 Task: Get directions from Dinosaur Valley State Park, Texas, United States to Hilton Head Island, South Carolina, United States and explore the nearby bars
Action: Mouse moved to (164, 99)
Screenshot: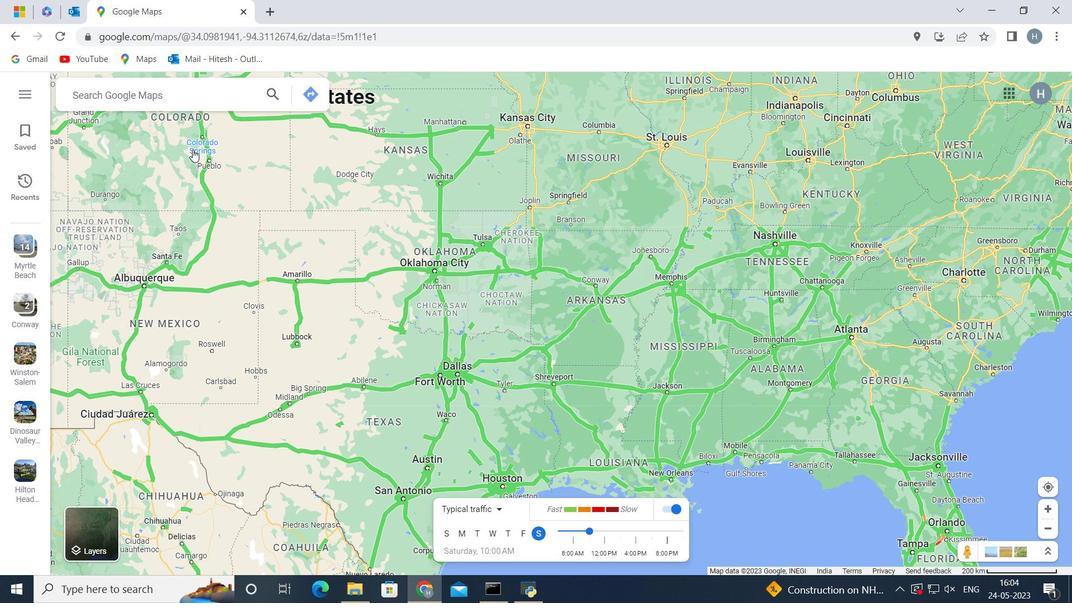 
Action: Mouse pressed left at (164, 99)
Screenshot: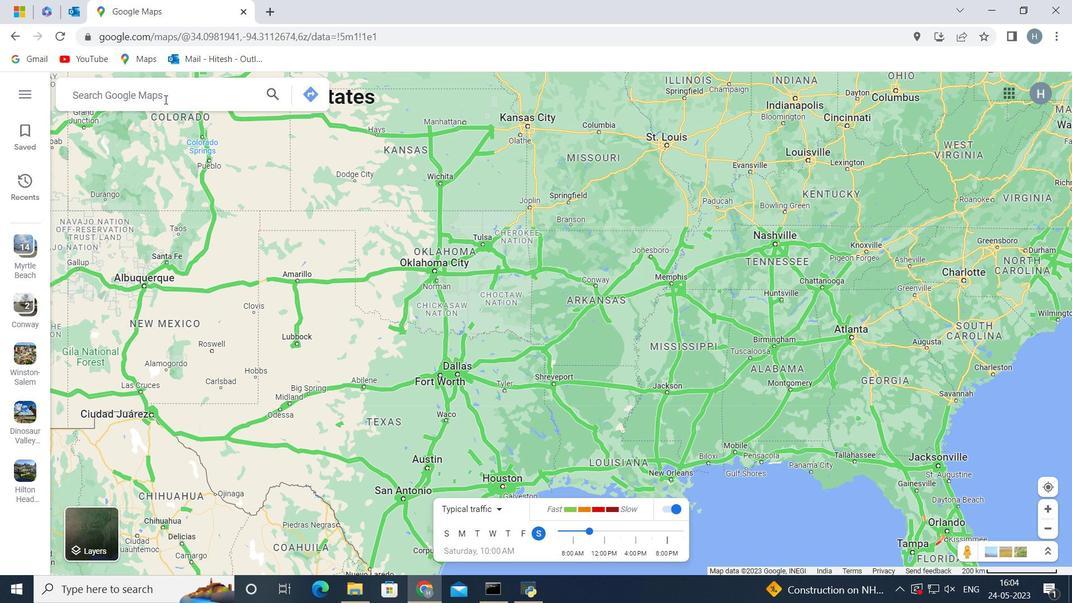 
Action: Key pressed <Key.shift>Dinosaur<Key.space>valley<Key.space>state<Key.space>park<Key.space>taxes<Key.space>united<Key.space>states<Key.space>
Screenshot: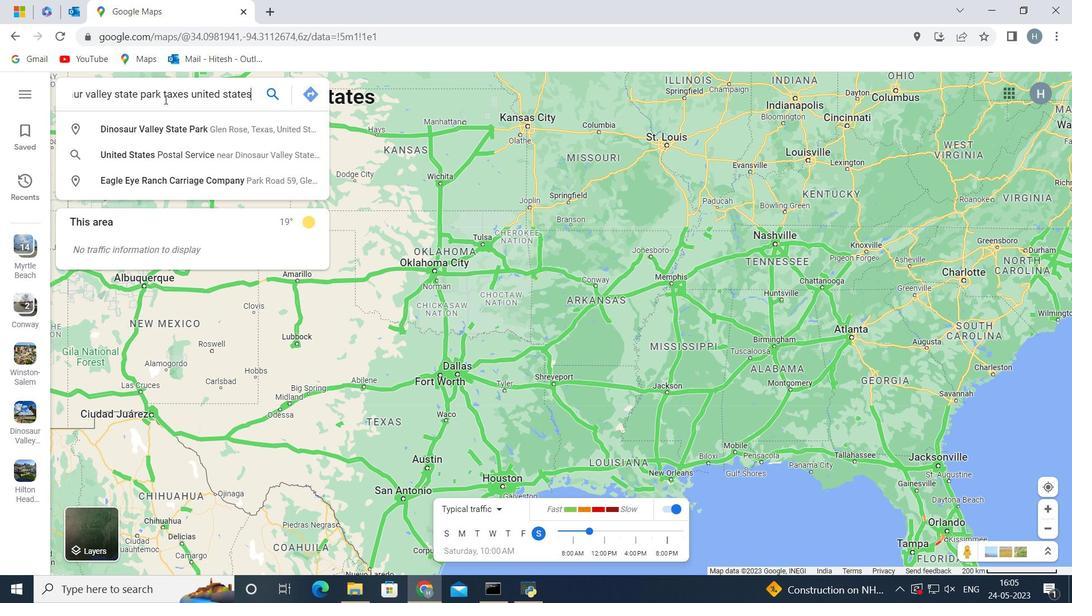 
Action: Mouse moved to (168, 122)
Screenshot: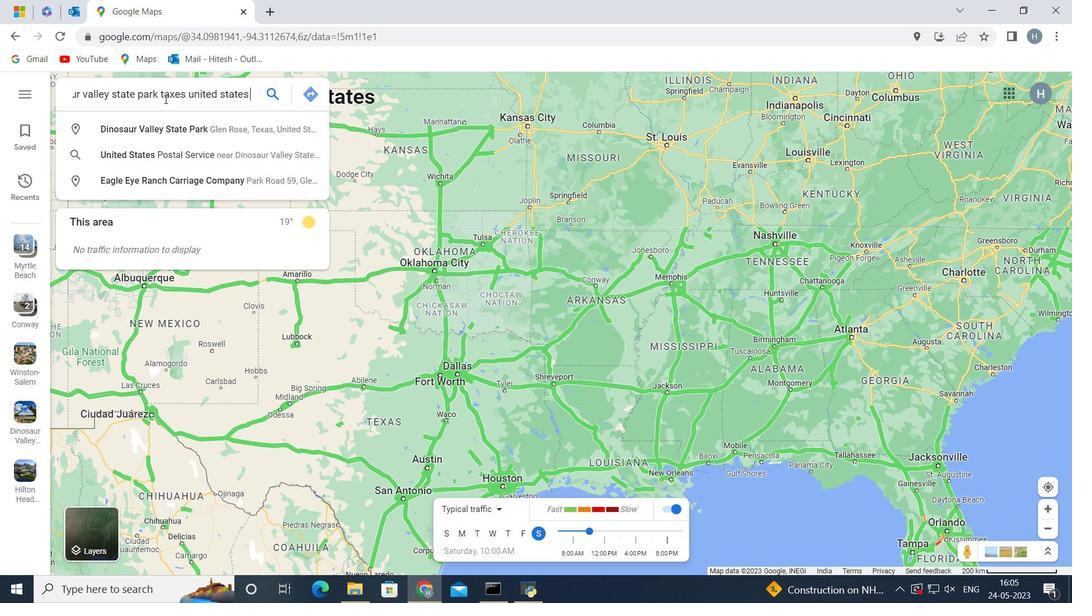 
Action: Mouse pressed left at (168, 122)
Screenshot: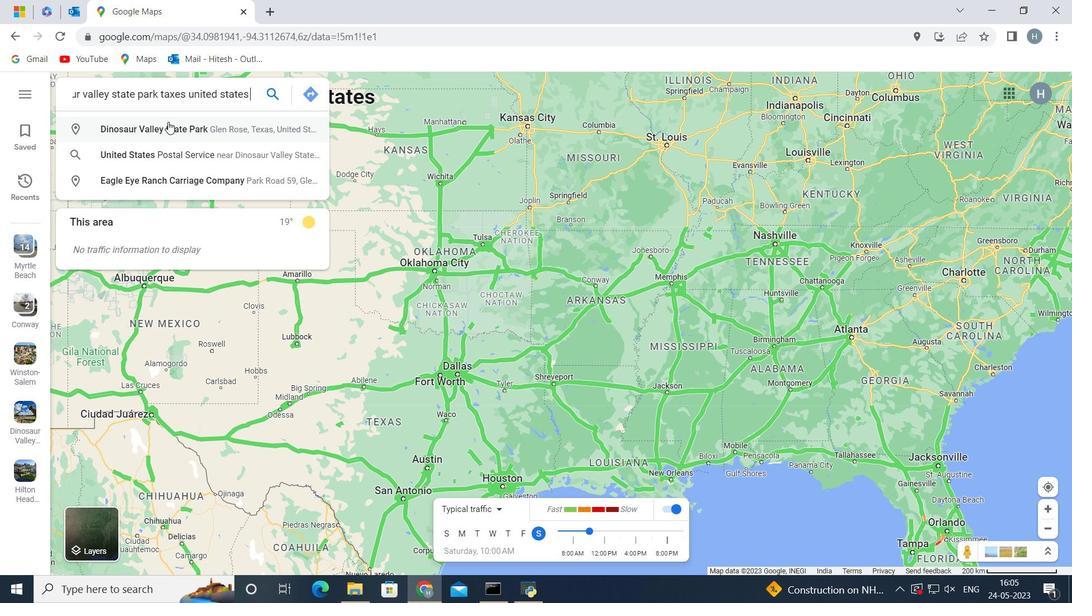 
Action: Mouse moved to (92, 369)
Screenshot: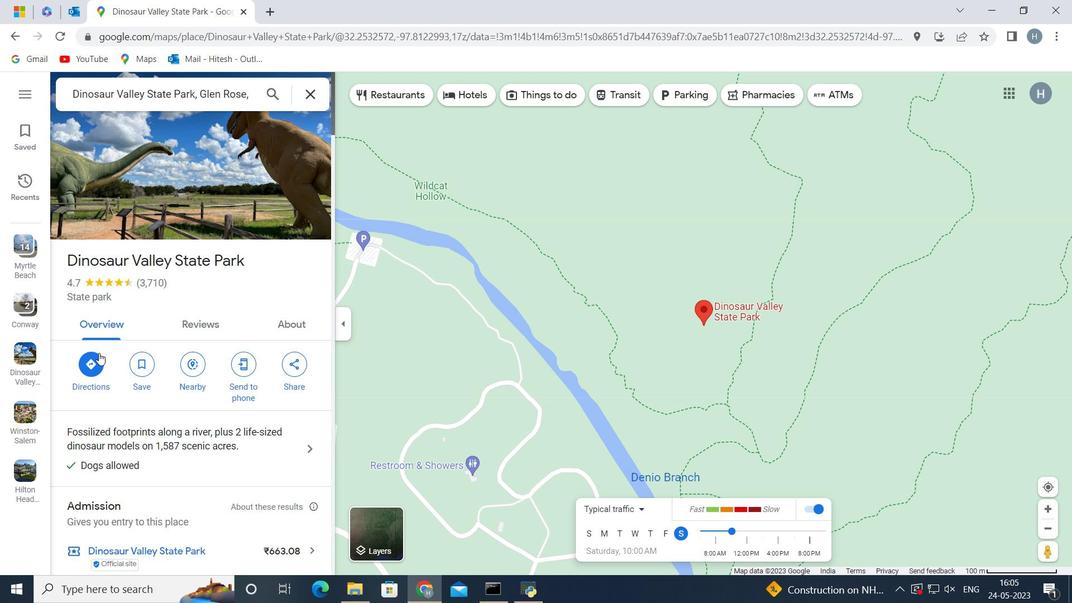 
Action: Mouse pressed left at (92, 369)
Screenshot: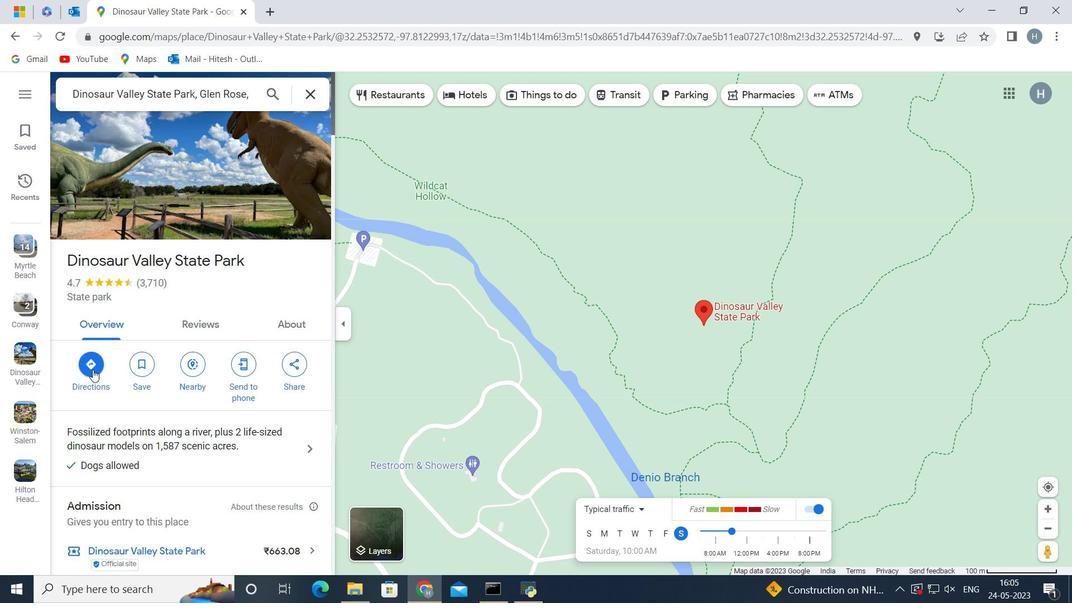 
Action: Mouse moved to (311, 150)
Screenshot: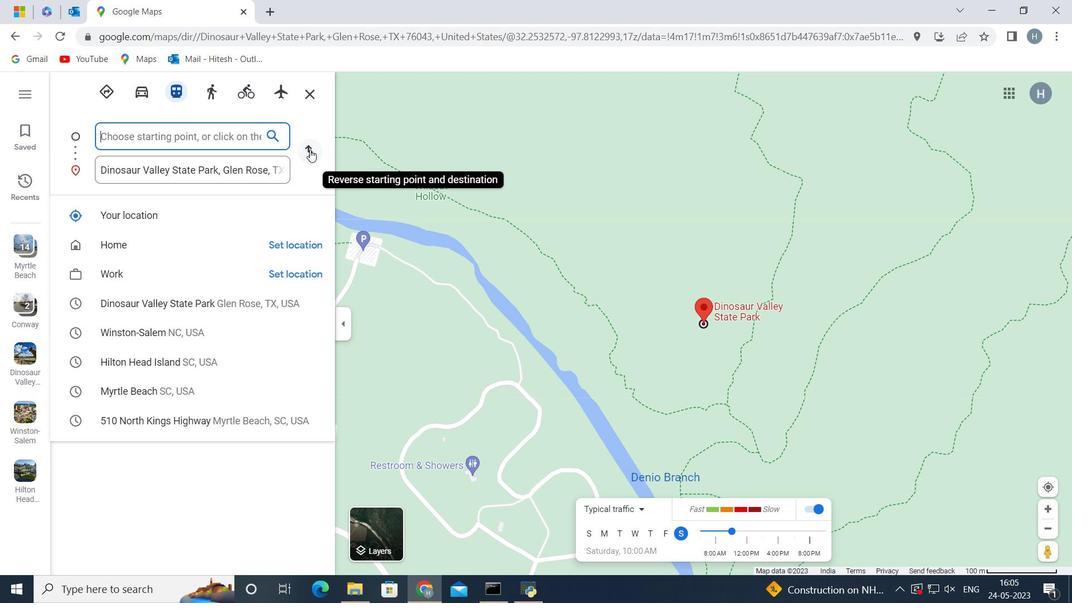 
Action: Mouse pressed left at (311, 150)
Screenshot: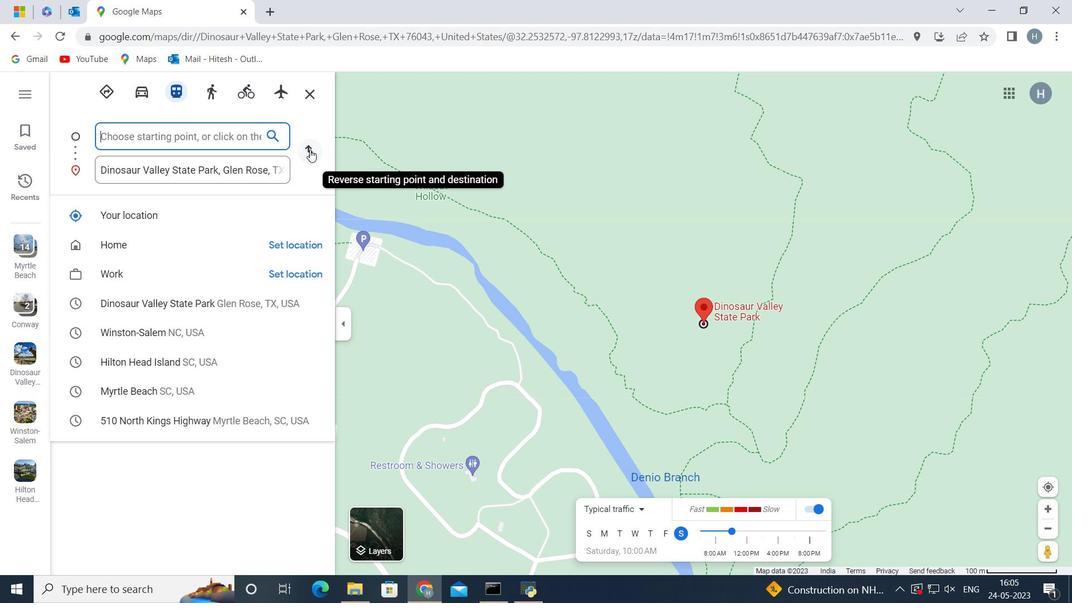 
Action: Mouse moved to (182, 173)
Screenshot: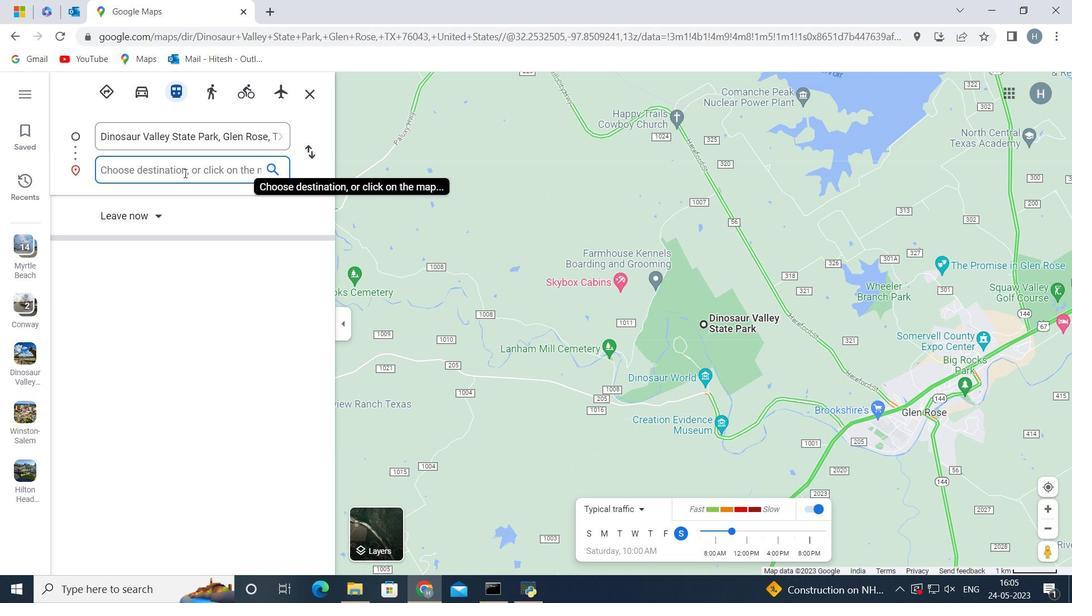 
Action: Key pressed <Key.shift>Hilton<Key.space>head<Key.space>island<Key.space>south<Key.space>caroline<Key.space>united<Key.space>states
Screenshot: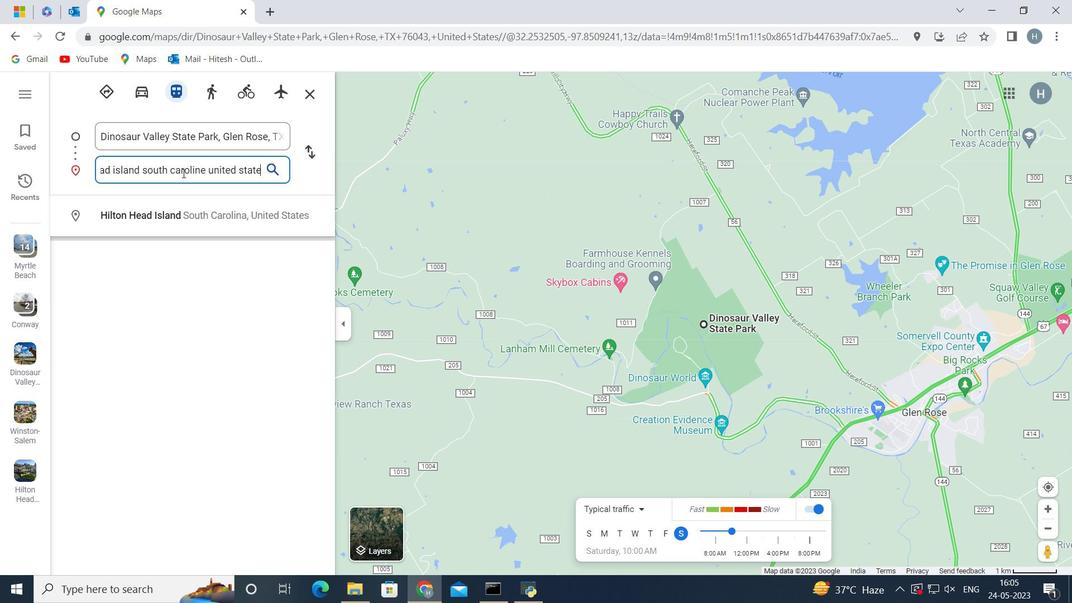 
Action: Mouse moved to (231, 177)
Screenshot: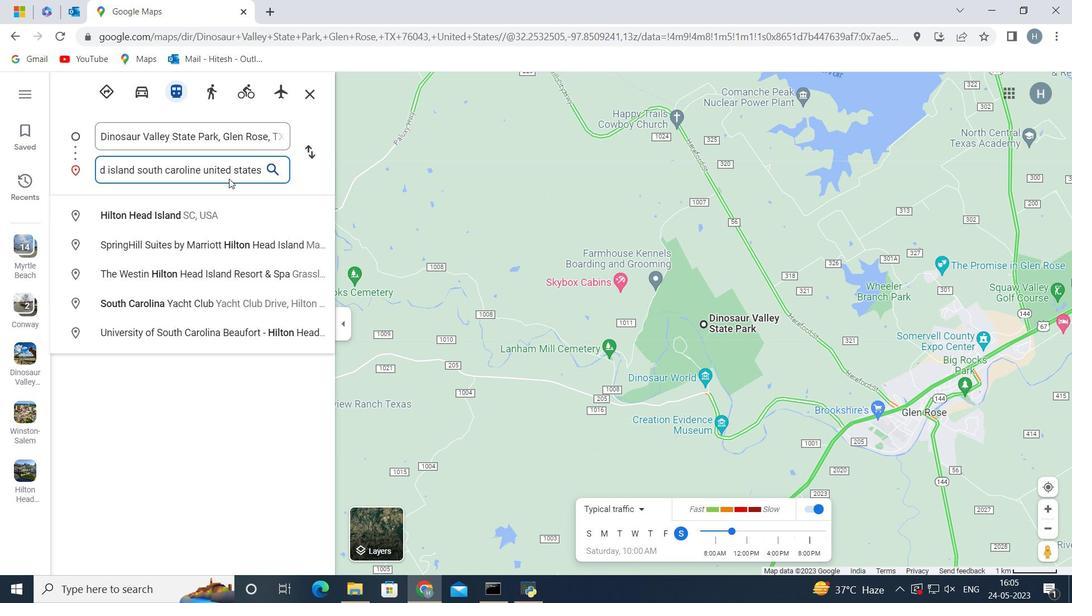 
Action: Key pressed <Key.enter>
Screenshot: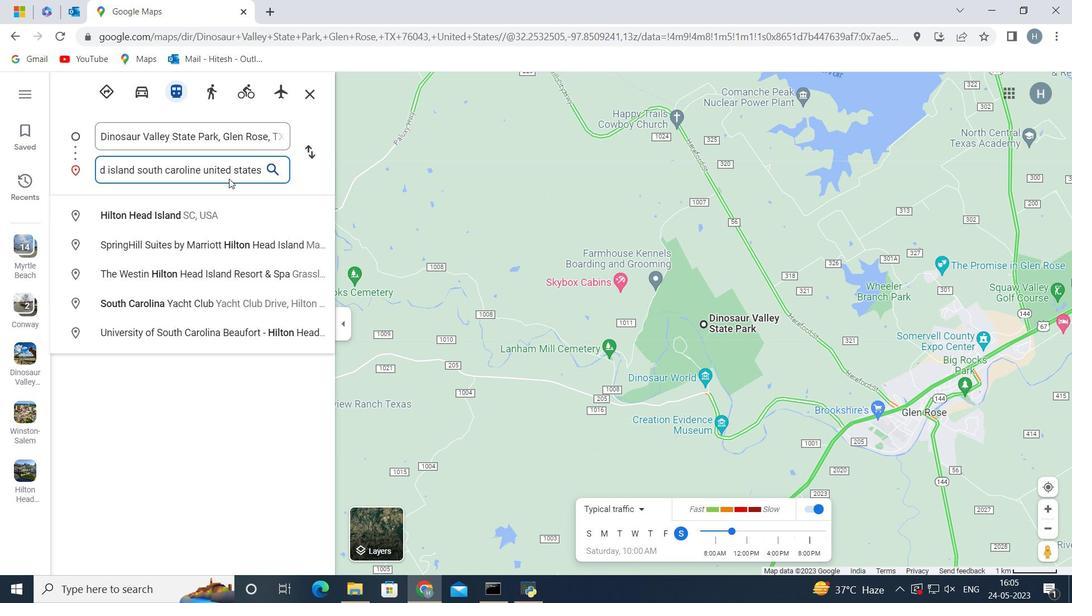 
Action: Mouse moved to (156, 215)
Screenshot: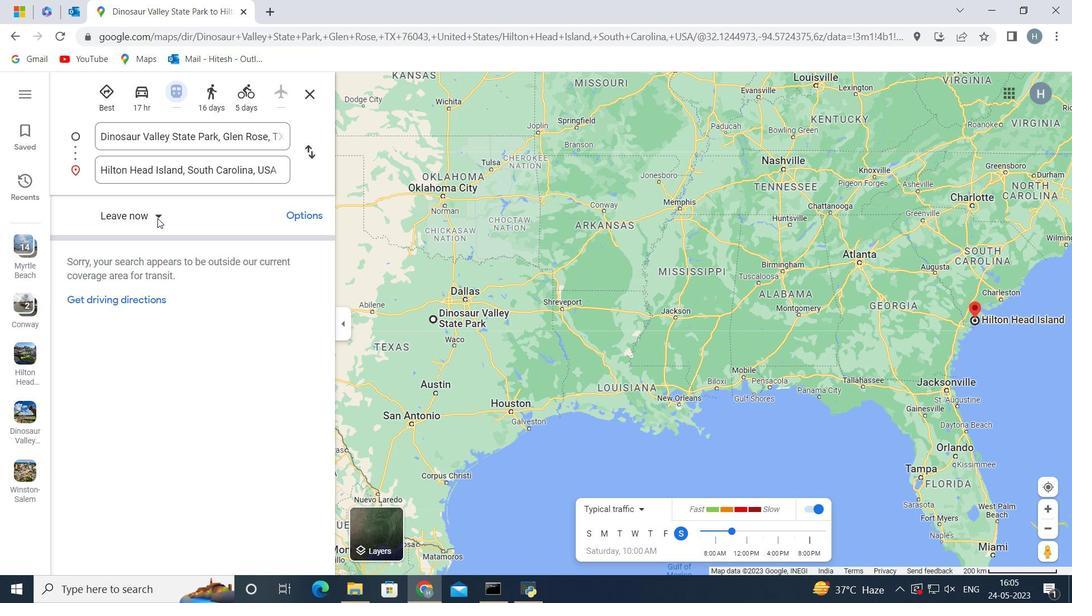 
Action: Mouse pressed left at (156, 215)
Screenshot: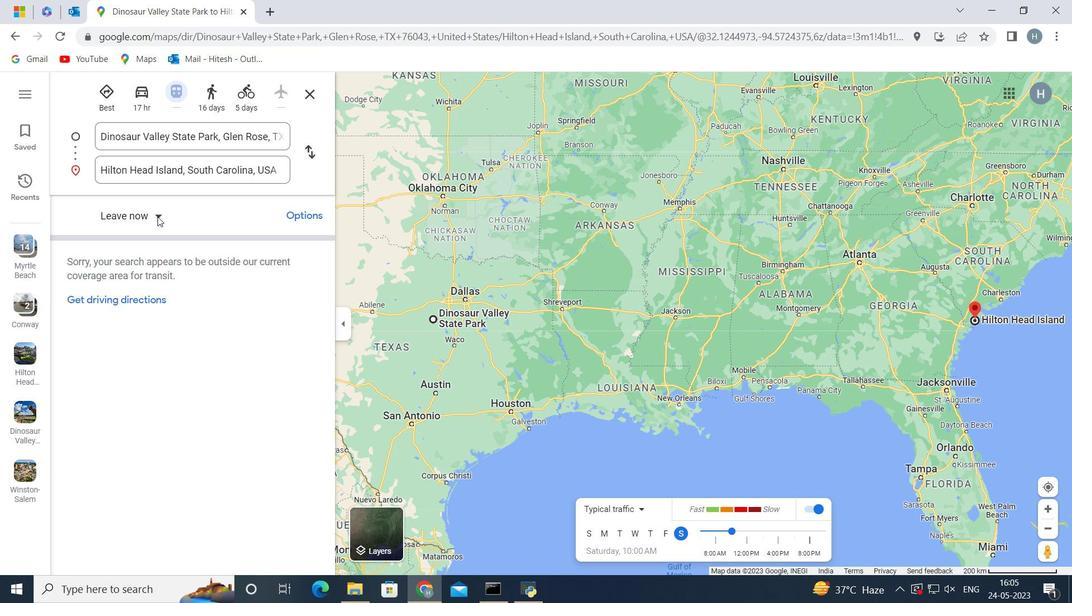 
Action: Mouse pressed left at (156, 215)
Screenshot: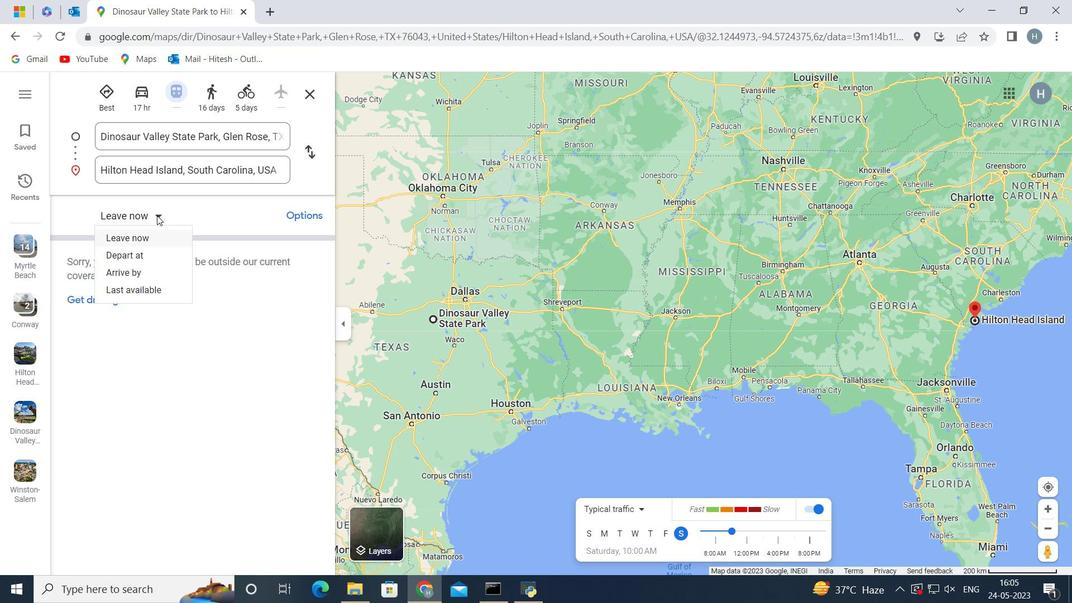 
Action: Mouse moved to (297, 217)
Screenshot: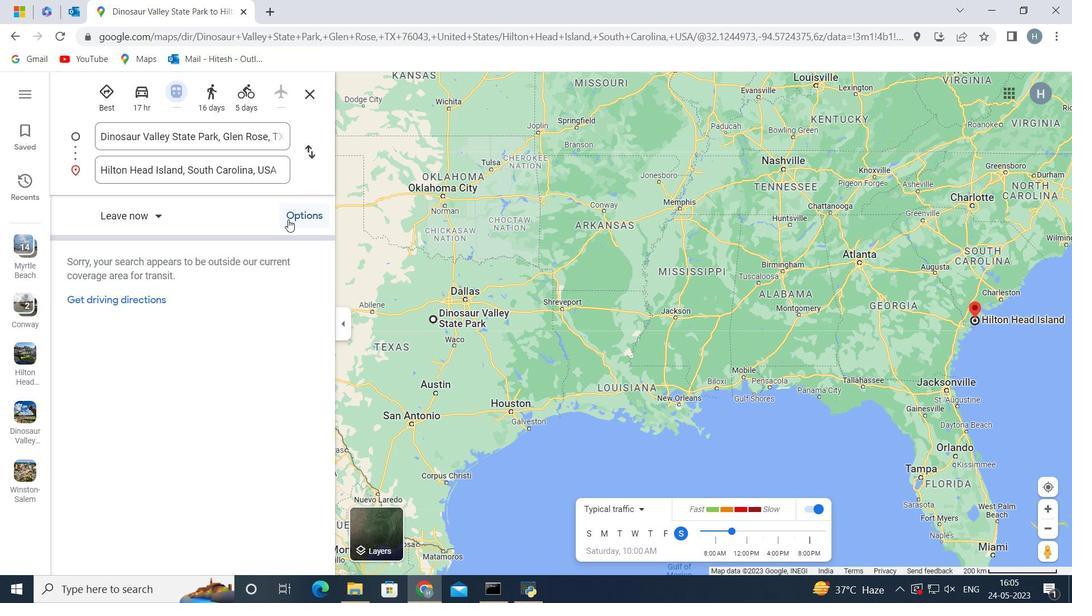 
Action: Mouse pressed left at (297, 217)
Screenshot: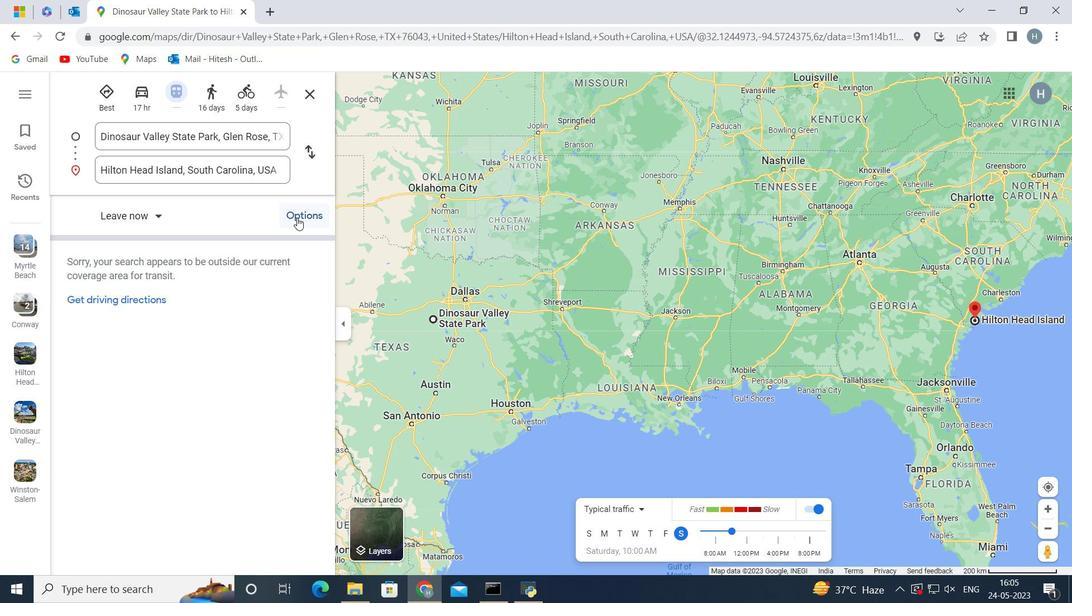 
Action: Mouse moved to (300, 217)
Screenshot: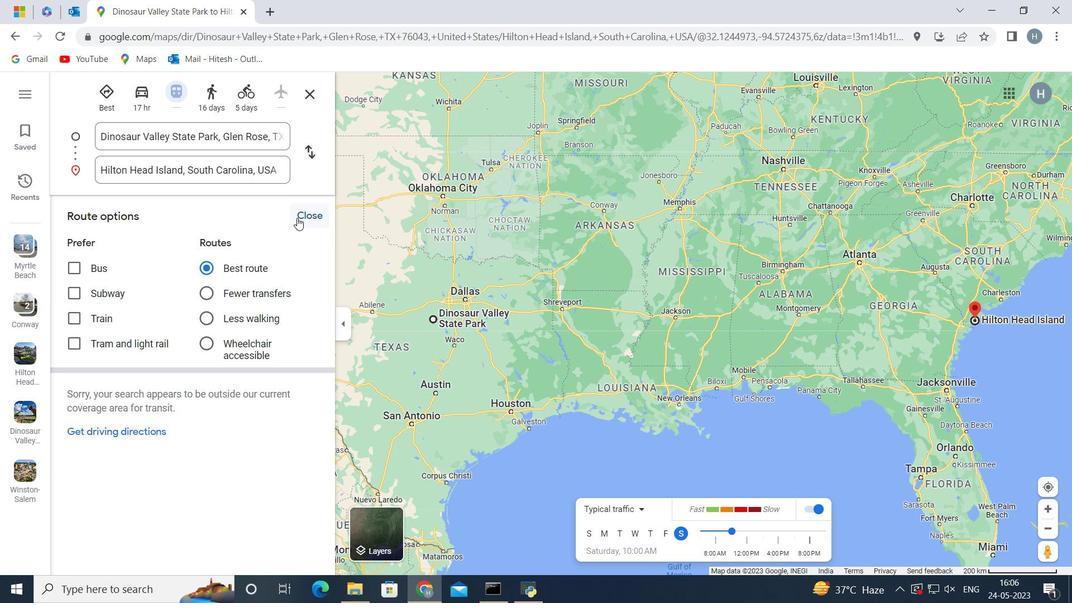 
Action: Mouse pressed left at (300, 217)
Screenshot: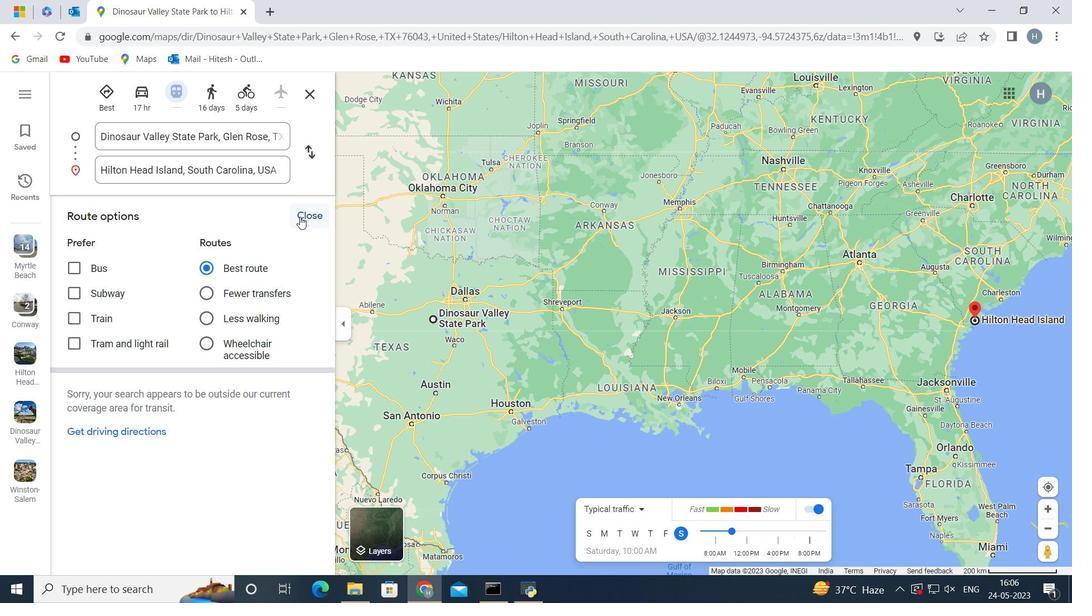 
Action: Mouse moved to (146, 301)
Screenshot: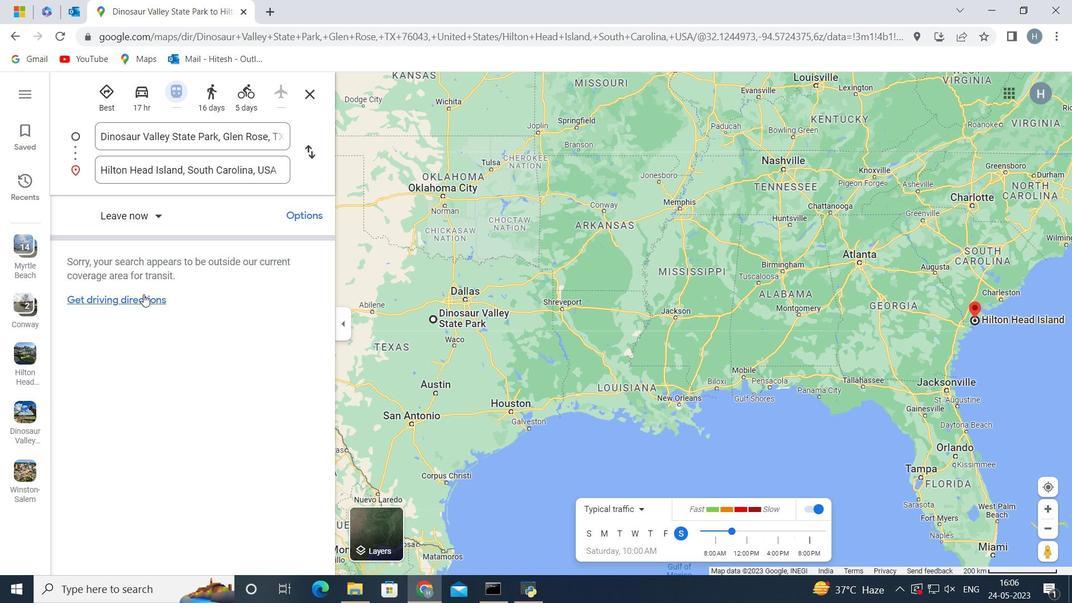 
Action: Mouse pressed left at (146, 301)
Screenshot: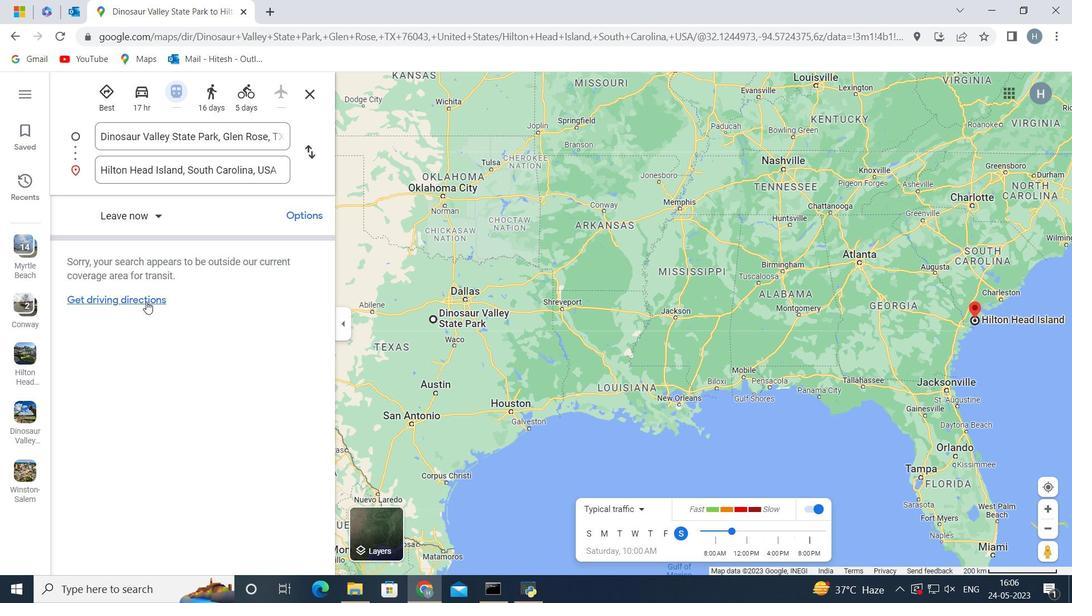 
Action: Mouse moved to (243, 304)
Screenshot: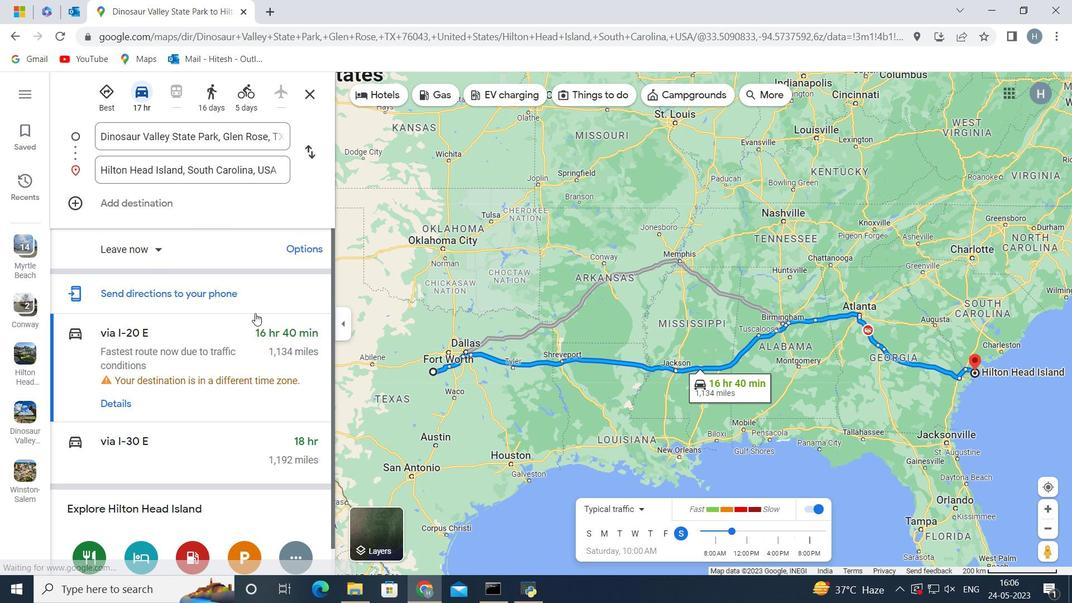 
Action: Mouse scrolled (243, 304) with delta (0, 0)
Screenshot: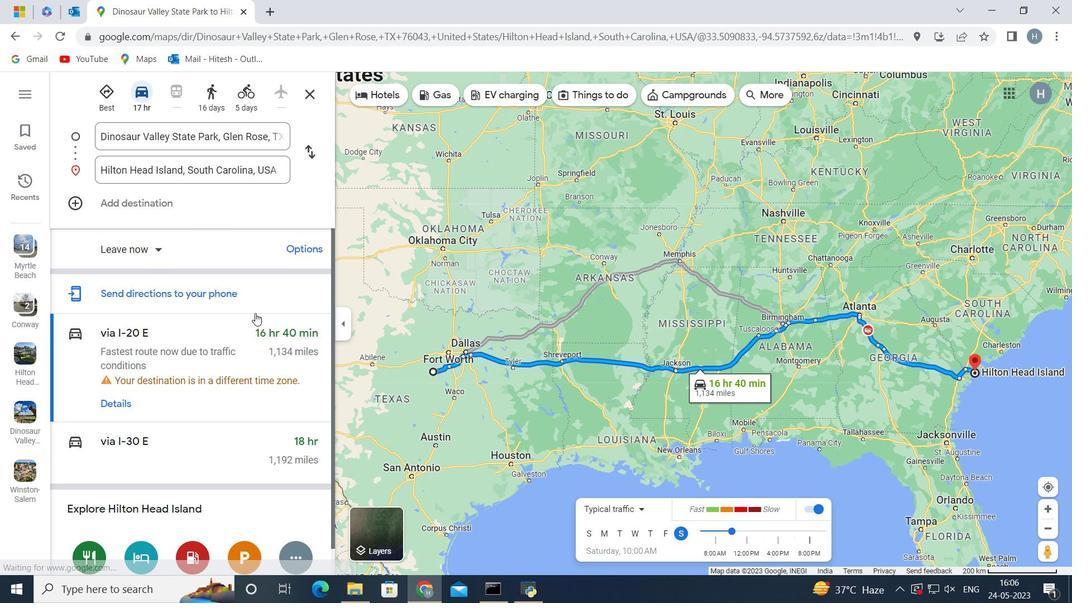 
Action: Mouse scrolled (243, 304) with delta (0, 0)
Screenshot: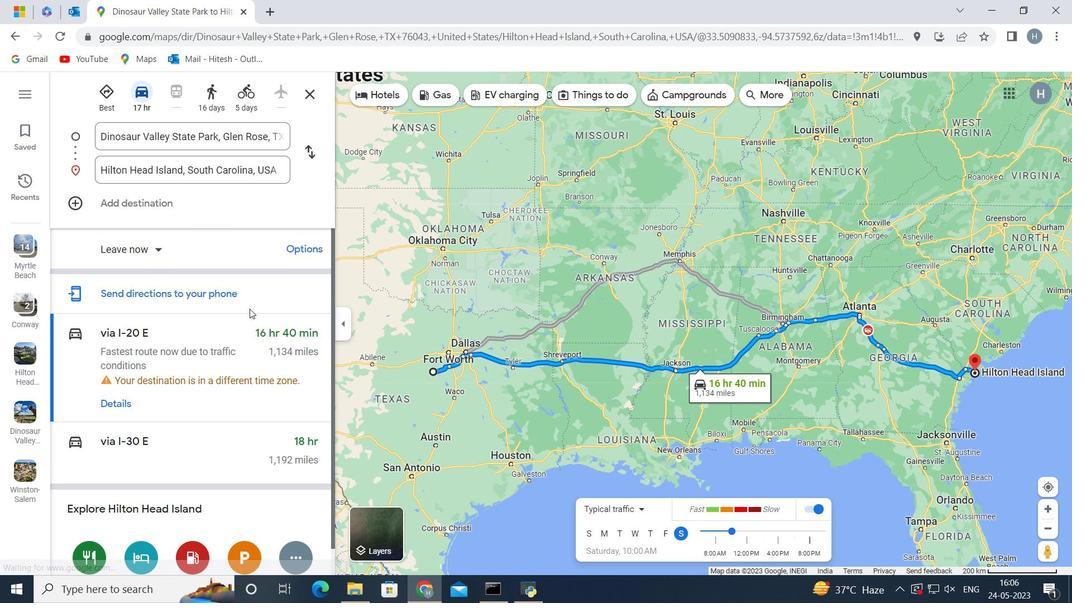 
Action: Mouse scrolled (243, 304) with delta (0, 0)
Screenshot: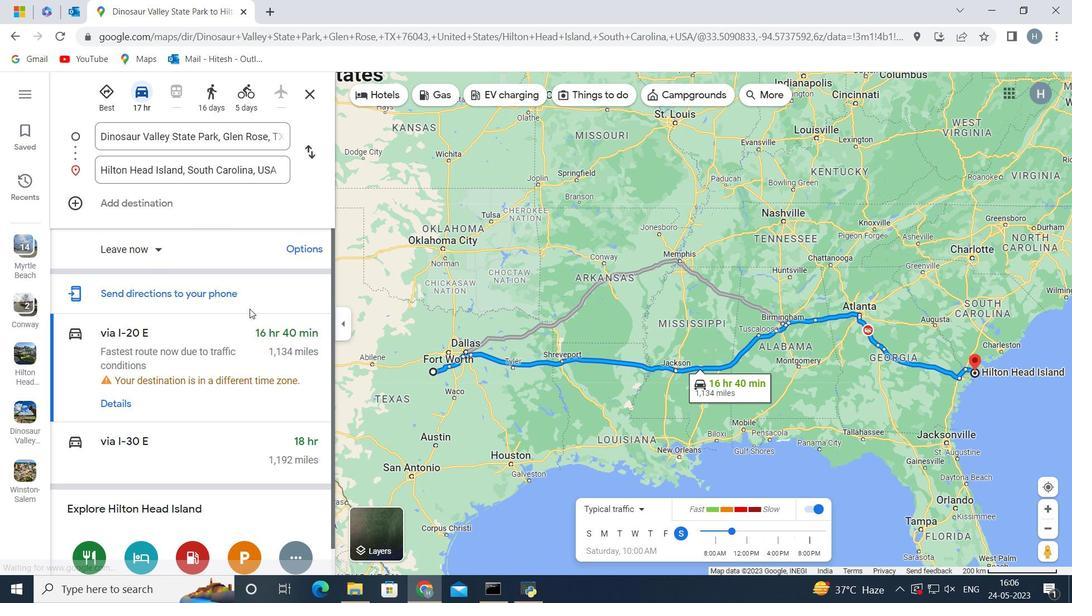 
Action: Mouse scrolled (243, 304) with delta (0, 0)
Screenshot: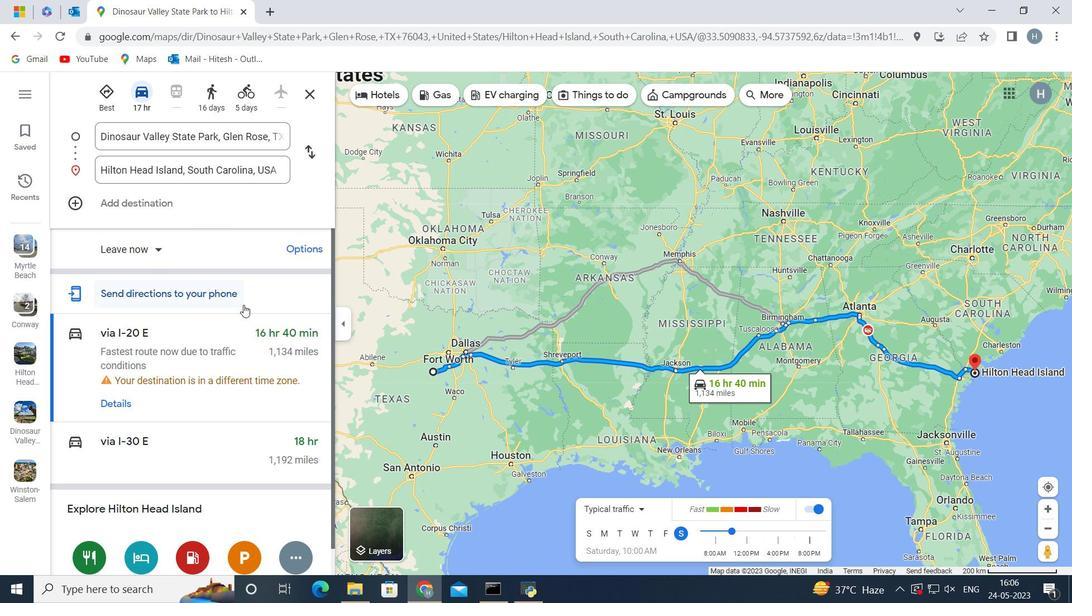 
Action: Mouse moved to (239, 305)
Screenshot: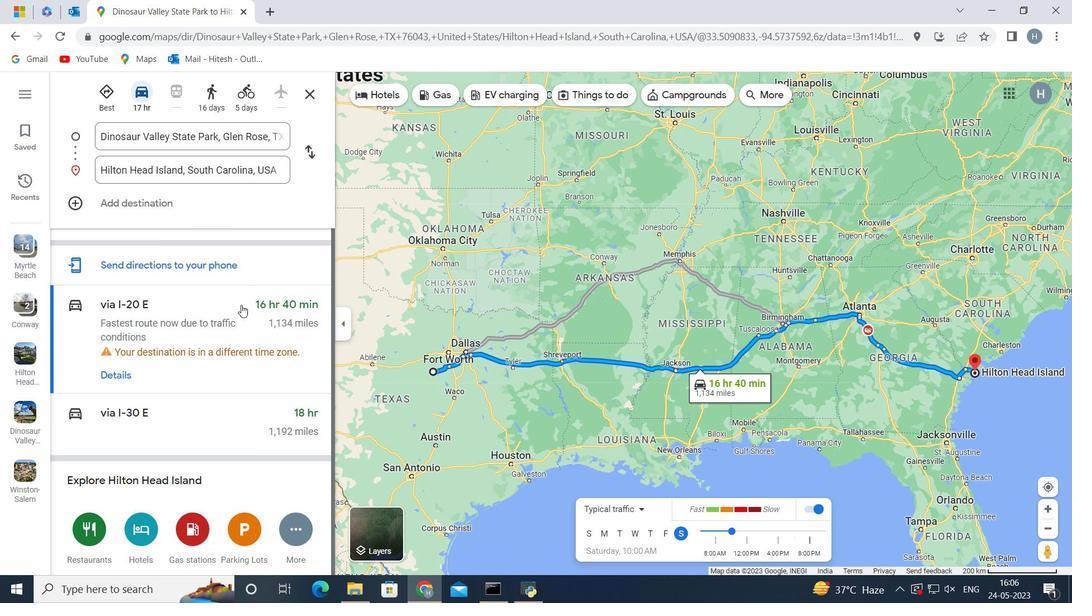 
Action: Mouse scrolled (239, 304) with delta (0, 0)
Screenshot: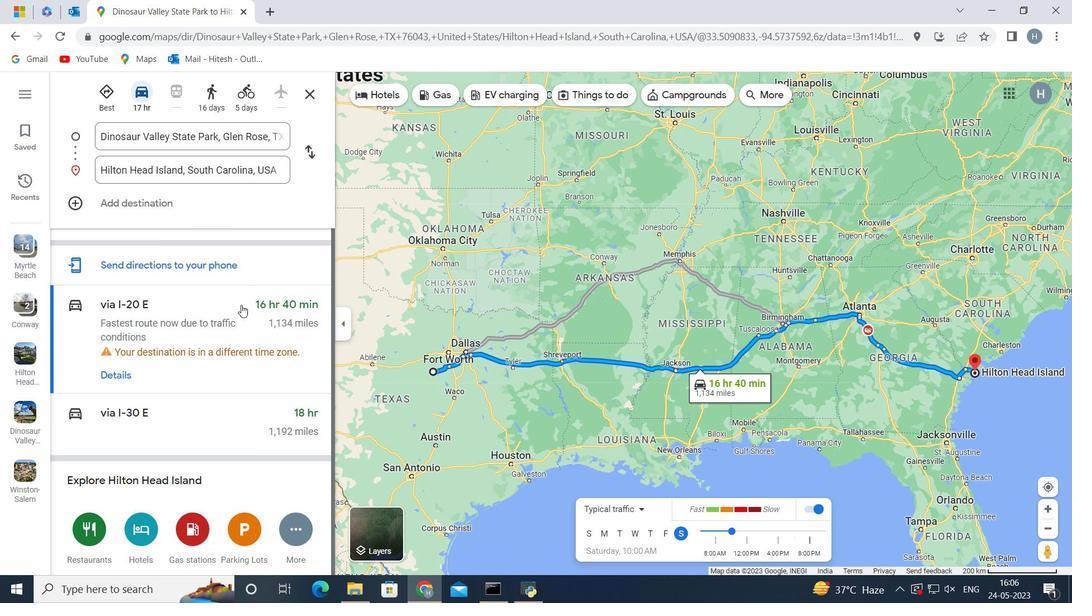 
Action: Mouse moved to (239, 306)
Screenshot: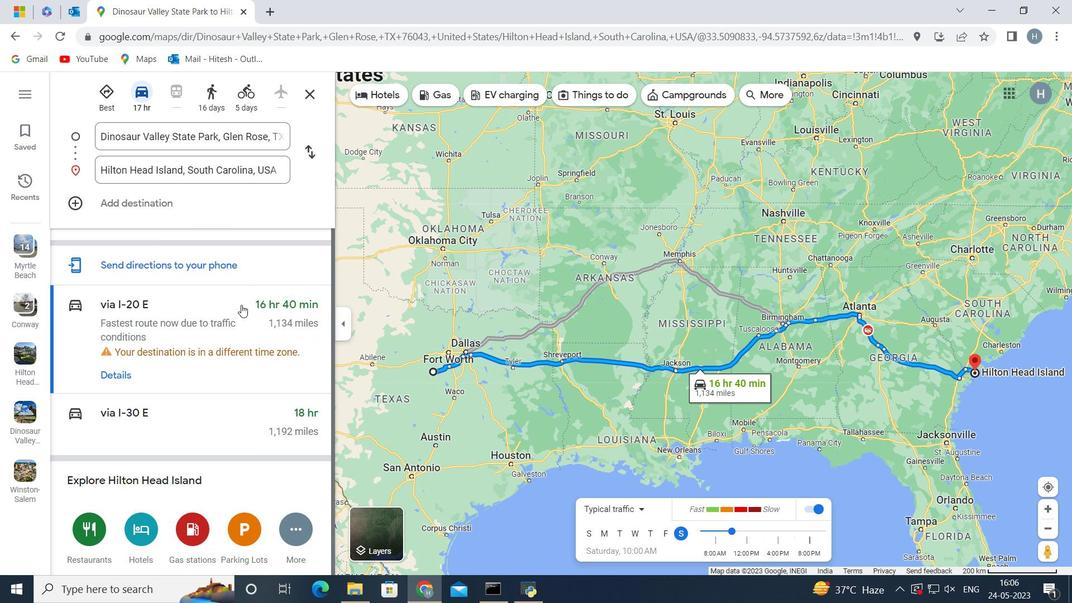 
Action: Mouse scrolled (239, 305) with delta (0, 0)
Screenshot: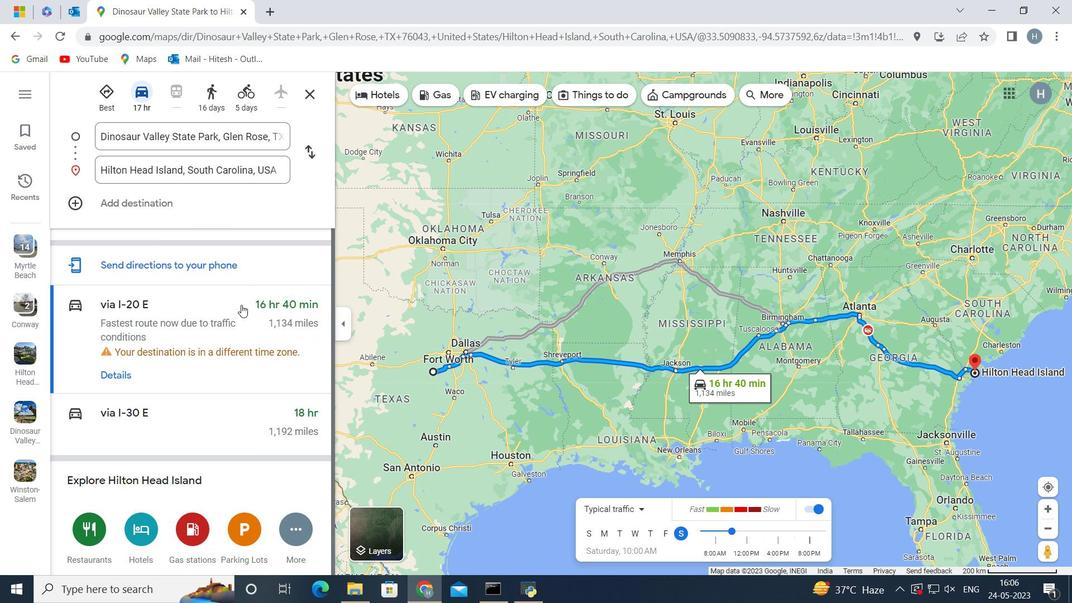 
Action: Mouse scrolled (239, 305) with delta (0, 0)
Screenshot: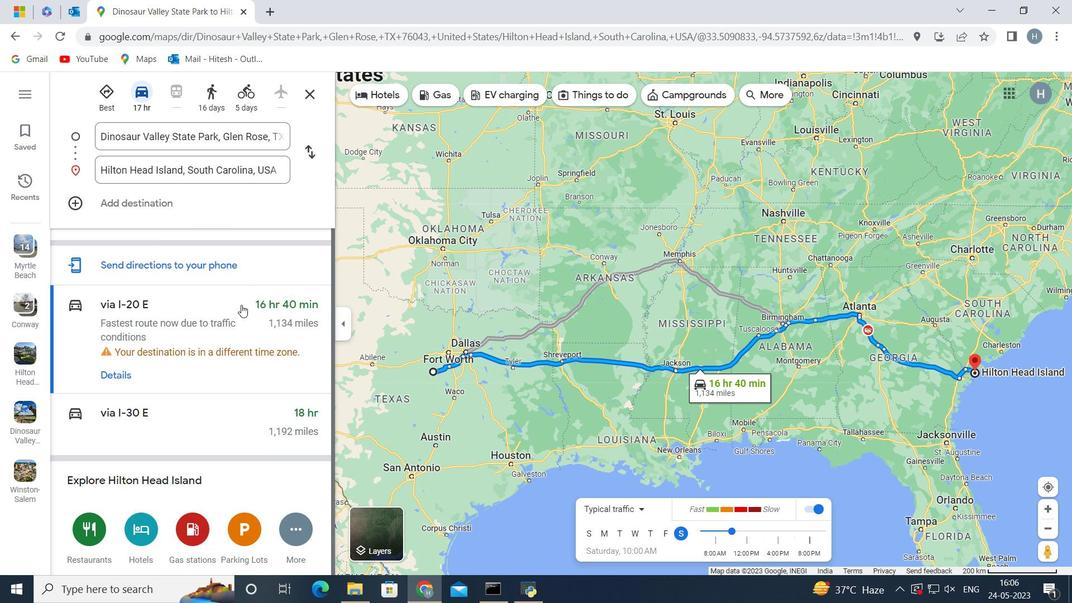 
Action: Mouse moved to (299, 526)
Screenshot: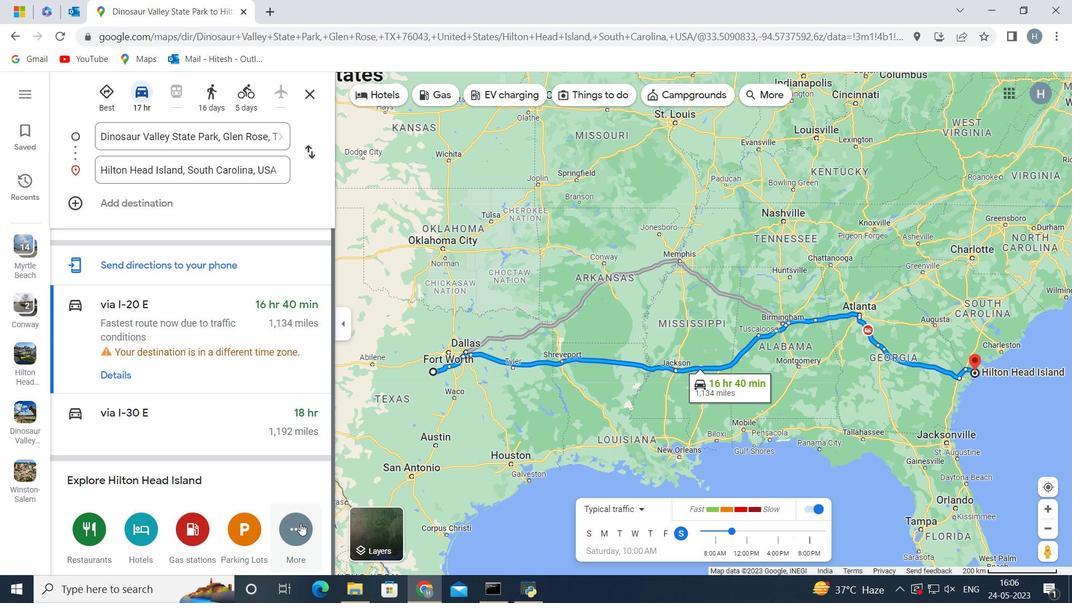 
Action: Mouse pressed left at (299, 526)
Screenshot: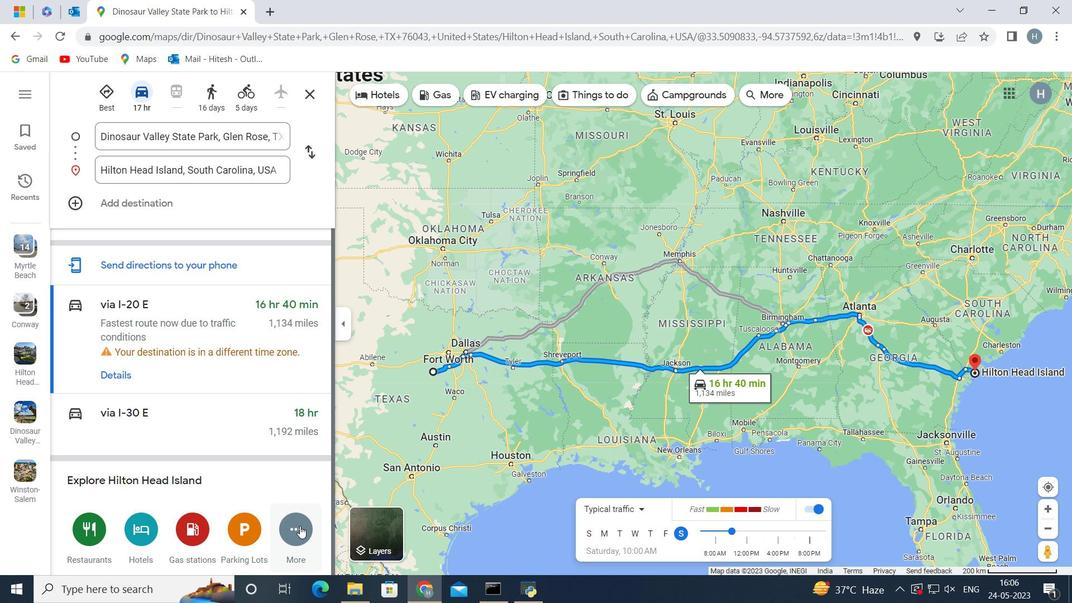 
Action: Mouse moved to (276, 536)
Screenshot: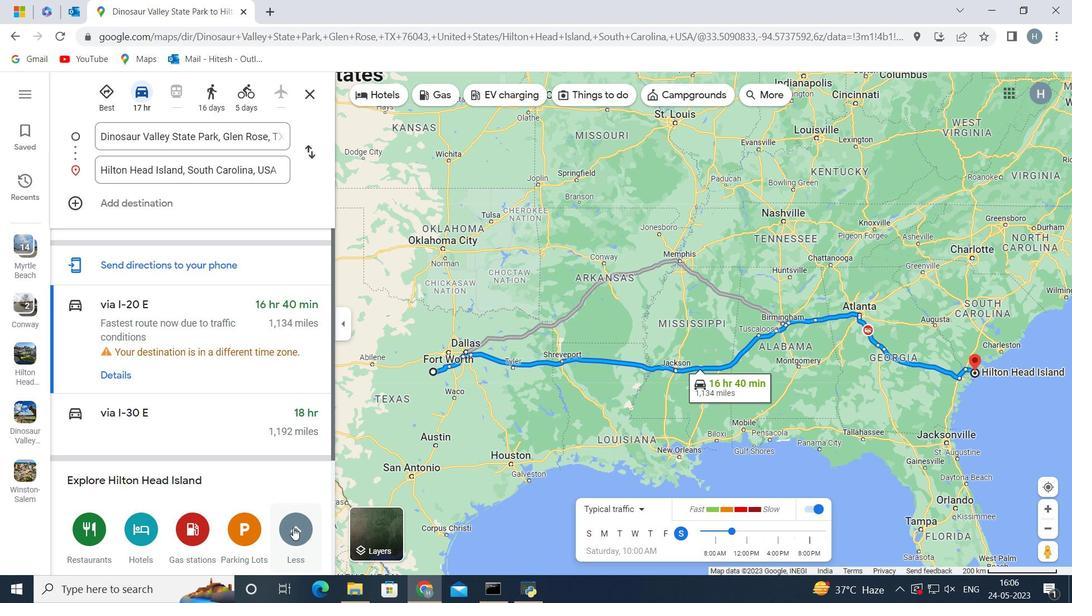 
Action: Mouse scrolled (276, 535) with delta (0, 0)
Screenshot: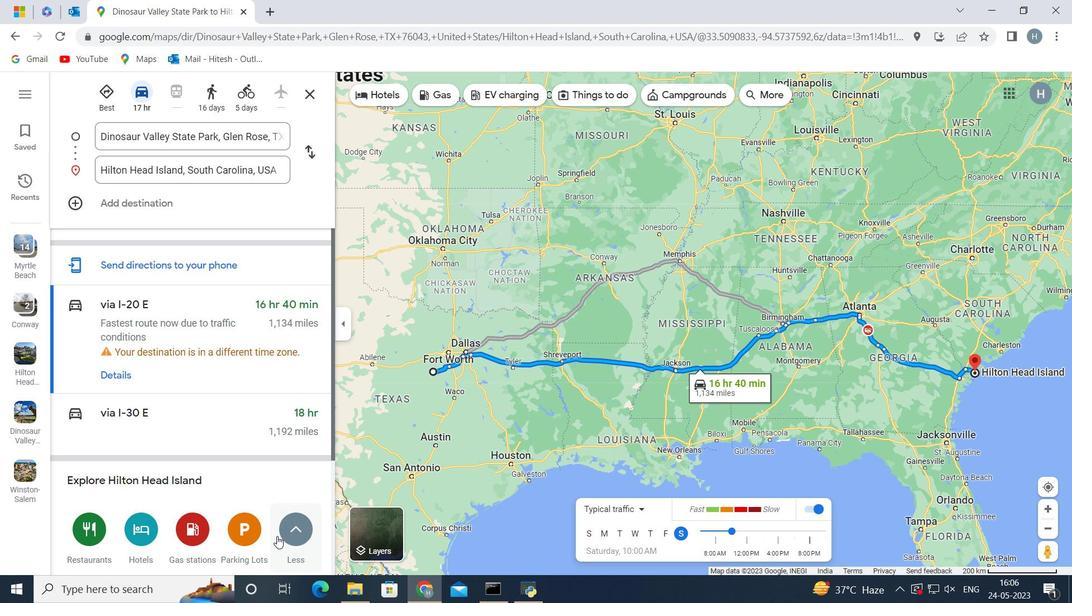
Action: Mouse scrolled (276, 535) with delta (0, 0)
Screenshot: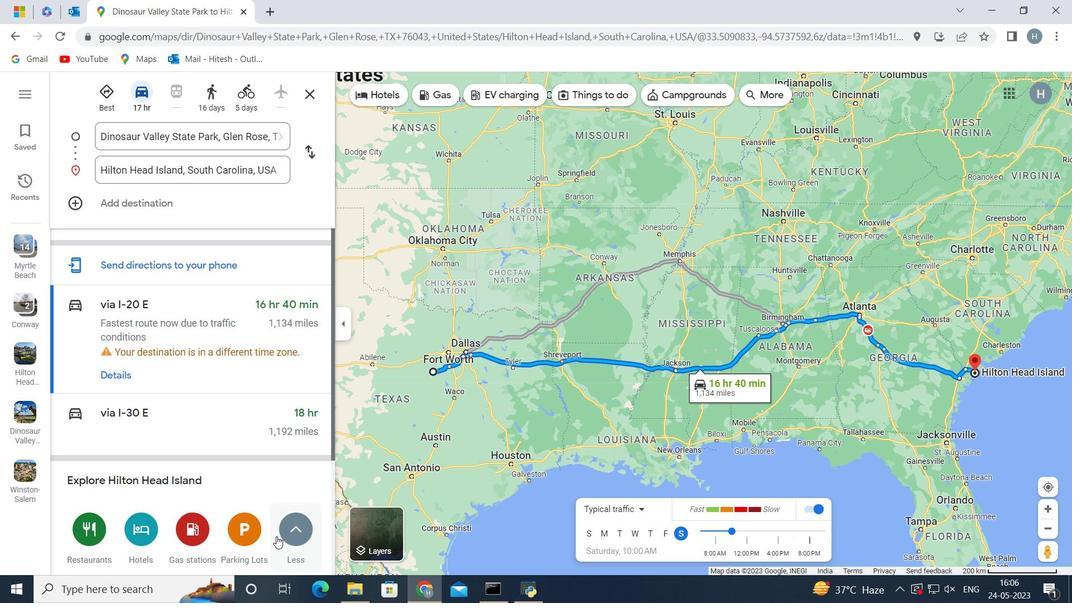 
Action: Mouse moved to (275, 536)
Screenshot: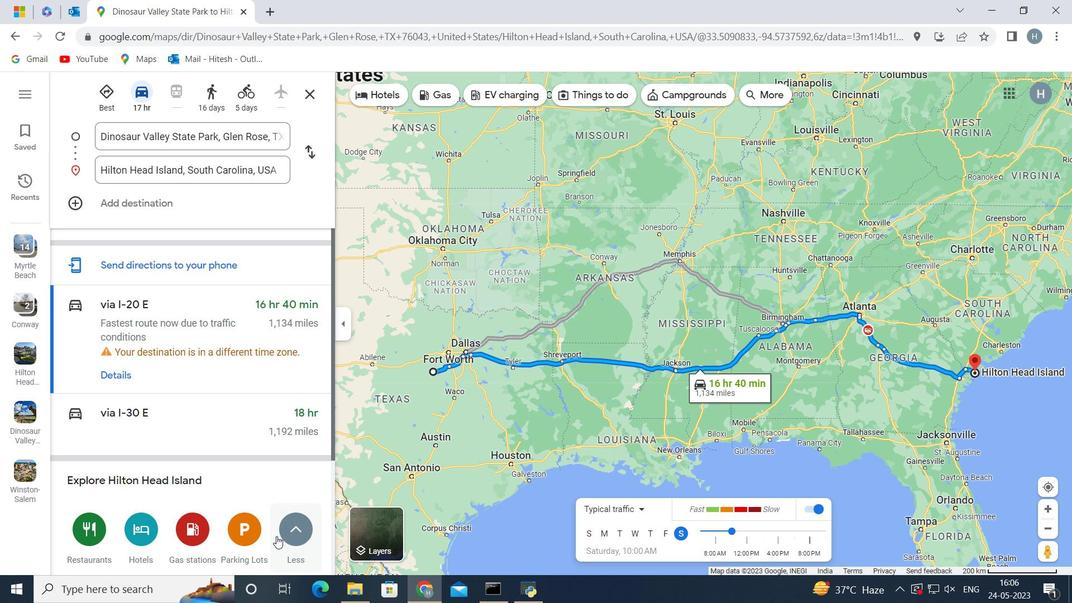 
Action: Mouse scrolled (276, 535) with delta (0, 0)
Screenshot: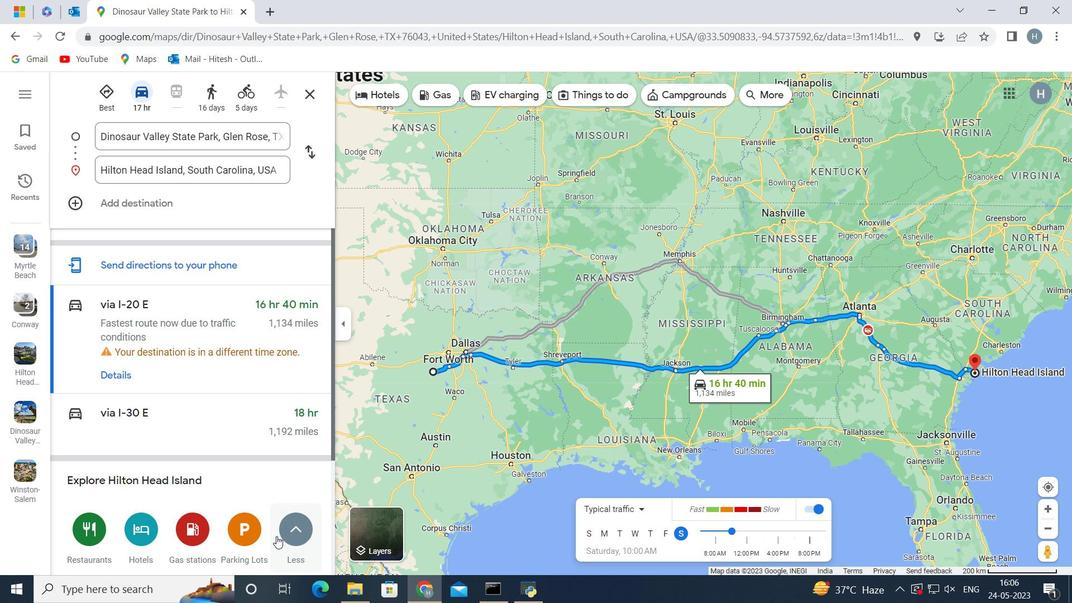 
Action: Mouse moved to (239, 520)
Screenshot: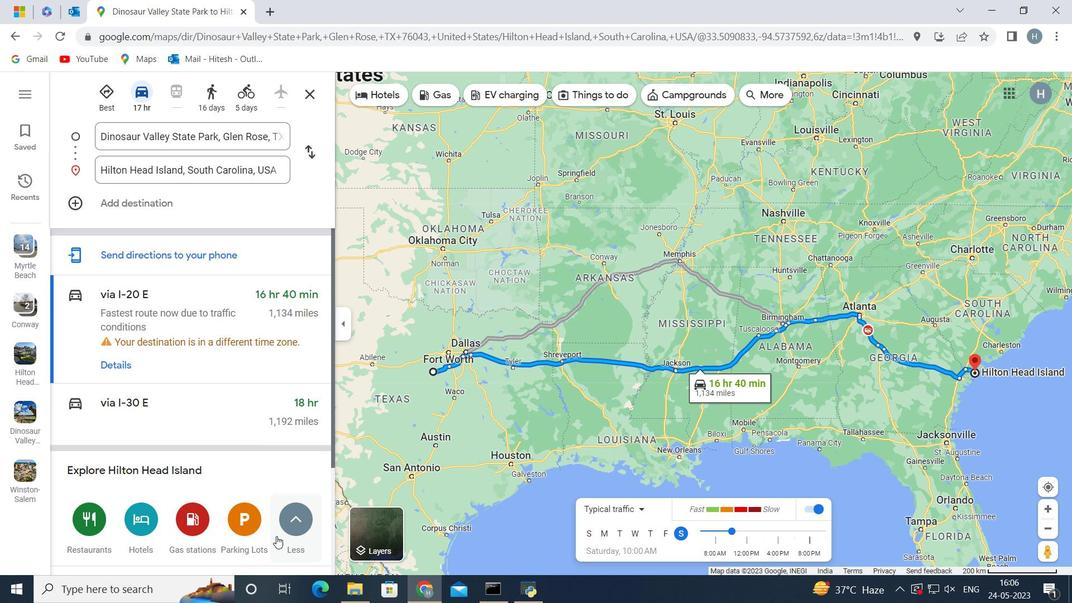 
Action: Mouse scrolled (276, 535) with delta (0, 0)
Screenshot: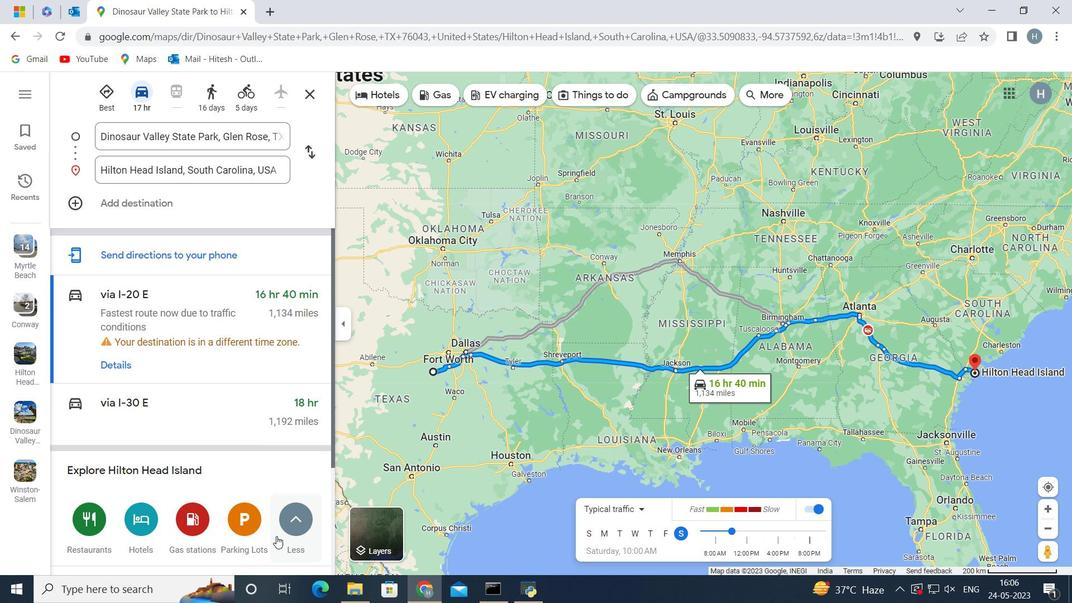 
Action: Mouse moved to (239, 520)
Screenshot: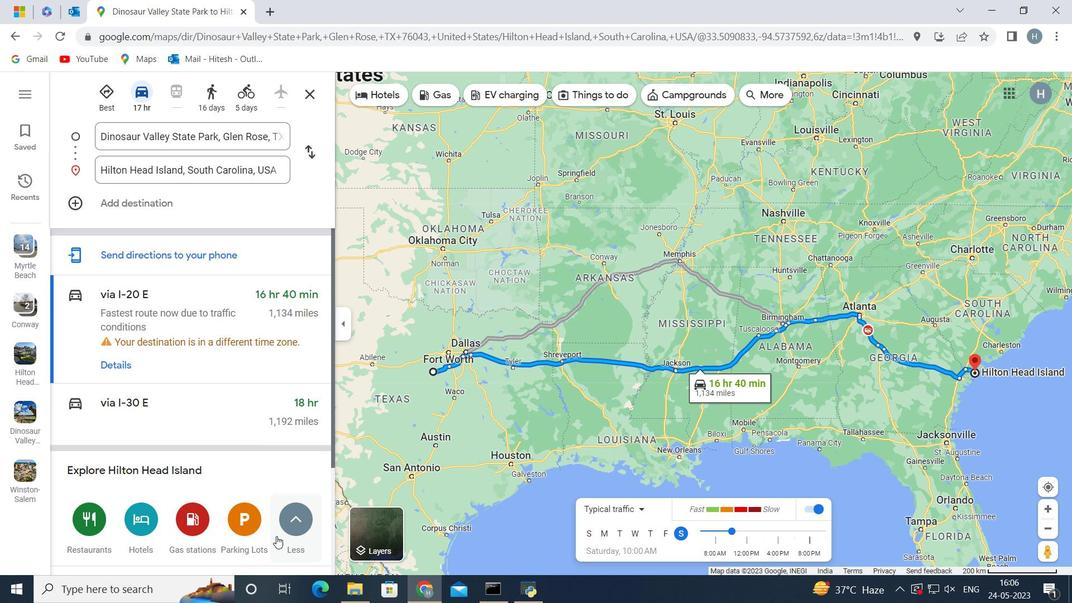 
Action: Mouse scrolled (239, 519) with delta (0, 0)
Screenshot: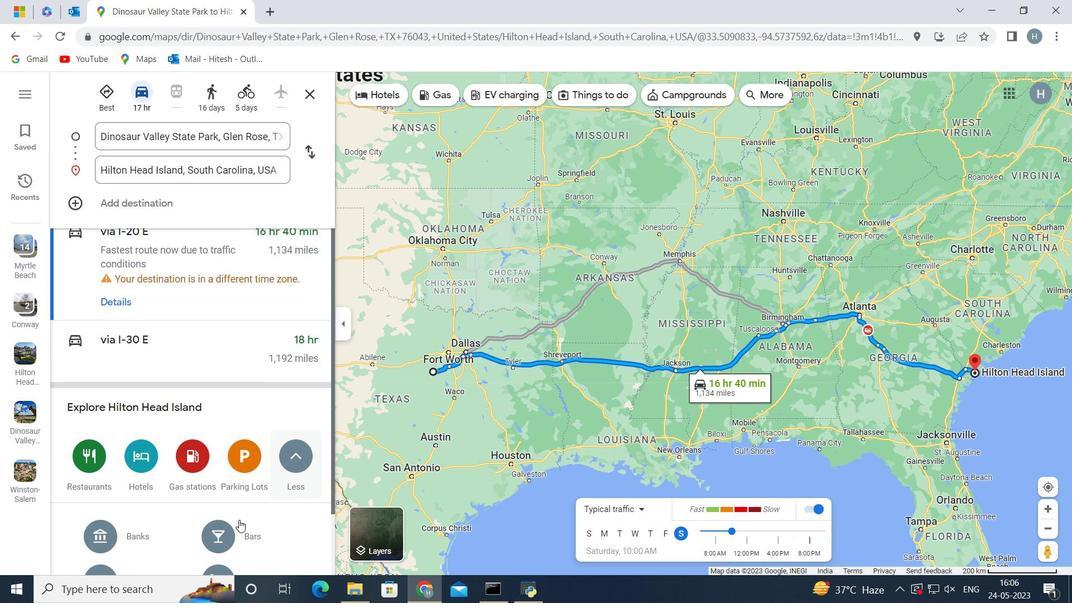 
Action: Mouse scrolled (239, 519) with delta (0, 0)
Screenshot: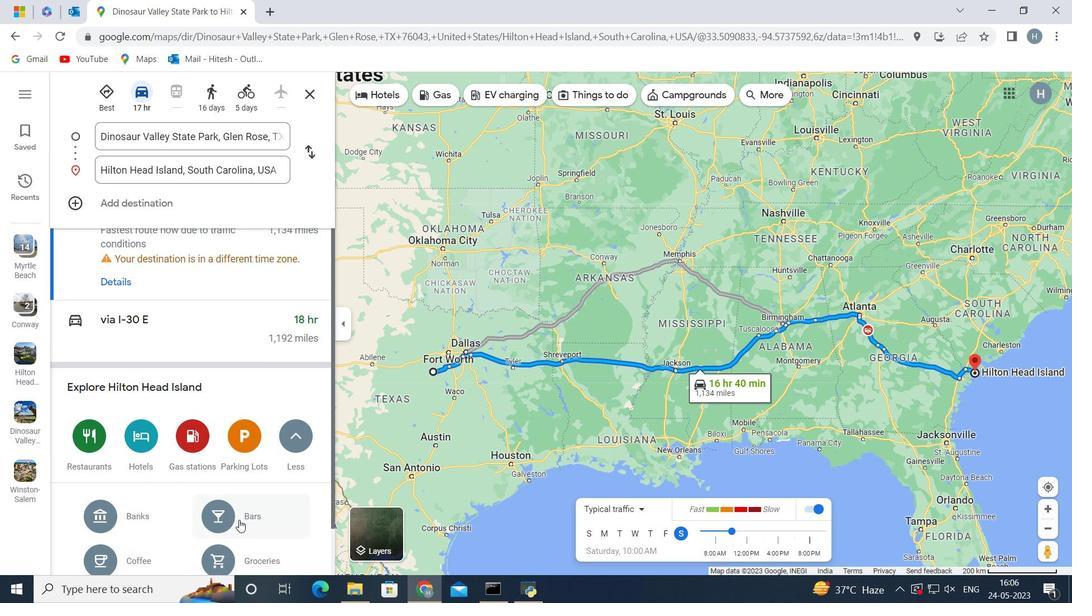 
Action: Mouse scrolled (239, 519) with delta (0, 0)
Screenshot: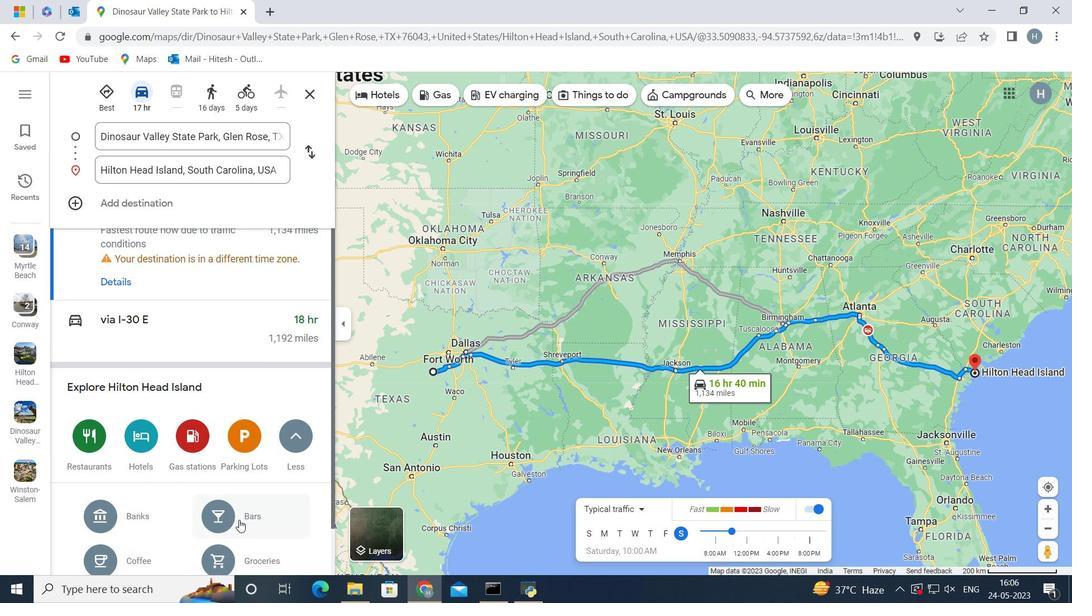 
Action: Mouse scrolled (239, 519) with delta (0, 0)
Screenshot: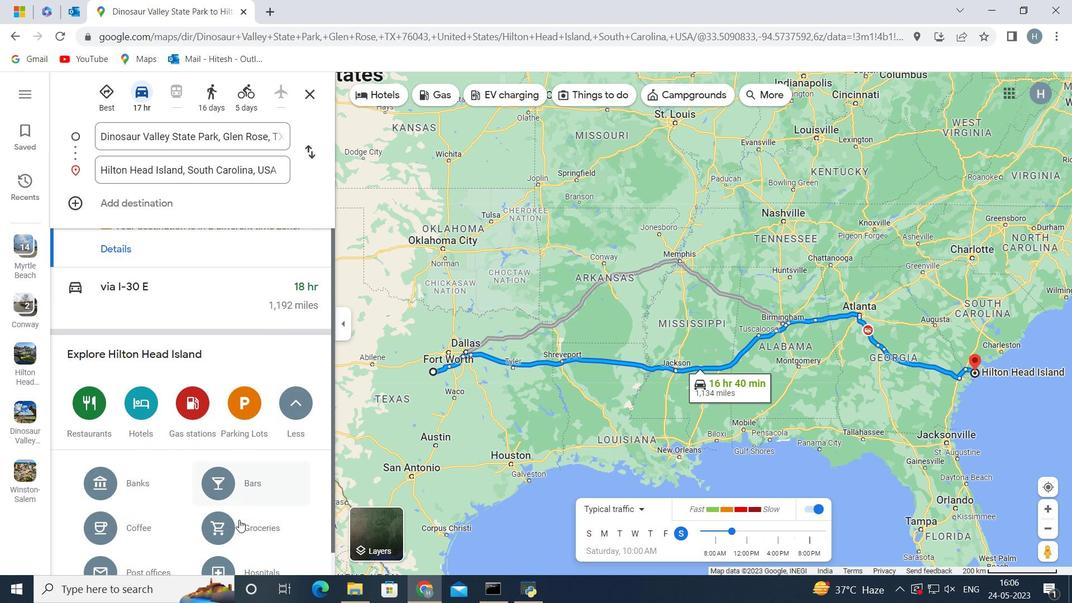 
Action: Mouse moved to (220, 451)
Screenshot: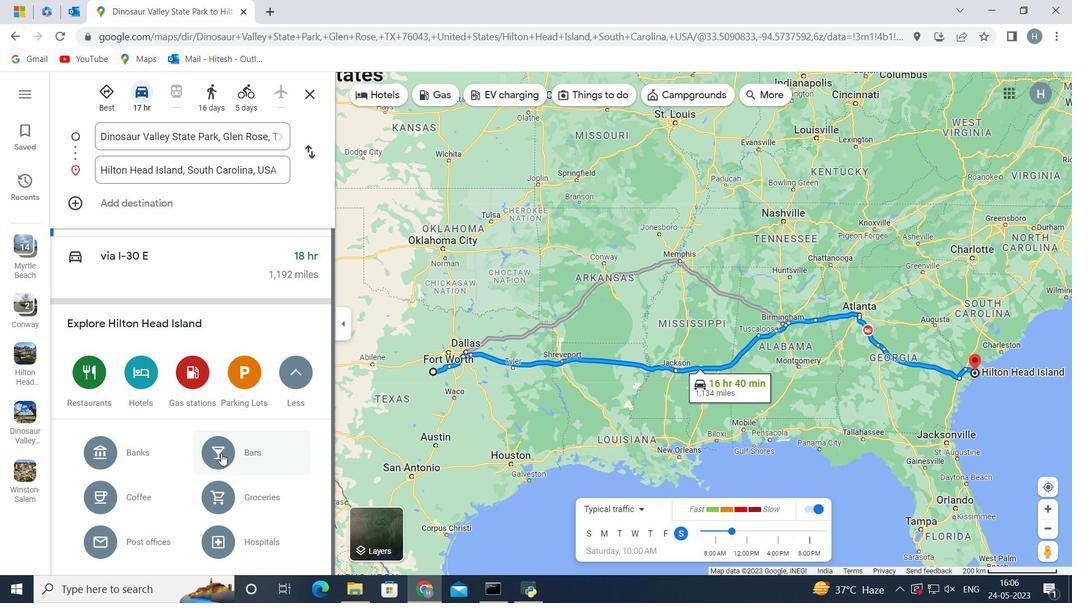 
Action: Mouse pressed left at (220, 451)
Screenshot: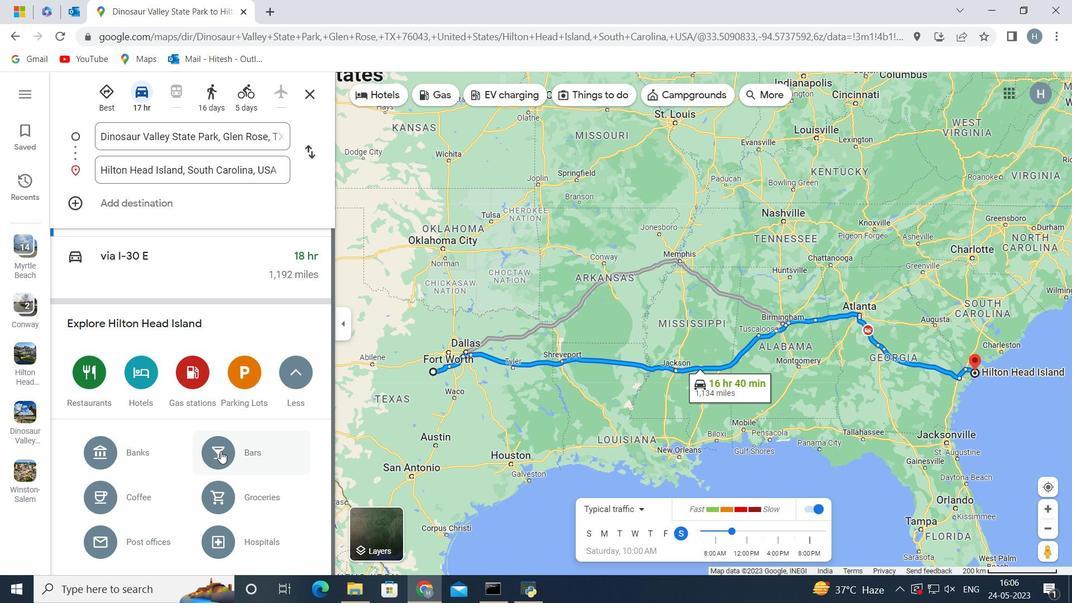 
Action: Mouse moved to (112, 237)
Screenshot: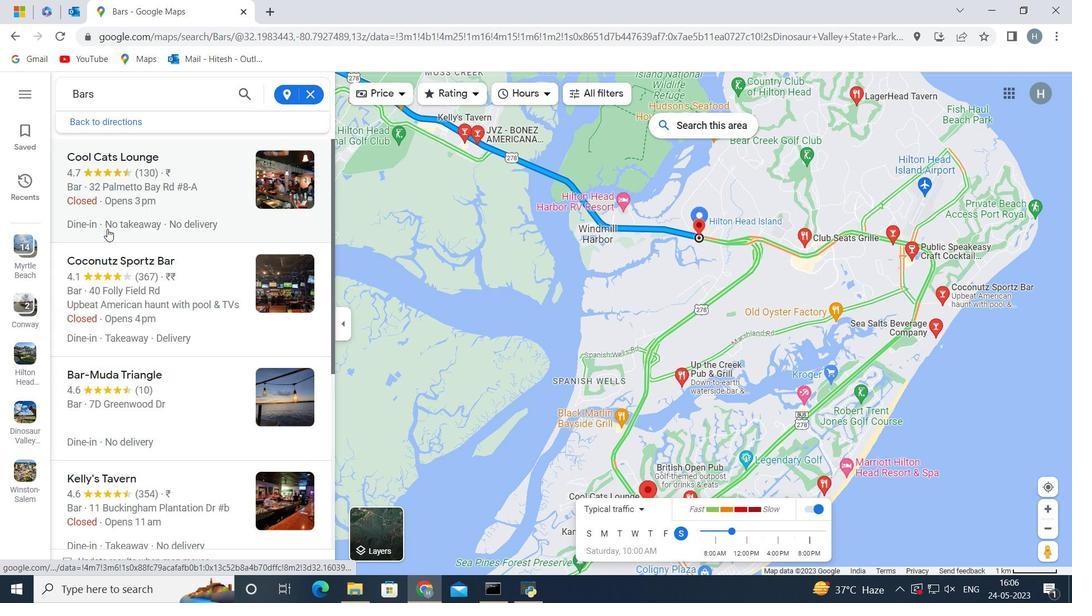 
Action: Mouse scrolled (112, 238) with delta (0, 0)
Screenshot: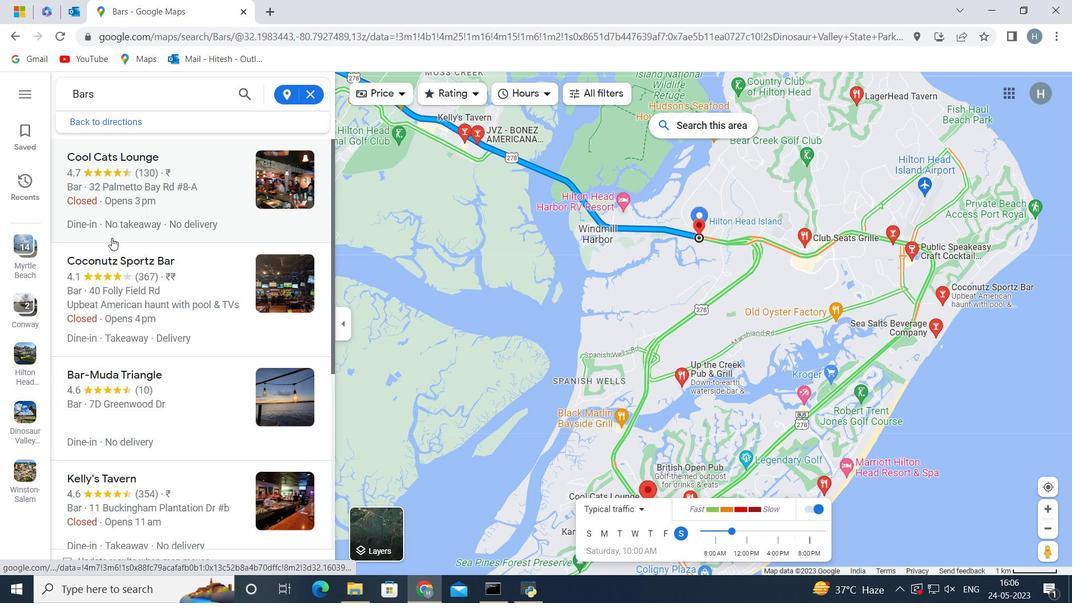 
Action: Mouse moved to (113, 237)
Screenshot: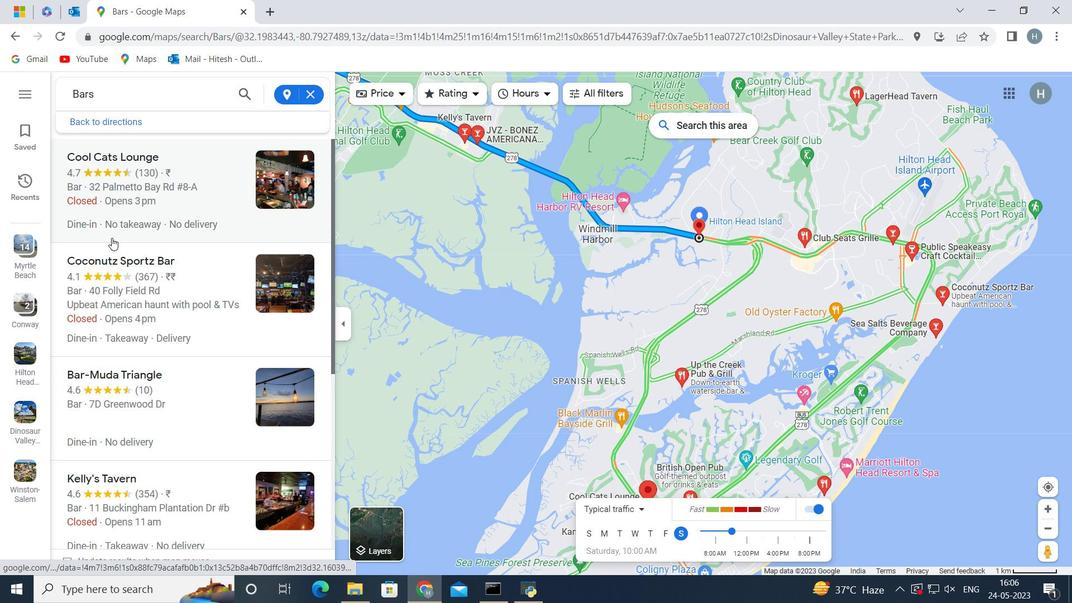
Action: Mouse scrolled (113, 238) with delta (0, 0)
Screenshot: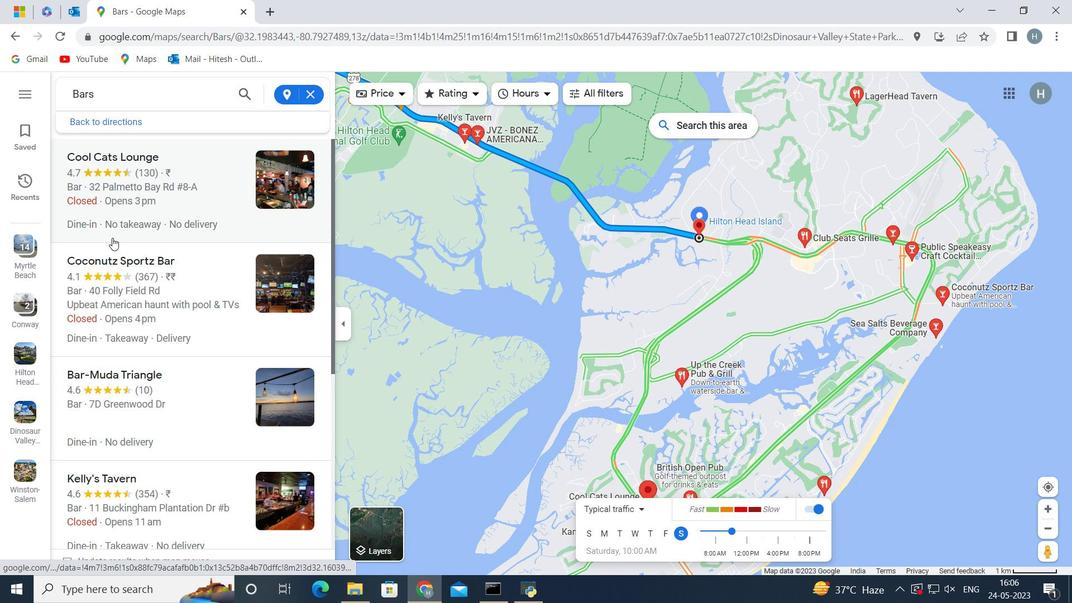 
Action: Mouse scrolled (113, 238) with delta (0, 0)
Screenshot: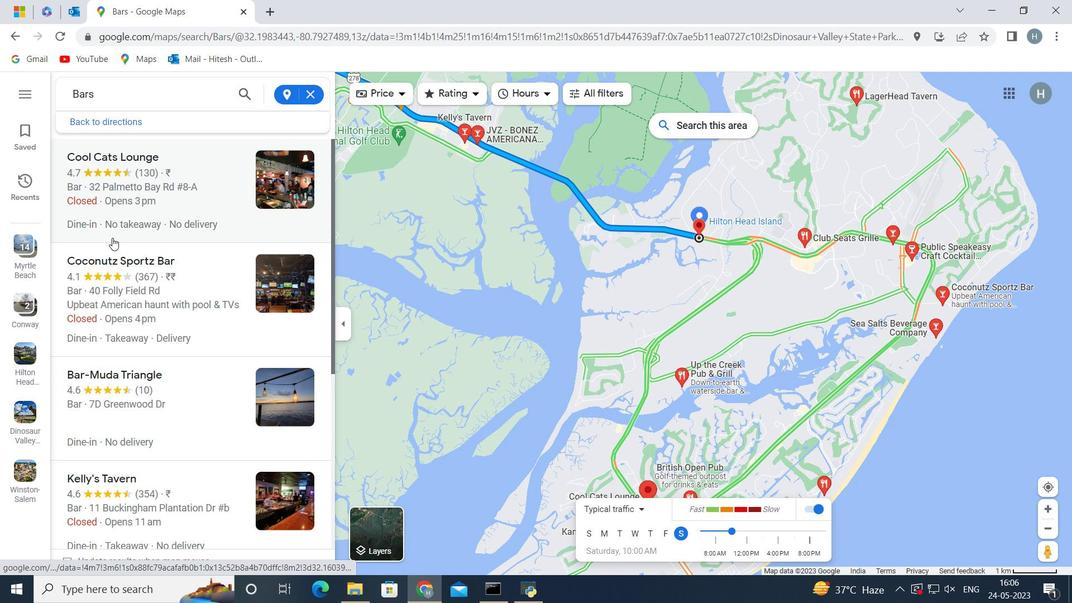 
Action: Mouse moved to (269, 250)
Screenshot: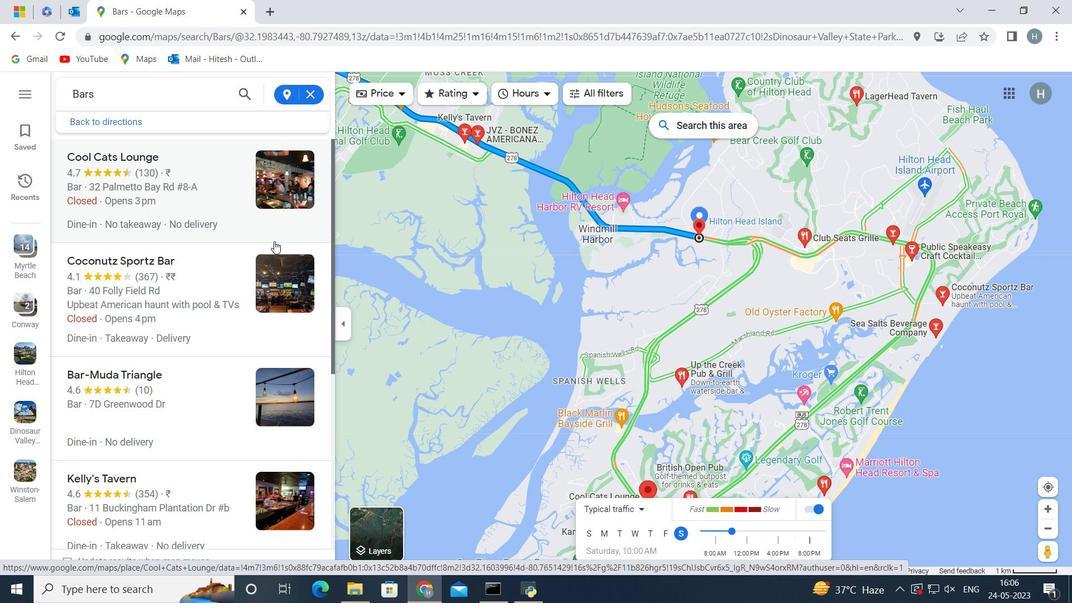 
Action: Mouse scrolled (269, 249) with delta (0, 0)
Screenshot: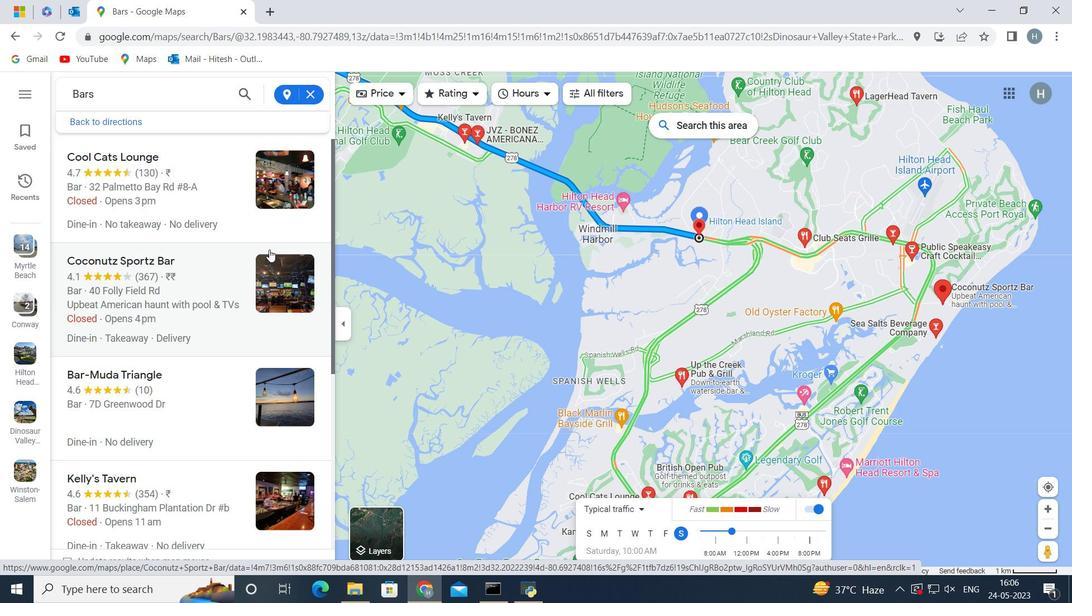 
Action: Mouse scrolled (269, 249) with delta (0, 0)
Screenshot: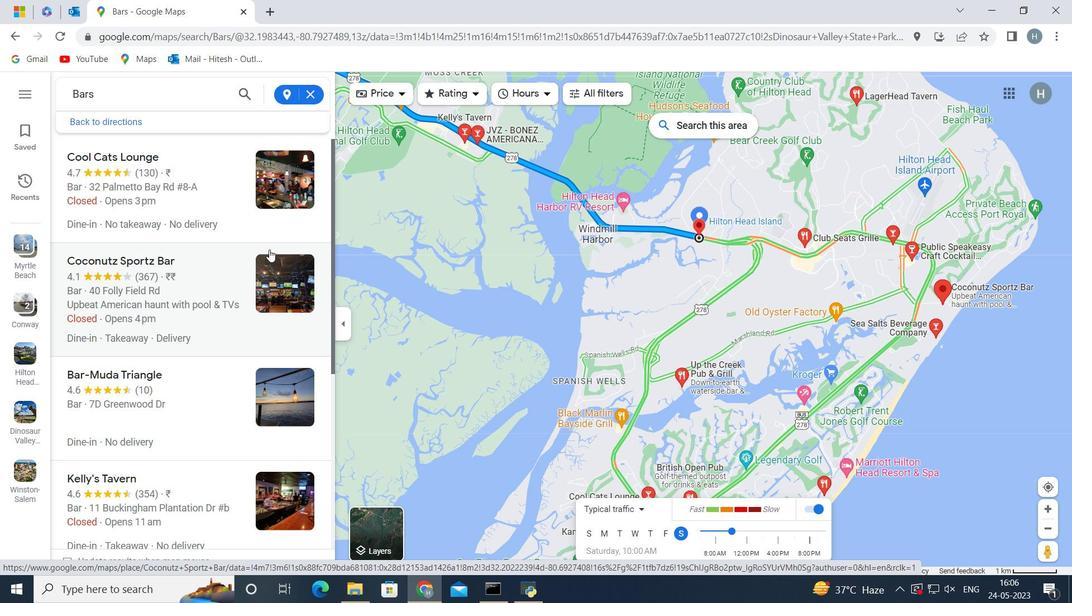 
Action: Mouse scrolled (269, 249) with delta (0, 0)
Screenshot: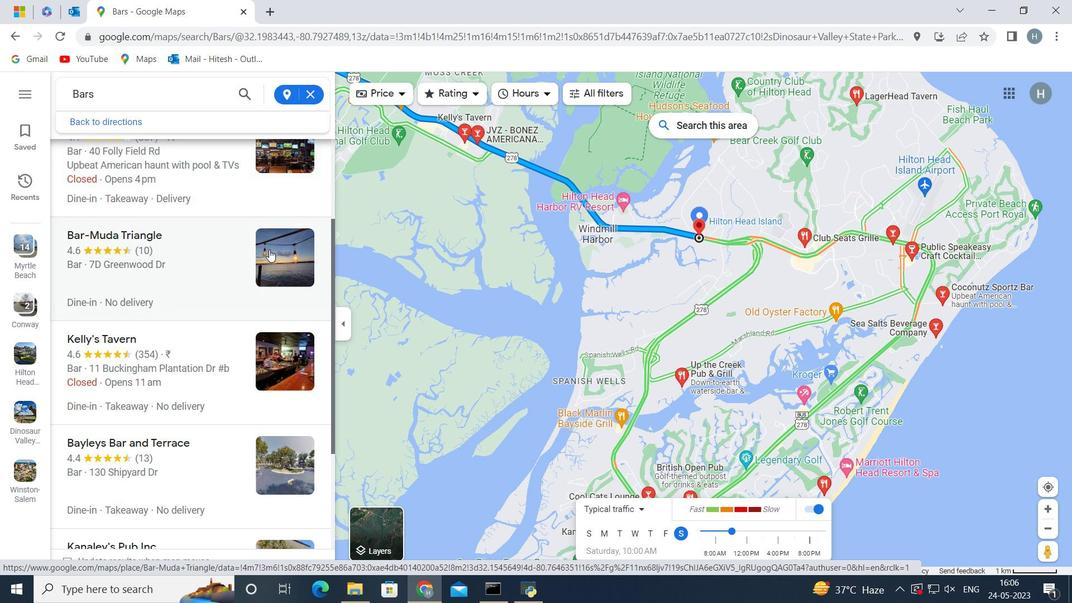
Action: Mouse scrolled (269, 249) with delta (0, 0)
Screenshot: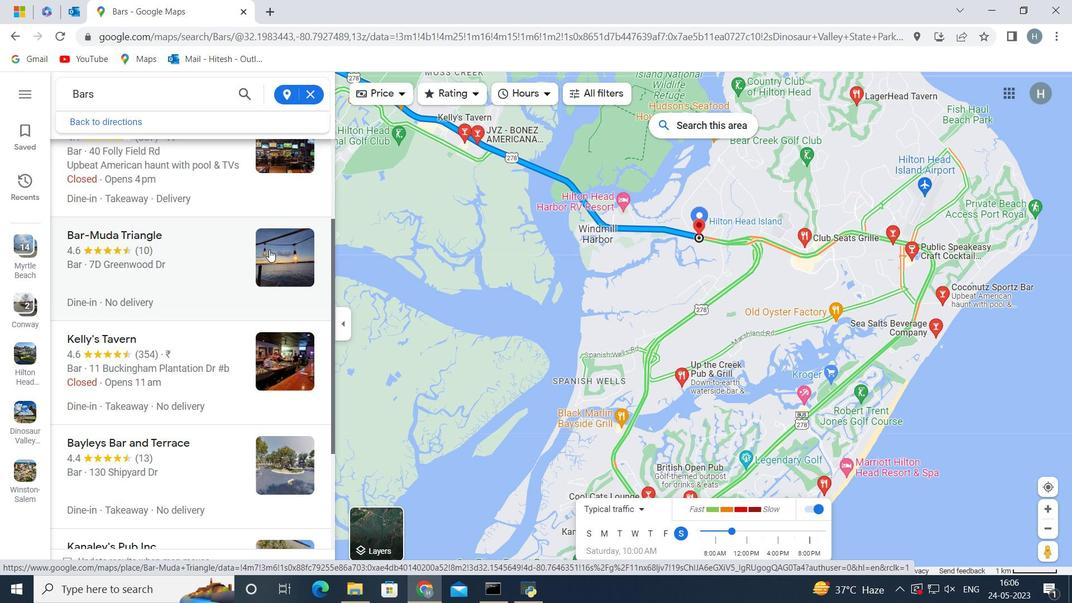 
Action: Mouse scrolled (269, 250) with delta (0, 0)
Screenshot: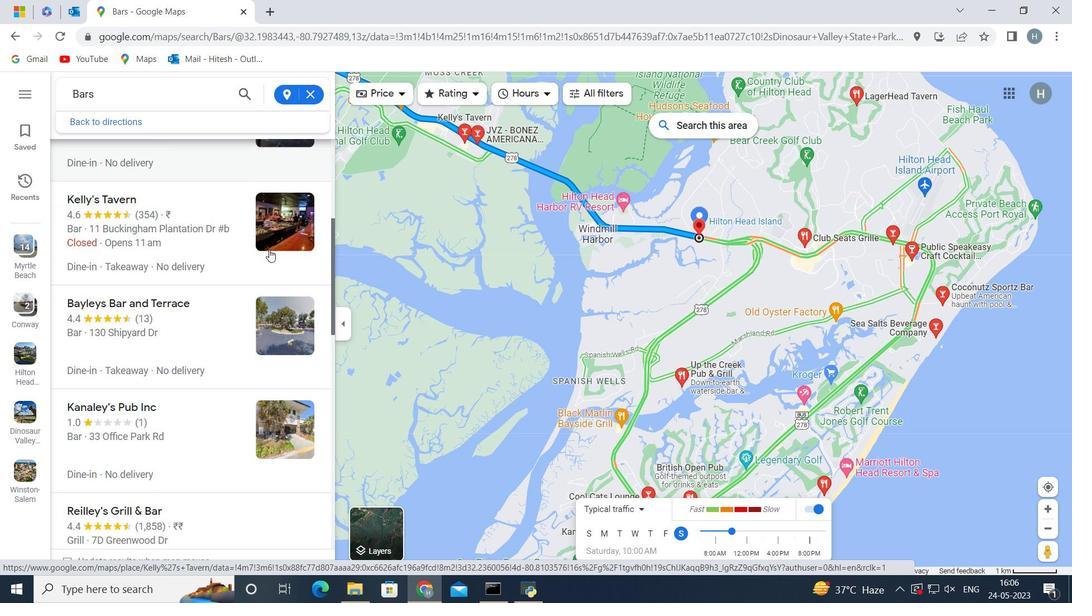 
Action: Mouse scrolled (269, 250) with delta (0, 0)
Screenshot: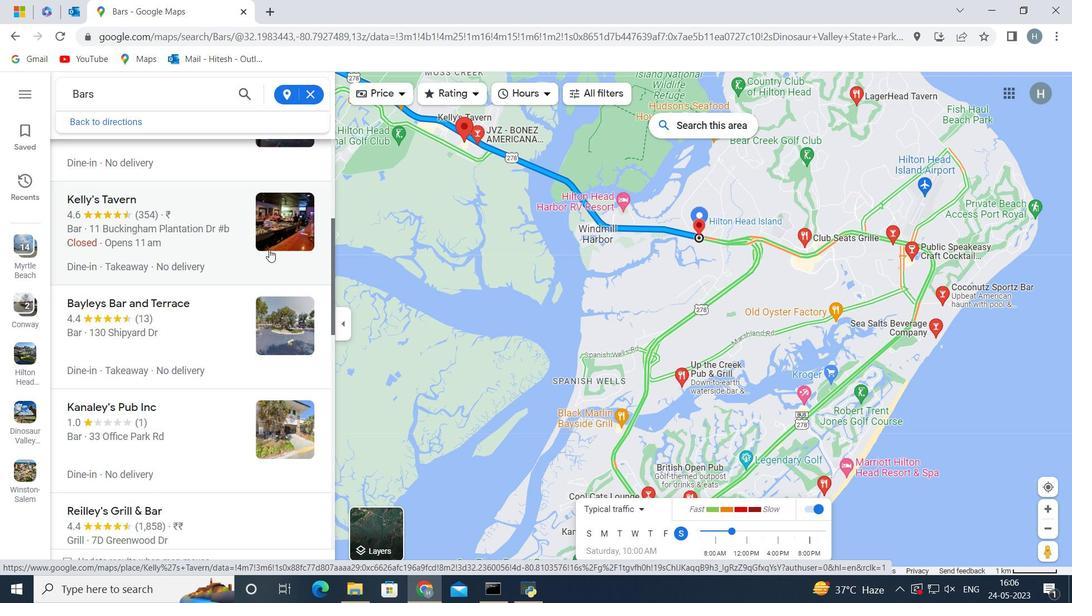 
Action: Mouse scrolled (269, 250) with delta (0, 0)
Screenshot: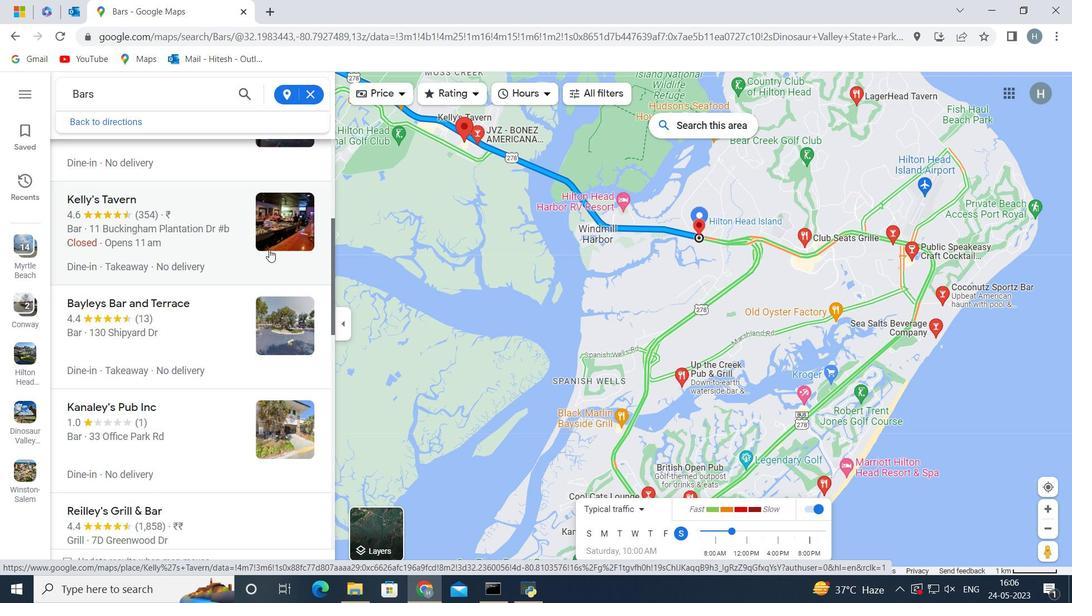 
Action: Mouse scrolled (269, 250) with delta (0, 0)
Screenshot: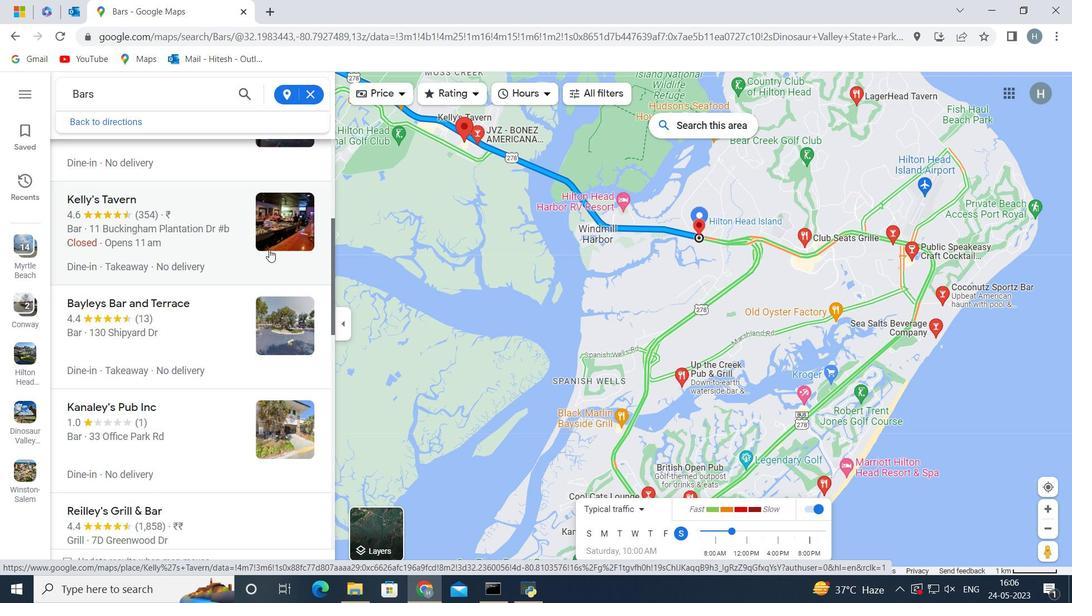 
Action: Mouse scrolled (269, 250) with delta (0, 0)
Screenshot: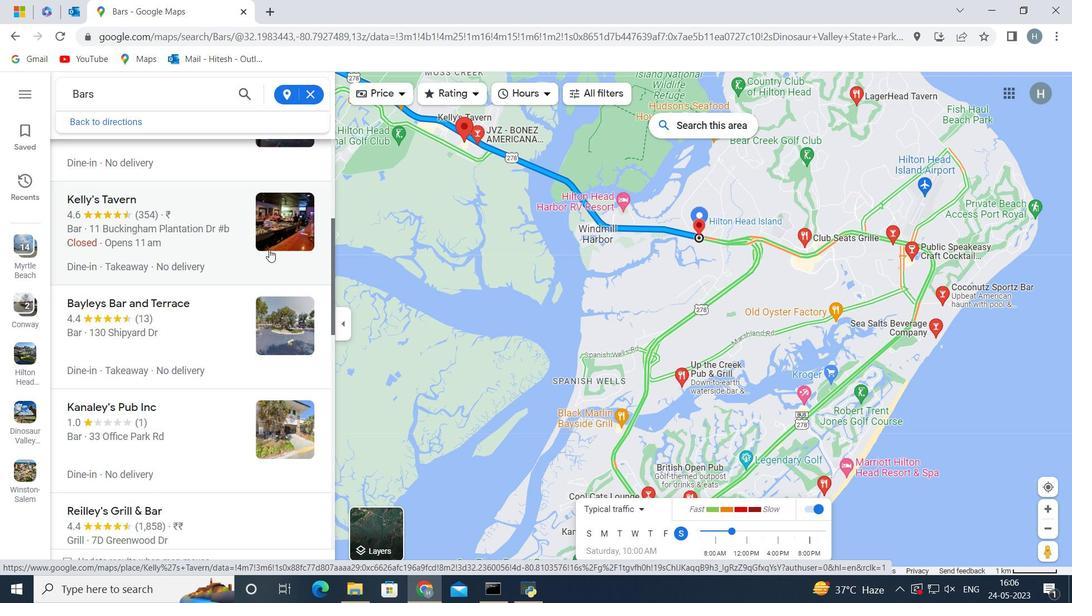 
Action: Mouse scrolled (269, 250) with delta (0, 0)
Screenshot: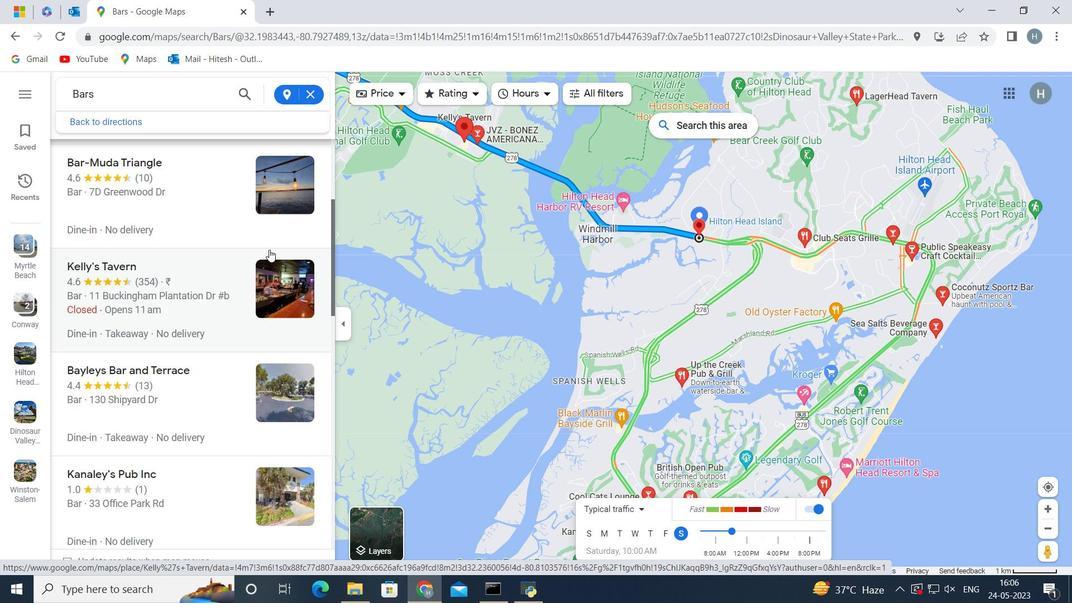 
Action: Mouse scrolled (269, 250) with delta (0, 0)
Screenshot: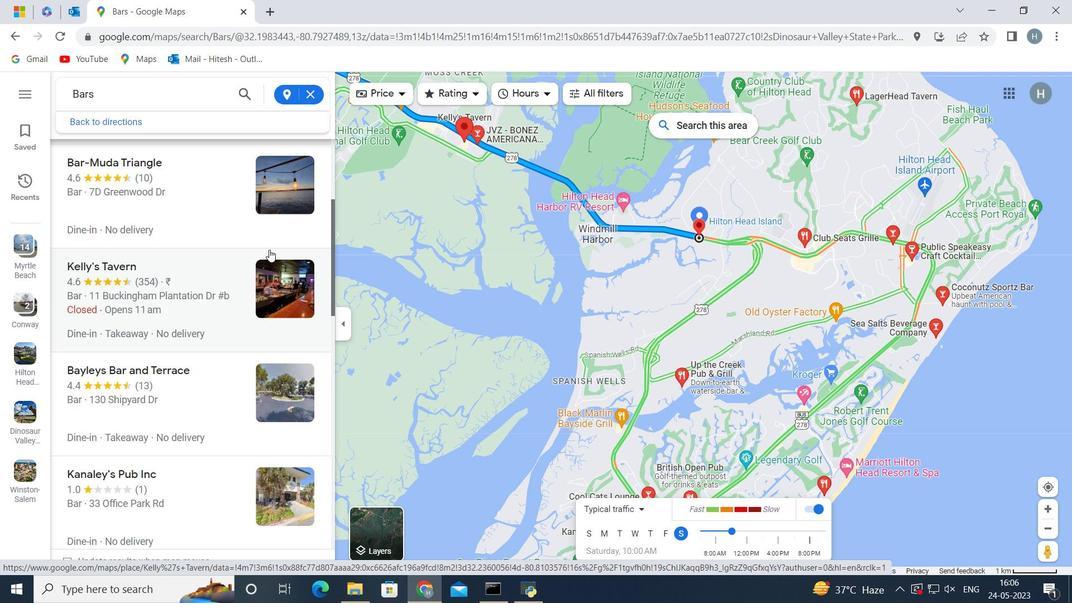 
Action: Mouse scrolled (269, 250) with delta (0, 0)
Screenshot: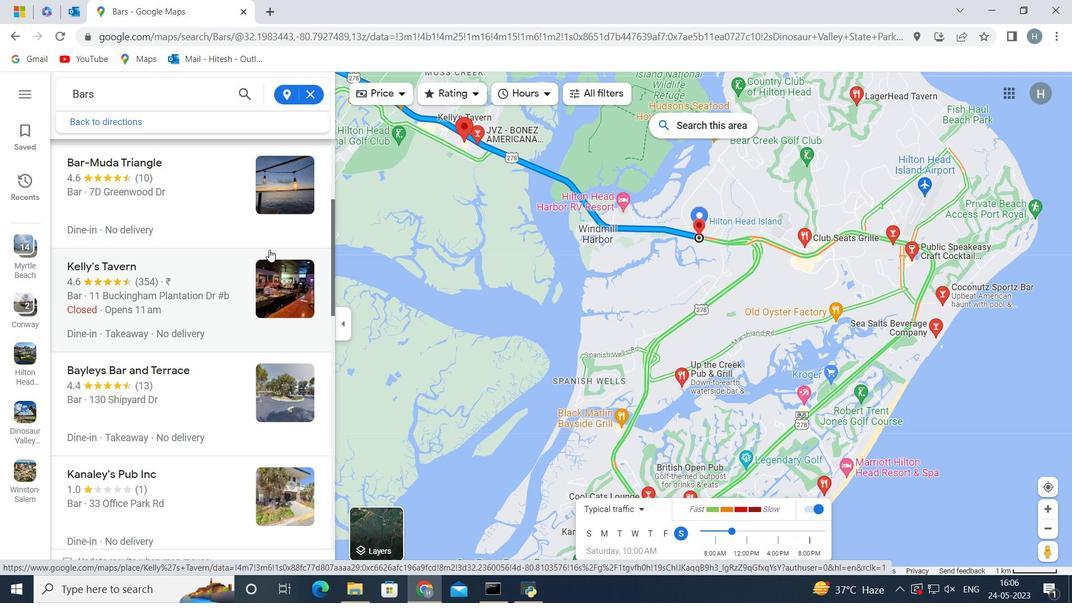 
Action: Mouse scrolled (269, 250) with delta (0, 0)
Screenshot: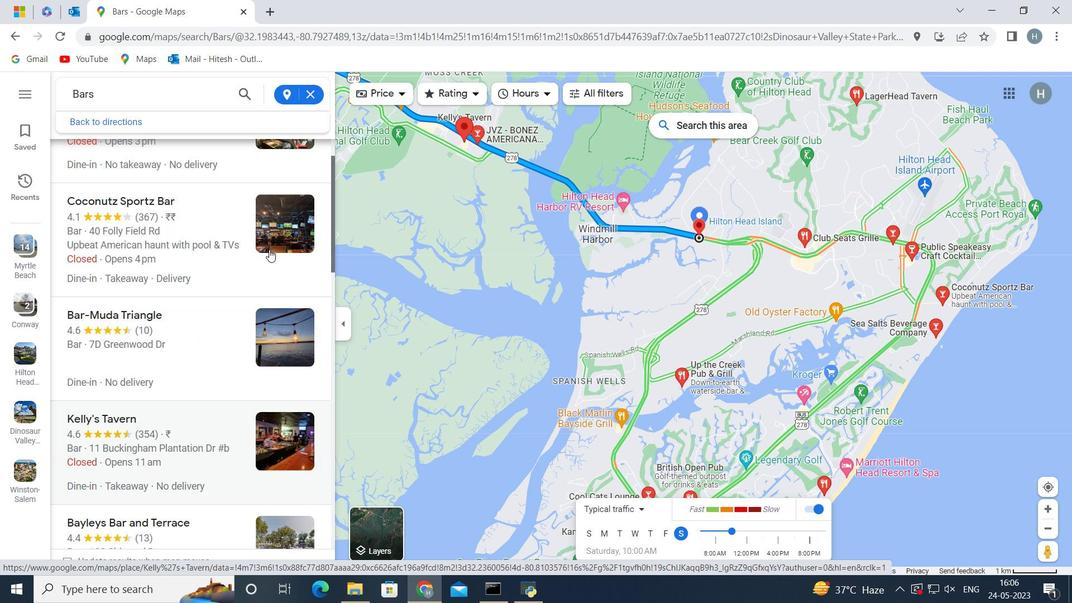 
Action: Mouse moved to (282, 174)
Screenshot: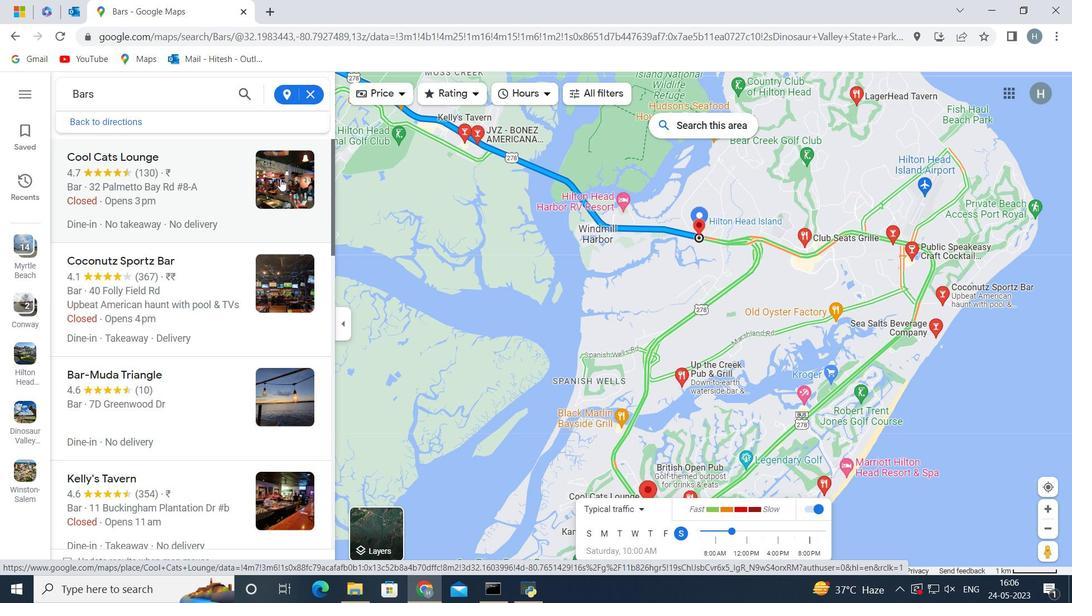 
Action: Mouse pressed left at (282, 174)
Screenshot: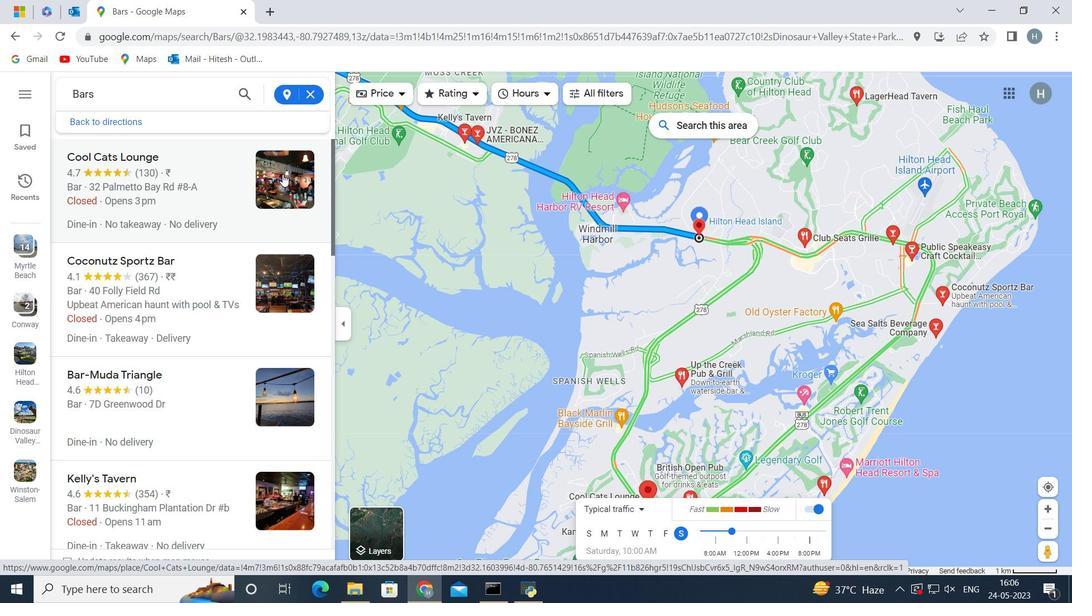 
Action: Mouse moved to (444, 241)
Screenshot: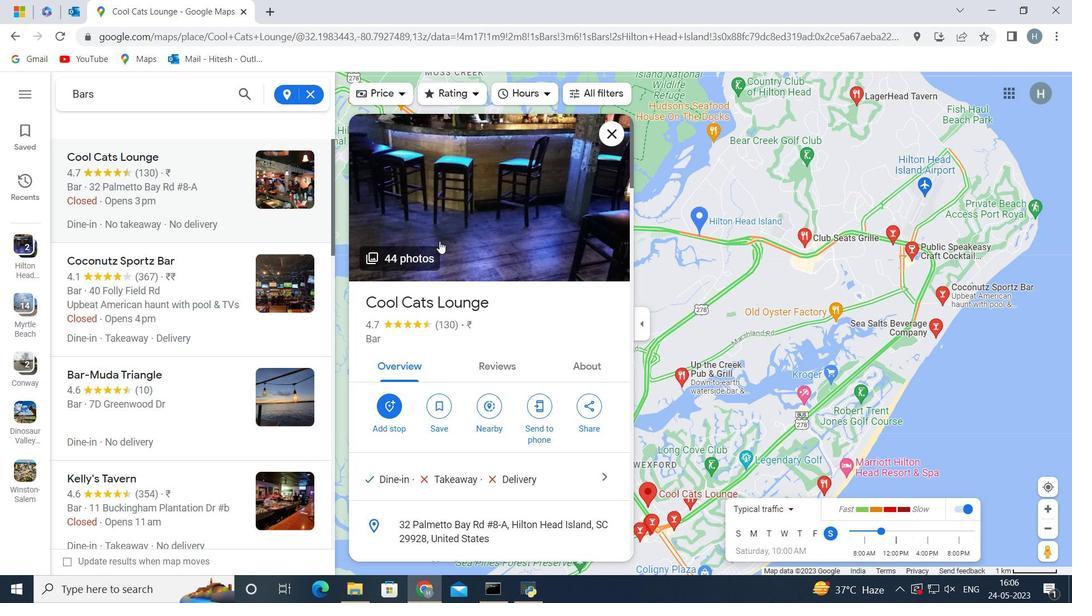
Action: Mouse pressed left at (444, 241)
Screenshot: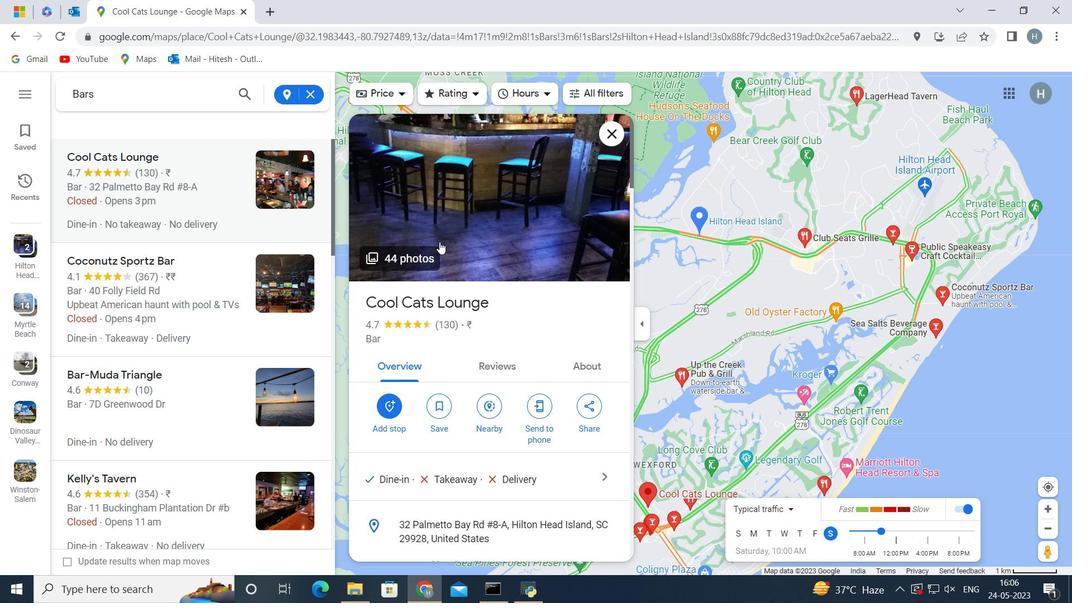 
Action: Key pressed <Key.down>
Screenshot: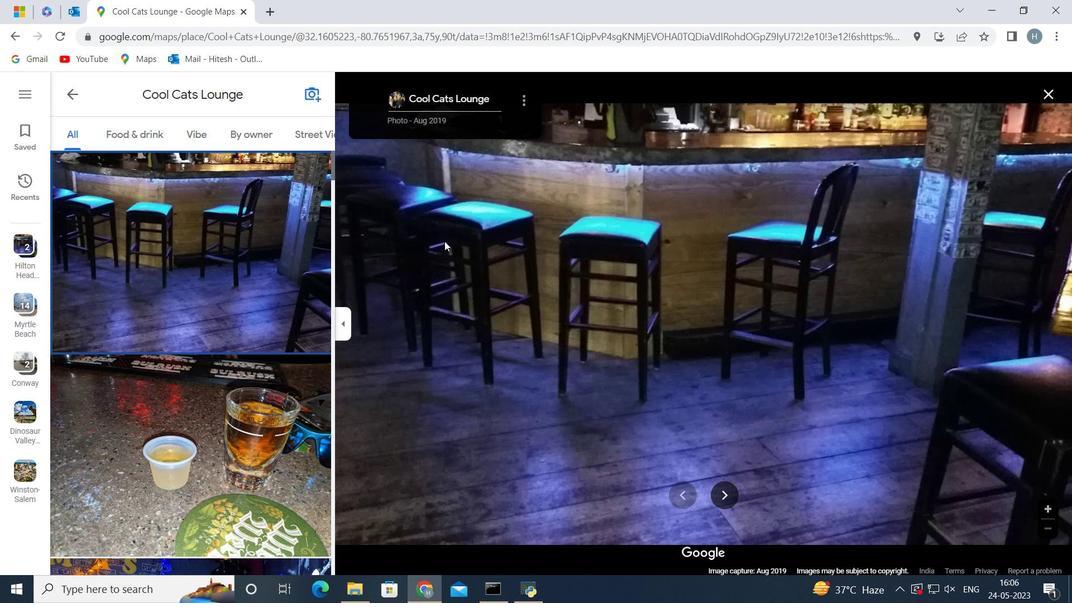
Action: Mouse moved to (526, 186)
Screenshot: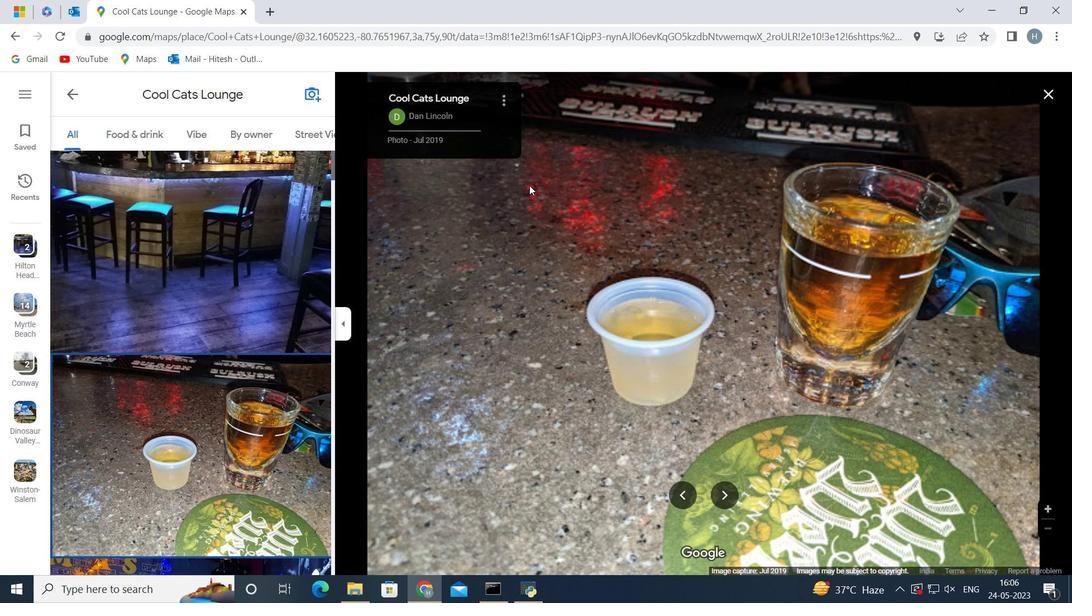 
Action: Key pressed <Key.down><Key.right><Key.right><Key.right><Key.right><Key.right><Key.right>
Screenshot: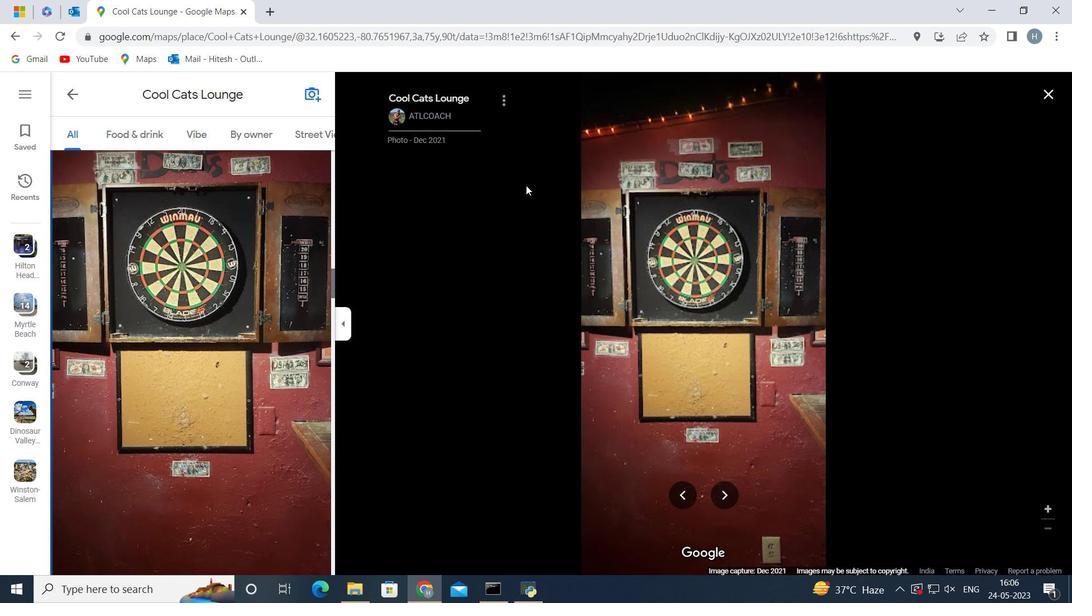 
Action: Mouse moved to (611, 242)
Screenshot: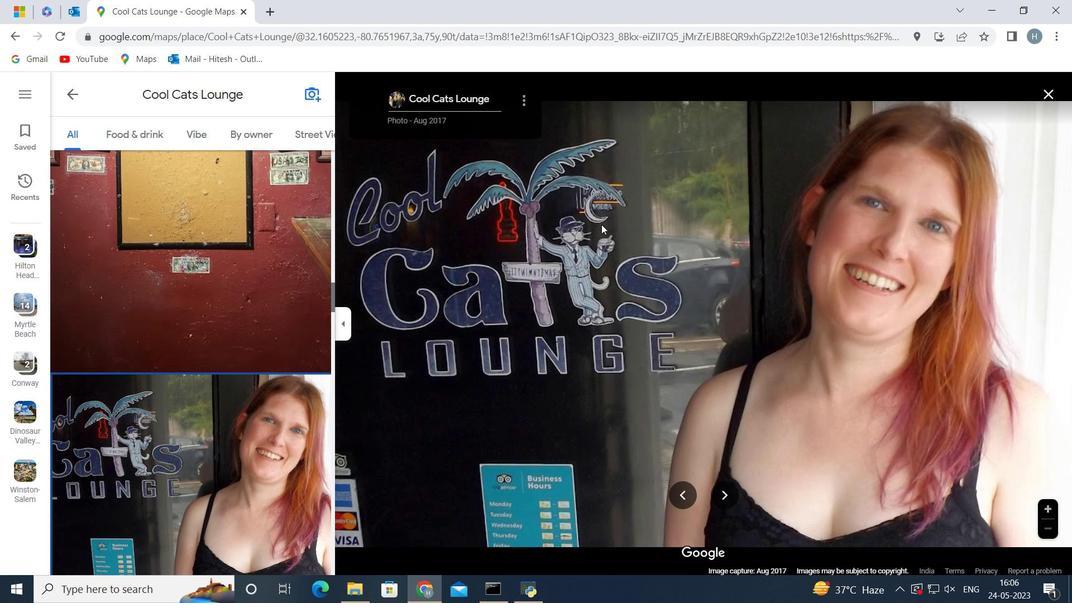 
Action: Mouse scrolled (611, 241) with delta (0, 0)
Screenshot: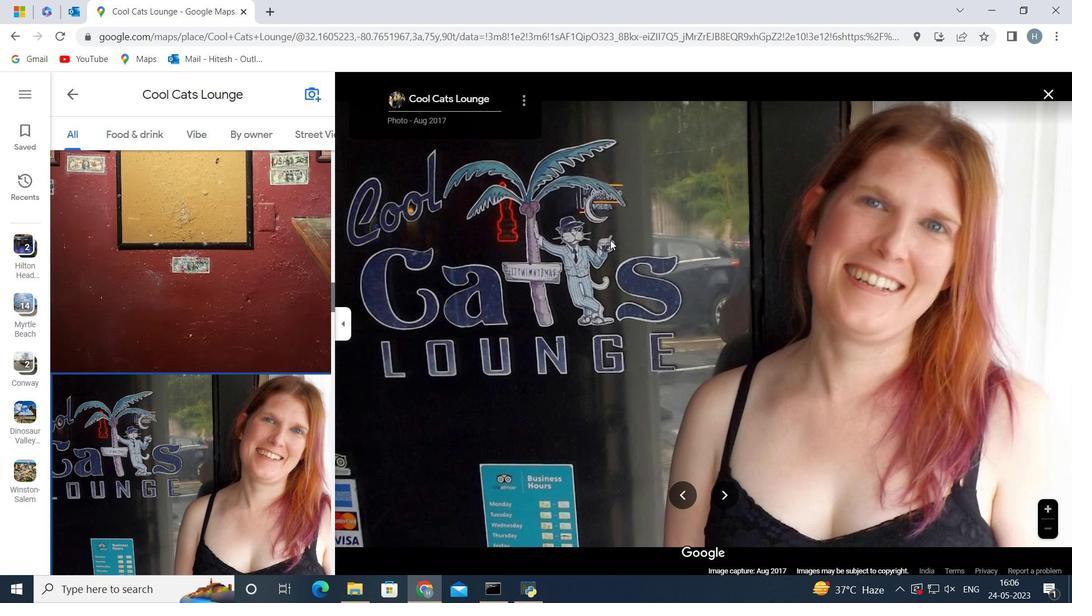
Action: Mouse moved to (611, 244)
Screenshot: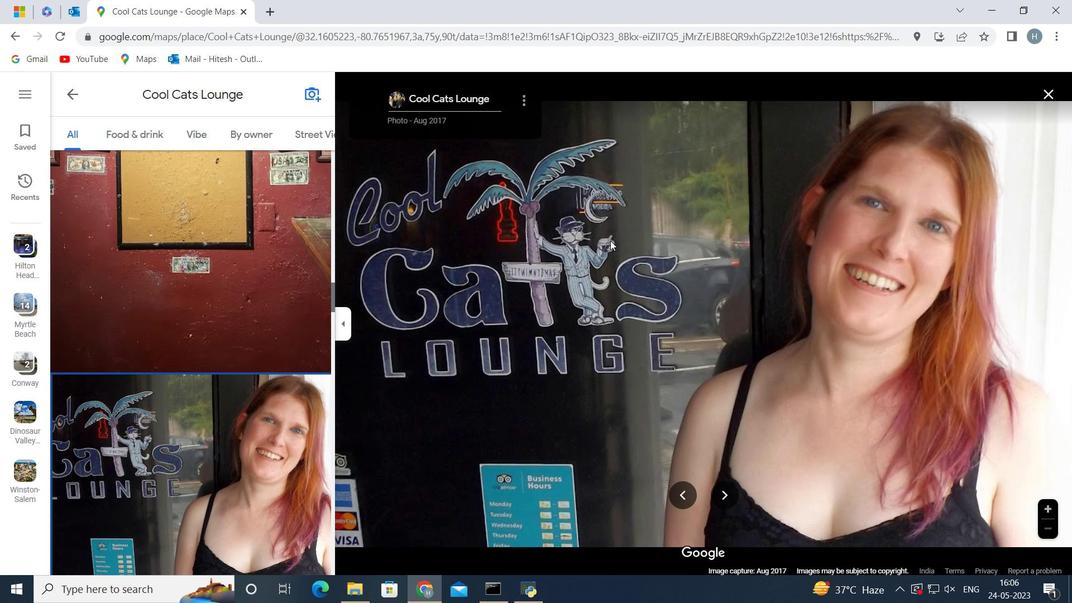 
Action: Mouse scrolled (611, 243) with delta (0, 0)
Screenshot: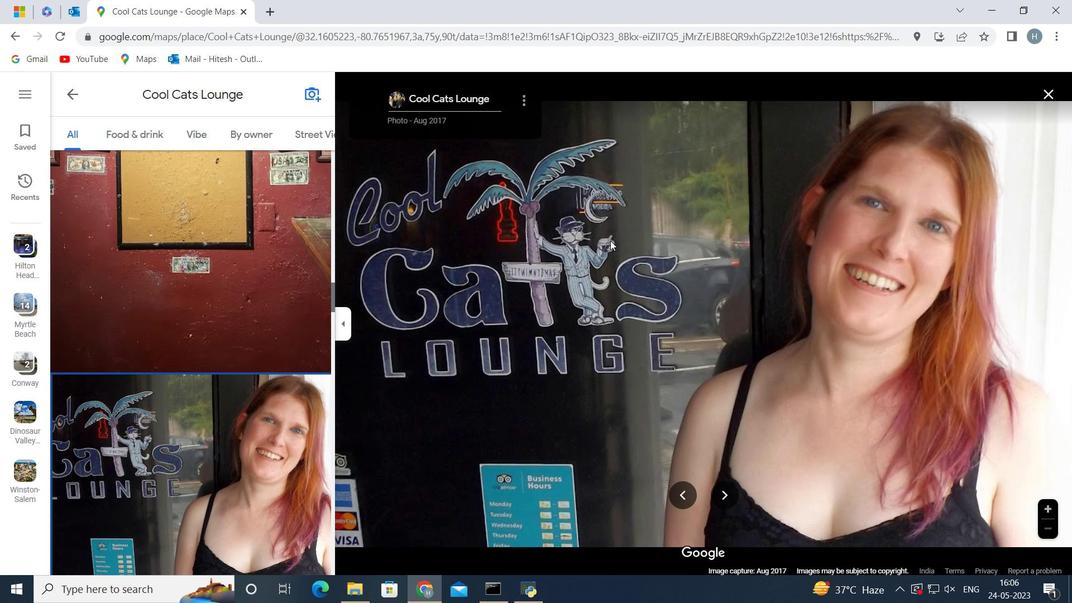 
Action: Mouse scrolled (611, 243) with delta (0, 0)
Screenshot: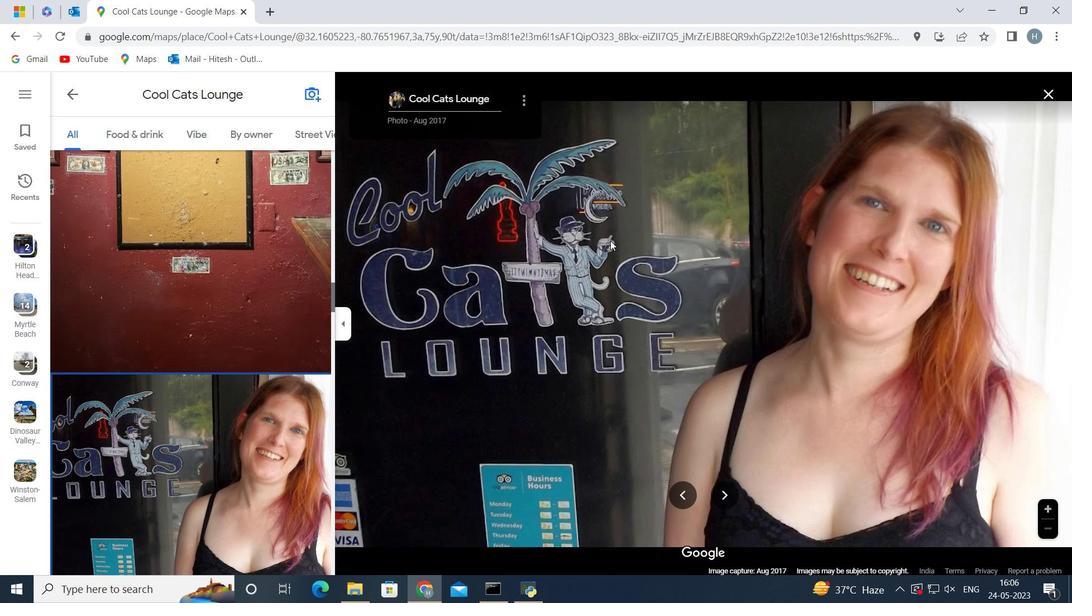 
Action: Mouse moved to (611, 245)
Screenshot: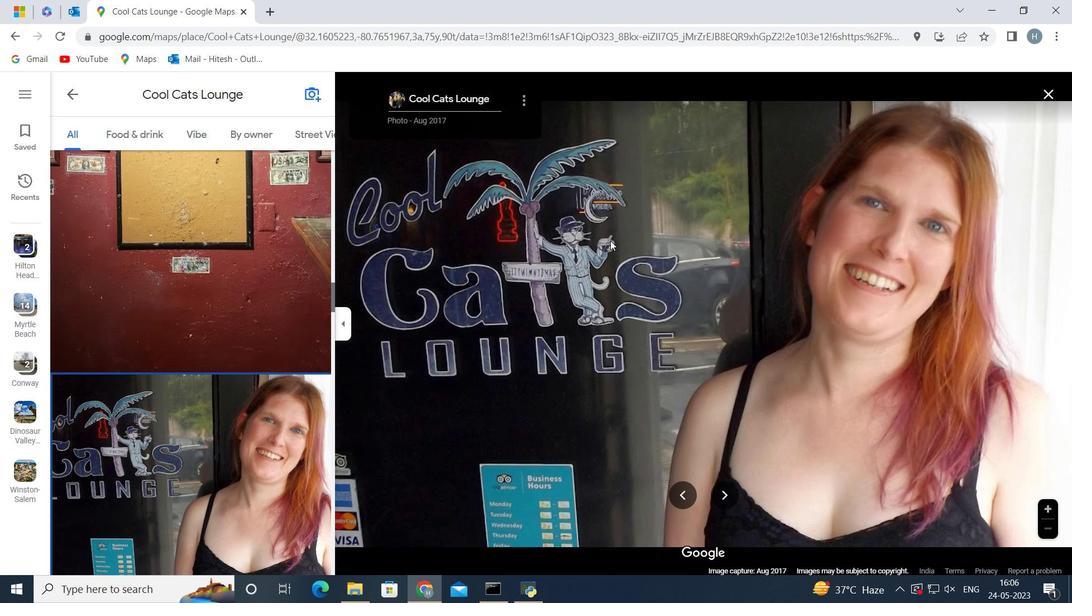 
Action: Mouse scrolled (611, 244) with delta (0, 0)
Screenshot: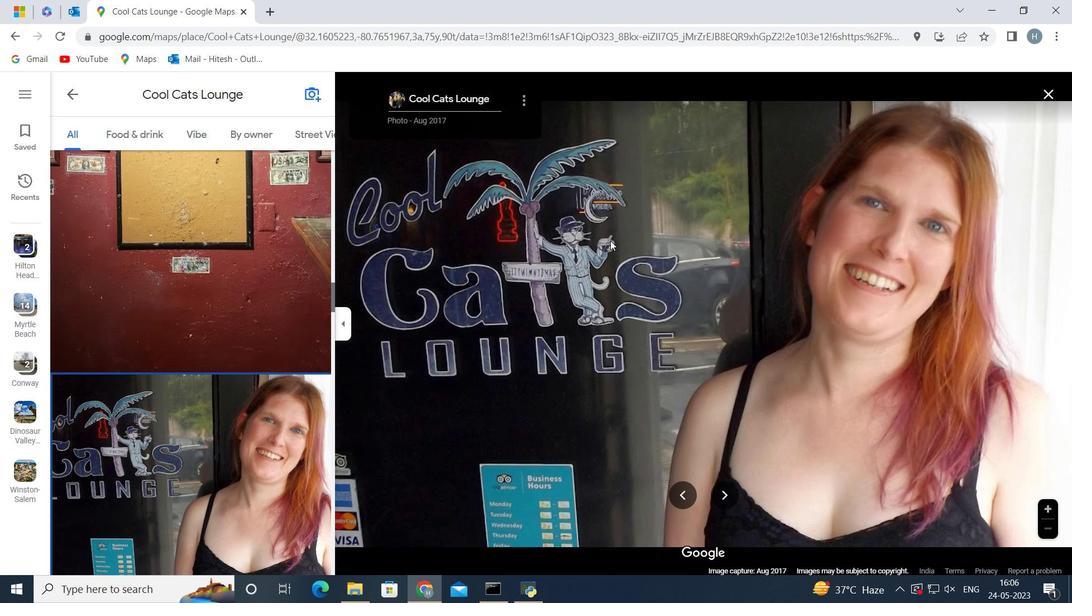 
Action: Mouse moved to (611, 250)
Screenshot: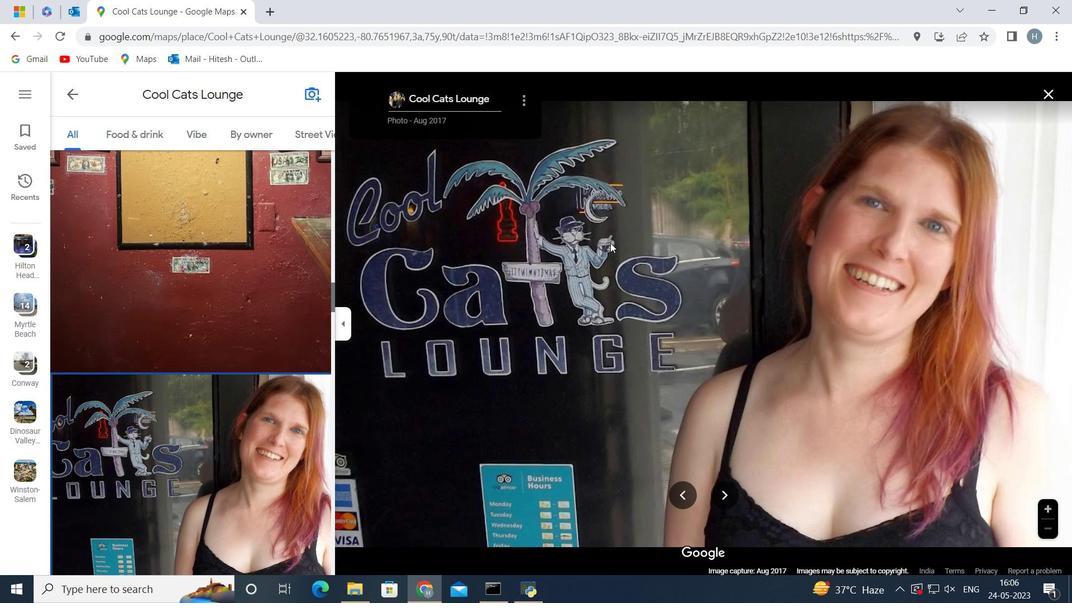 
Action: Mouse scrolled (611, 251) with delta (0, 0)
Screenshot: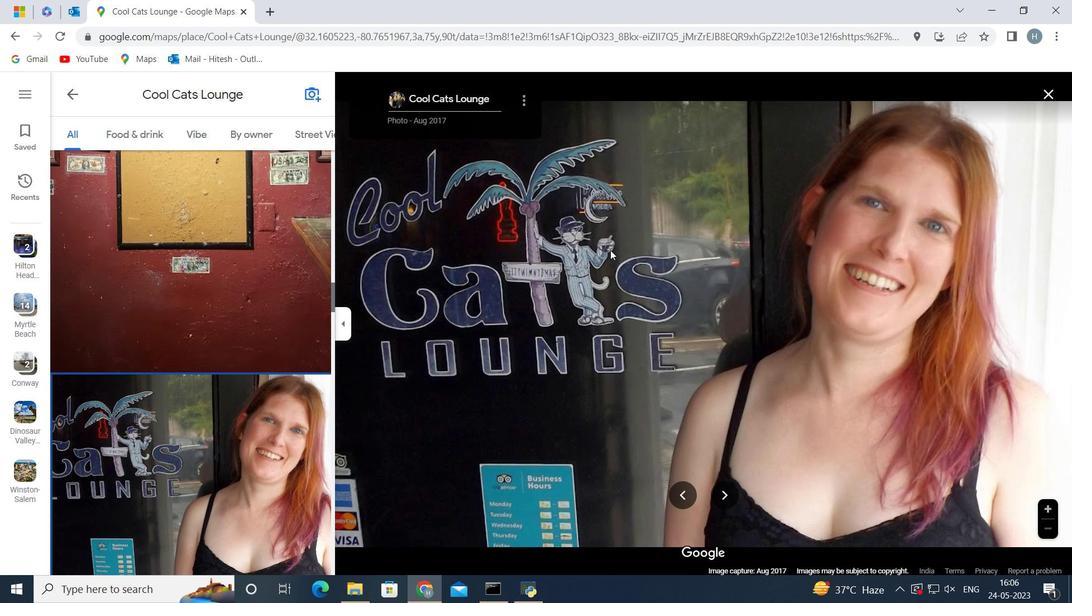 
Action: Mouse scrolled (611, 251) with delta (0, 0)
Screenshot: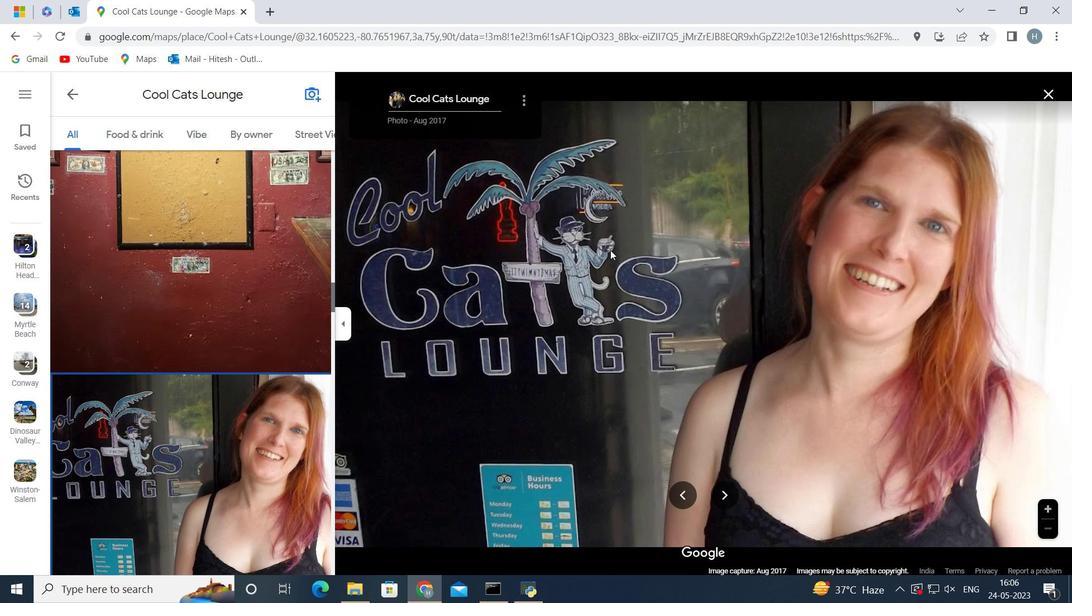 
Action: Mouse scrolled (611, 251) with delta (0, 0)
Screenshot: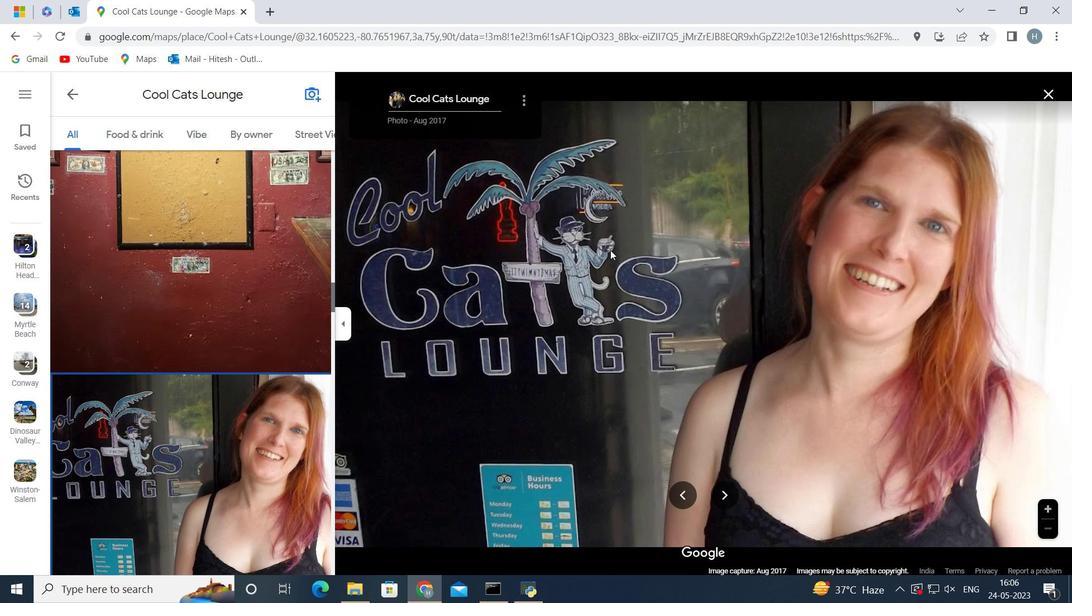 
Action: Mouse scrolled (611, 251) with delta (0, 0)
Screenshot: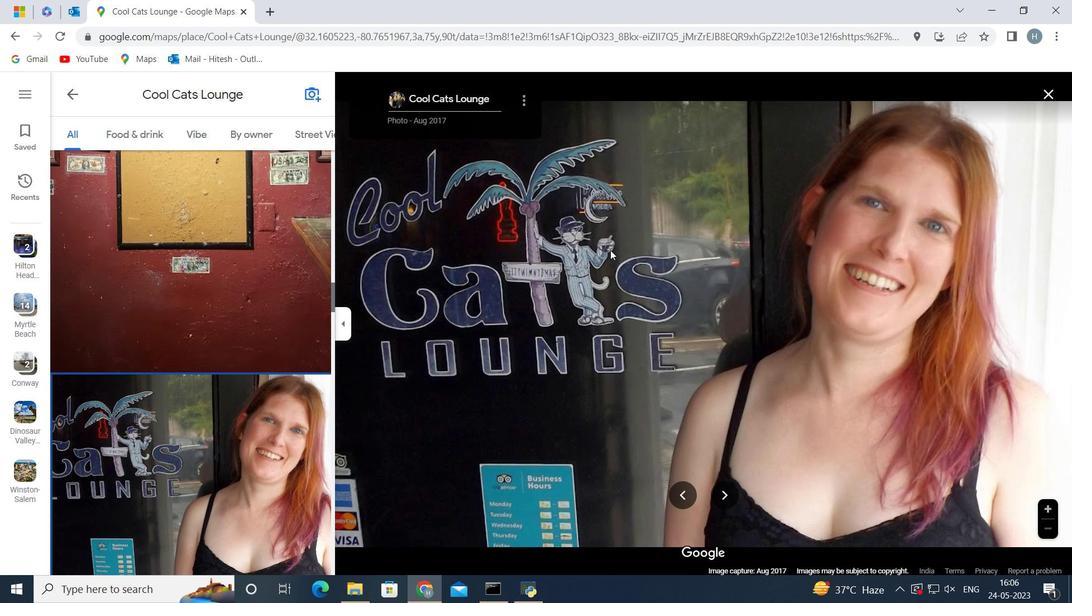 
Action: Mouse scrolled (611, 251) with delta (0, 0)
Screenshot: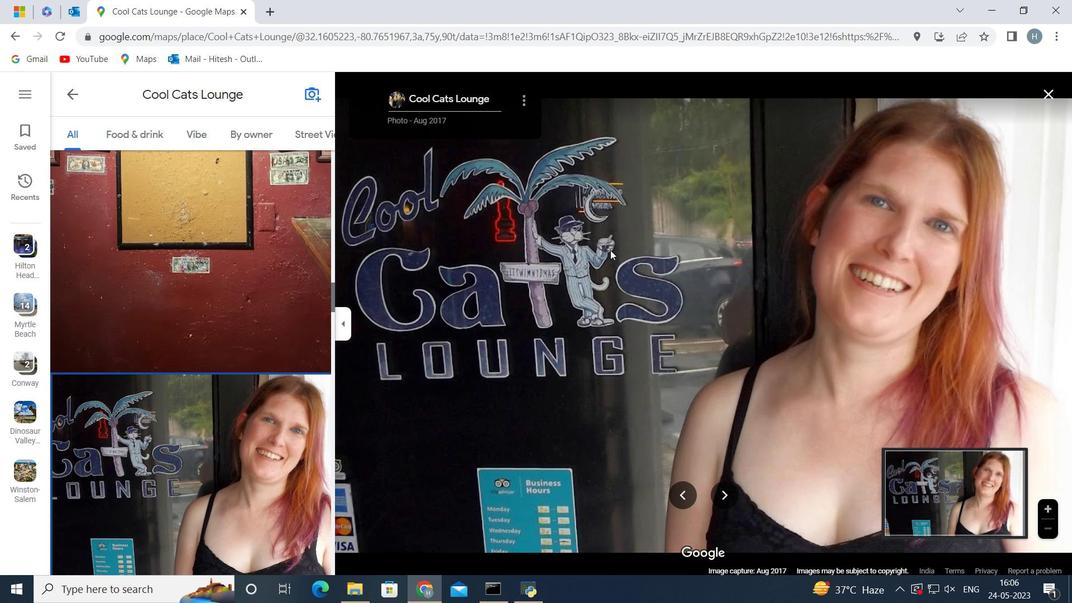 
Action: Mouse moved to (611, 250)
Screenshot: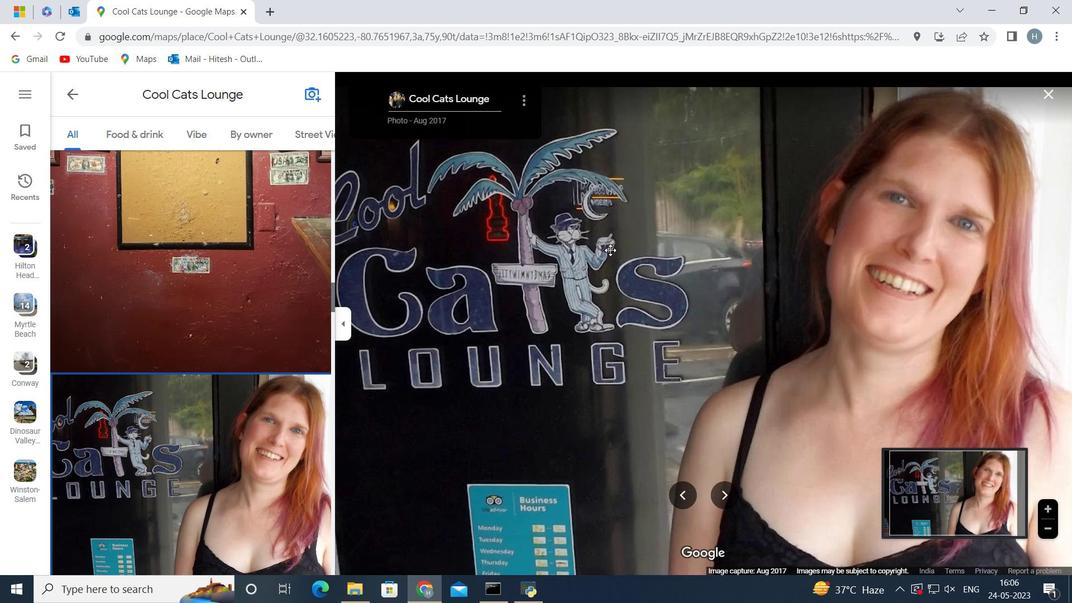 
Action: Mouse scrolled (611, 251) with delta (0, 0)
Screenshot: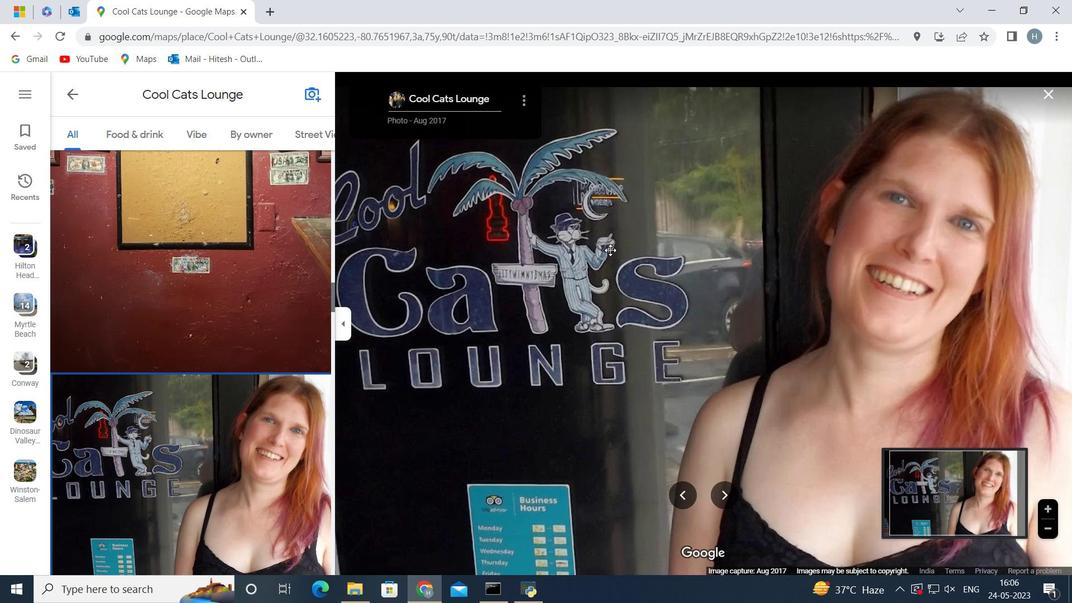 
Action: Mouse moved to (565, 274)
Screenshot: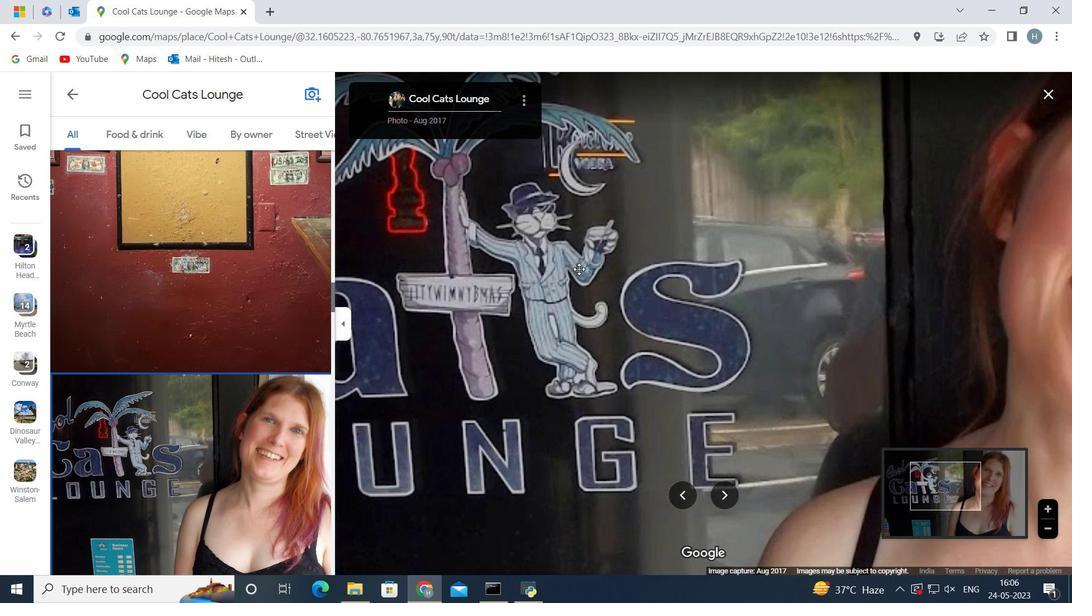
Action: Mouse pressed left at (565, 274)
Screenshot: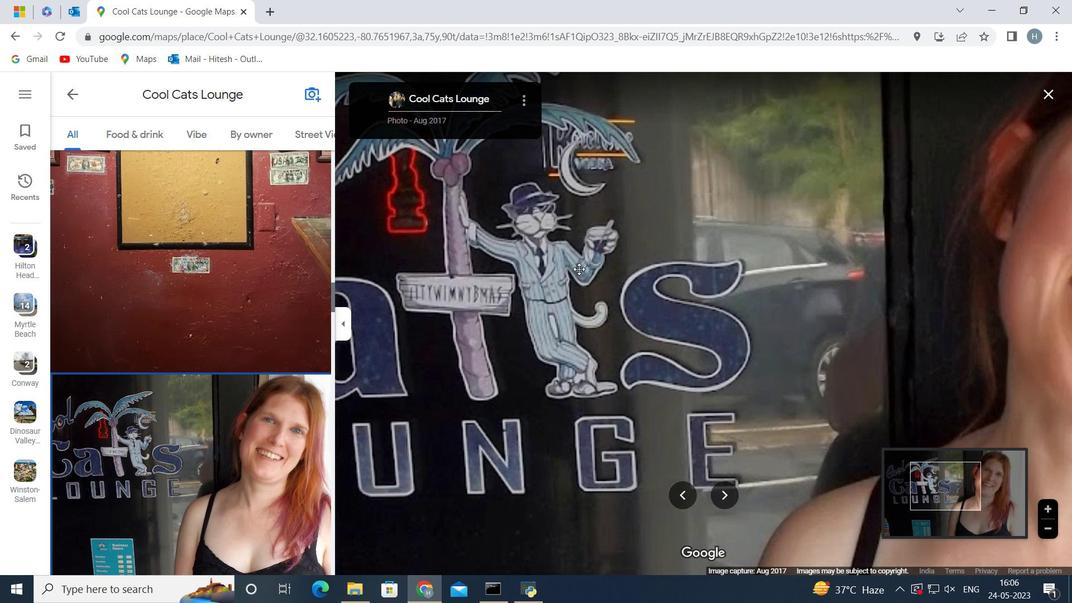 
Action: Mouse moved to (673, 282)
Screenshot: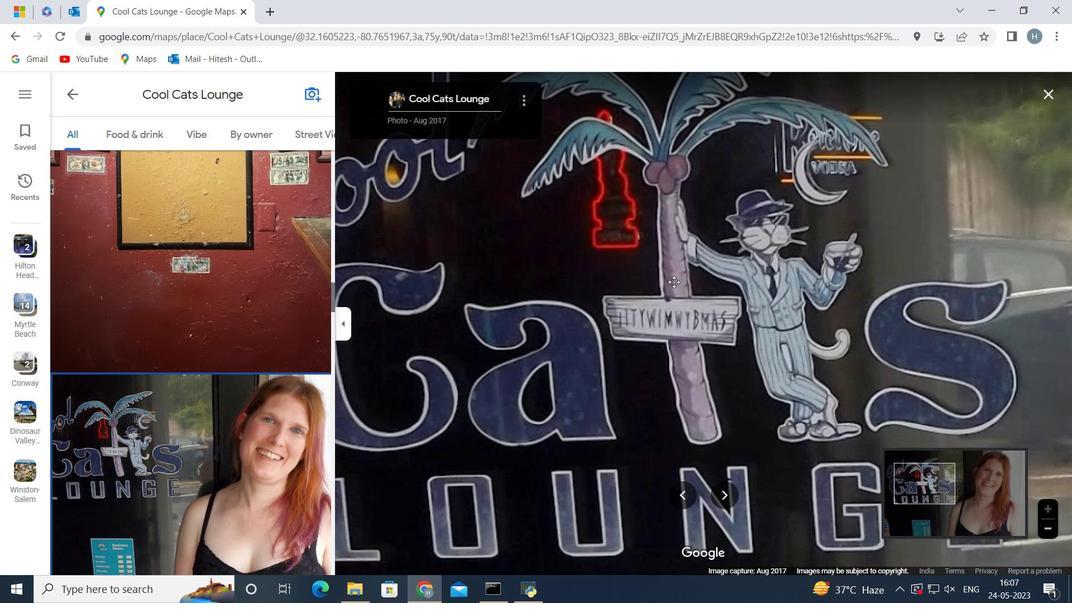 
Action: Mouse scrolled (673, 281) with delta (0, 0)
Screenshot: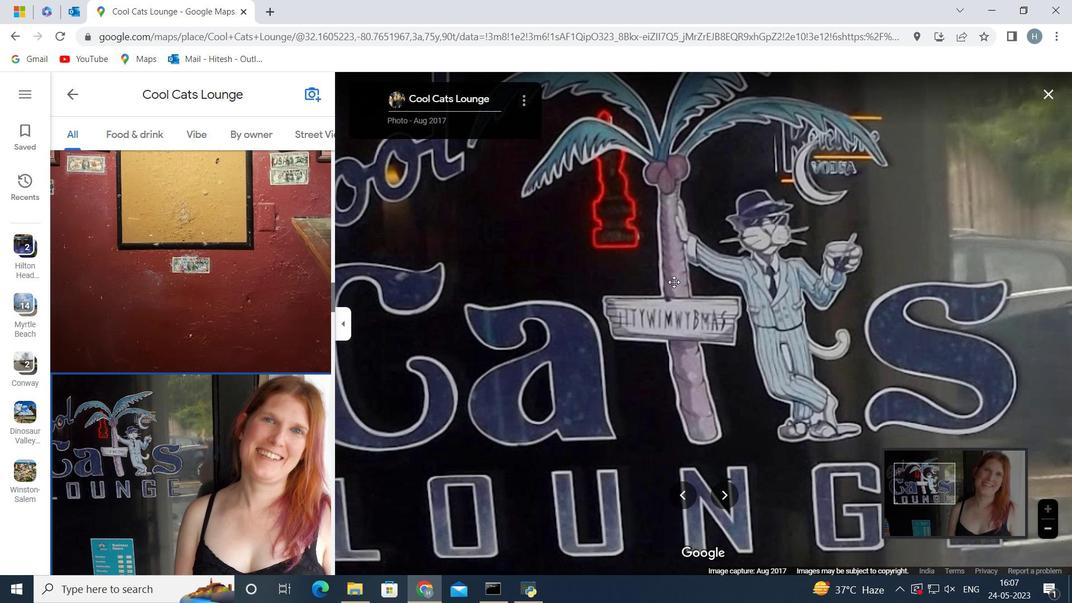 
Action: Mouse scrolled (673, 281) with delta (0, 0)
Screenshot: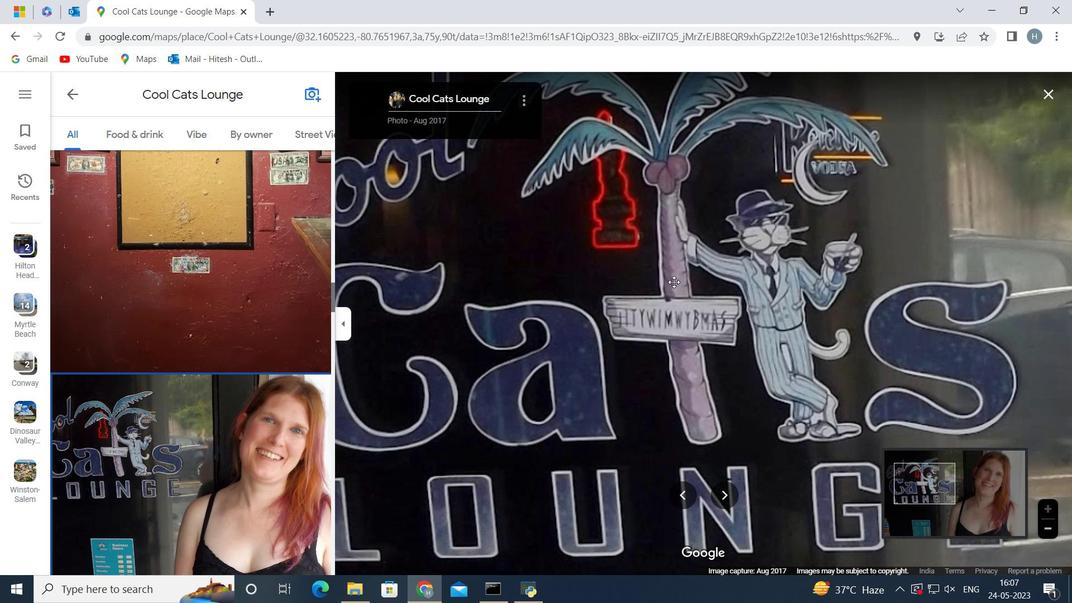 
Action: Mouse scrolled (673, 281) with delta (0, 0)
Screenshot: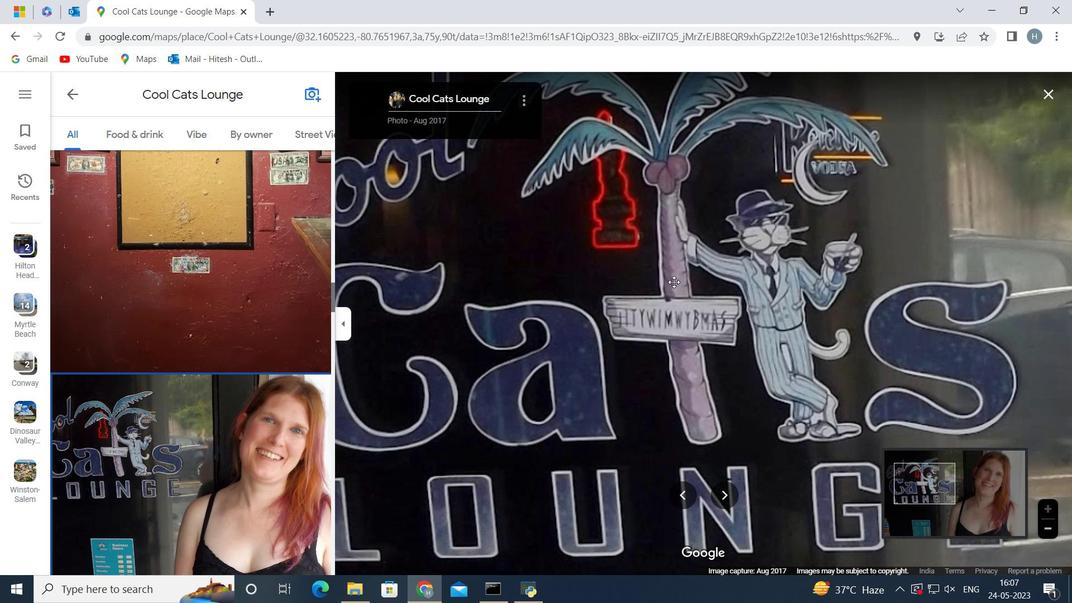 
Action: Mouse scrolled (673, 281) with delta (0, 0)
Screenshot: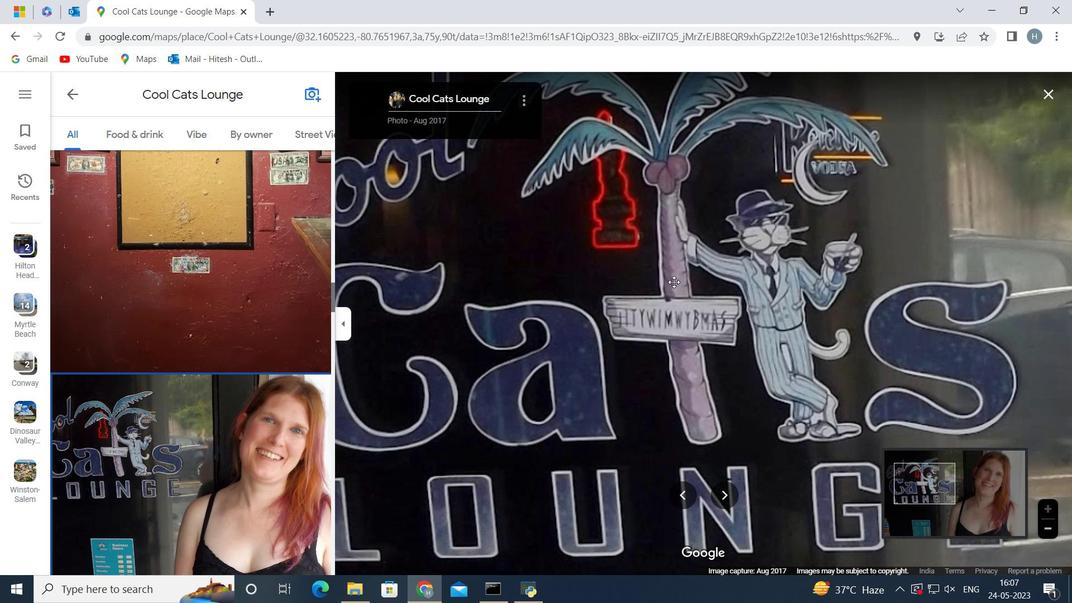 
Action: Mouse moved to (671, 282)
Screenshot: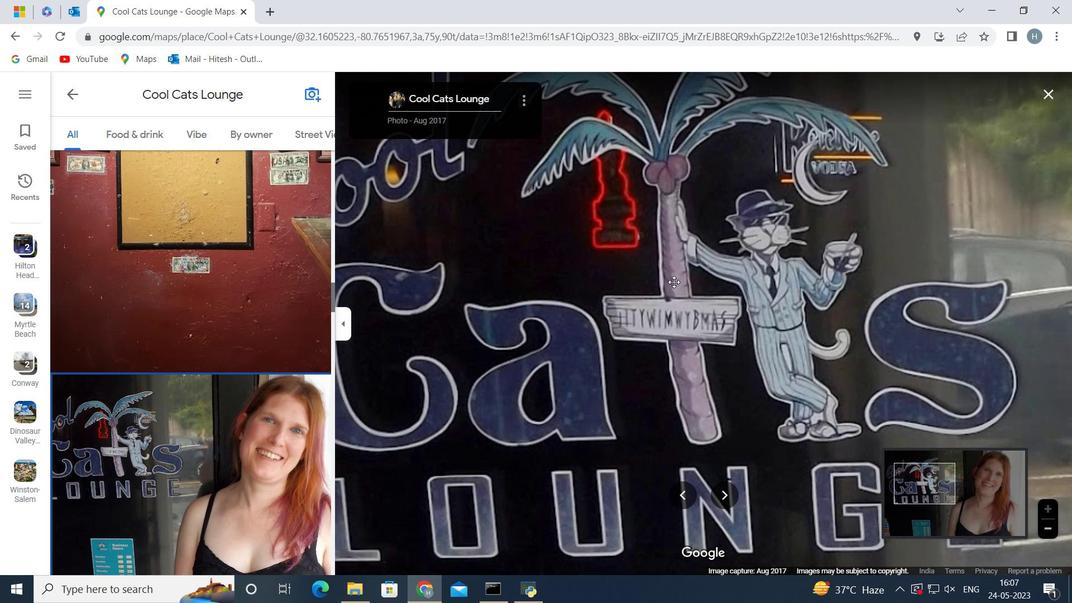 
Action: Mouse scrolled (671, 281) with delta (0, 0)
Screenshot: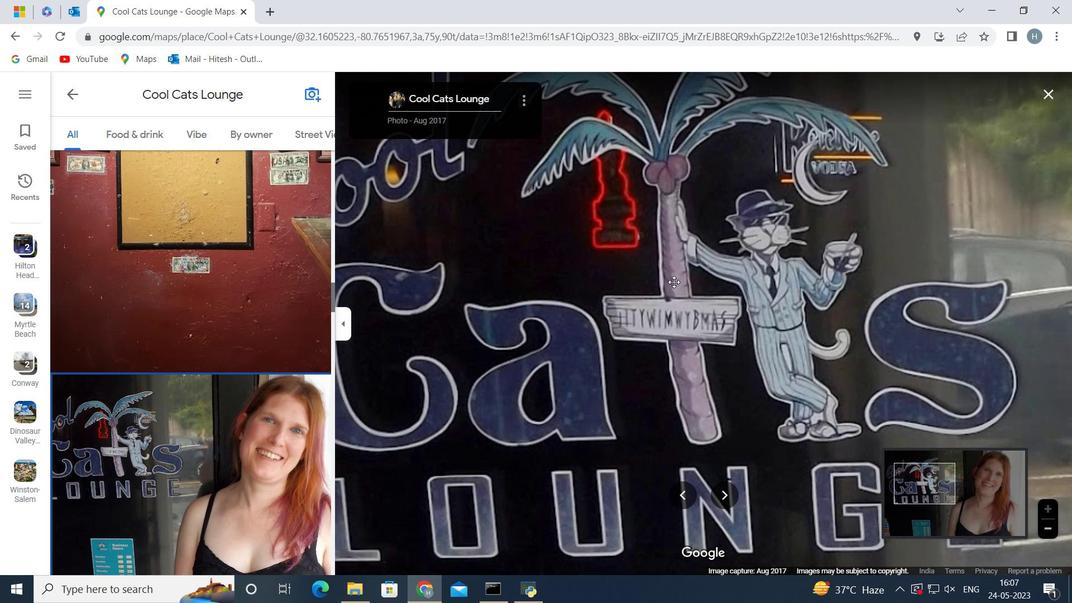 
Action: Mouse moved to (669, 282)
Screenshot: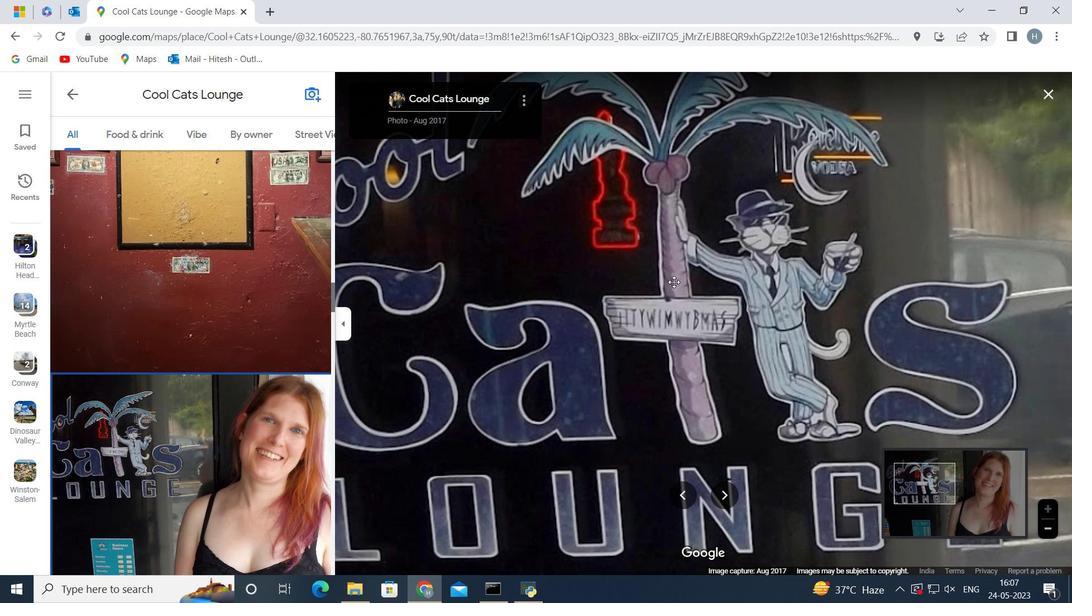 
Action: Mouse scrolled (669, 281) with delta (0, 0)
Screenshot: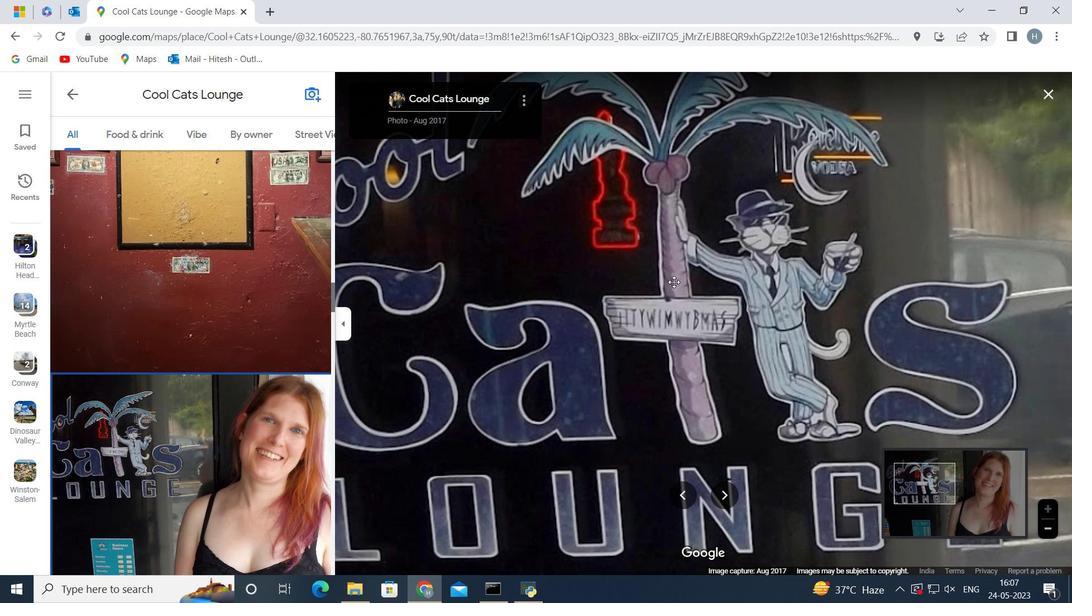 
Action: Mouse moved to (661, 279)
Screenshot: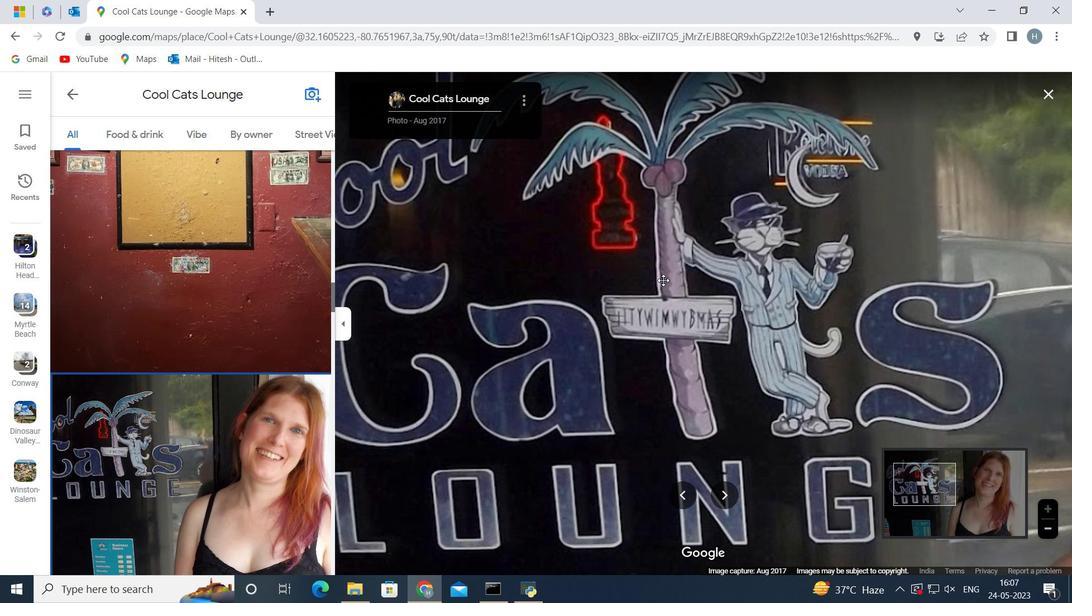 
Action: Mouse scrolled (661, 279) with delta (0, 0)
Screenshot: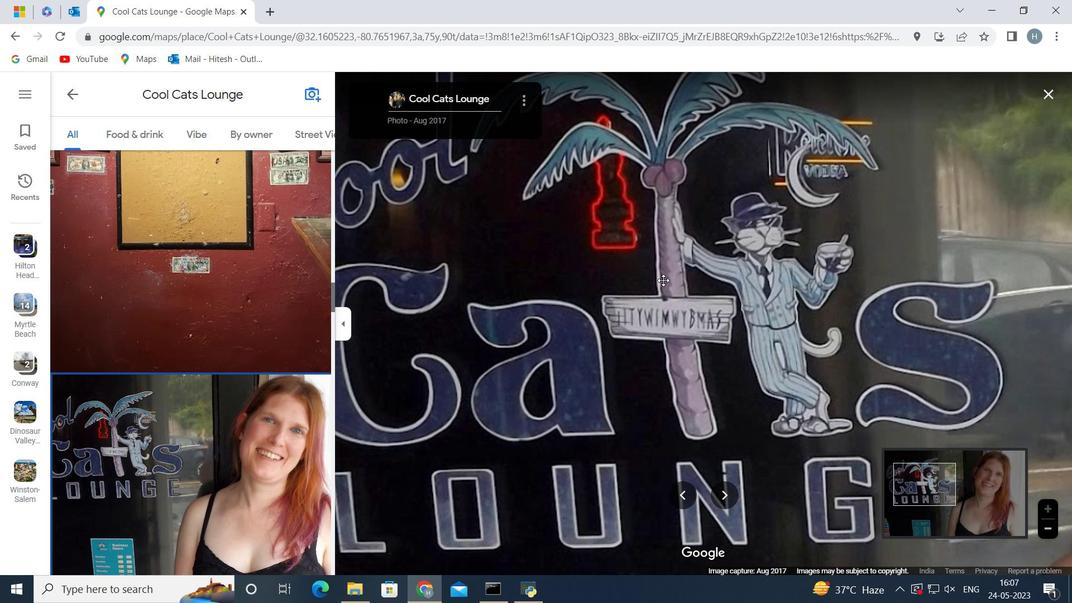 
Action: Mouse scrolled (661, 279) with delta (0, 0)
Screenshot: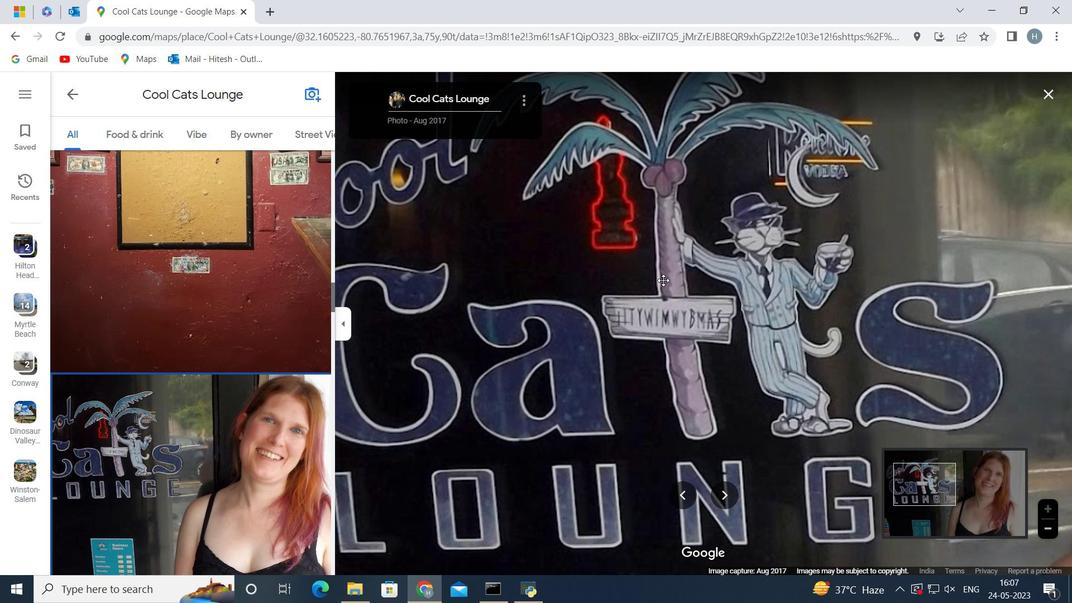 
Action: Mouse scrolled (661, 279) with delta (0, 0)
Screenshot: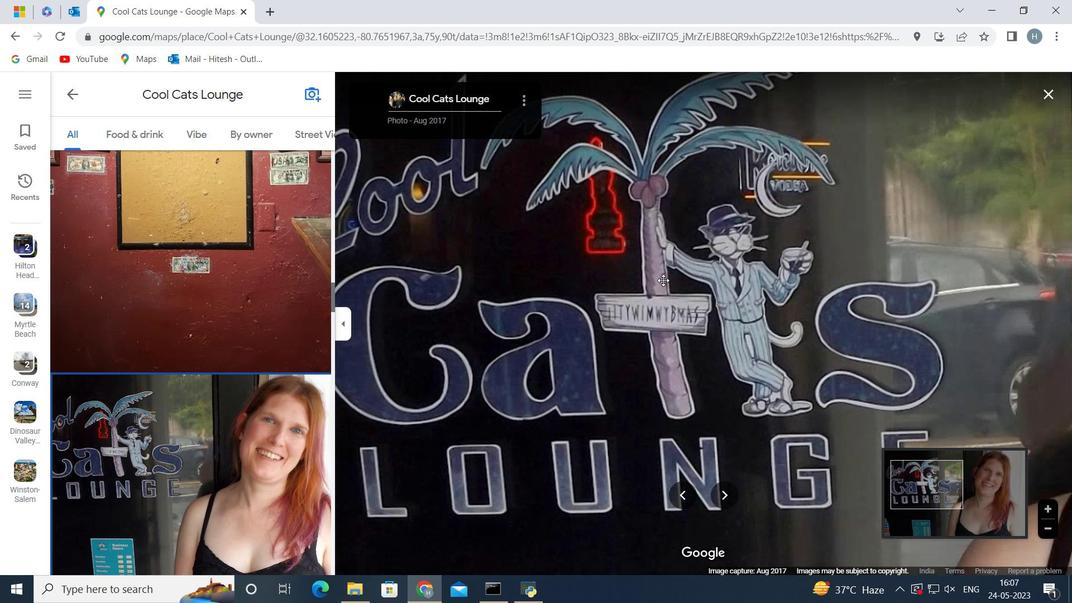 
Action: Mouse scrolled (661, 279) with delta (0, 0)
Screenshot: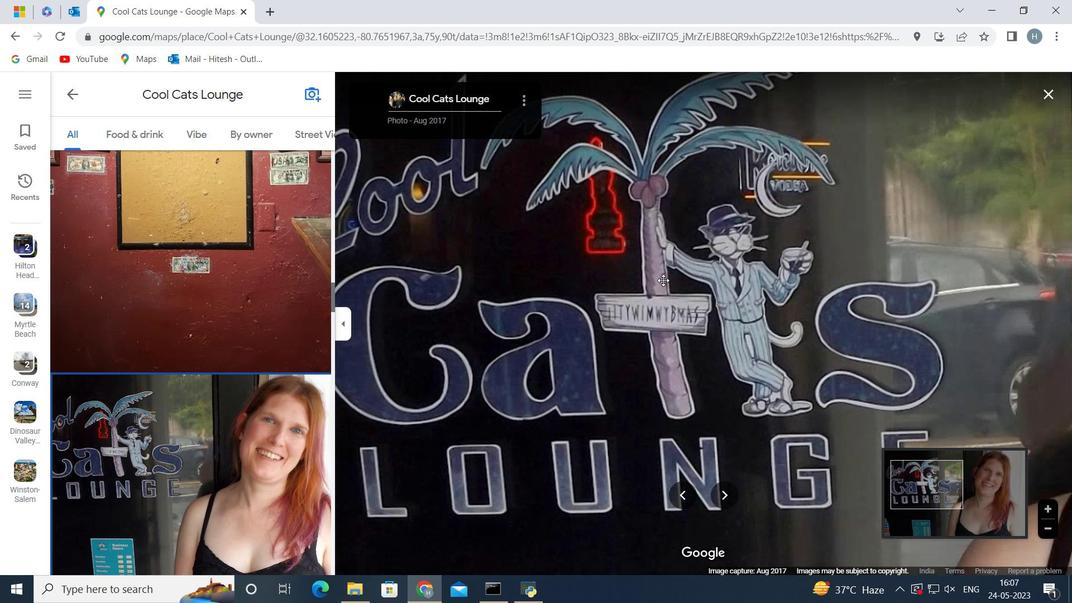 
Action: Mouse scrolled (661, 279) with delta (0, 0)
Screenshot: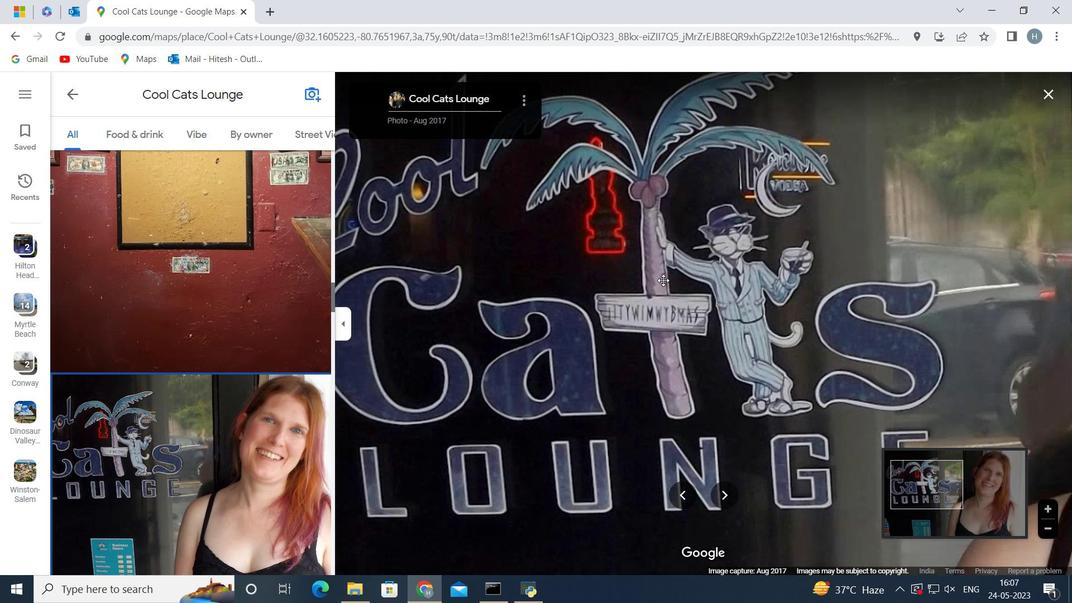 
Action: Mouse scrolled (661, 279) with delta (0, 0)
Screenshot: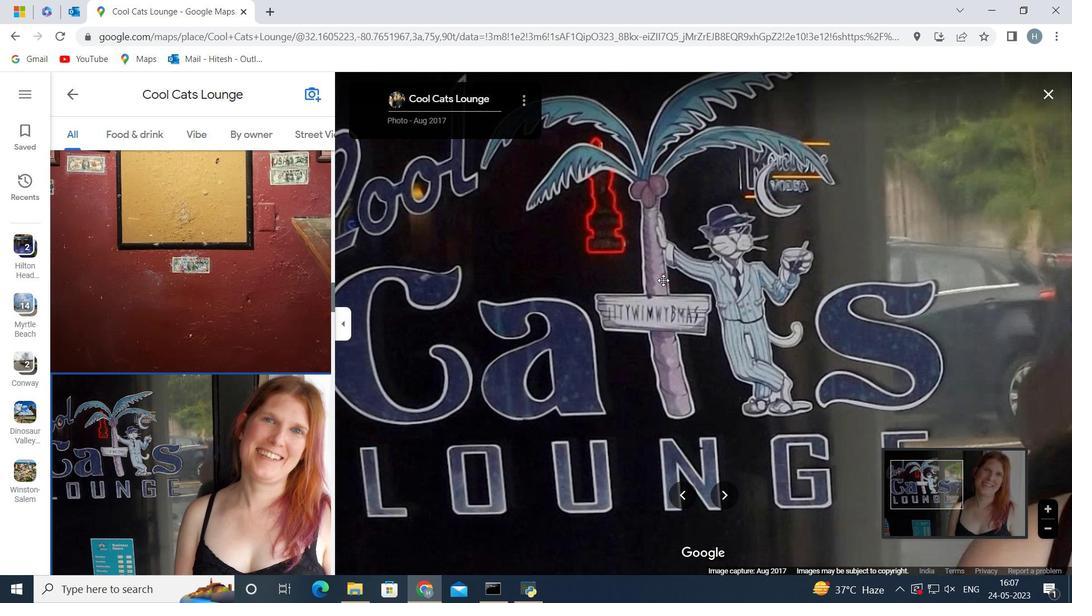 
Action: Mouse scrolled (661, 279) with delta (0, 0)
Screenshot: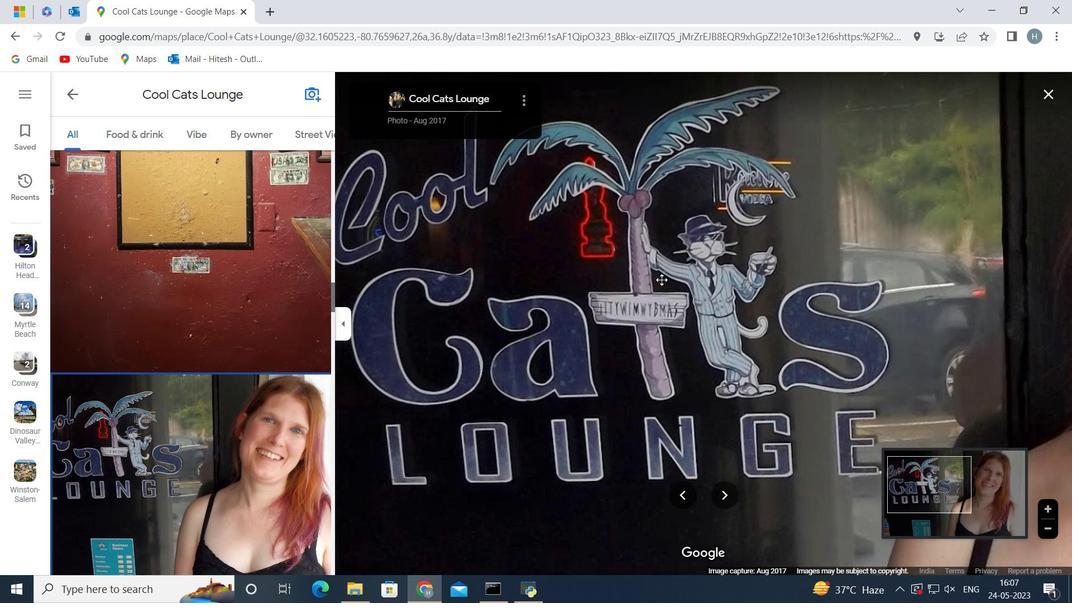 
Action: Mouse scrolled (661, 279) with delta (0, 0)
Screenshot: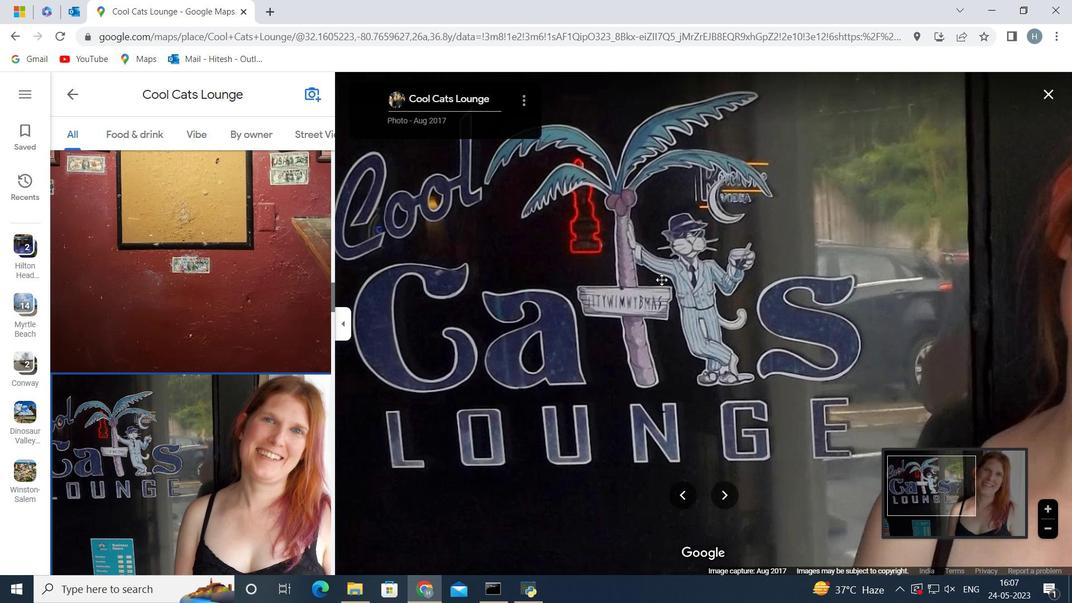 
Action: Mouse scrolled (661, 279) with delta (0, 0)
Screenshot: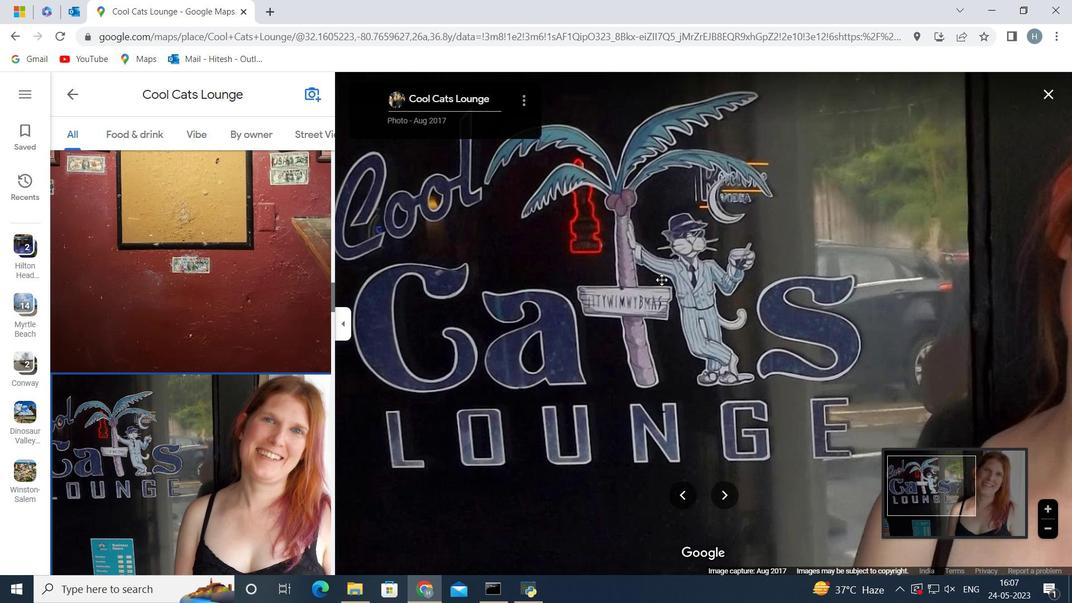 
Action: Mouse scrolled (661, 279) with delta (0, 0)
Screenshot: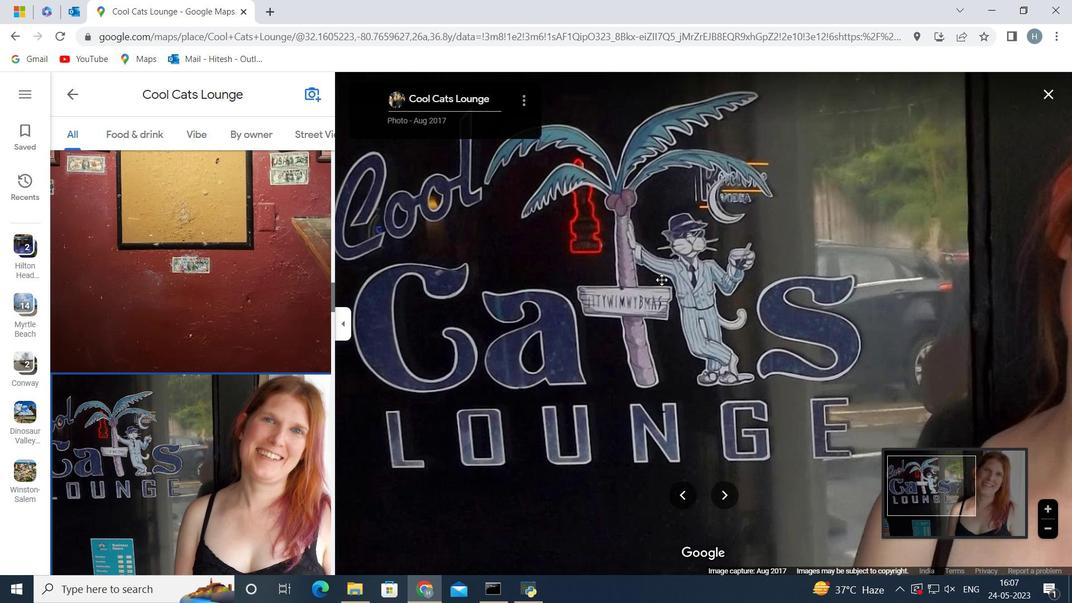 
Action: Mouse moved to (661, 276)
Screenshot: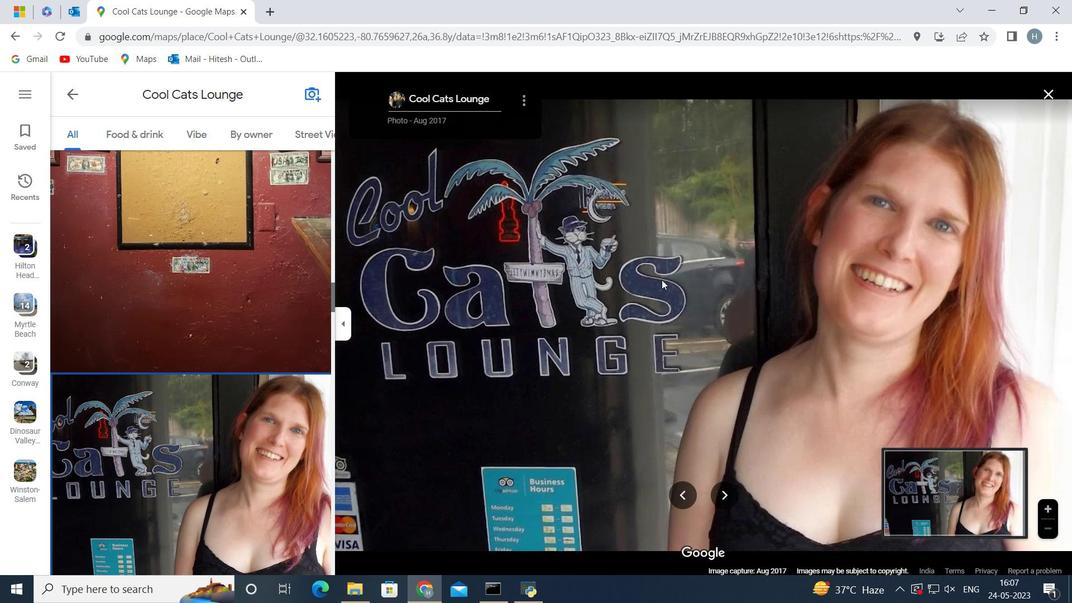 
Action: Key pressed <Key.right>
Screenshot: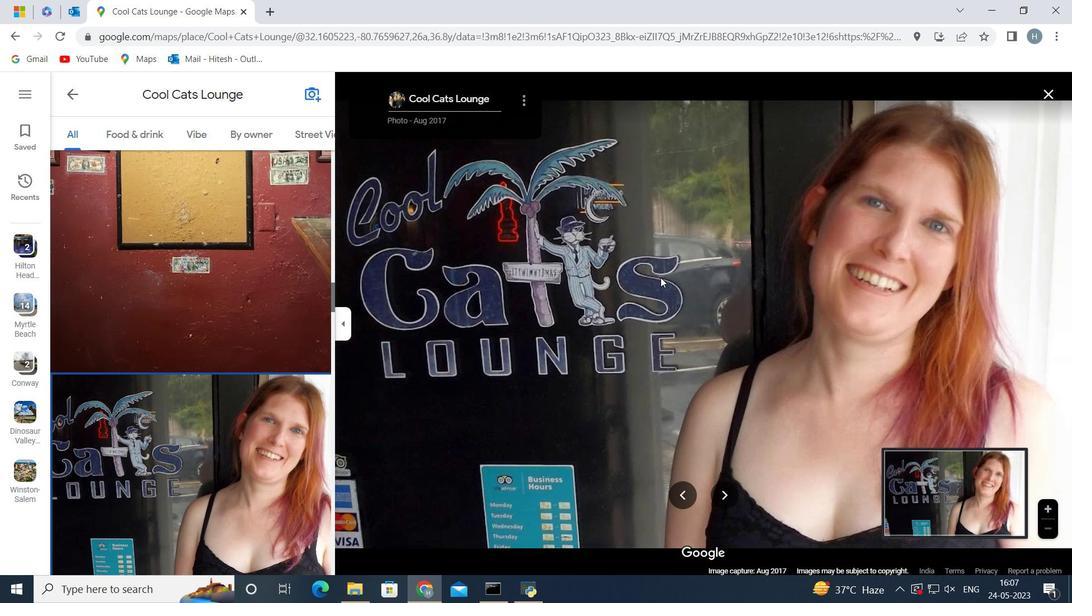 
Action: Mouse moved to (721, 492)
Screenshot: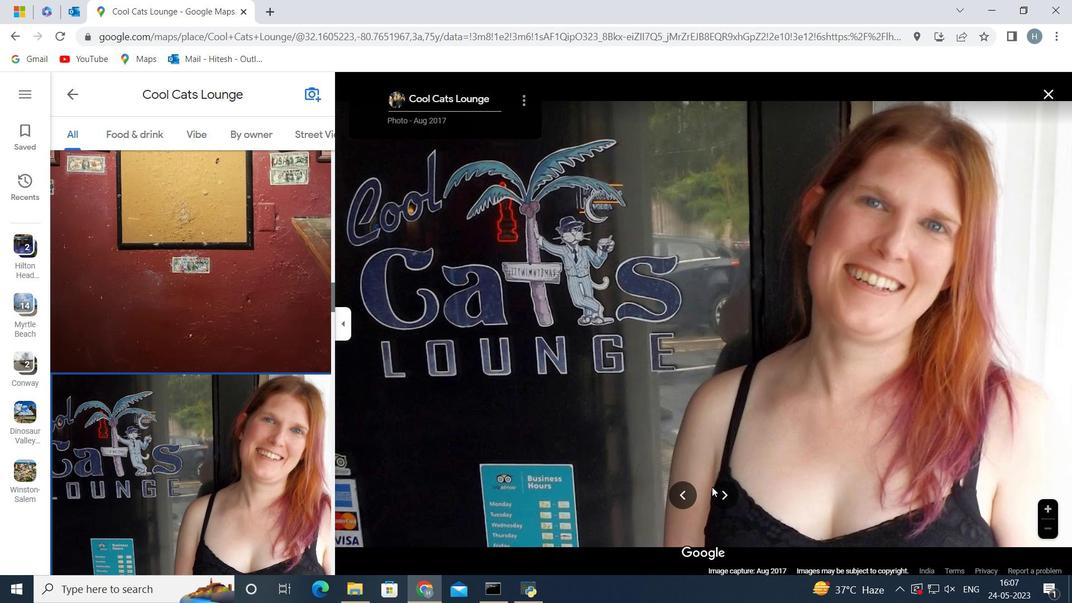 
Action: Mouse pressed left at (721, 492)
Screenshot: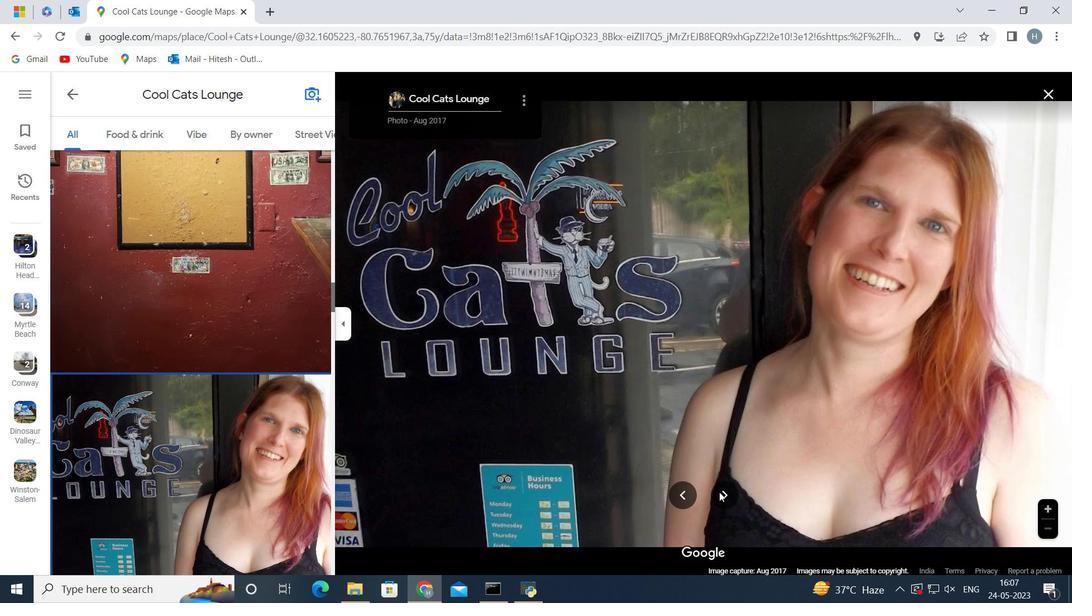 
Action: Mouse moved to (713, 321)
Screenshot: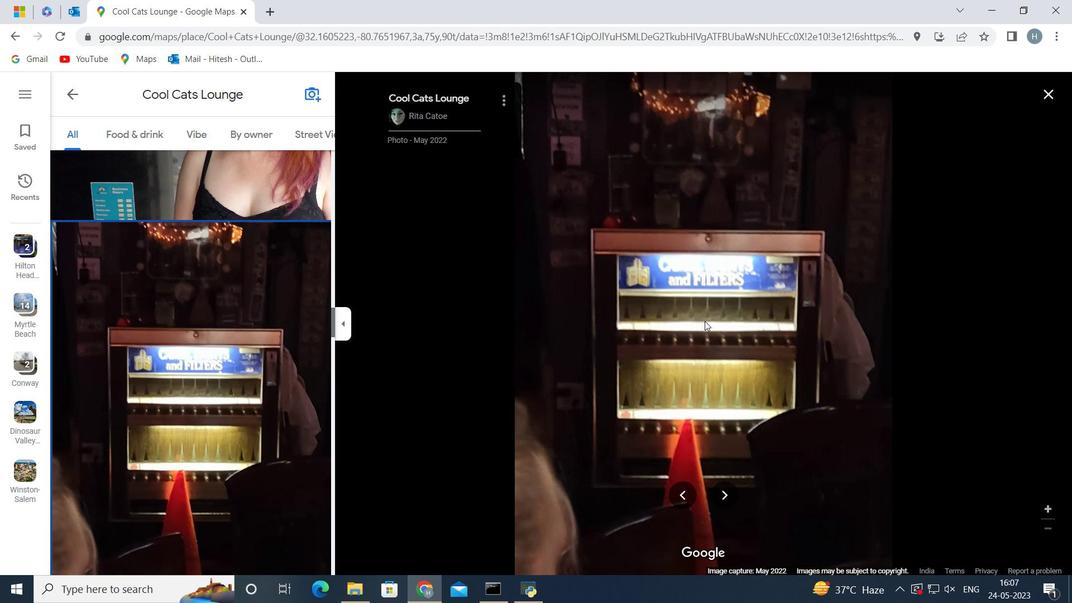 
Action: Mouse scrolled (713, 321) with delta (0, 0)
Screenshot: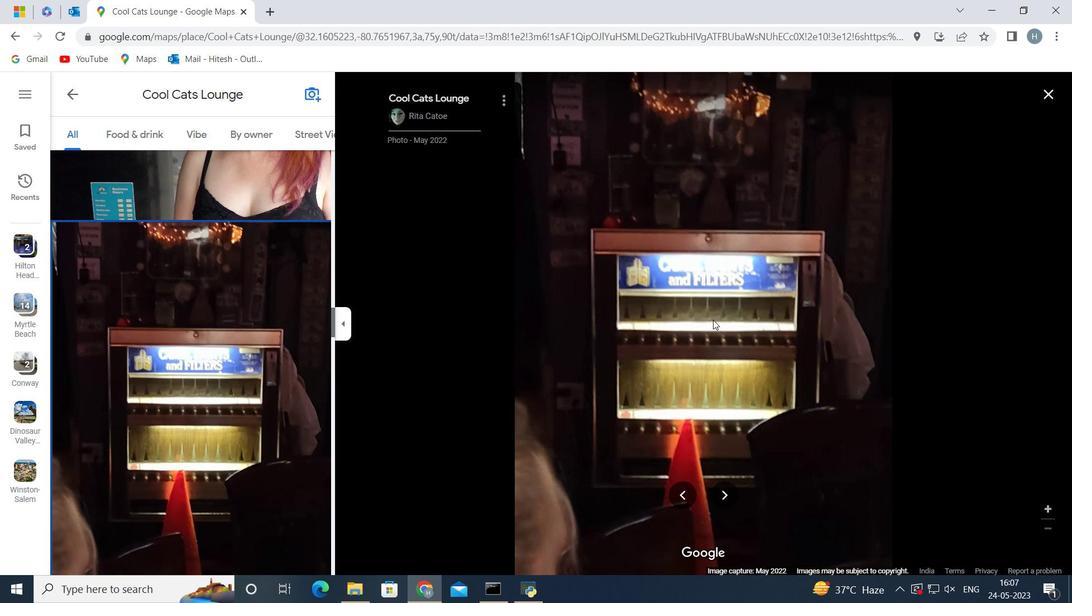 
Action: Mouse scrolled (713, 321) with delta (0, 0)
Screenshot: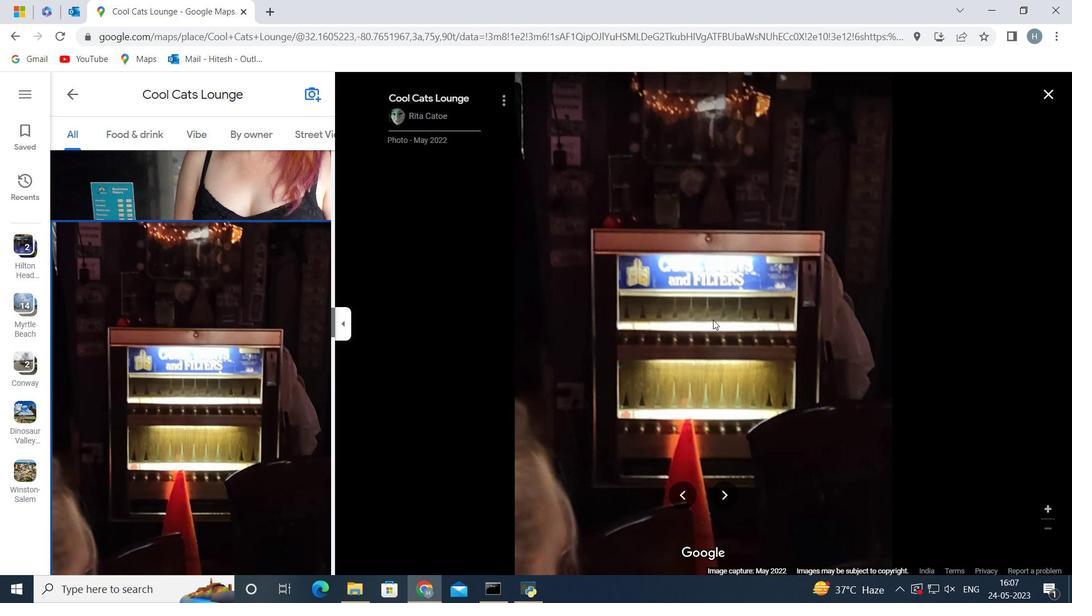 
Action: Mouse scrolled (713, 321) with delta (0, 0)
Screenshot: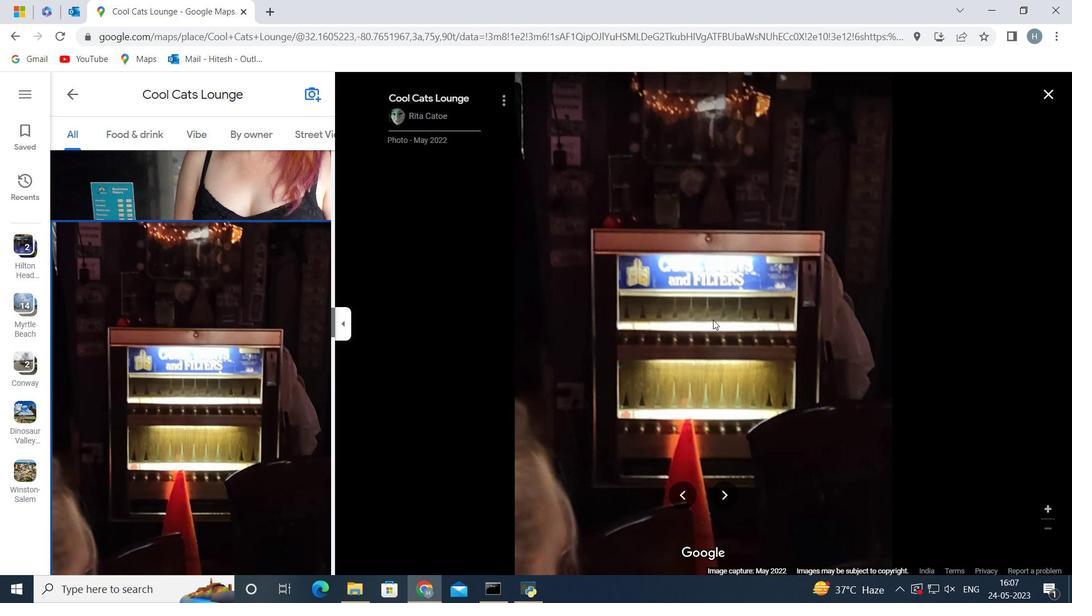 
Action: Mouse scrolled (713, 321) with delta (0, 0)
Screenshot: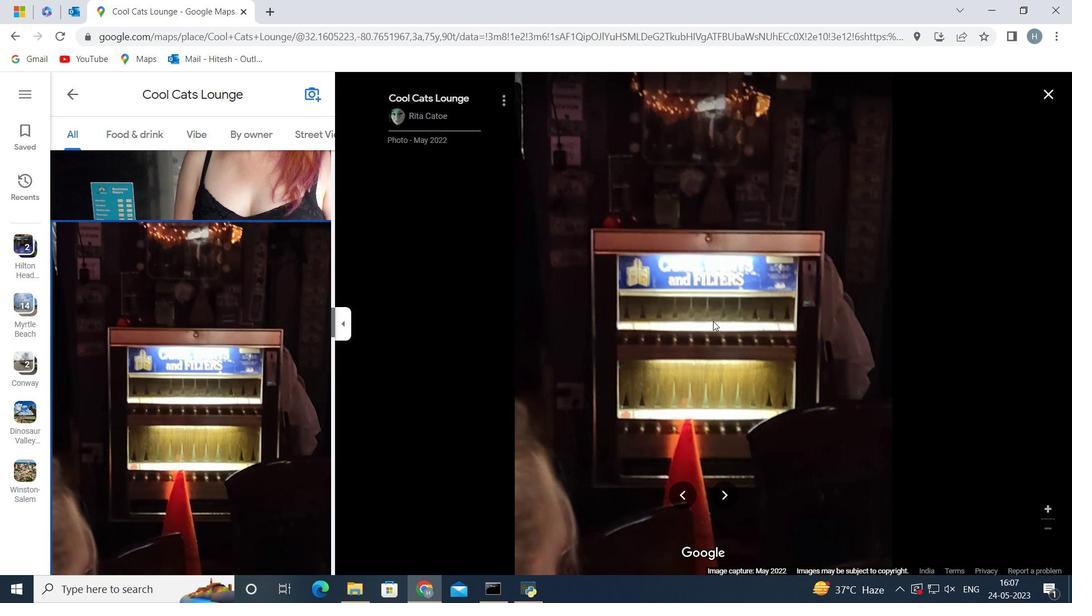 
Action: Mouse scrolled (713, 321) with delta (0, 0)
Screenshot: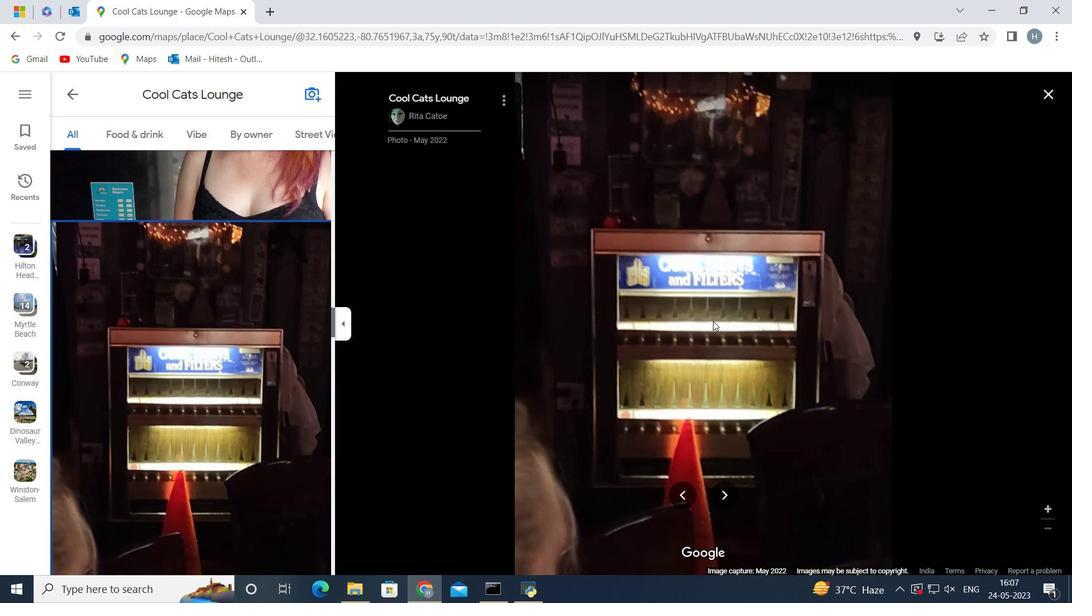 
Action: Mouse scrolled (713, 321) with delta (0, 0)
Screenshot: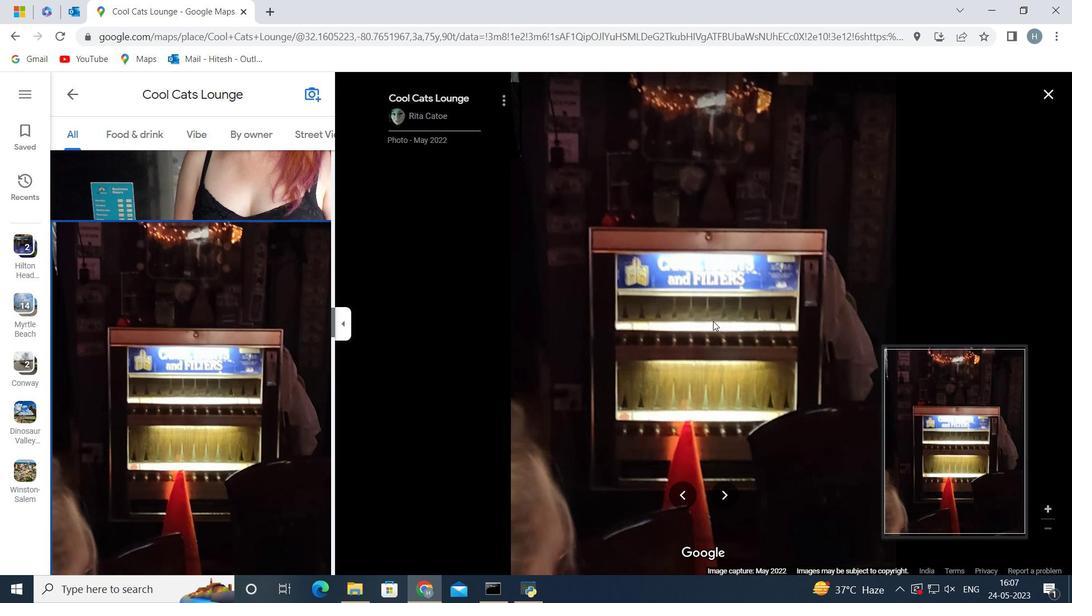 
Action: Mouse moved to (715, 313)
Screenshot: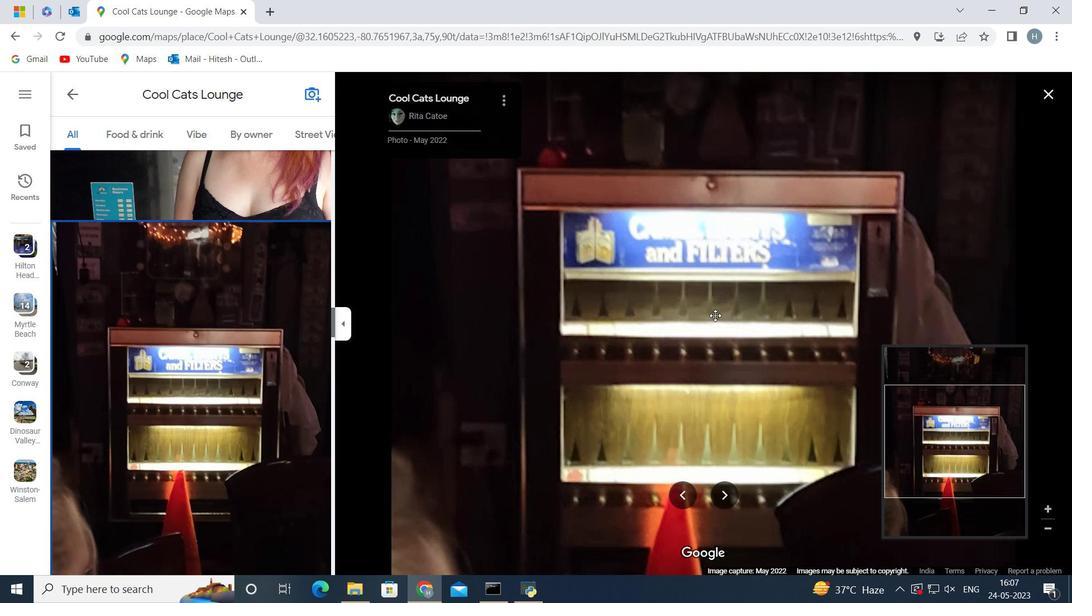
Action: Mouse scrolled (715, 313) with delta (0, 0)
Screenshot: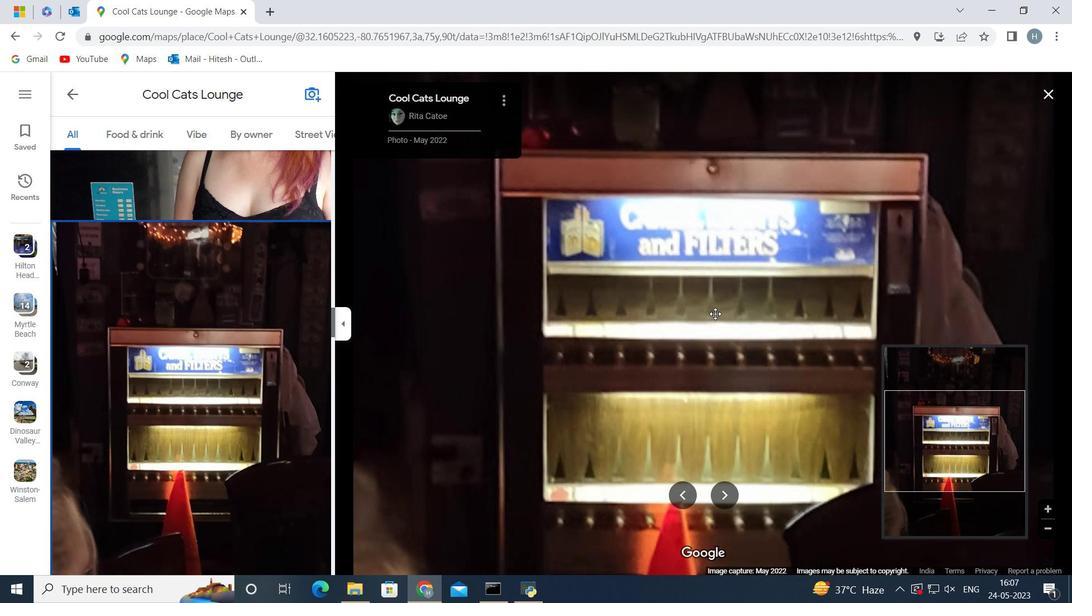 
Action: Mouse scrolled (715, 313) with delta (0, 0)
Screenshot: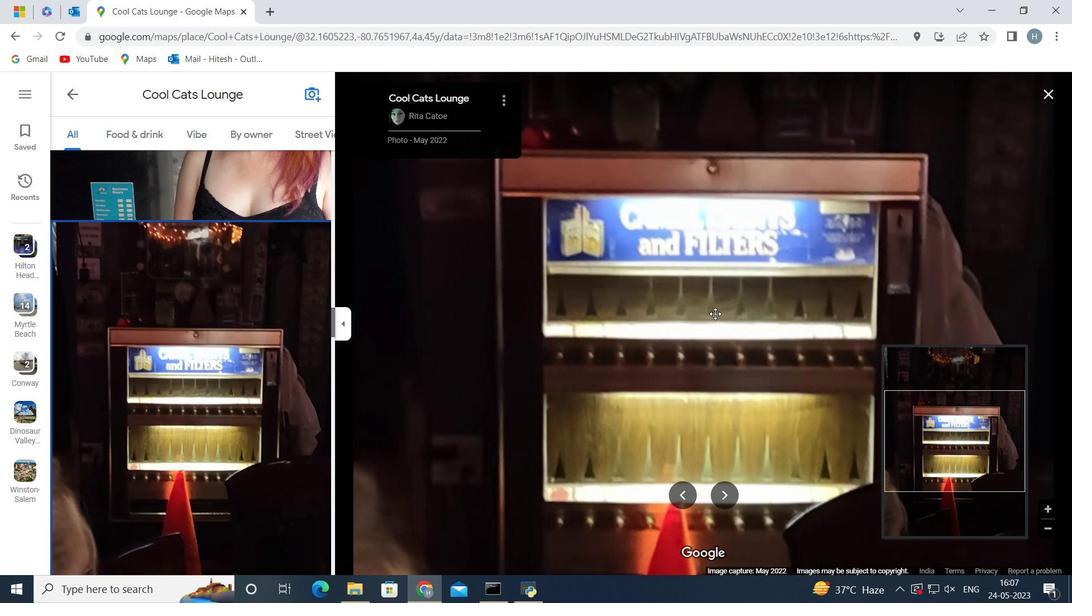 
Action: Mouse scrolled (715, 313) with delta (0, 0)
Screenshot: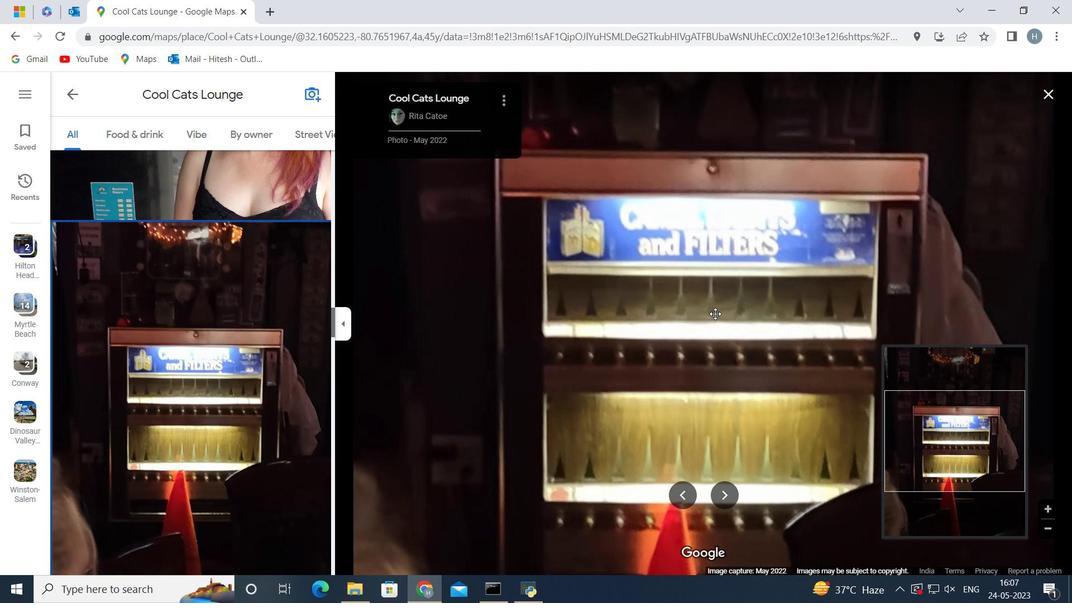 
Action: Mouse scrolled (715, 313) with delta (0, 0)
Screenshot: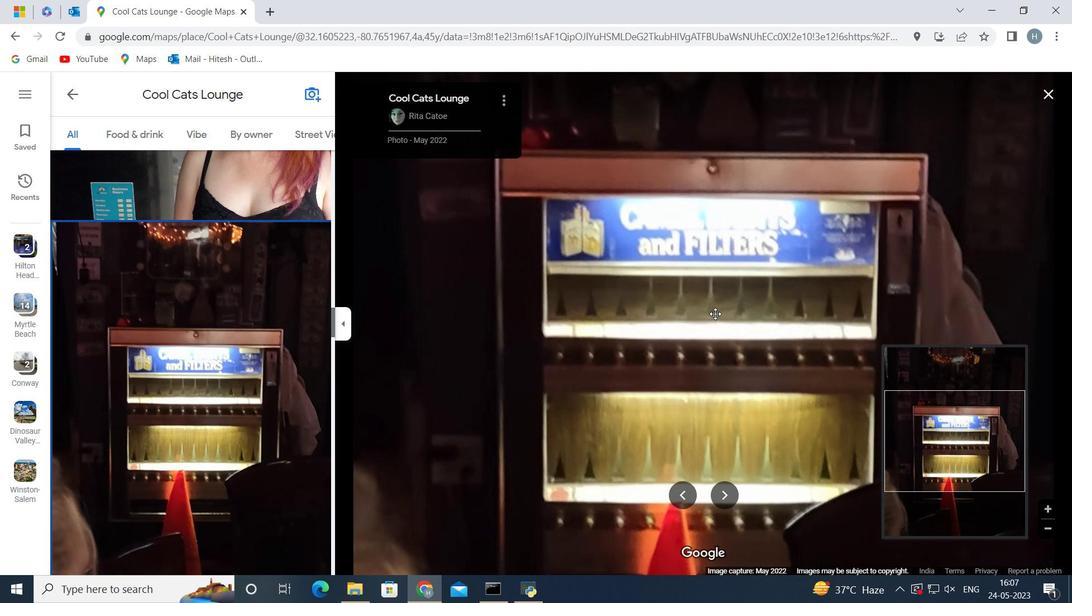 
Action: Mouse scrolled (715, 313) with delta (0, 0)
Screenshot: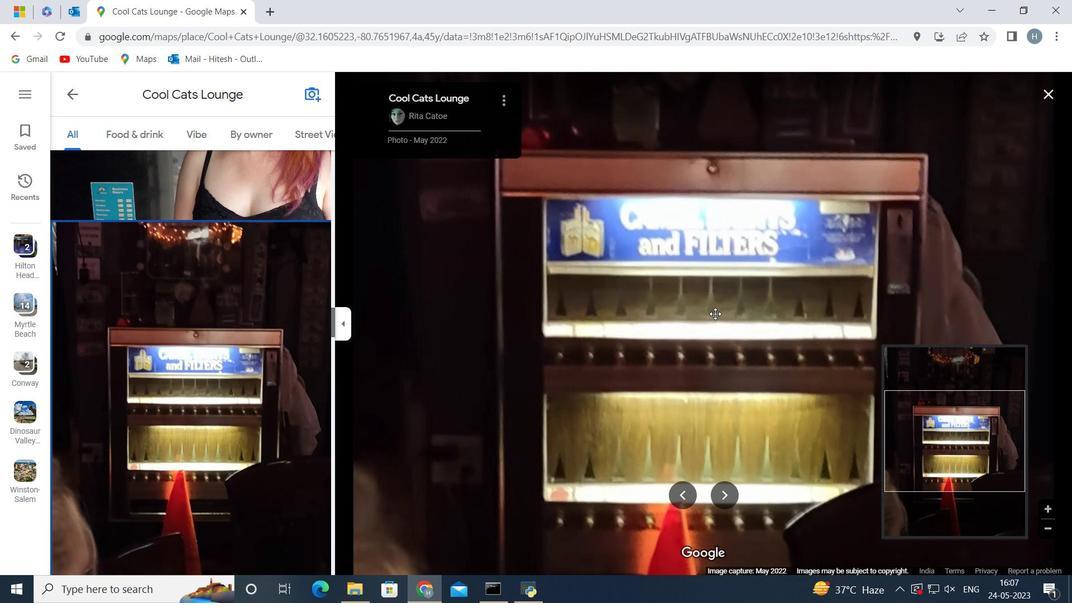 
Action: Mouse scrolled (715, 313) with delta (0, 0)
Screenshot: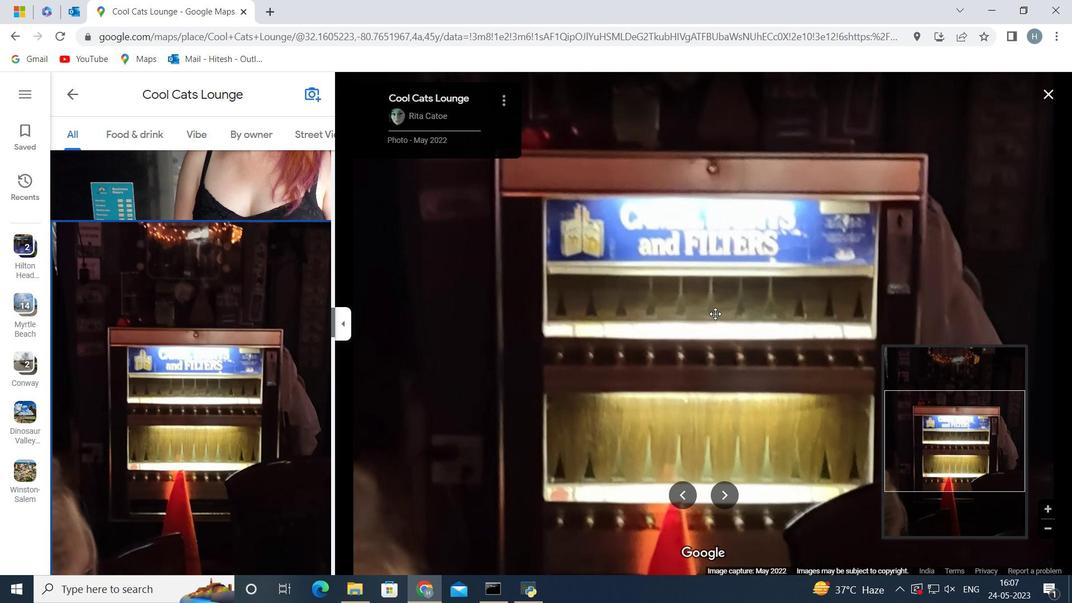 
Action: Mouse moved to (714, 313)
Screenshot: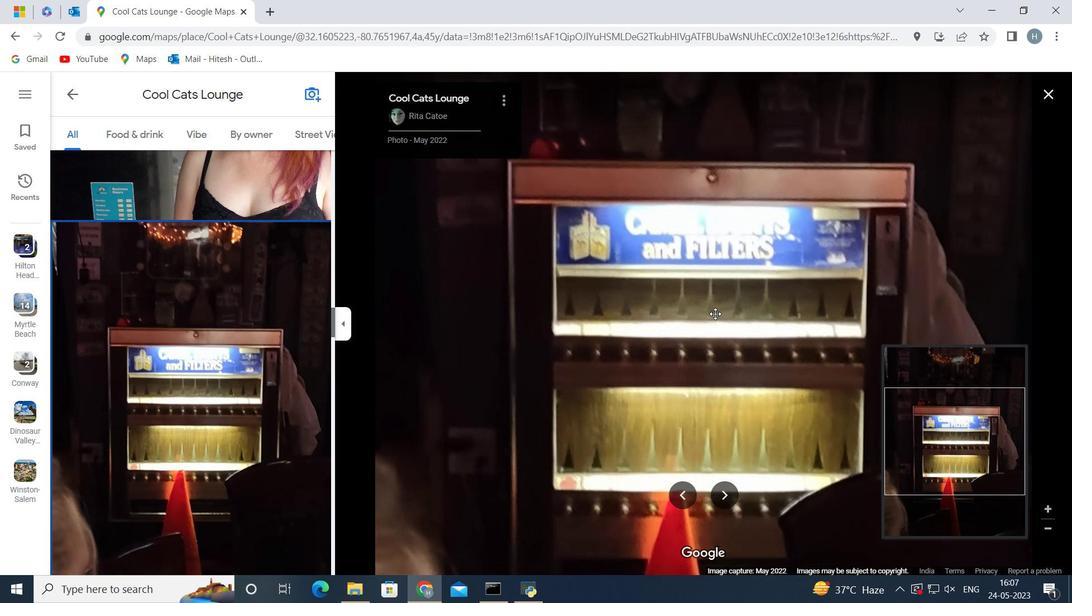 
Action: Mouse scrolled (714, 313) with delta (0, 0)
Screenshot: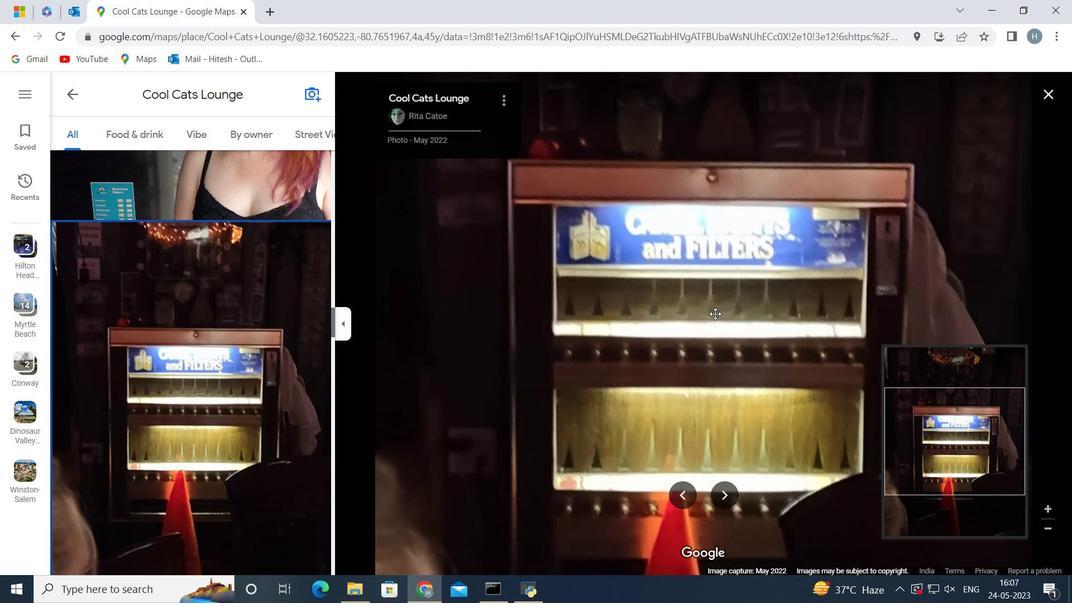 
Action: Mouse moved to (711, 388)
Screenshot: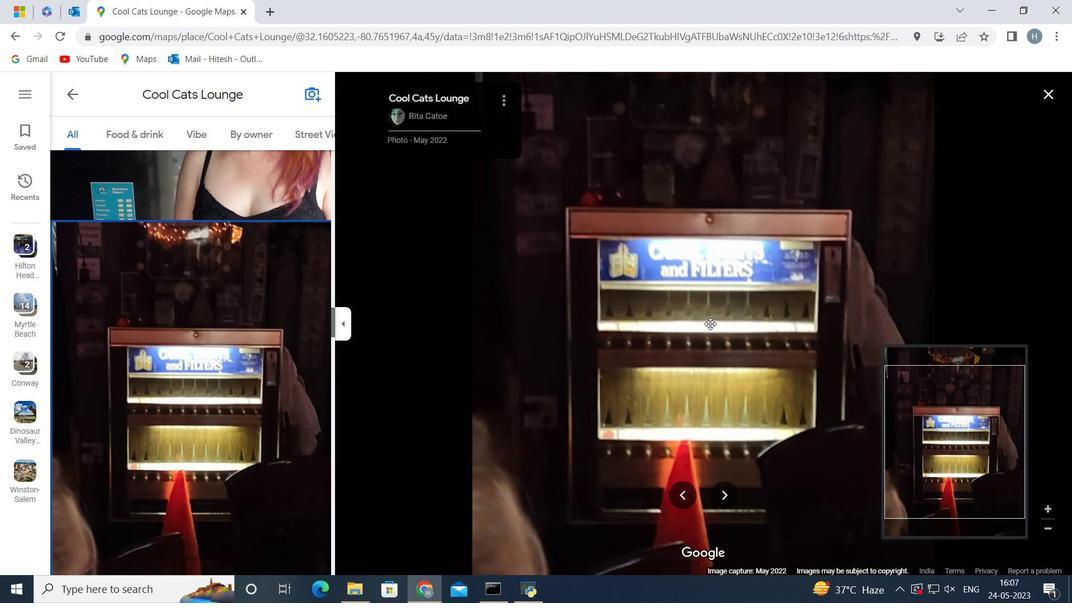 
Action: Mouse scrolled (711, 388) with delta (0, 0)
Screenshot: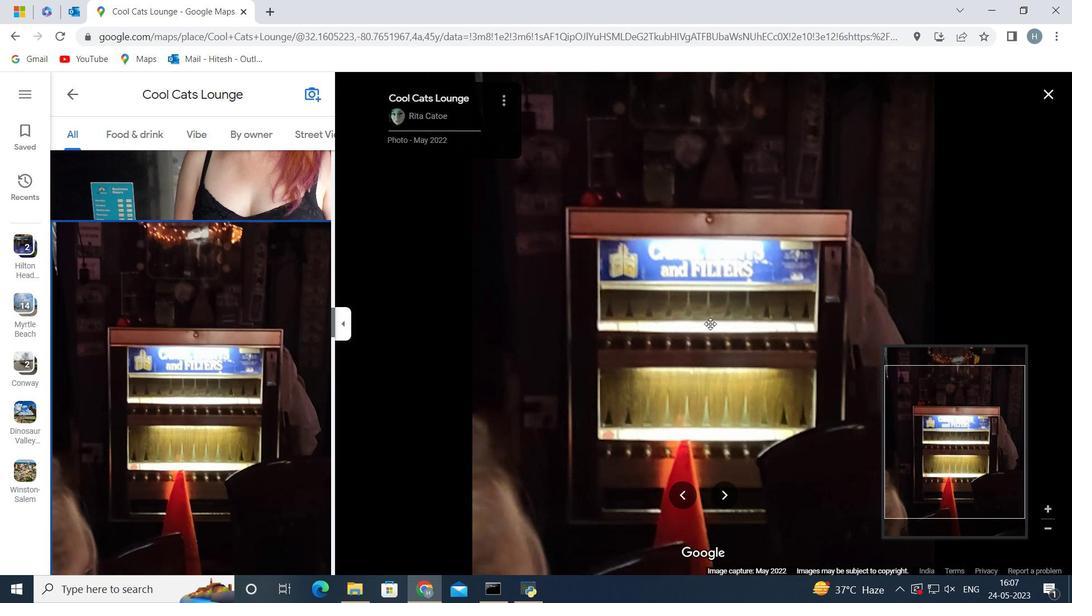 
Action: Mouse moved to (714, 404)
Screenshot: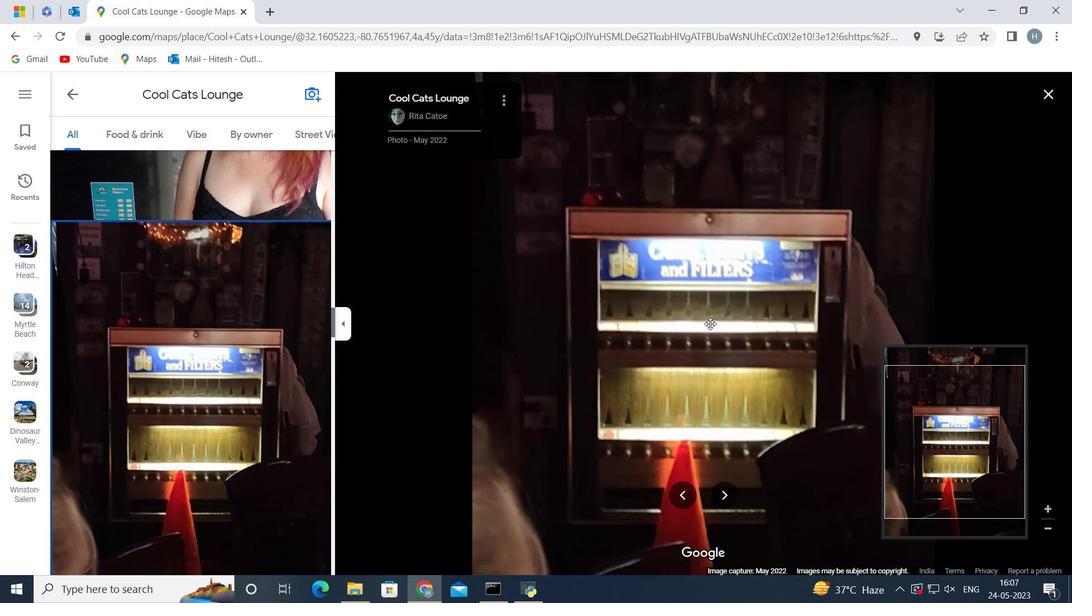 
Action: Mouse scrolled (714, 402) with delta (0, 0)
Screenshot: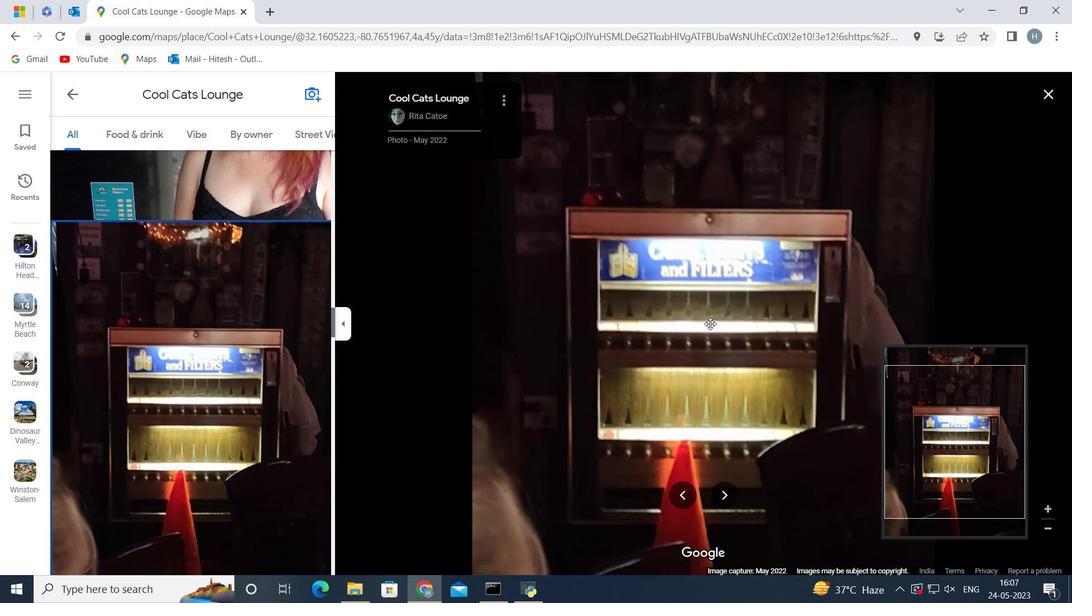
Action: Mouse moved to (715, 406)
Screenshot: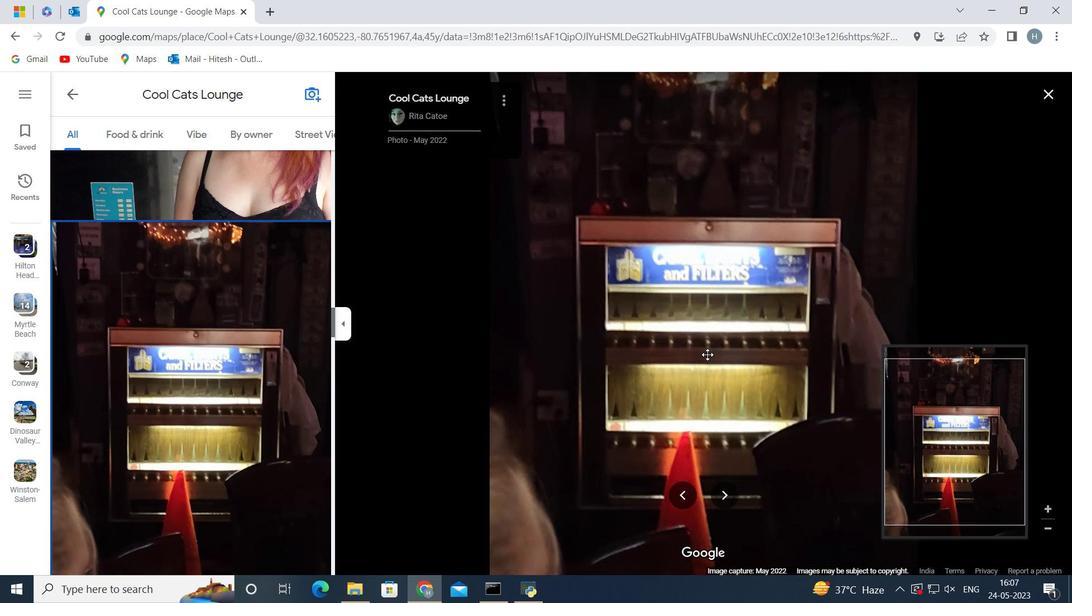 
Action: Mouse scrolled (715, 406) with delta (0, 0)
Screenshot: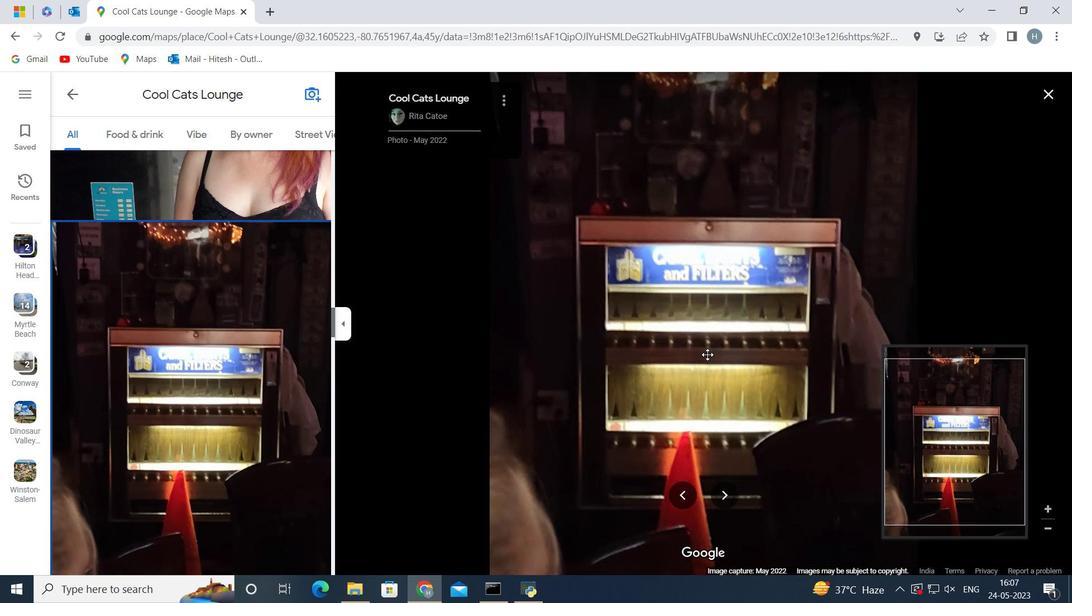 
Action: Mouse moved to (715, 407)
Screenshot: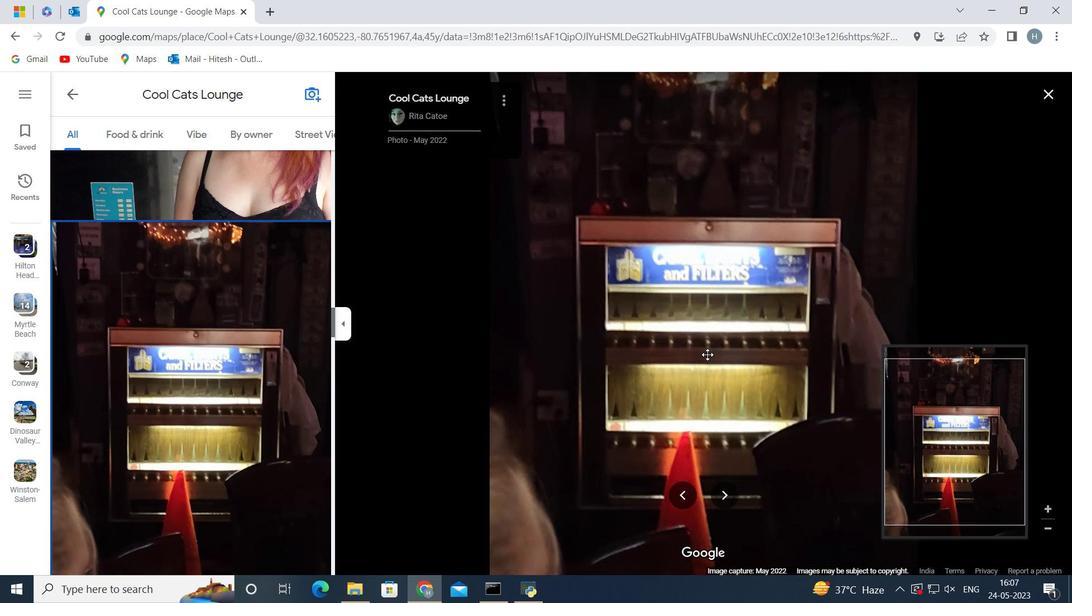 
Action: Mouse scrolled (715, 406) with delta (0, 0)
Screenshot: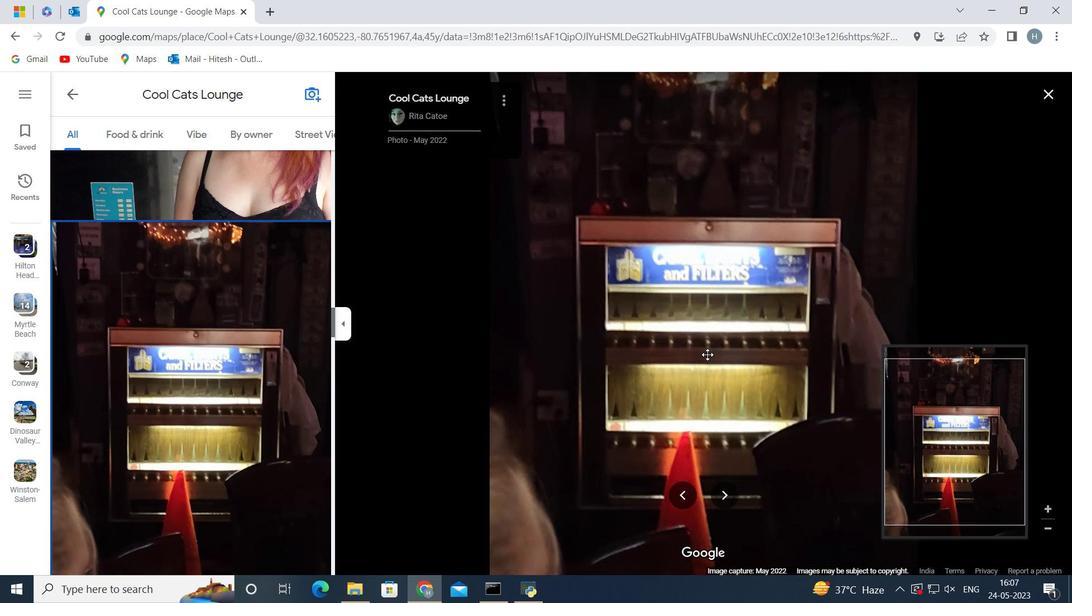 
Action: Mouse moved to (715, 409)
Screenshot: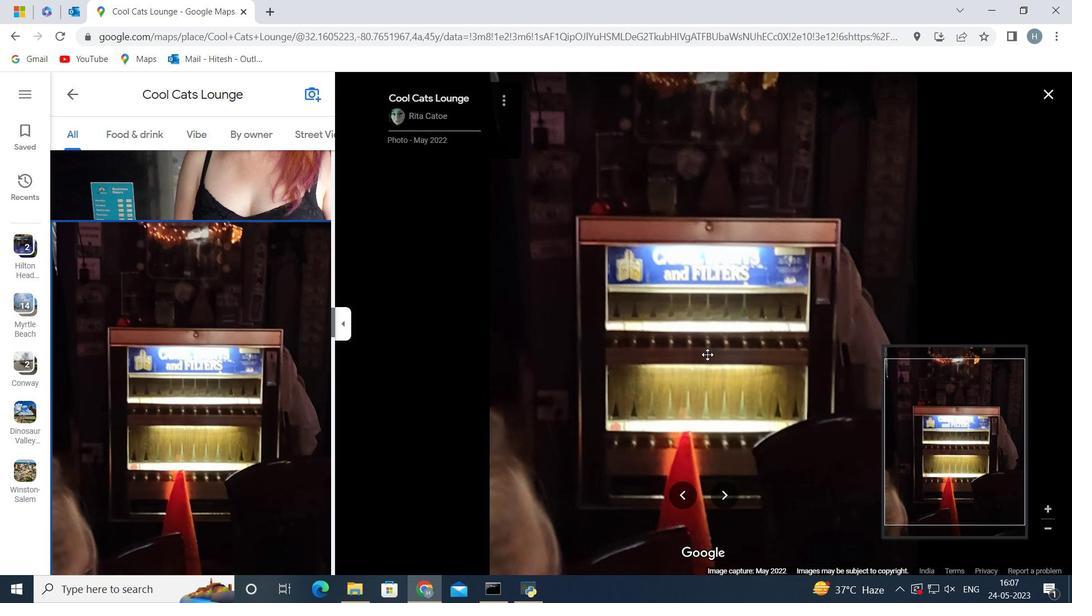 
Action: Mouse scrolled (715, 408) with delta (0, 0)
Screenshot: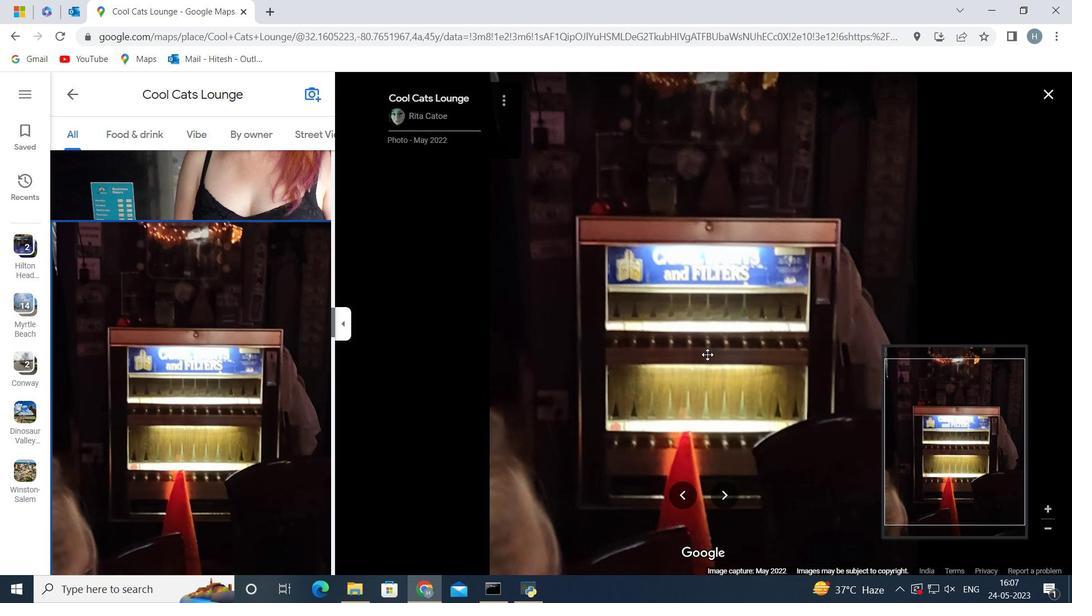 
Action: Mouse moved to (717, 413)
Screenshot: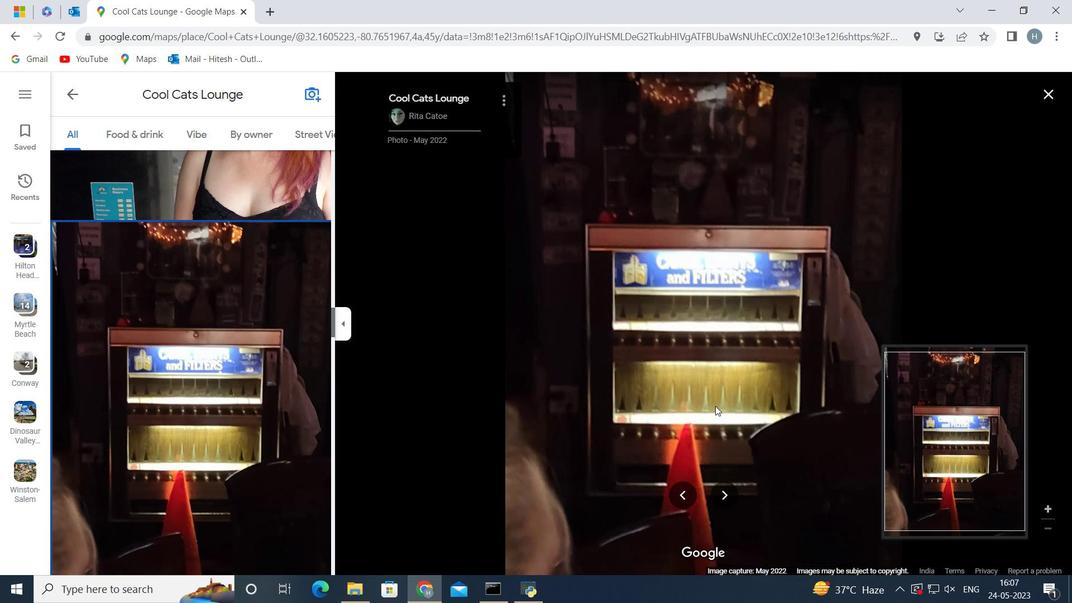 
Action: Mouse scrolled (717, 412) with delta (0, 0)
Screenshot: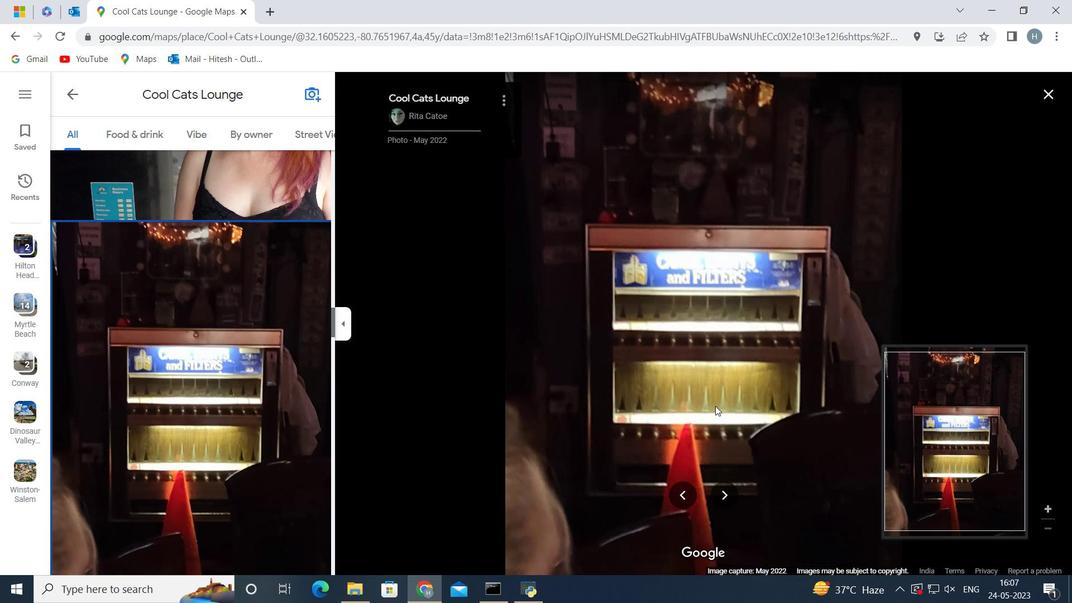 
Action: Mouse moved to (724, 495)
Screenshot: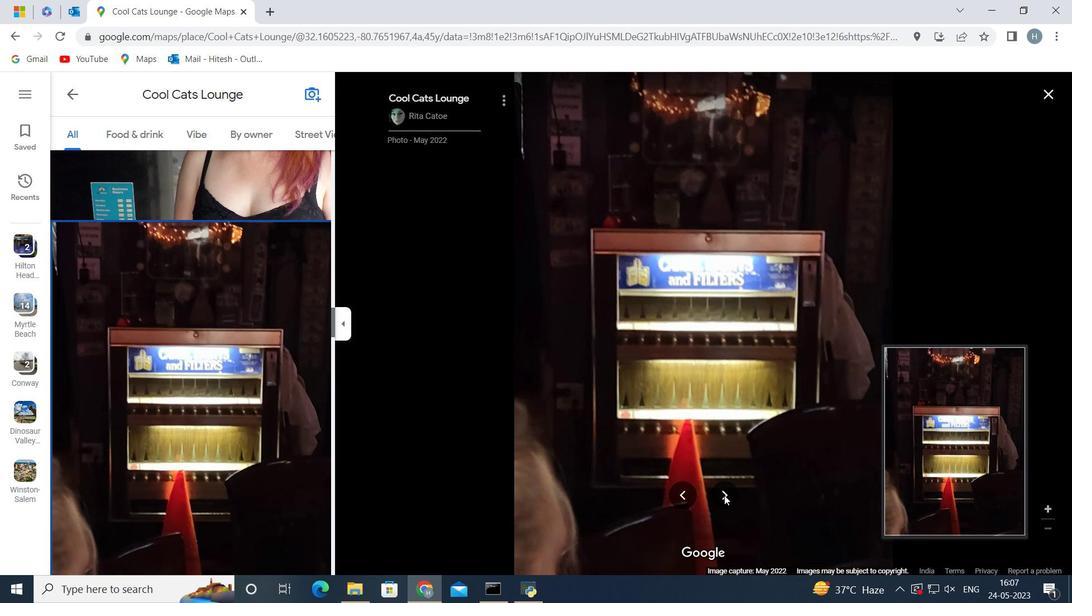 
Action: Mouse pressed left at (724, 495)
Screenshot: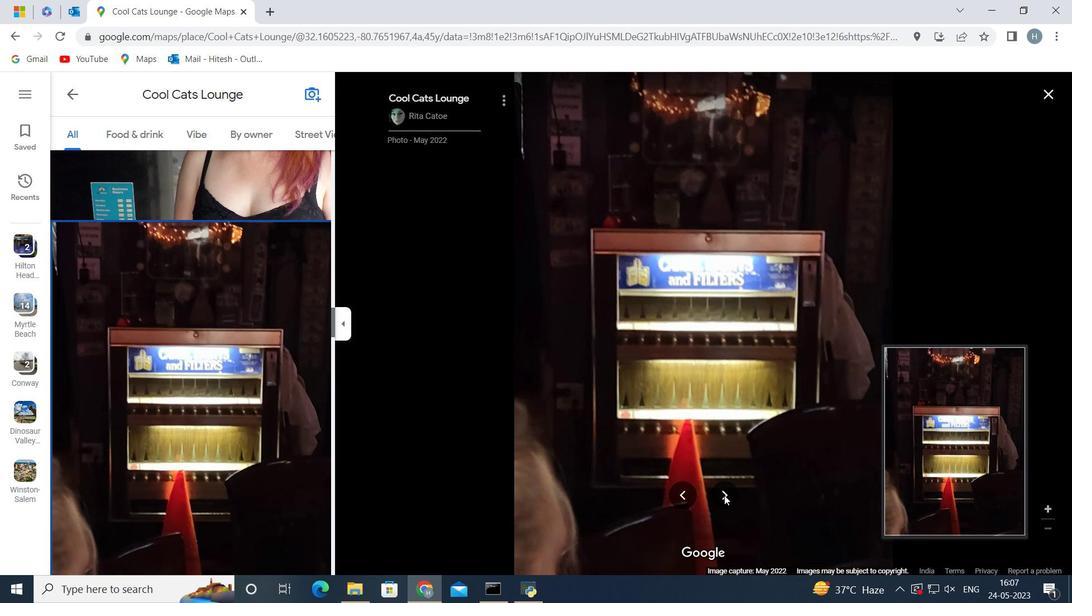 
Action: Mouse moved to (763, 364)
Screenshot: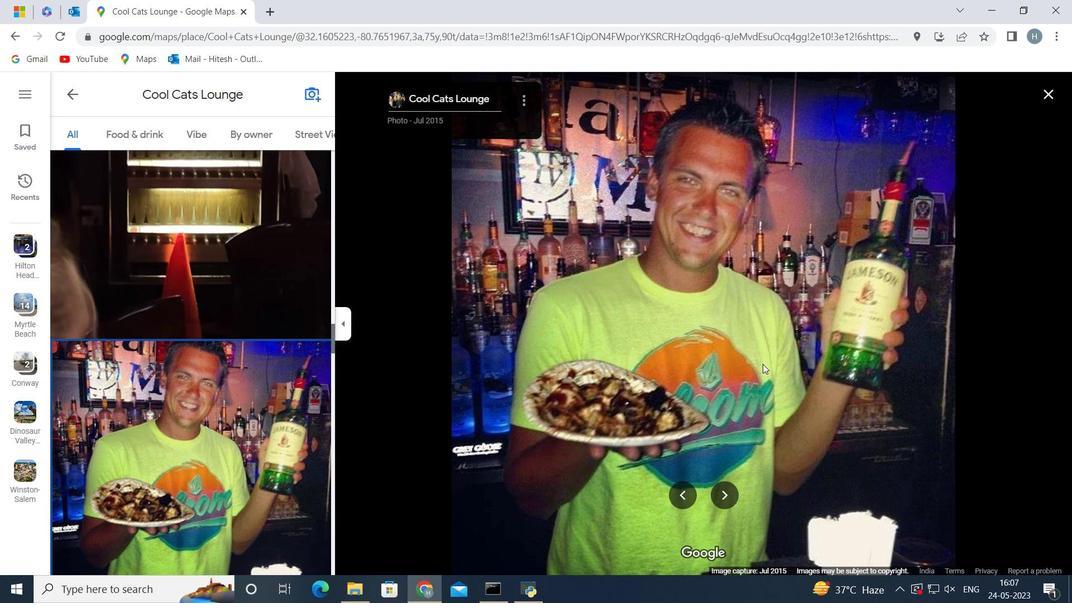 
Action: Key pressed <Key.right>
Screenshot: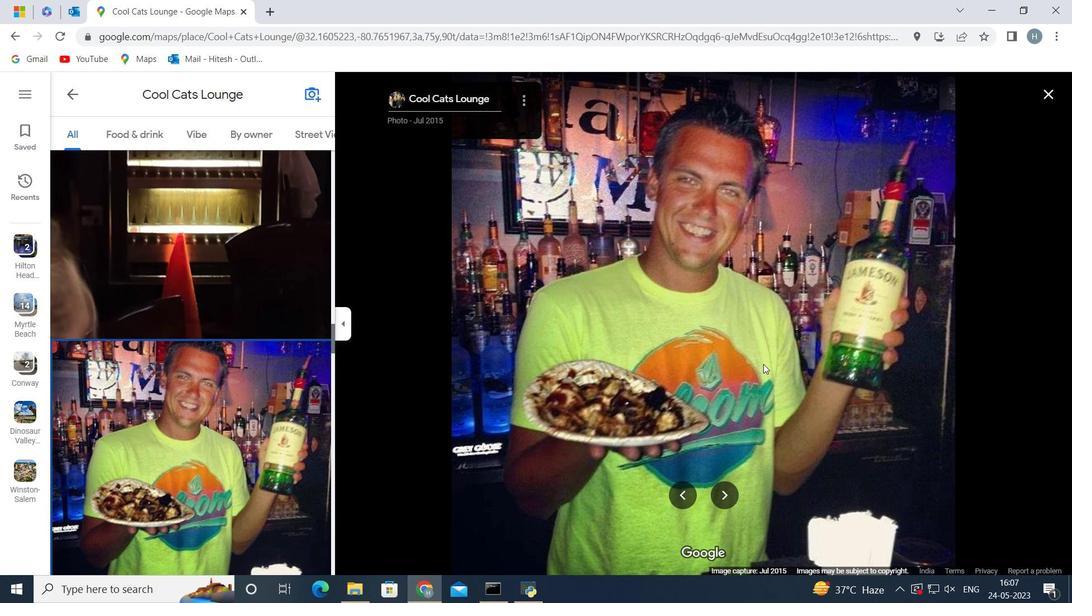 
Action: Mouse moved to (616, 307)
Screenshot: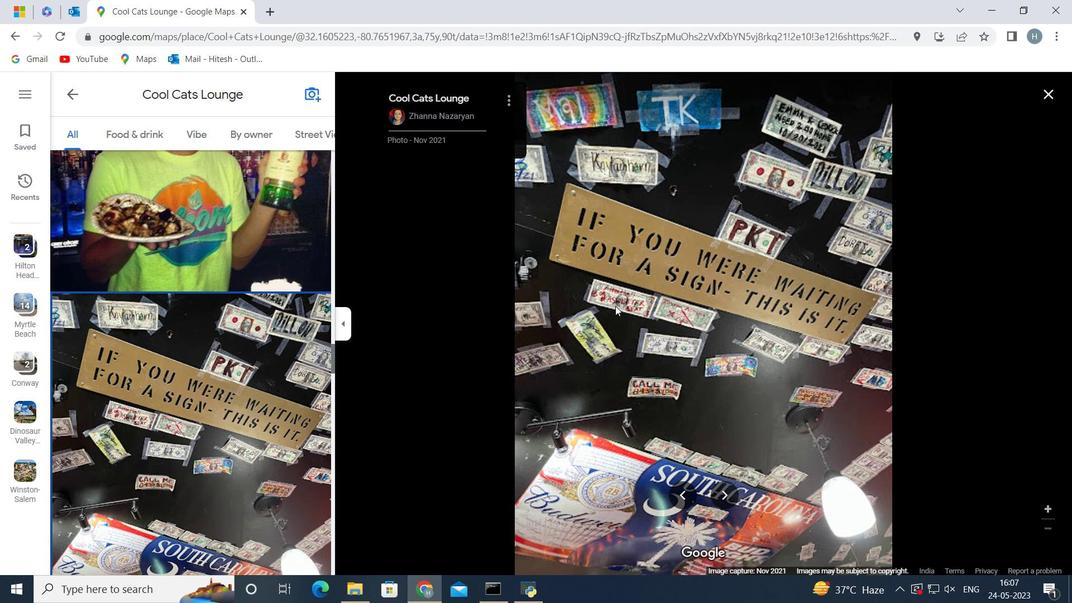 
Action: Key pressed <Key.right>
Screenshot: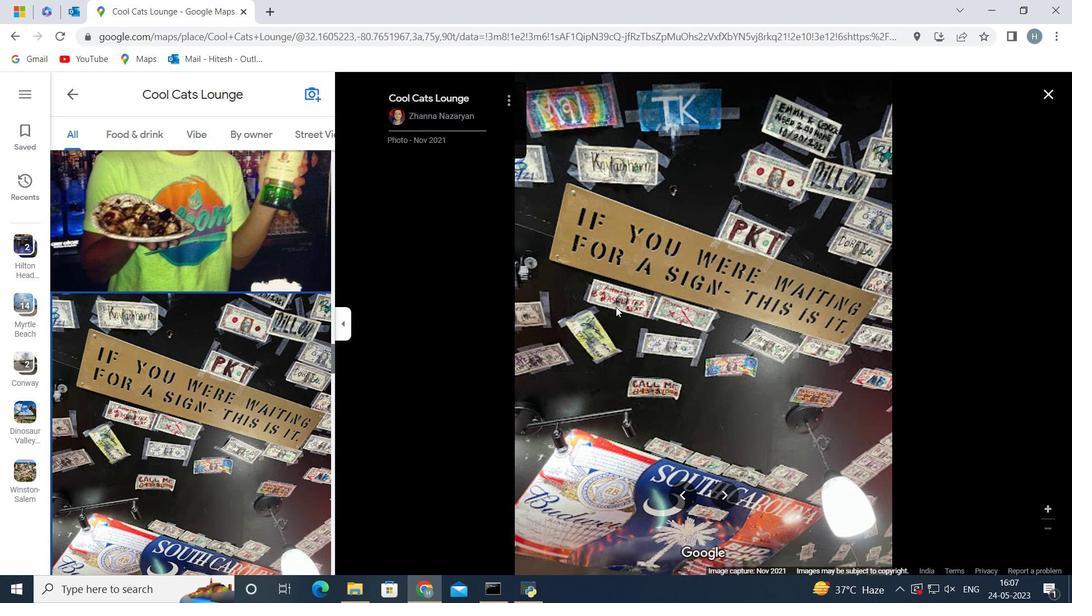 
Action: Mouse moved to (626, 326)
Screenshot: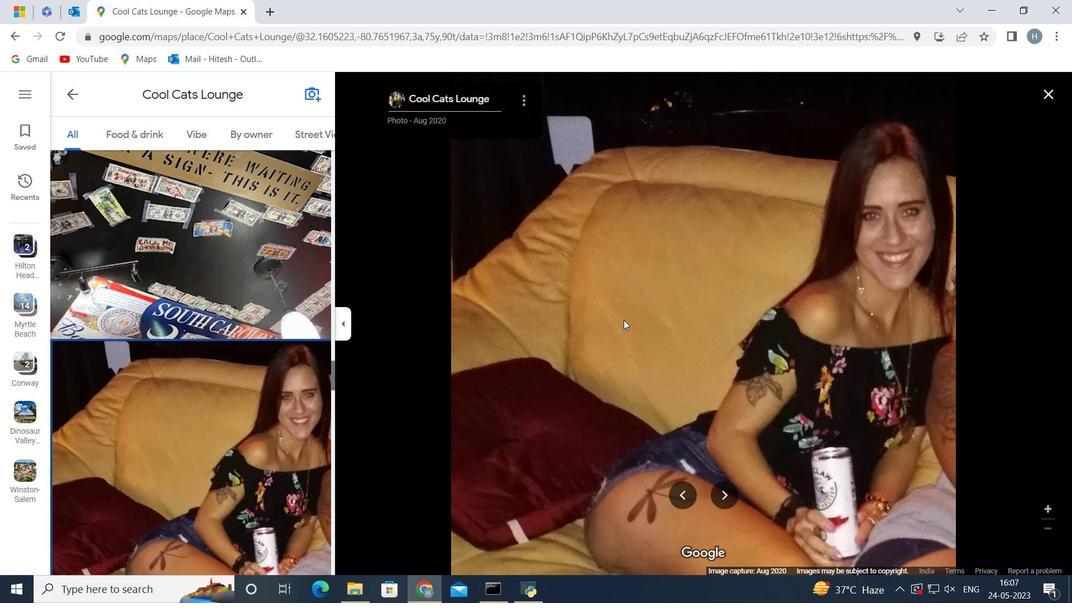 
Action: Key pressed <Key.right>
Screenshot: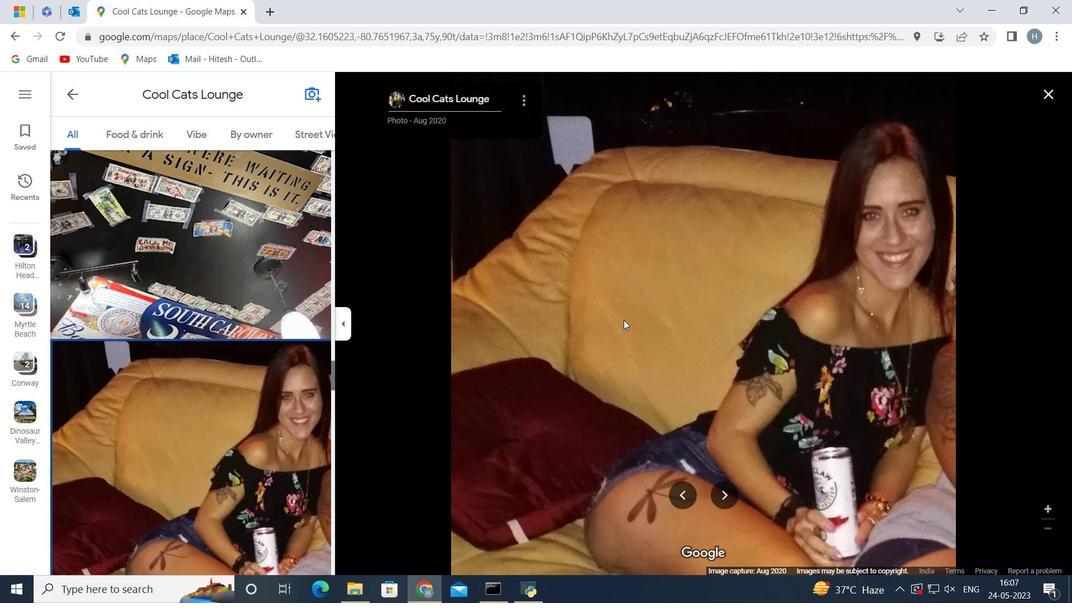 
Action: Mouse moved to (690, 310)
Screenshot: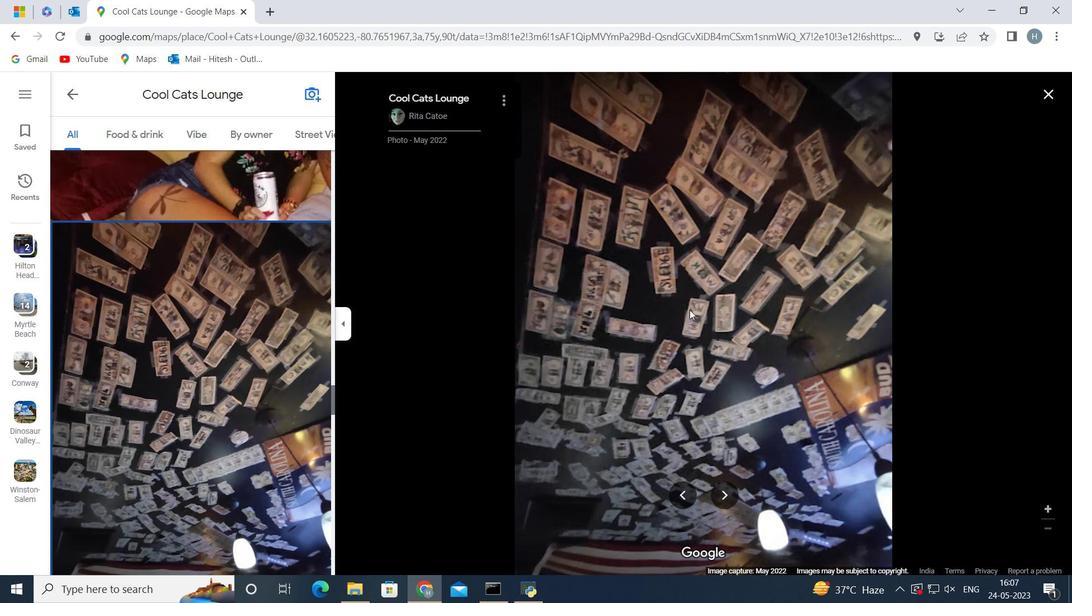 
Action: Key pressed <Key.right>
Screenshot: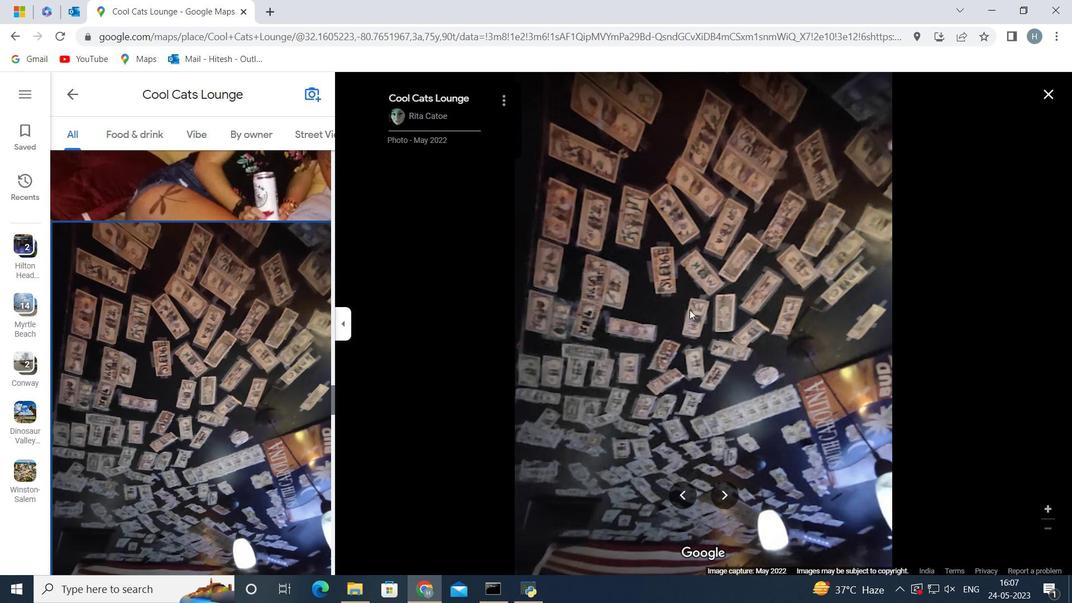 
Action: Mouse moved to (679, 315)
Screenshot: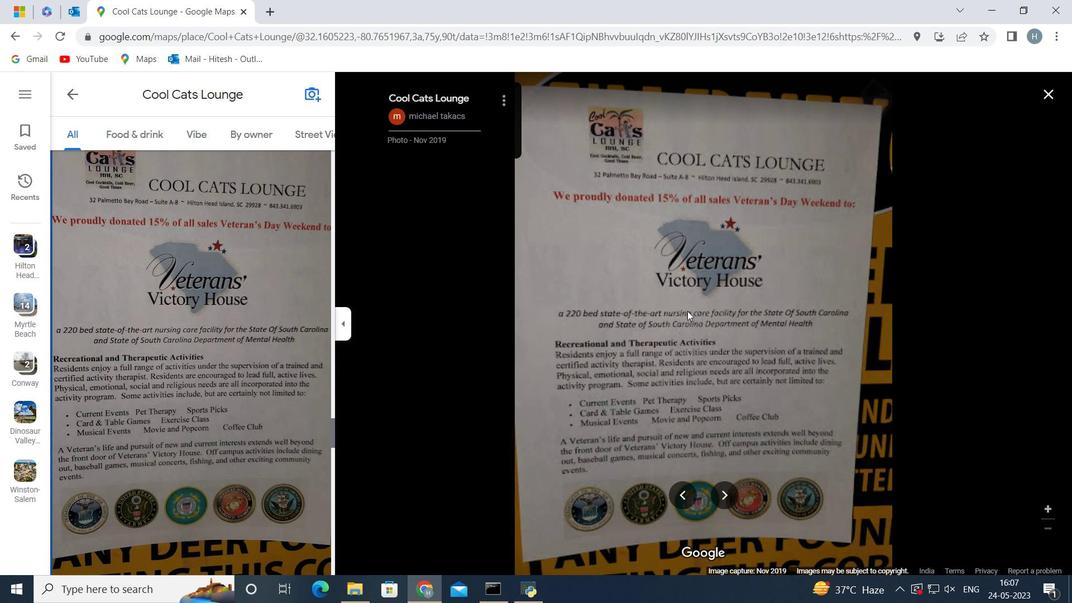 
Action: Key pressed <Key.right>
Screenshot: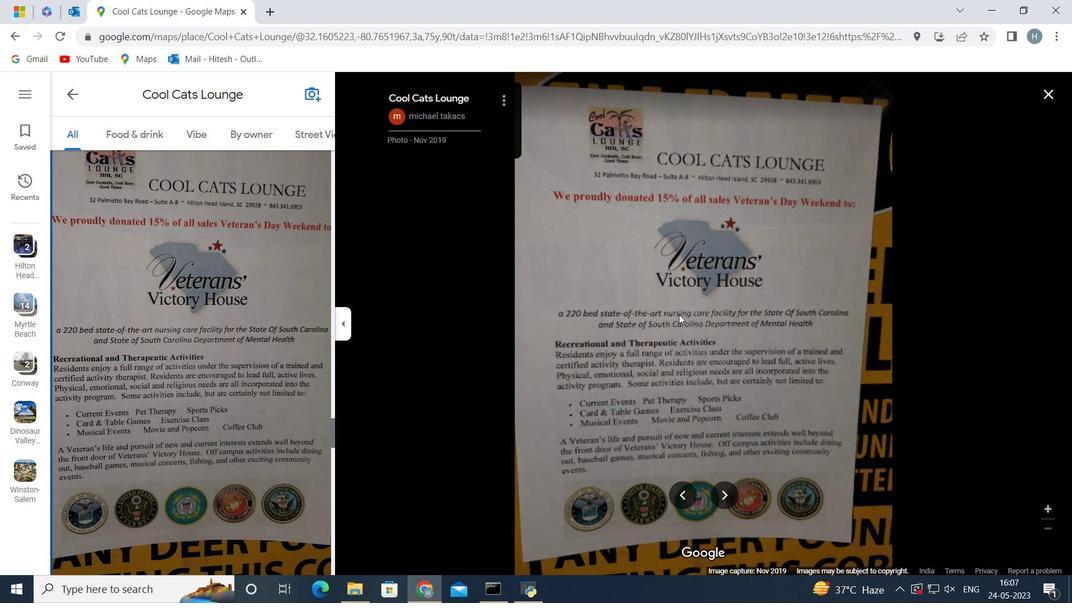 
Action: Mouse moved to (704, 246)
Screenshot: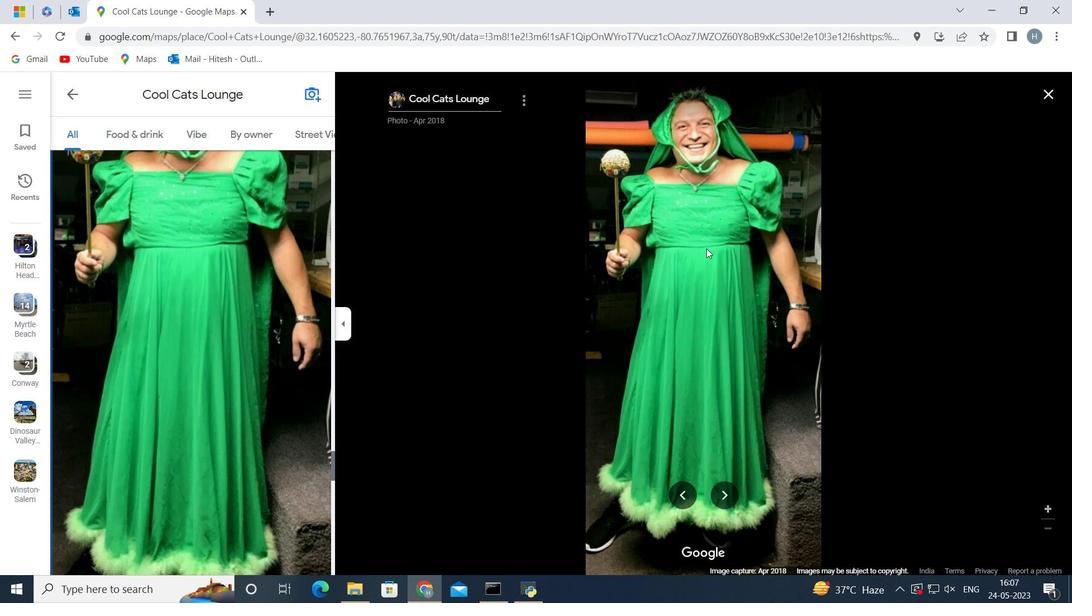 
Action: Mouse pressed left at (704, 246)
Screenshot: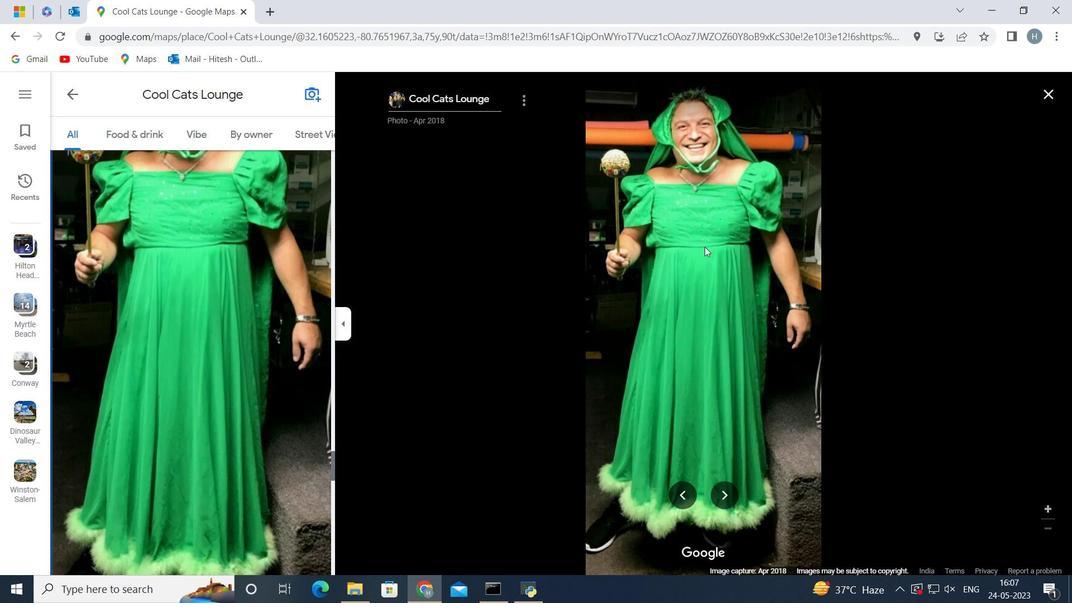 
Action: Mouse moved to (704, 225)
Screenshot: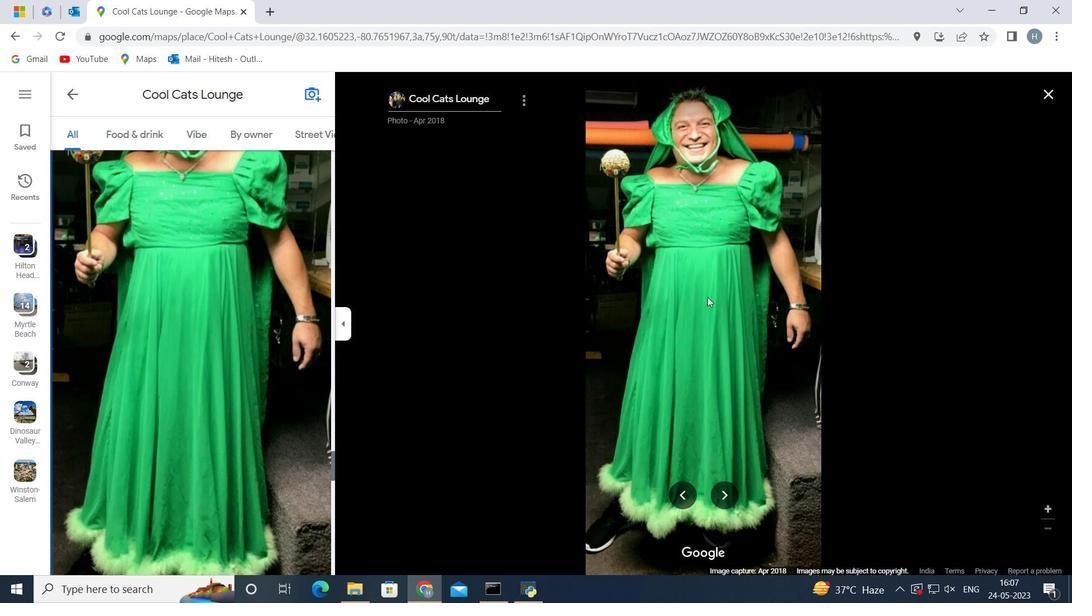 
Action: Mouse scrolled (704, 226) with delta (0, 0)
Screenshot: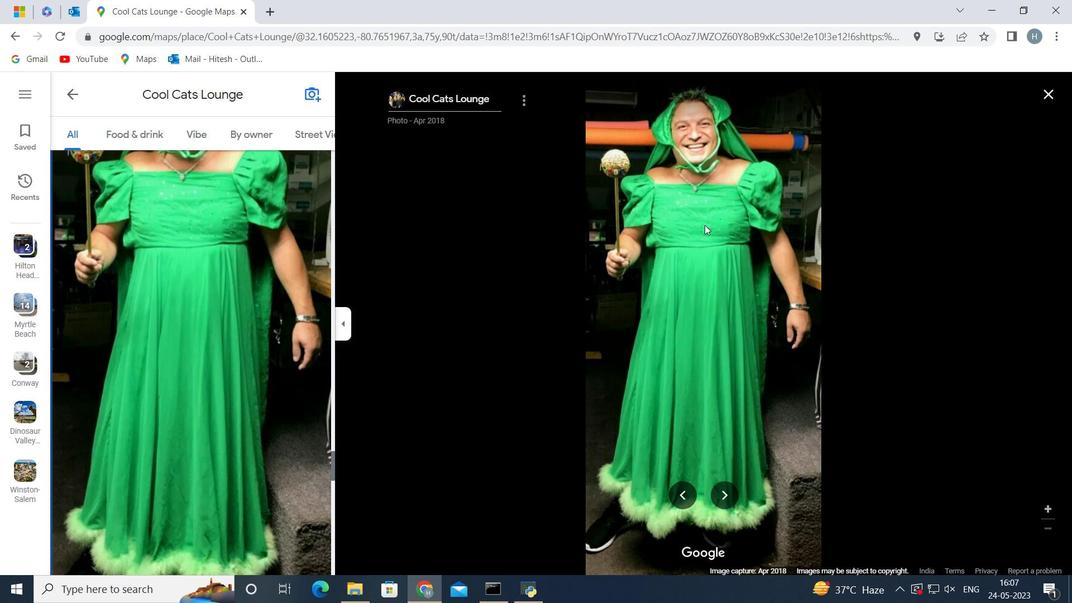 
Action: Mouse scrolled (704, 226) with delta (0, 0)
Screenshot: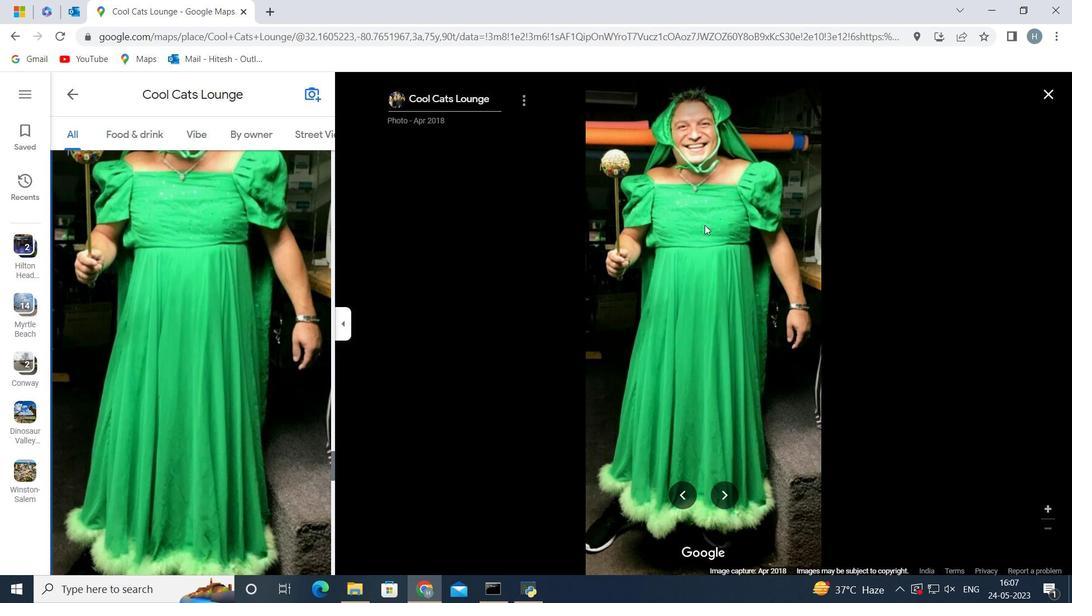 
Action: Mouse scrolled (704, 226) with delta (0, 0)
Screenshot: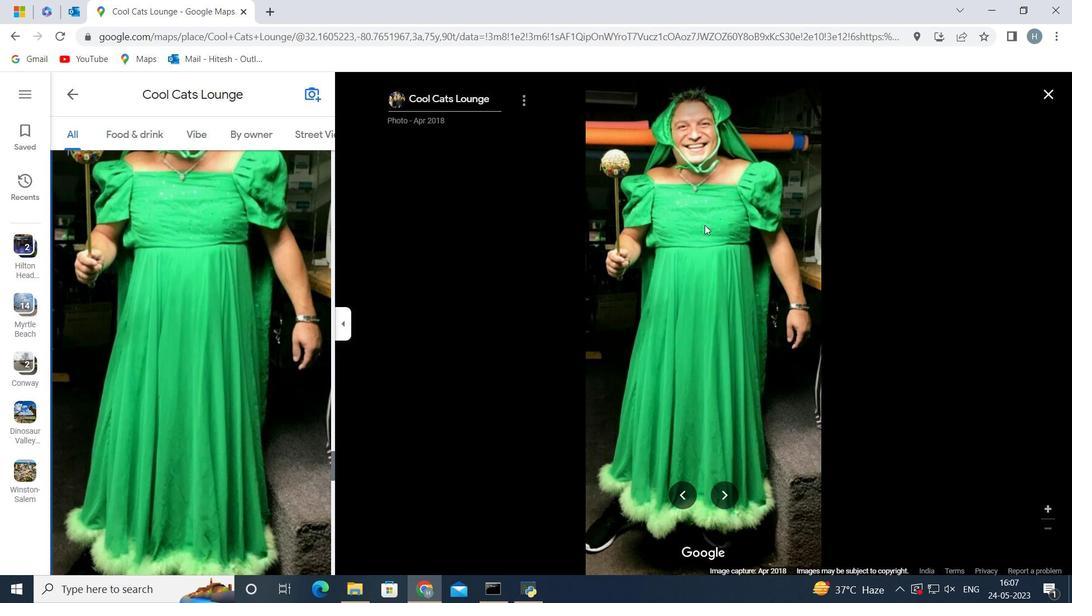 
Action: Mouse scrolled (704, 226) with delta (0, 0)
Screenshot: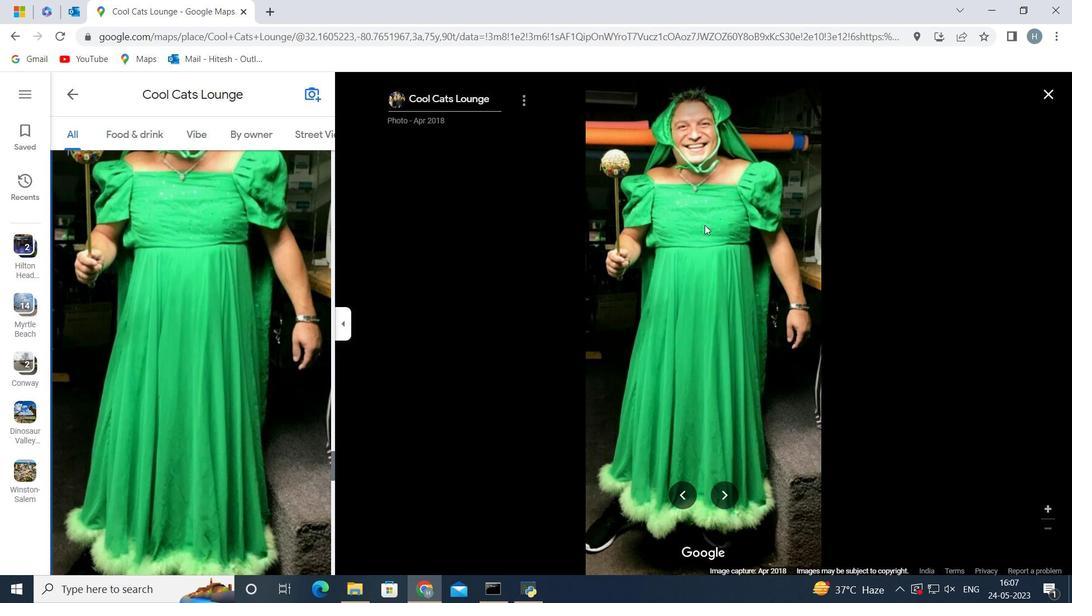 
Action: Mouse scrolled (704, 226) with delta (0, 0)
Screenshot: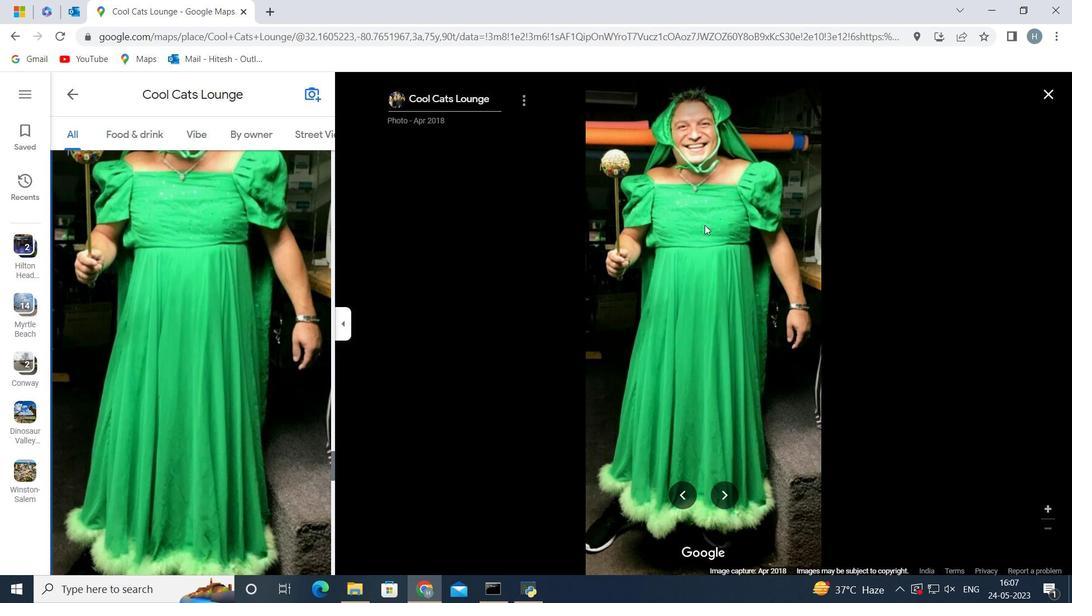 
Action: Mouse scrolled (704, 226) with delta (0, 0)
Screenshot: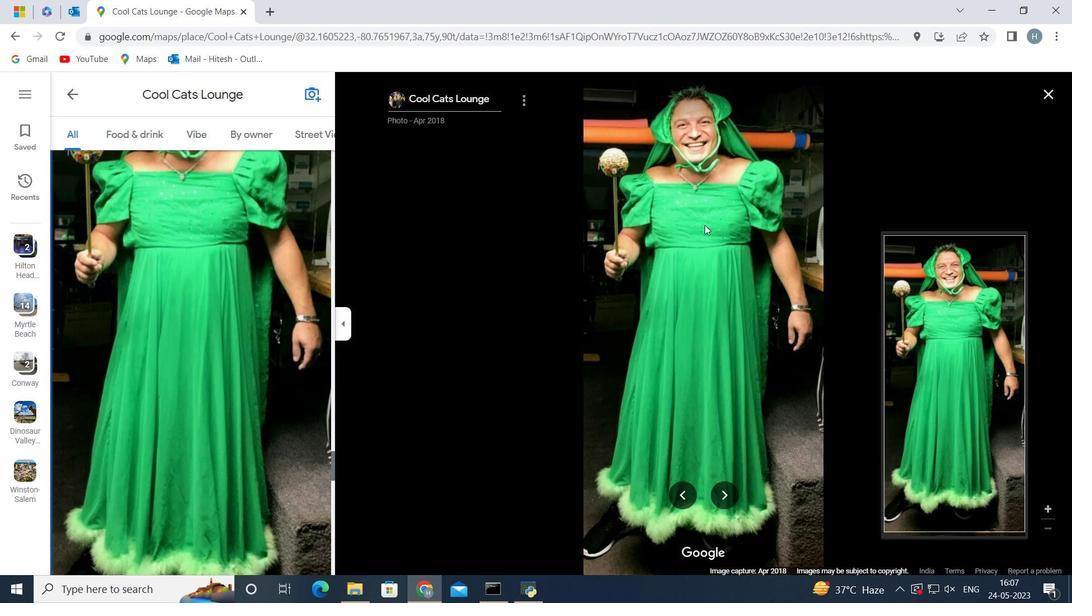 
Action: Mouse moved to (700, 260)
Screenshot: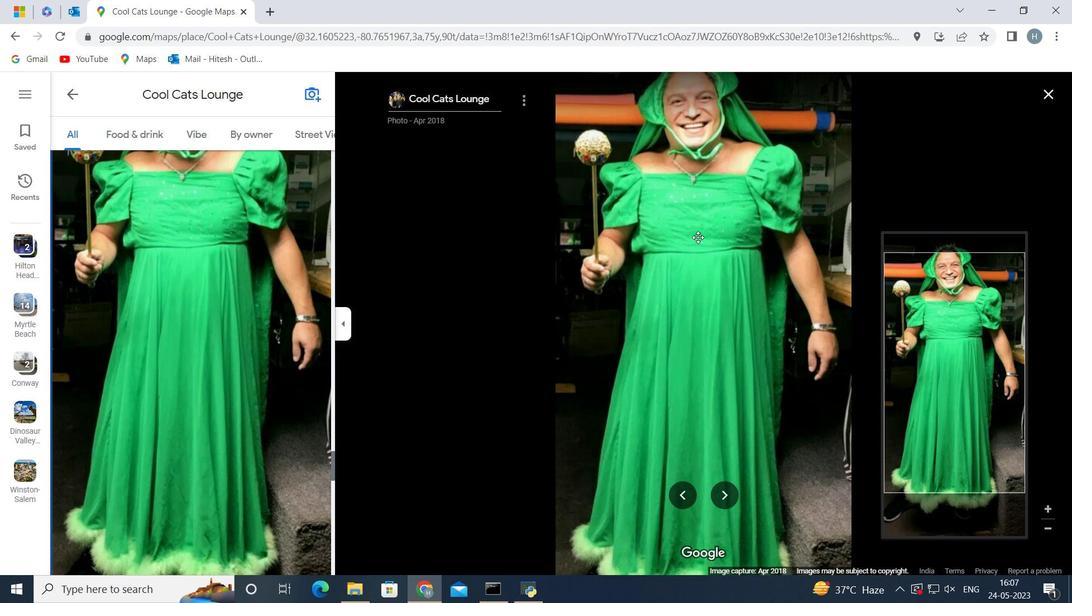 
Action: Mouse pressed left at (699, 255)
Screenshot: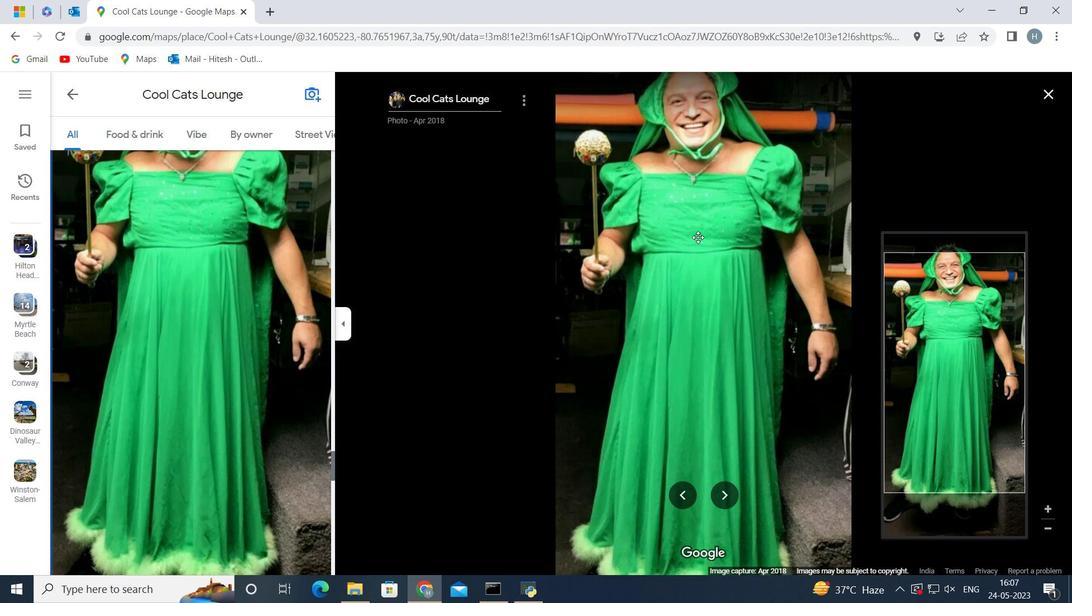 
Action: Mouse moved to (698, 311)
Screenshot: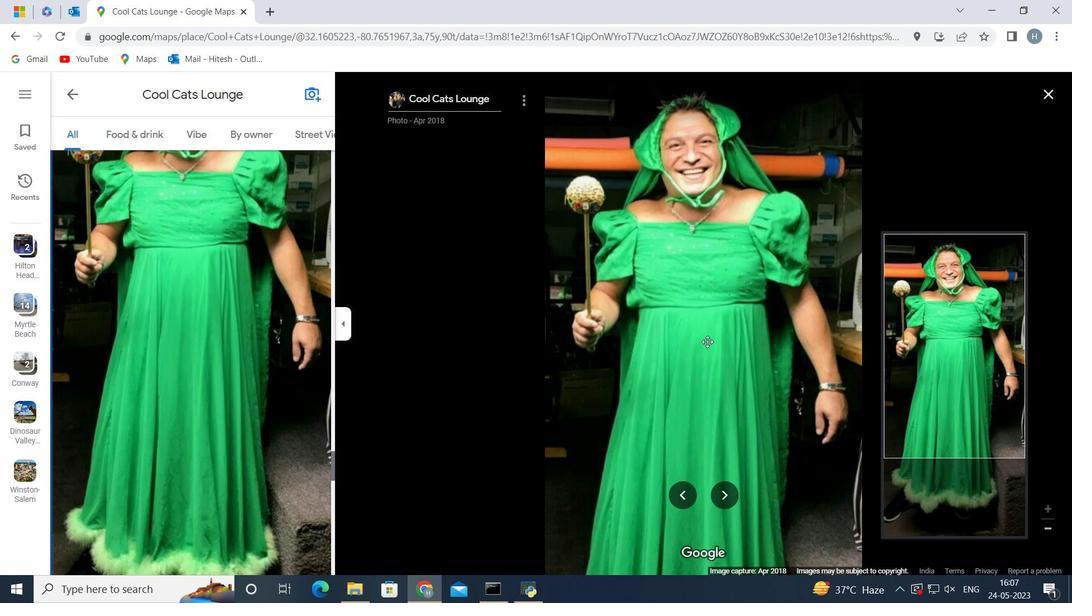 
Action: Mouse scrolled (698, 311) with delta (0, 0)
Screenshot: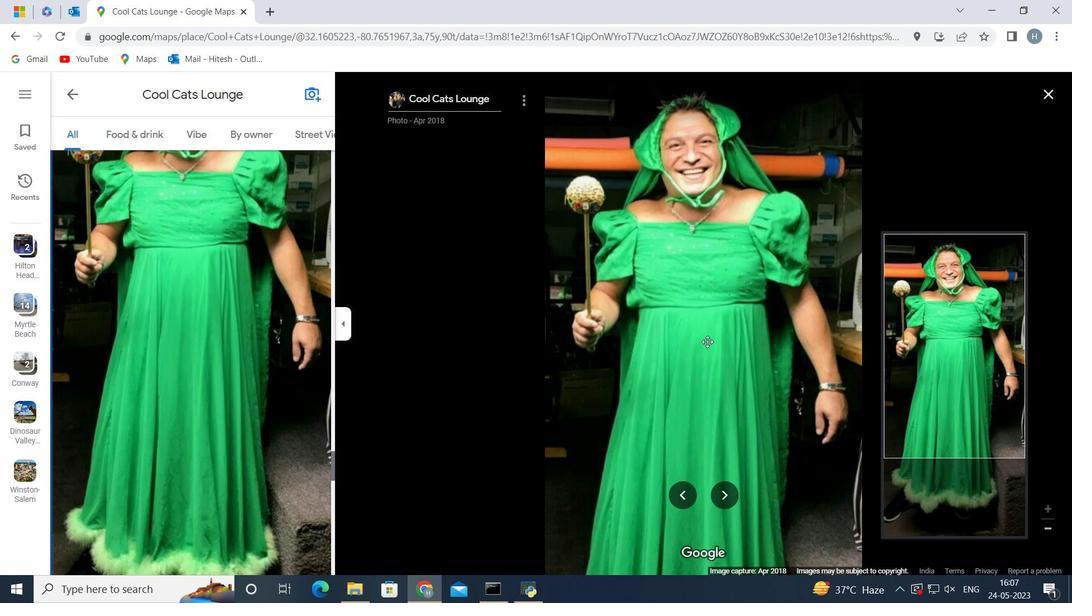 
Action: Mouse moved to (698, 311)
Screenshot: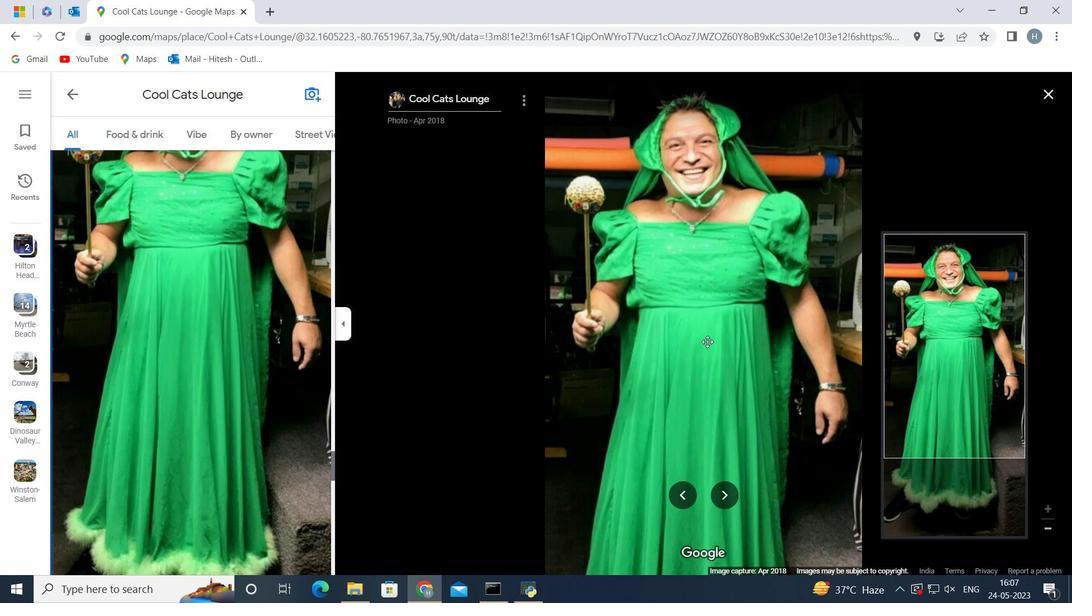 
Action: Mouse scrolled (698, 311) with delta (0, 0)
Screenshot: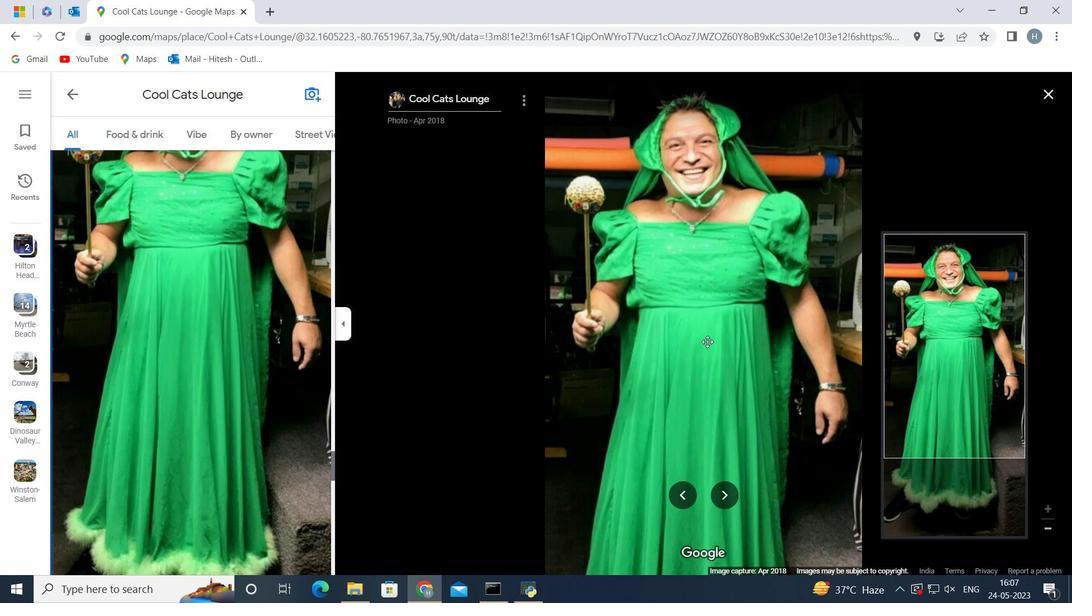 
Action: Mouse scrolled (698, 311) with delta (0, 0)
Screenshot: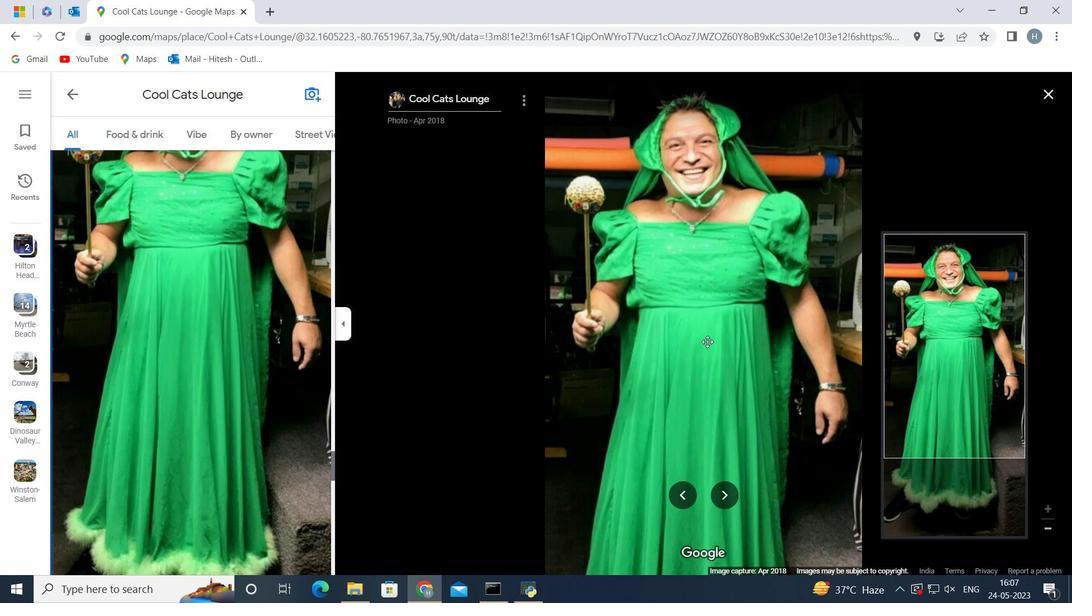 
Action: Mouse scrolled (698, 311) with delta (0, 0)
Screenshot: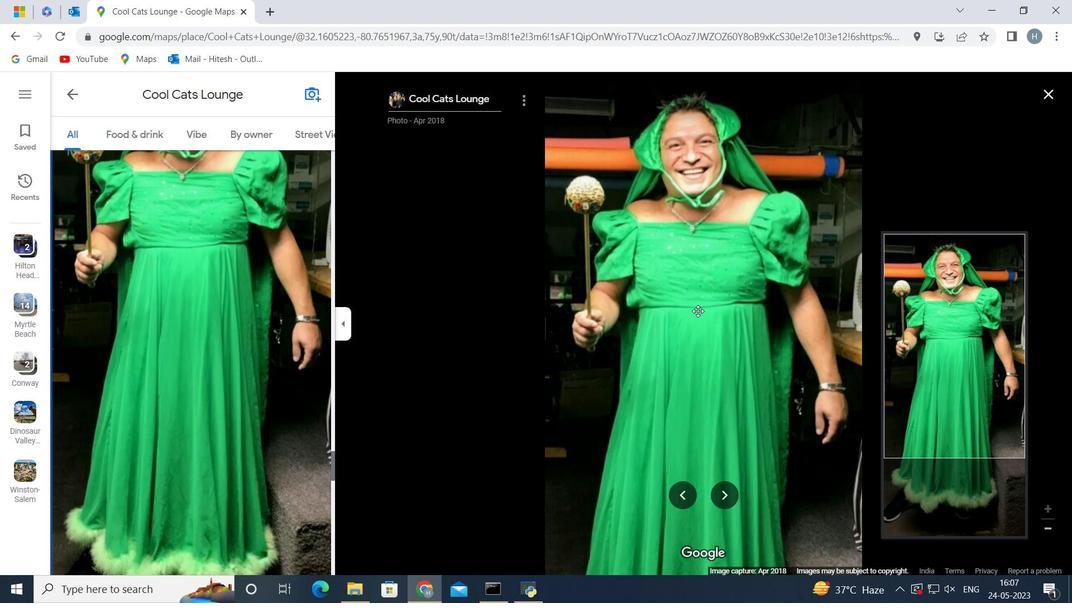 
Action: Mouse scrolled (698, 311) with delta (0, 0)
Screenshot: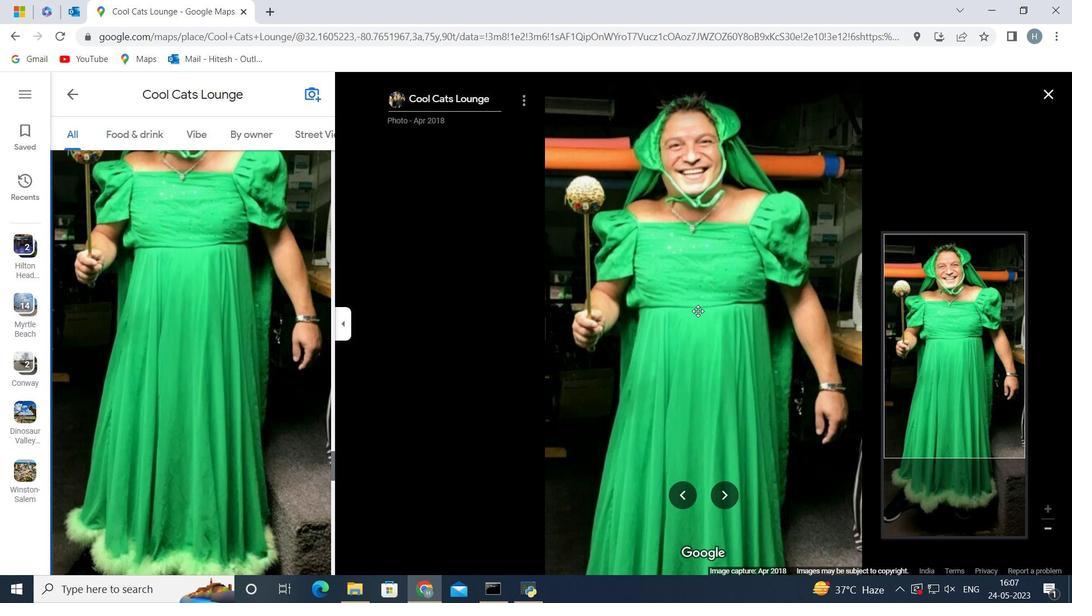 
Action: Mouse pressed left at (698, 311)
Screenshot: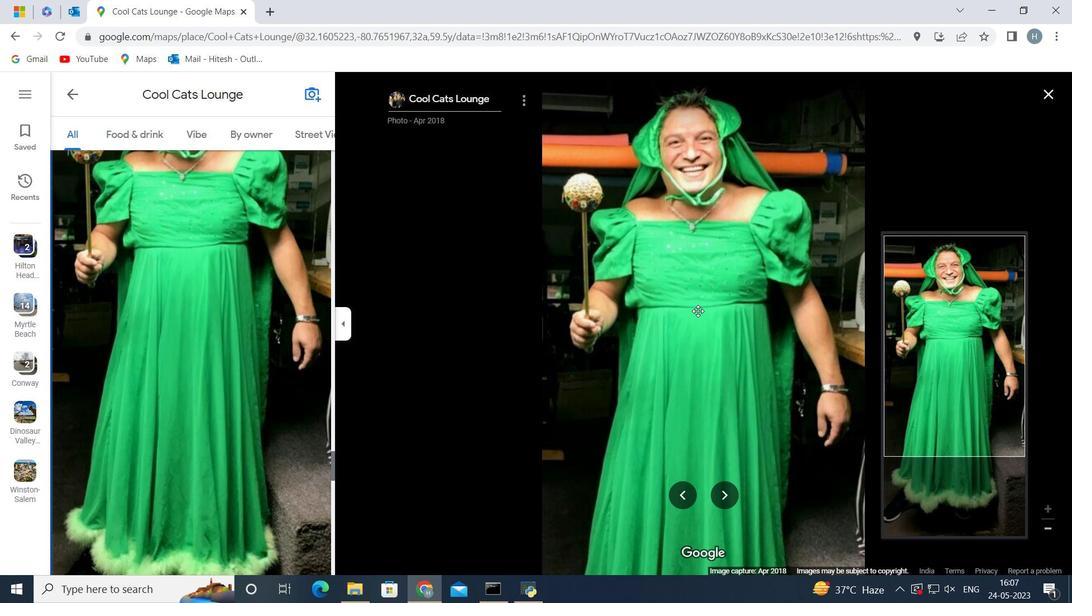 
Action: Mouse moved to (685, 321)
Screenshot: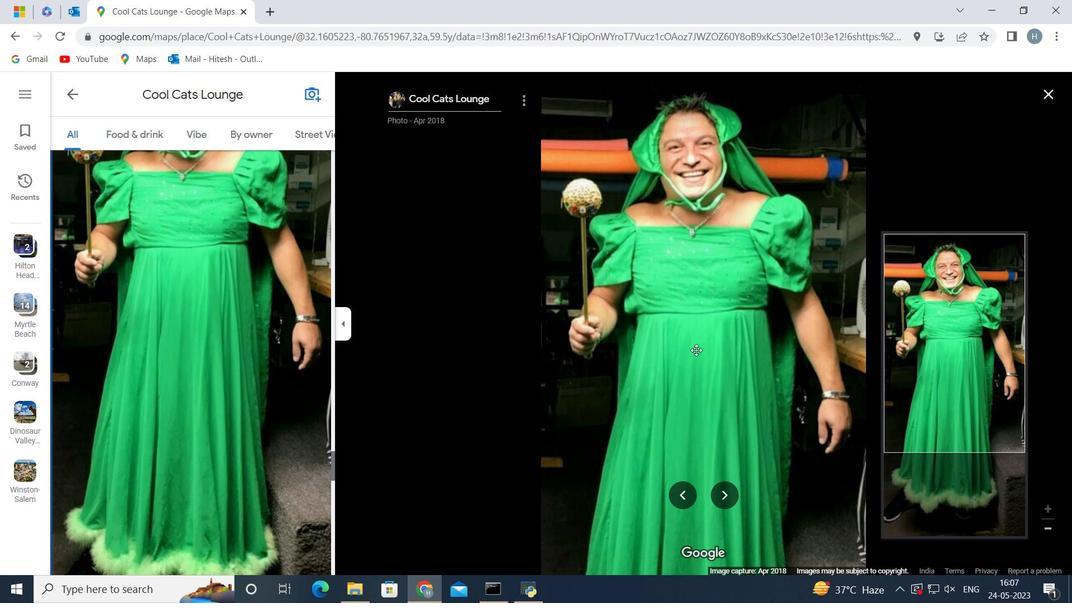 
Action: Mouse scrolled (685, 322) with delta (0, 0)
Screenshot: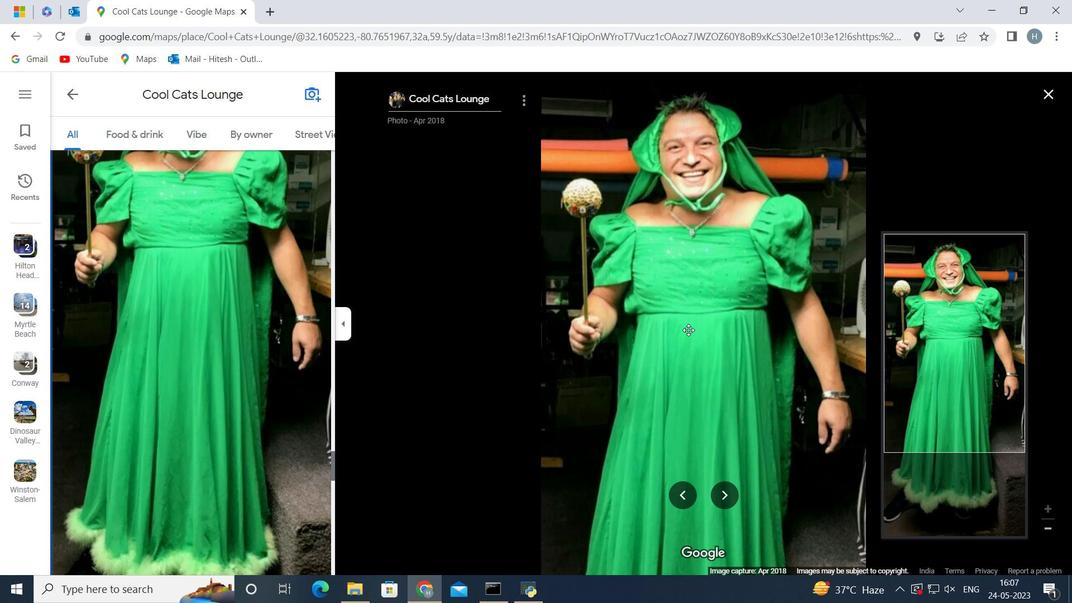 
Action: Mouse scrolled (685, 322) with delta (0, 0)
Screenshot: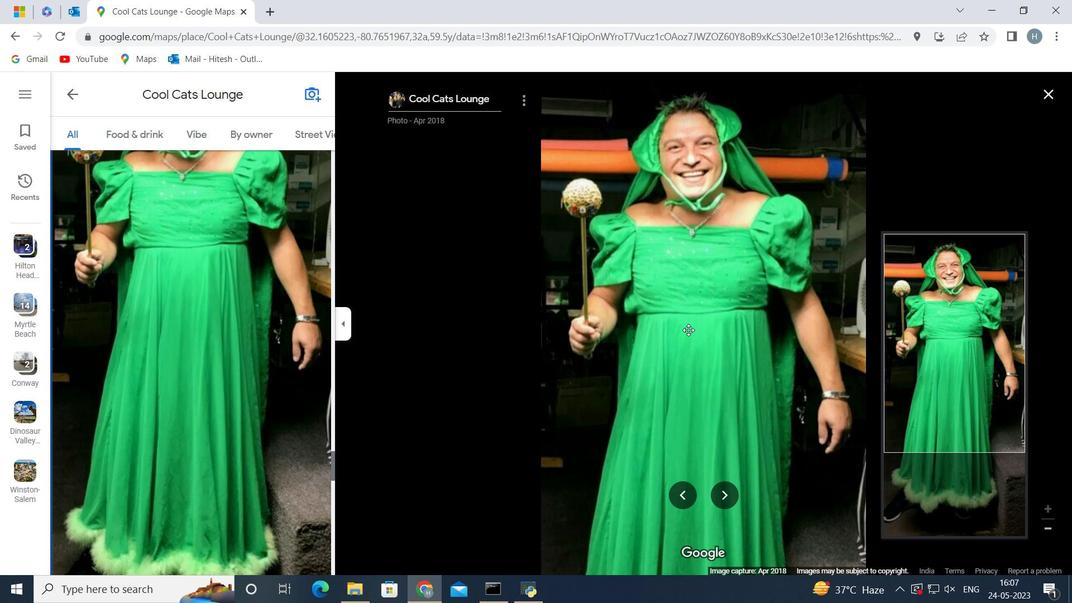 
Action: Mouse scrolled (685, 322) with delta (0, 0)
Screenshot: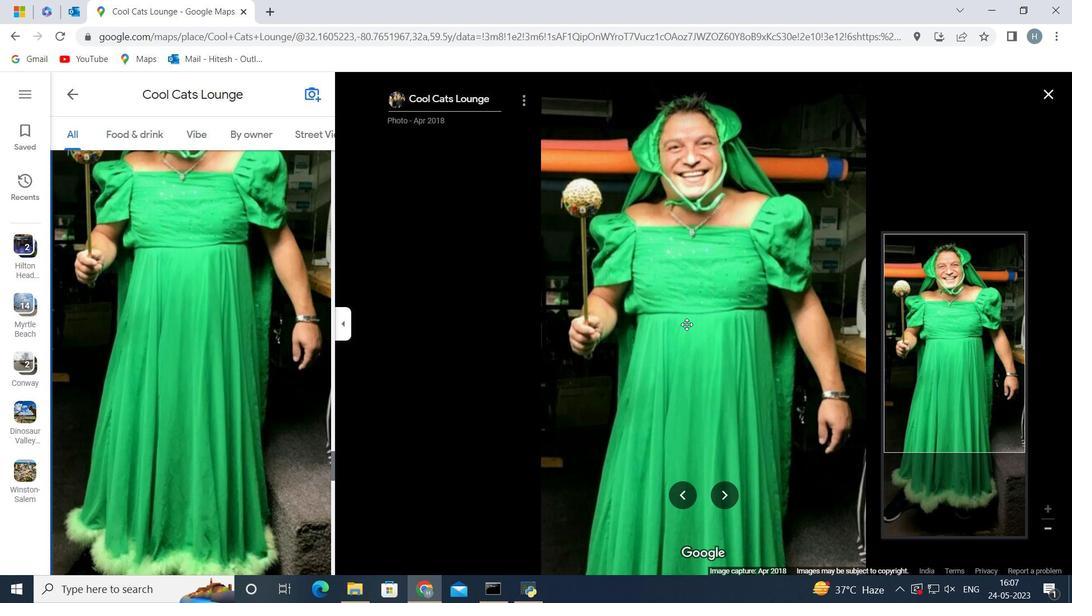 
Action: Mouse scrolled (685, 322) with delta (0, 0)
Screenshot: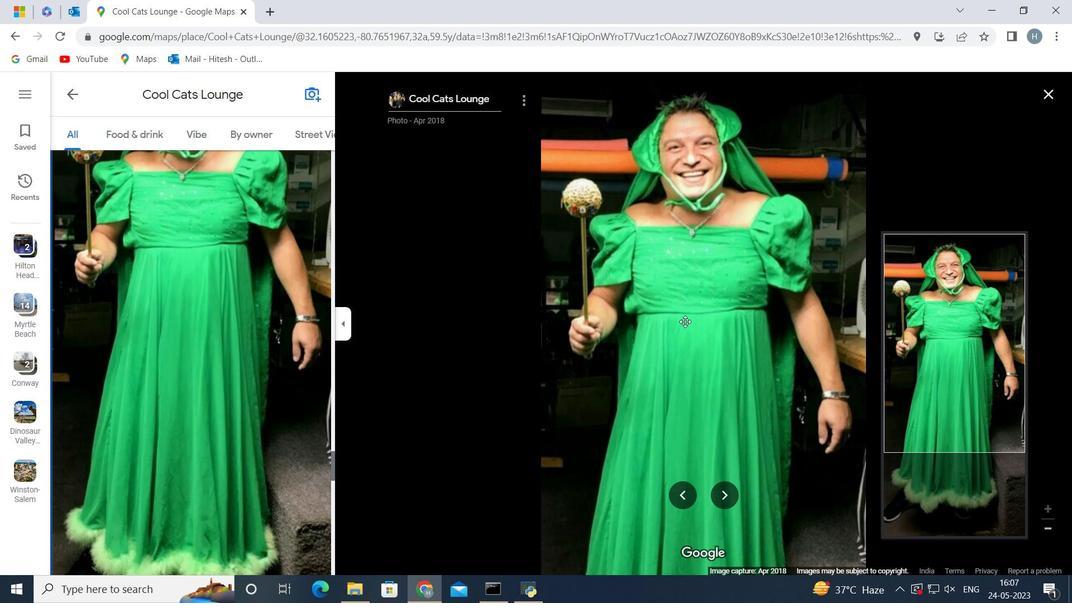 
Action: Mouse scrolled (685, 322) with delta (0, 0)
Screenshot: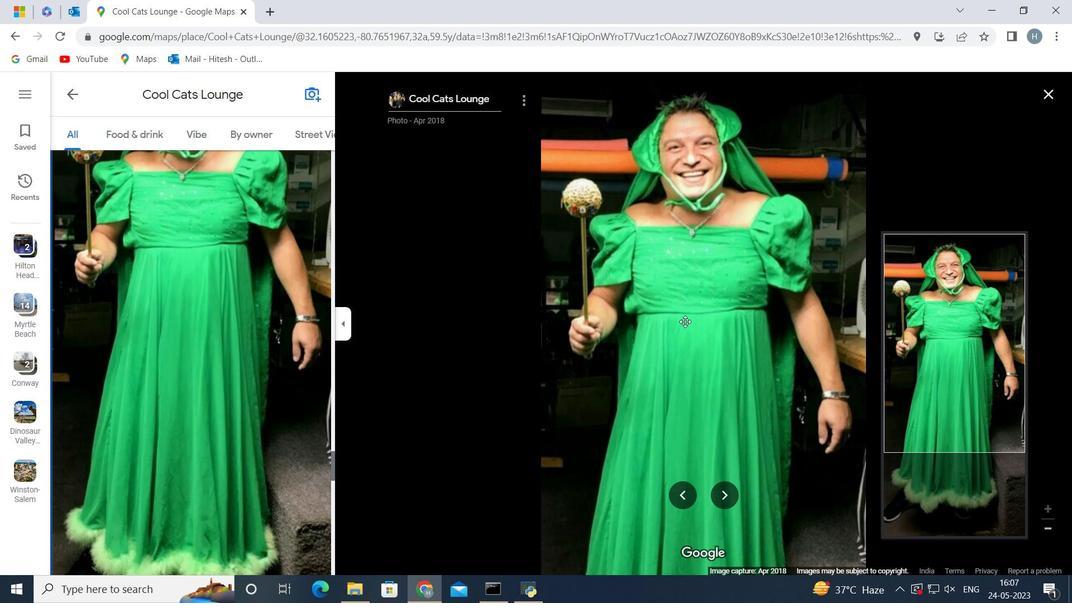 
Action: Mouse scrolled (685, 322) with delta (0, 0)
Screenshot: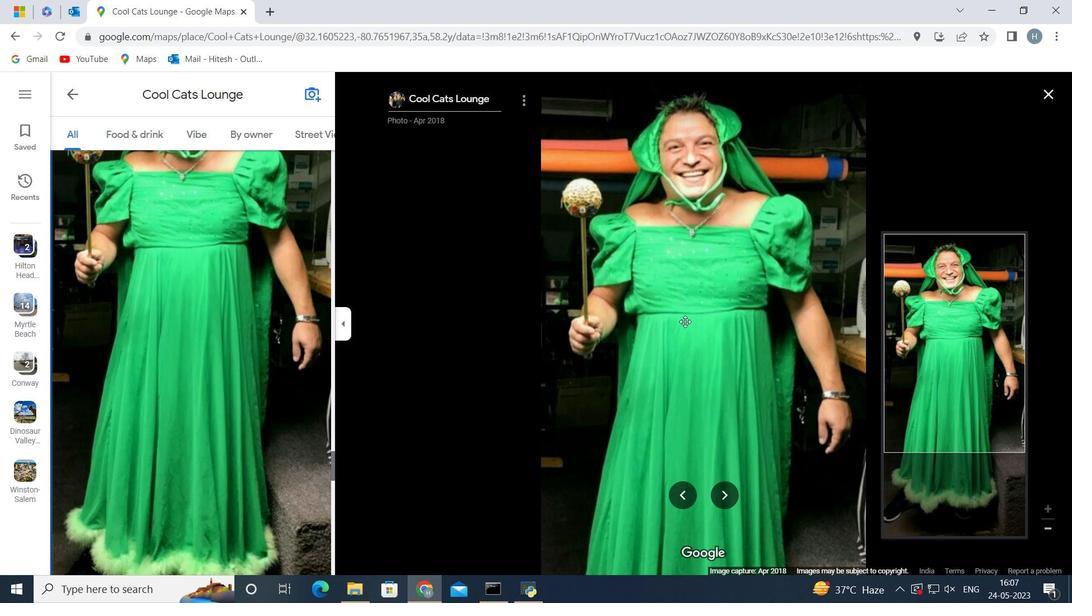 
Action: Mouse scrolled (685, 322) with delta (0, 0)
Screenshot: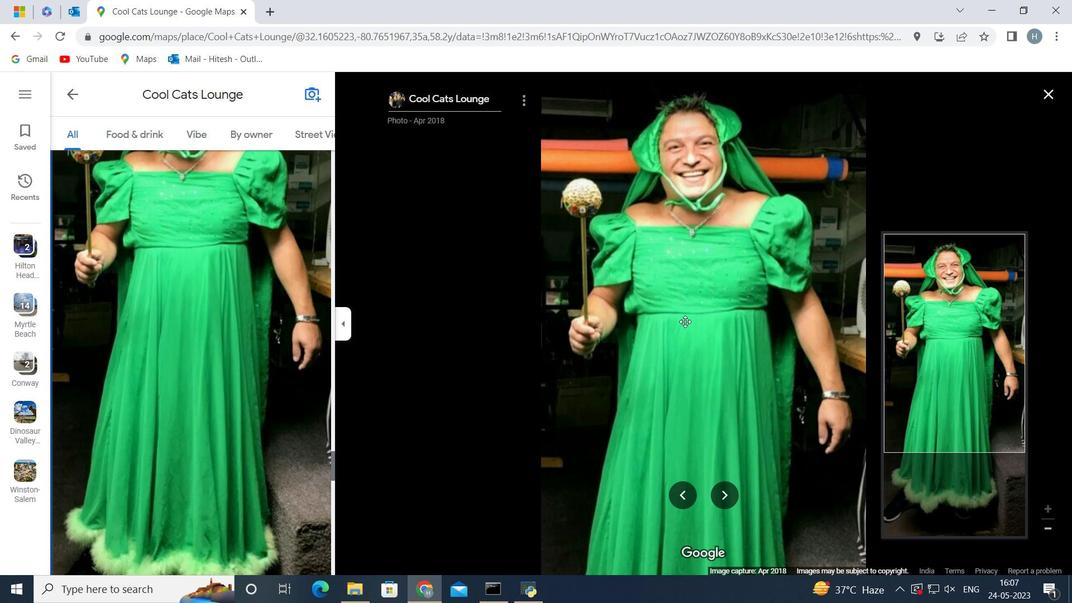 
Action: Mouse scrolled (685, 322) with delta (0, 0)
Screenshot: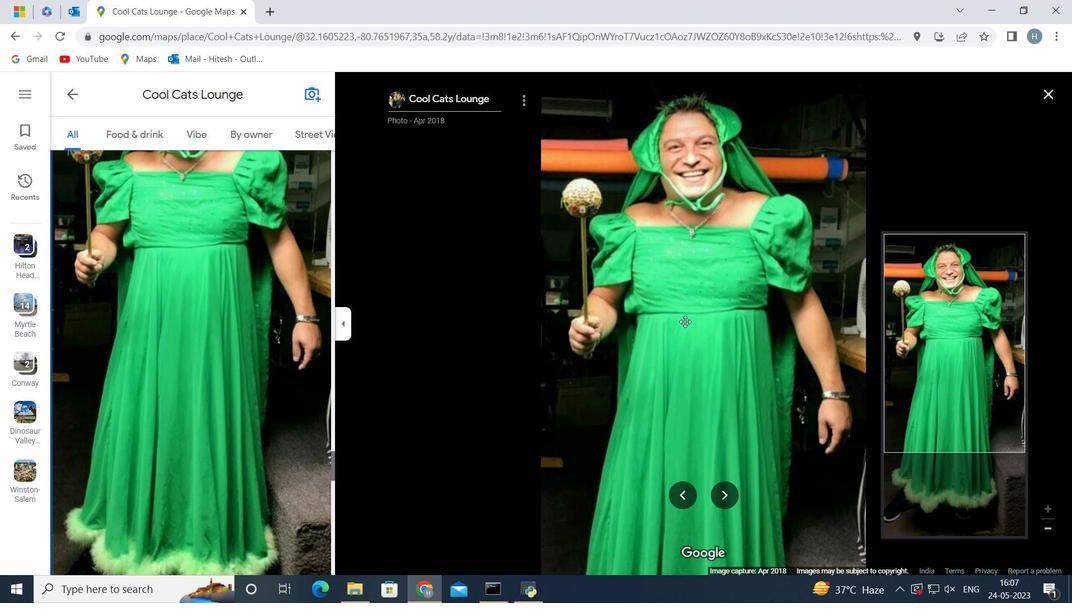 
Action: Mouse scrolled (685, 322) with delta (0, 0)
Screenshot: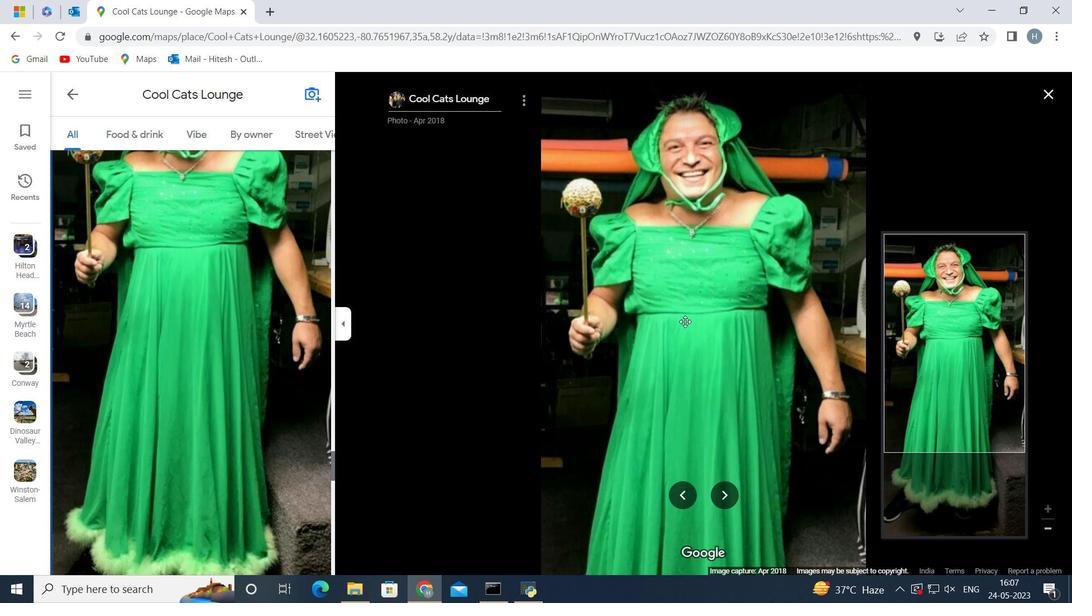 
Action: Mouse moved to (697, 379)
Screenshot: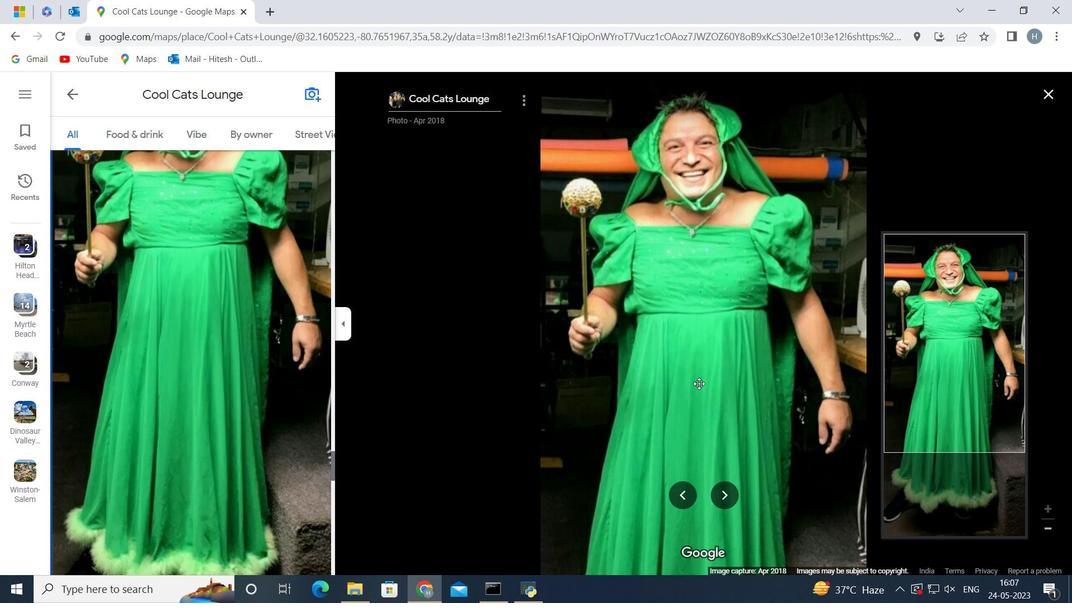
Action: Mouse scrolled (697, 379) with delta (0, 0)
Screenshot: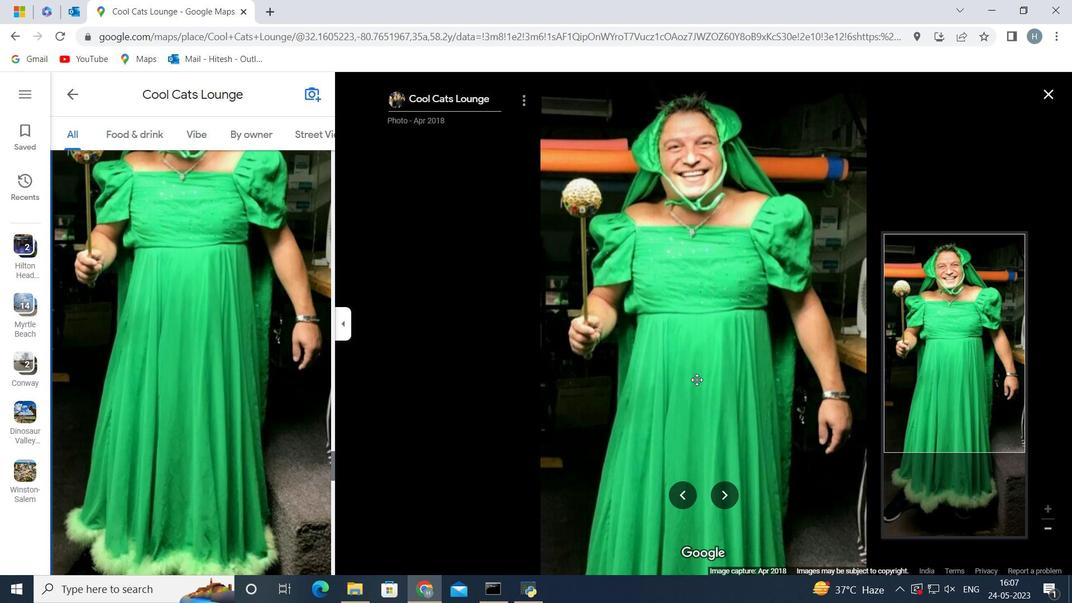 
Action: Key pressed <Key.right>
Screenshot: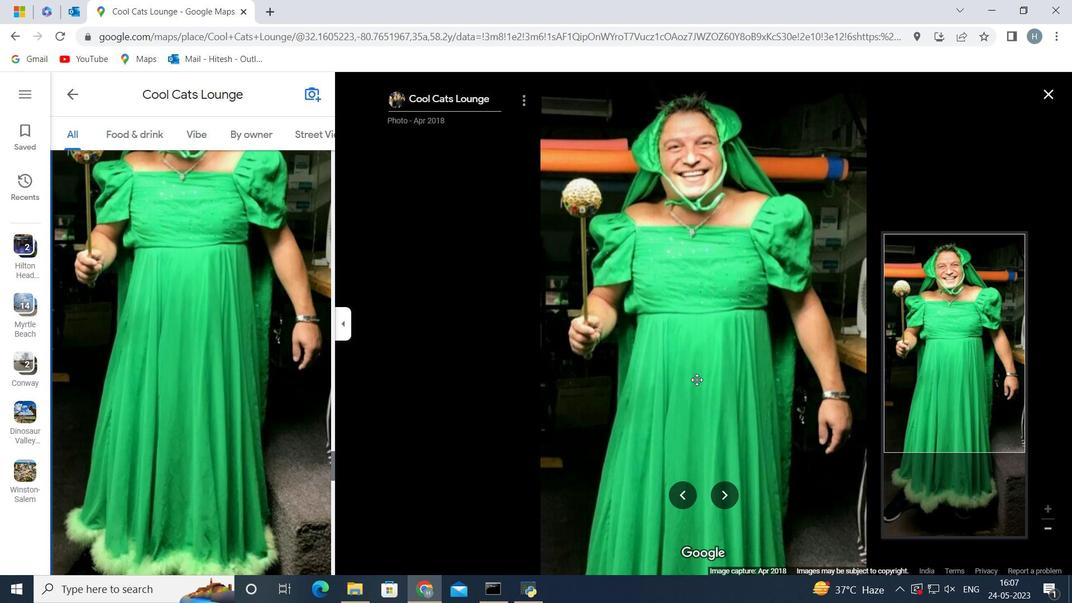 
Action: Mouse scrolled (697, 379) with delta (0, 0)
Screenshot: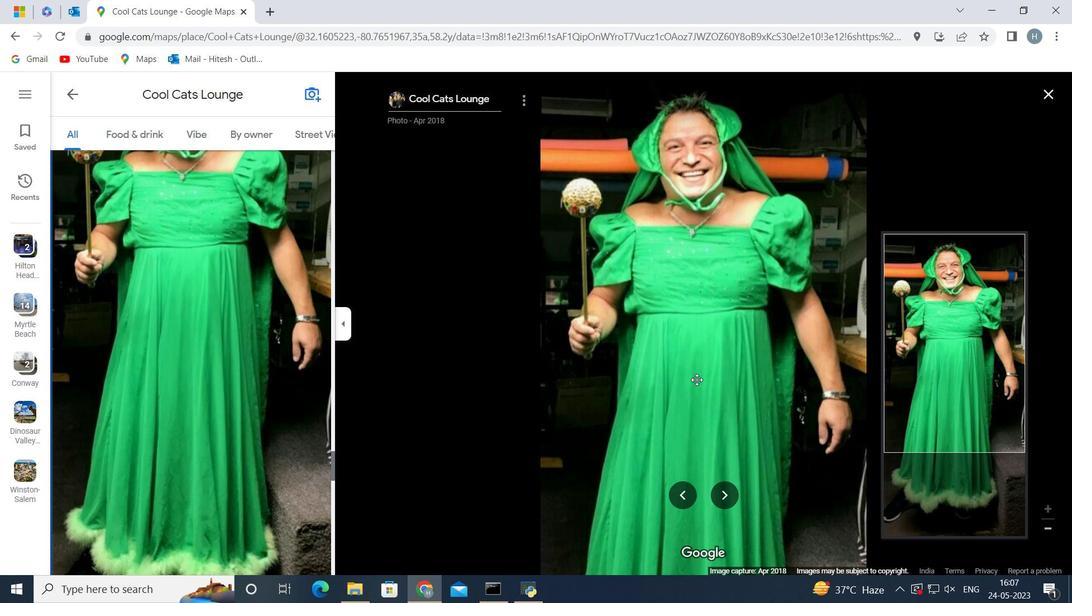 
Action: Mouse moved to (695, 378)
Screenshot: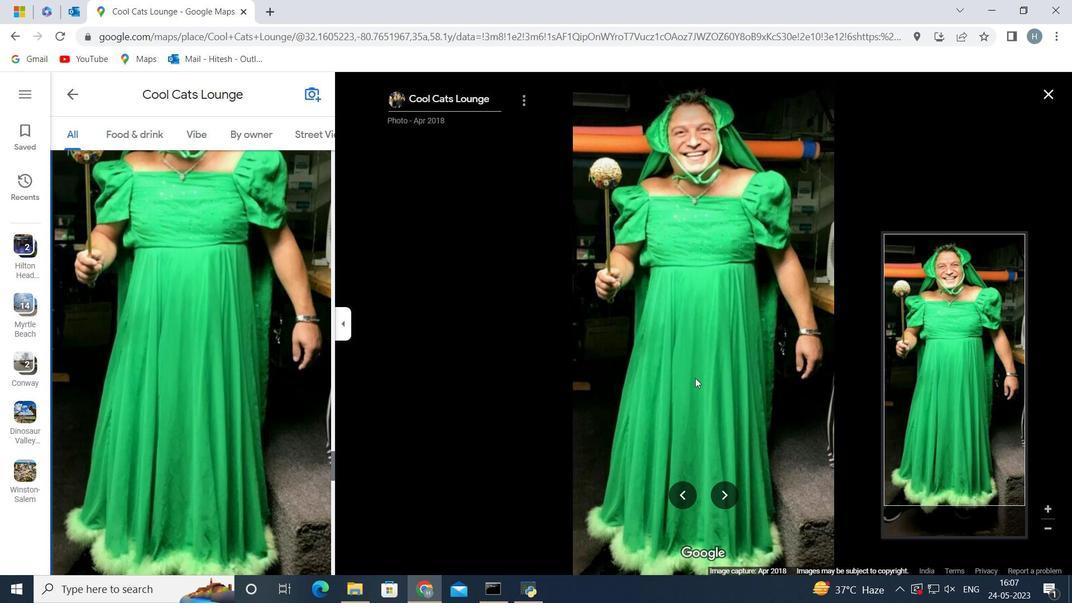 
Action: Mouse scrolled (695, 378) with delta (0, 0)
Screenshot: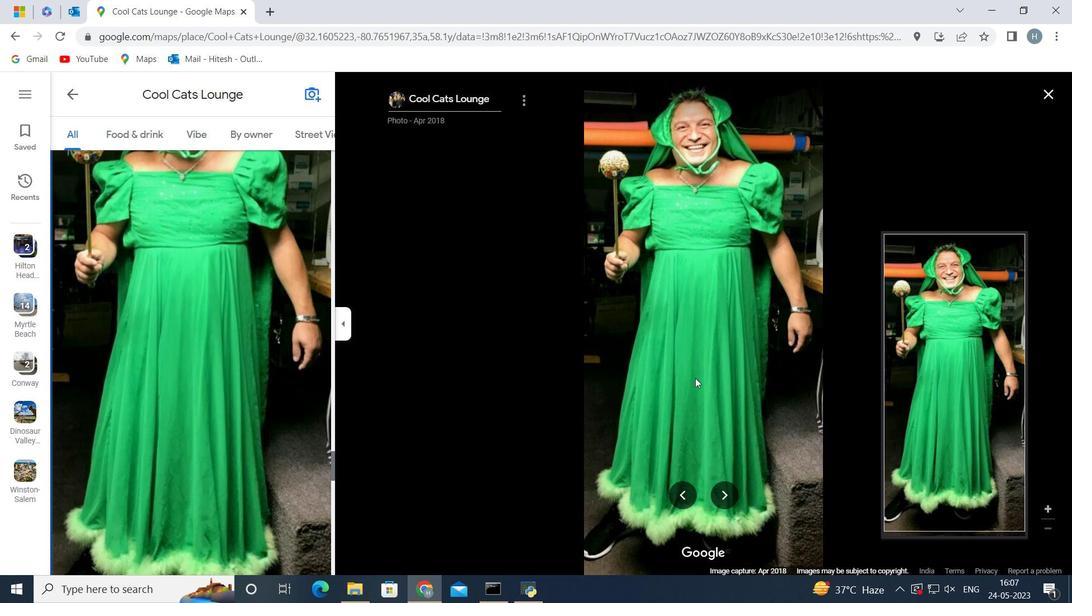 
Action: Mouse scrolled (695, 378) with delta (0, 0)
Screenshot: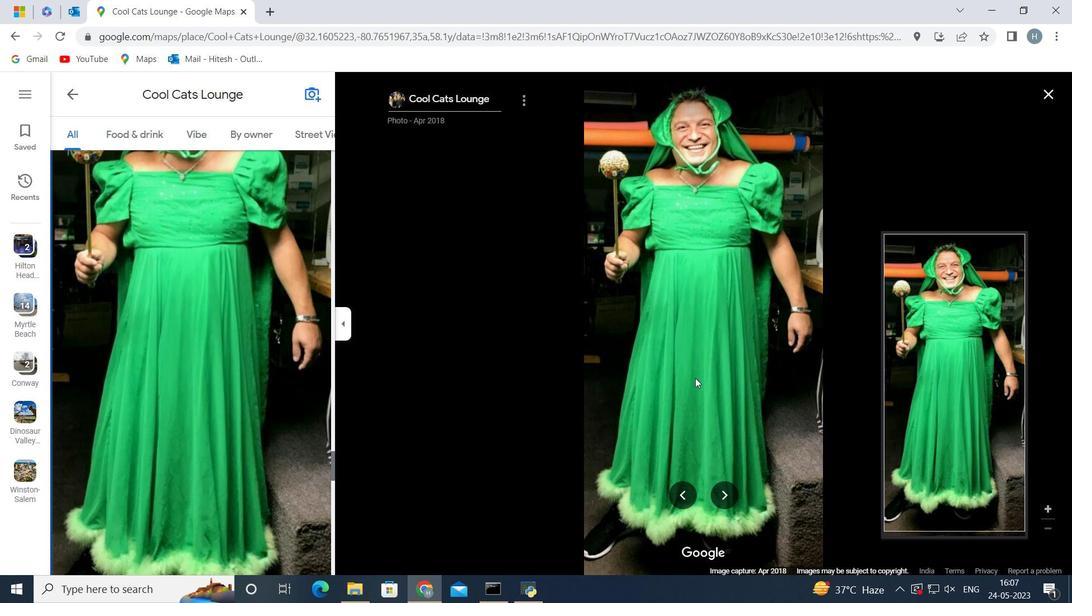 
Action: Mouse scrolled (695, 378) with delta (0, 0)
Screenshot: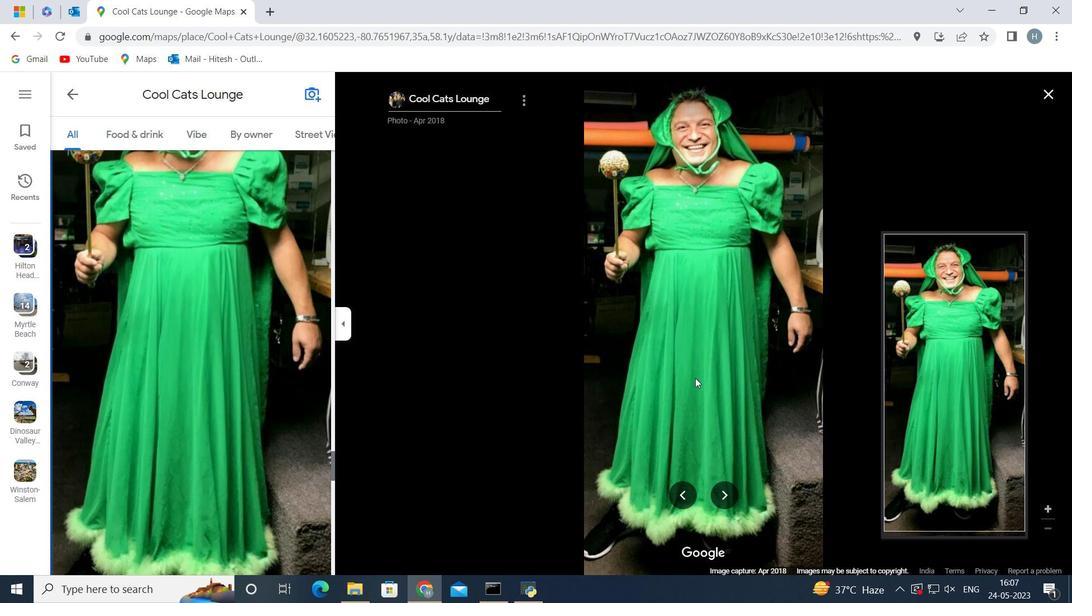 
Action: Mouse scrolled (695, 378) with delta (0, 0)
Screenshot: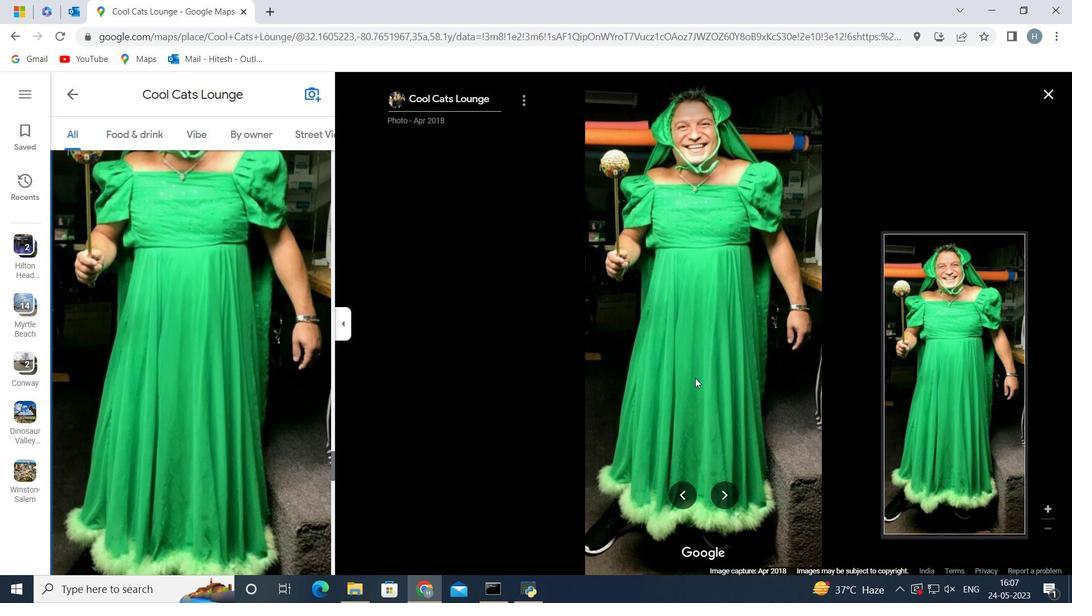 
Action: Mouse moved to (688, 368)
Screenshot: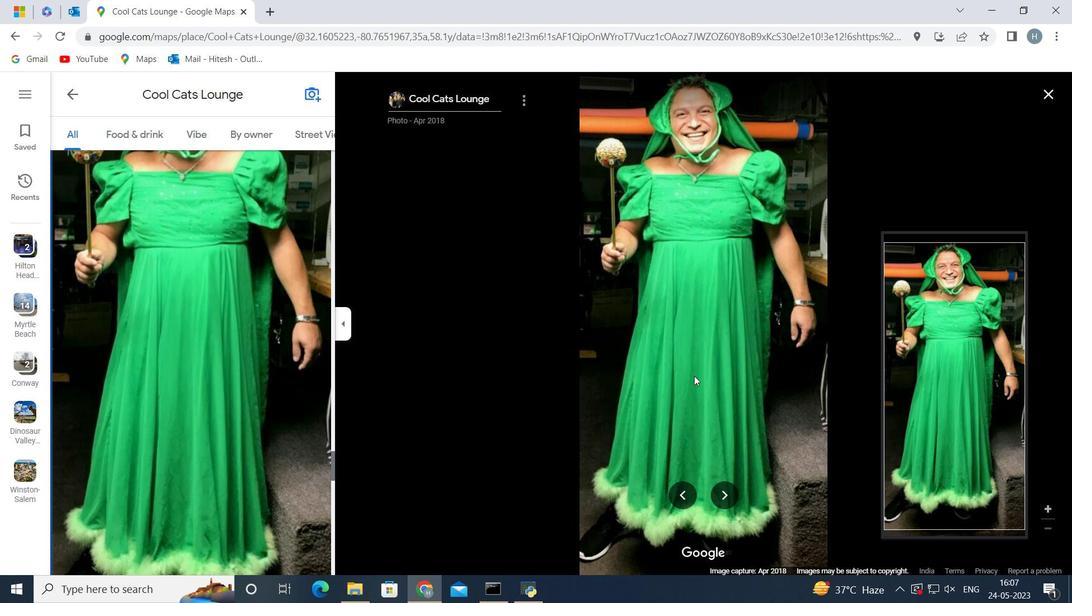 
Action: Mouse scrolled (688, 368) with delta (0, 0)
Screenshot: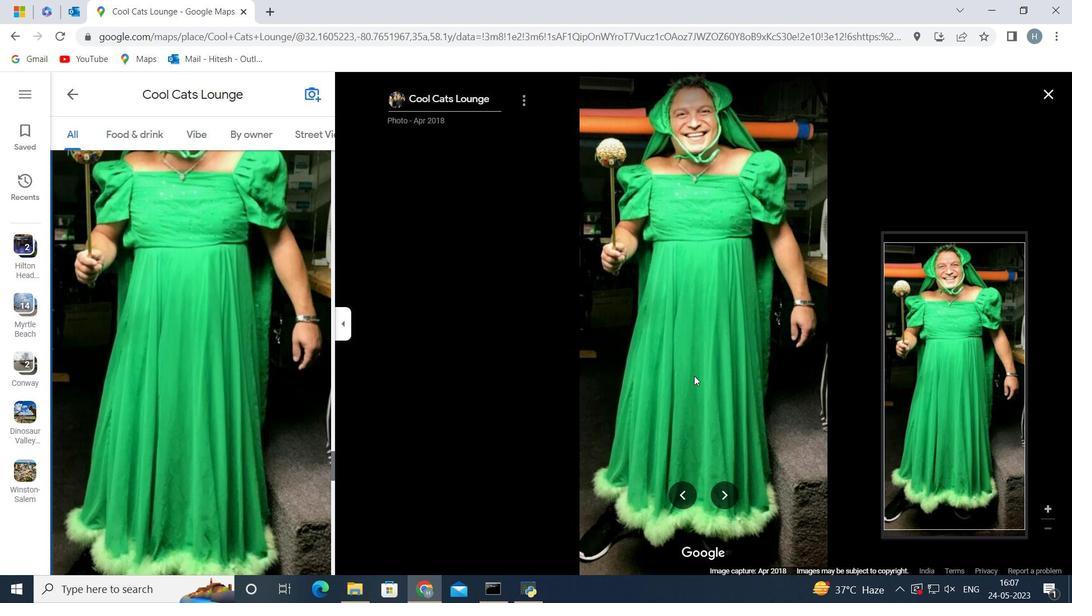 
Action: Mouse scrolled (688, 368) with delta (0, 0)
Screenshot: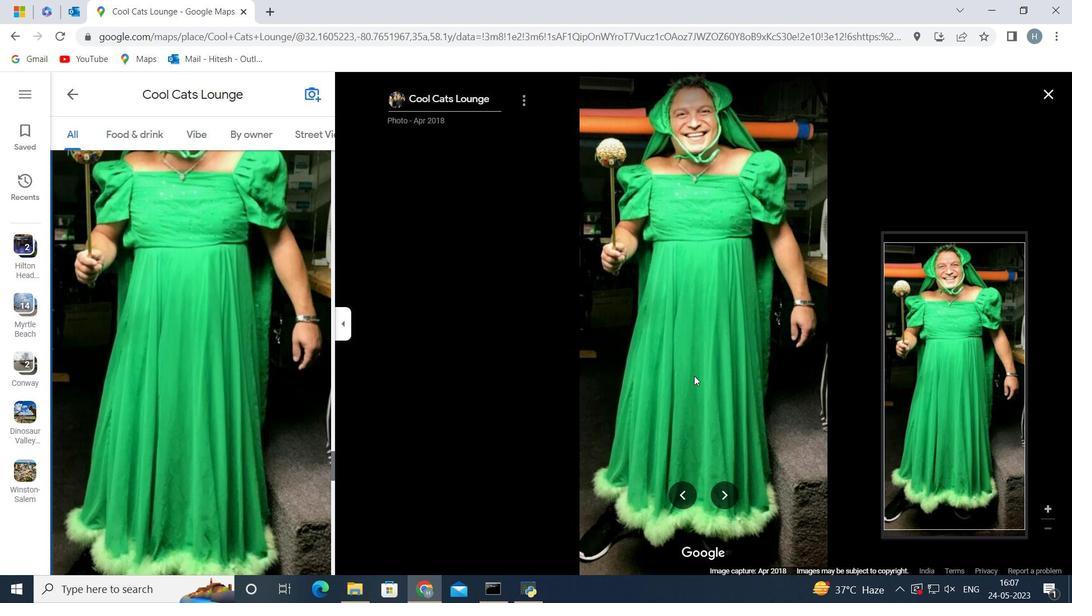 
Action: Mouse scrolled (688, 368) with delta (0, 0)
Screenshot: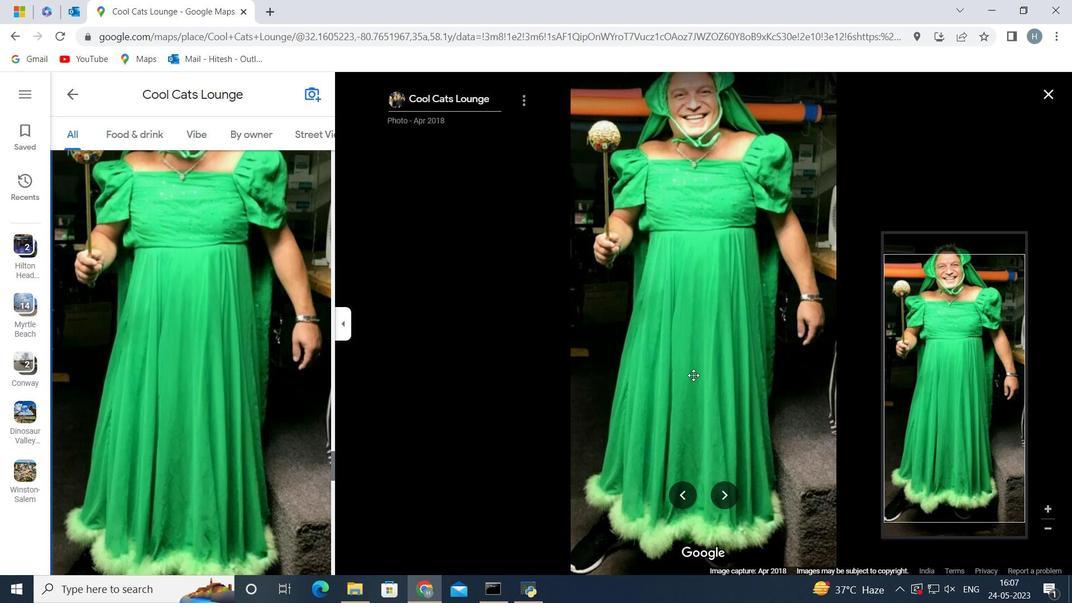 
Action: Mouse scrolled (688, 368) with delta (0, 0)
Screenshot: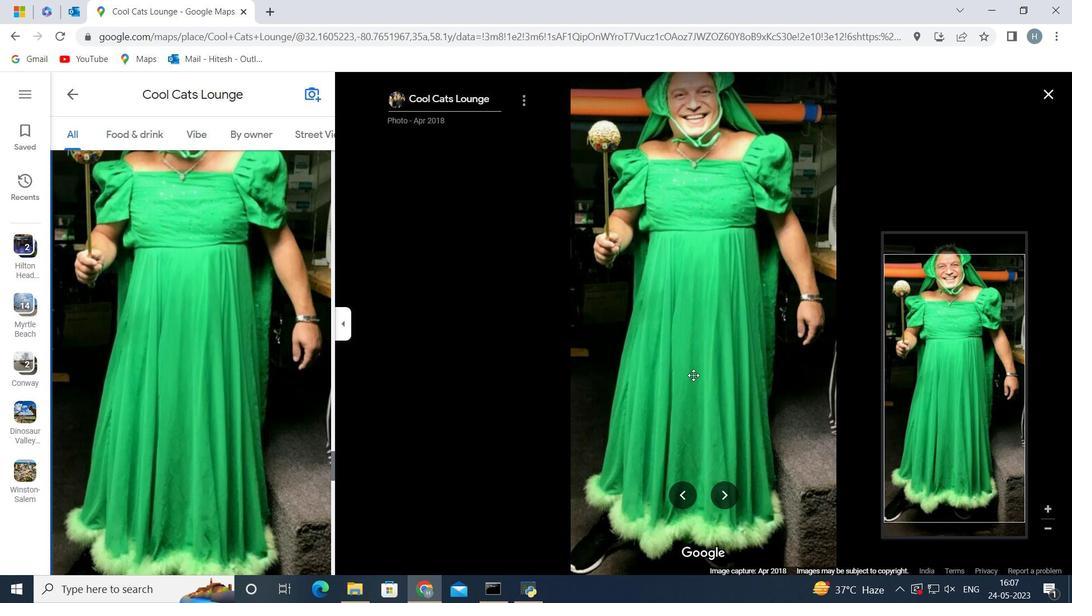 
Action: Mouse scrolled (688, 368) with delta (0, 0)
Screenshot: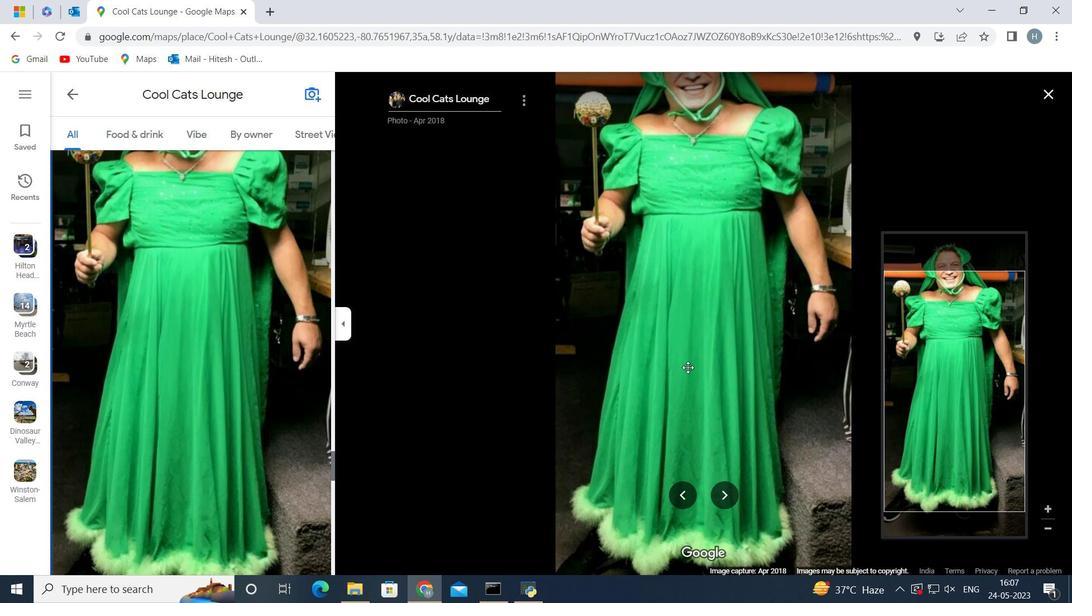 
Action: Mouse scrolled (688, 368) with delta (0, 0)
Screenshot: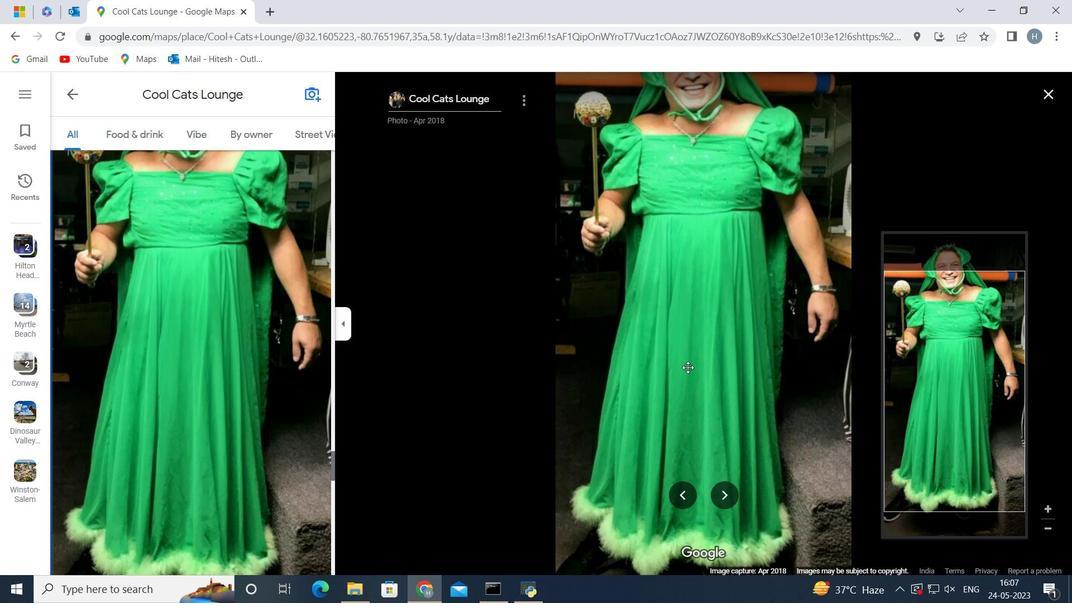 
Action: Mouse scrolled (688, 368) with delta (0, 0)
Screenshot: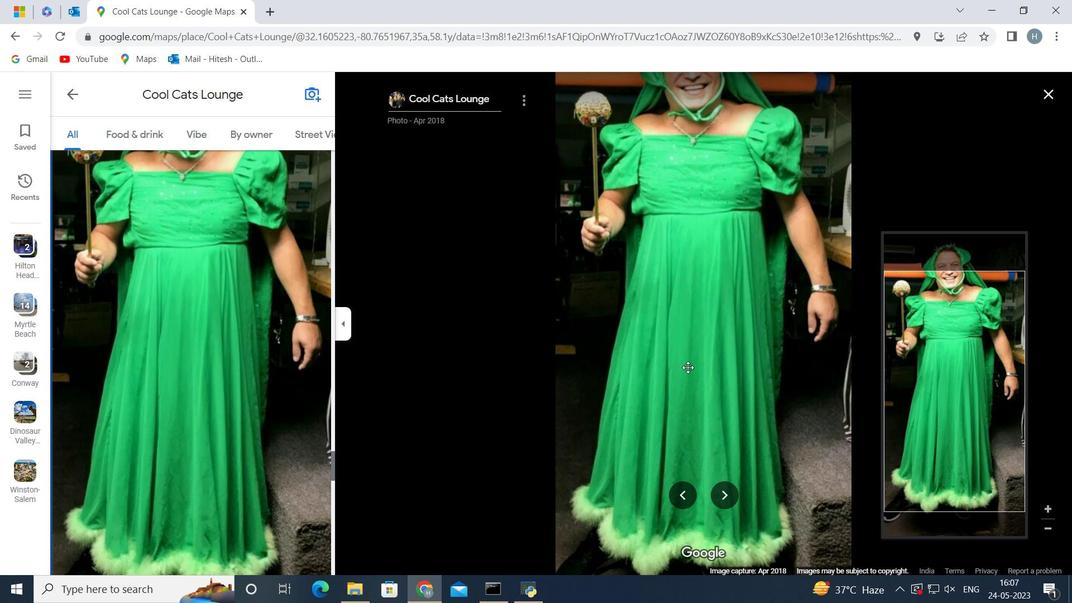 
Action: Mouse scrolled (688, 368) with delta (0, 0)
Screenshot: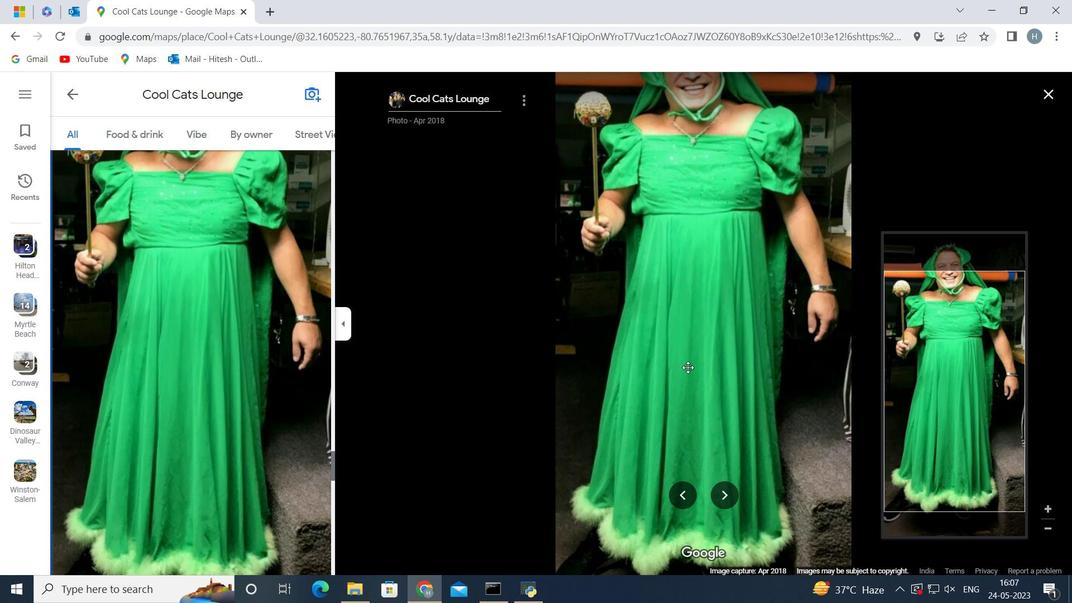 
Action: Mouse scrolled (688, 368) with delta (0, 0)
Screenshot: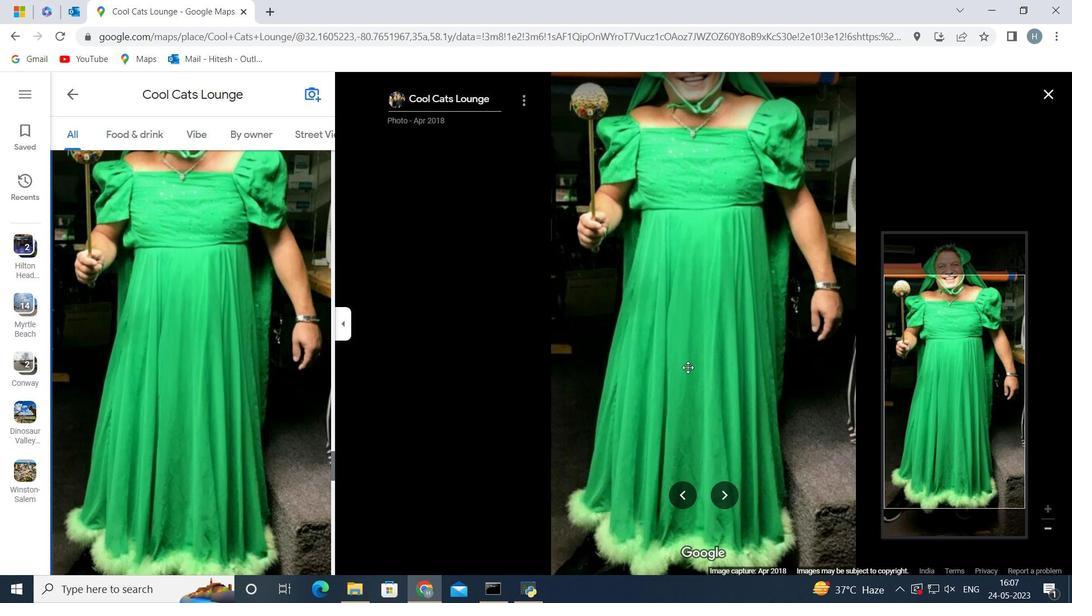 
Action: Mouse scrolled (688, 368) with delta (0, 0)
Screenshot: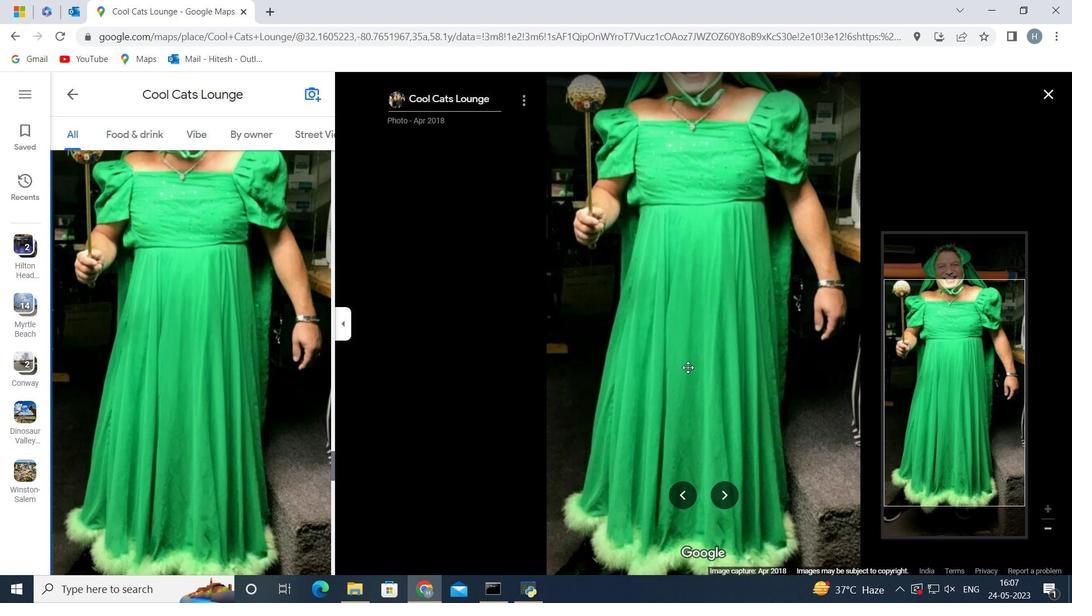 
Action: Mouse scrolled (688, 368) with delta (0, 0)
Screenshot: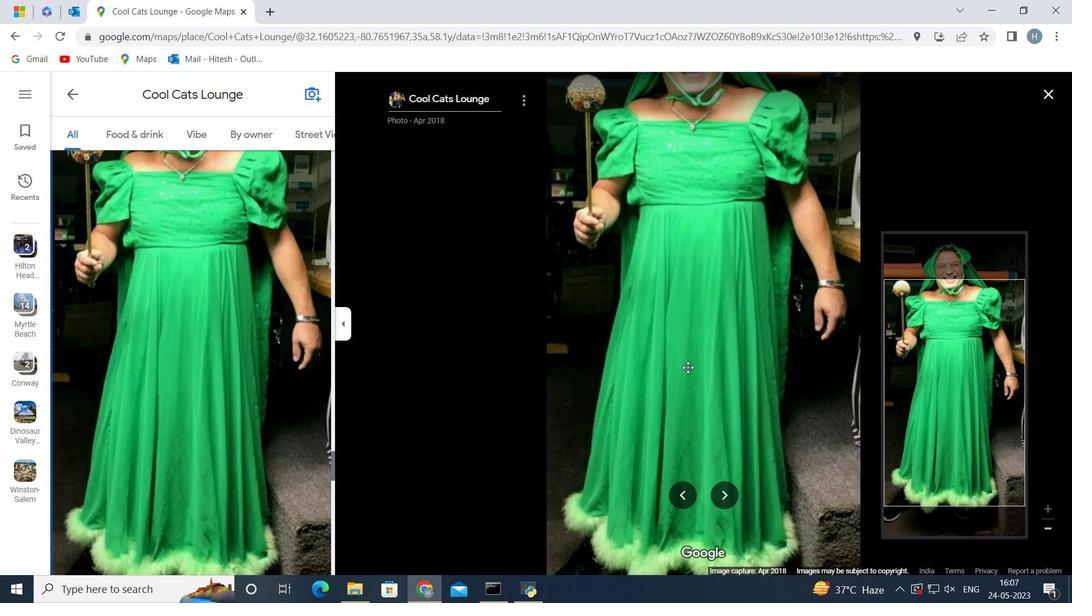 
Action: Mouse scrolled (688, 368) with delta (0, 0)
Screenshot: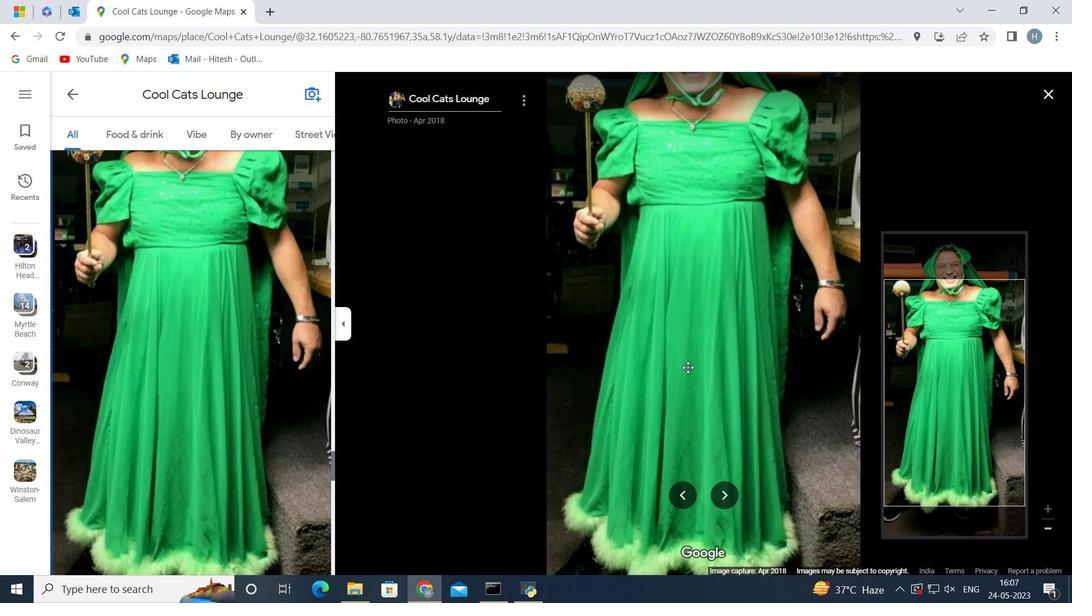 
Action: Mouse scrolled (688, 368) with delta (0, 0)
Screenshot: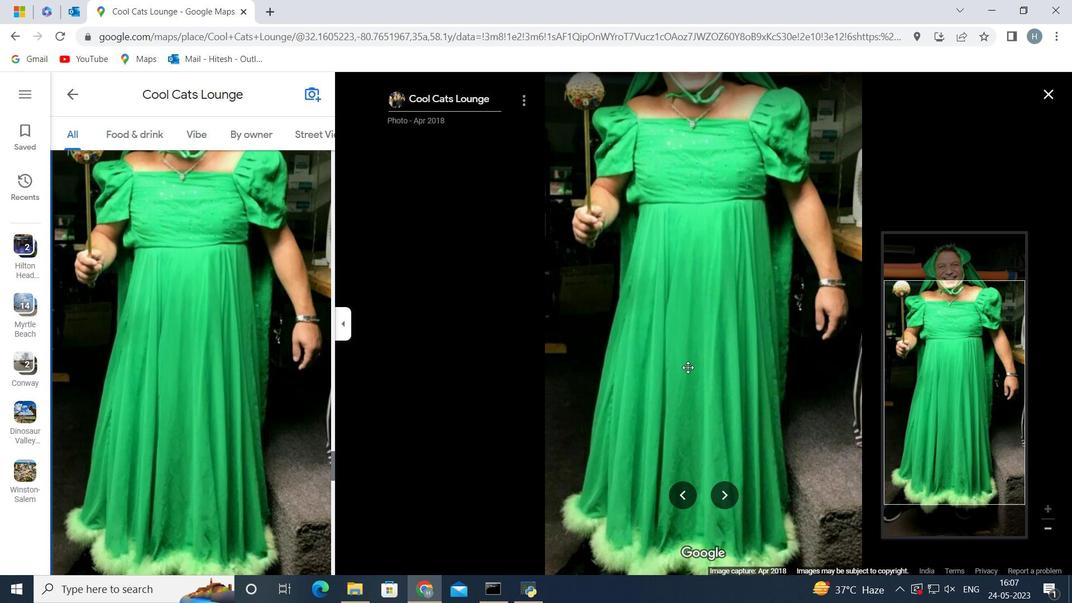 
Action: Mouse scrolled (688, 368) with delta (0, 0)
Screenshot: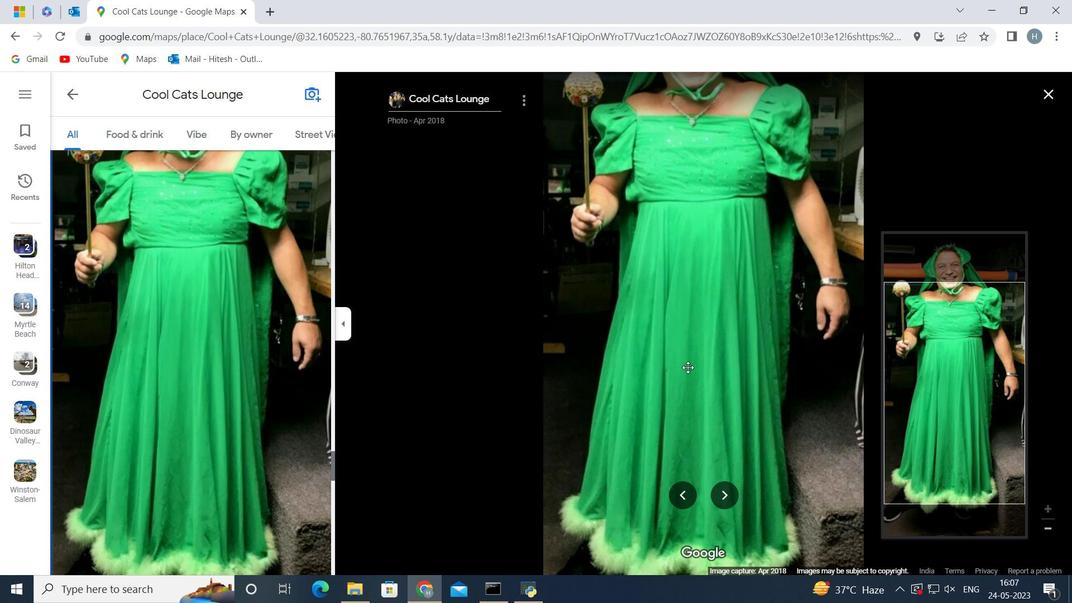 
Action: Mouse scrolled (688, 368) with delta (0, 0)
Screenshot: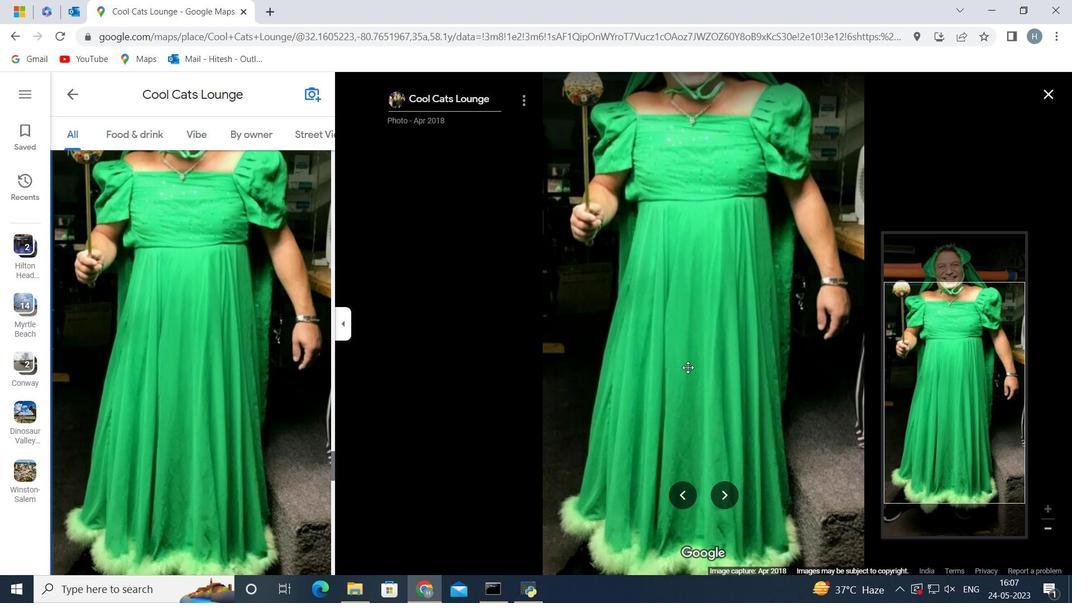 
Action: Mouse scrolled (688, 368) with delta (0, 0)
Screenshot: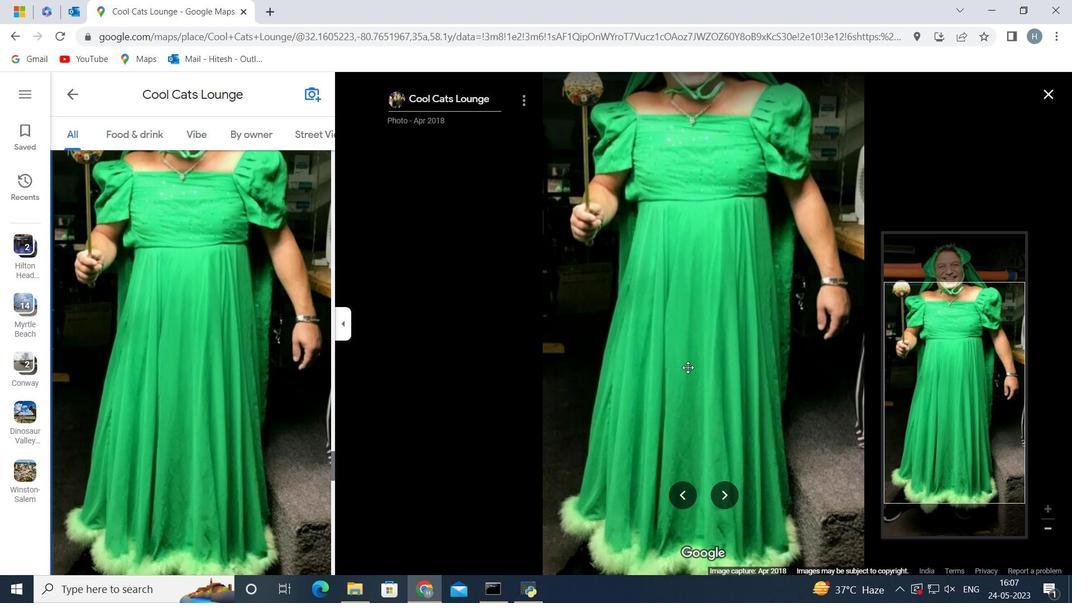 
Action: Mouse scrolled (688, 368) with delta (0, 0)
Screenshot: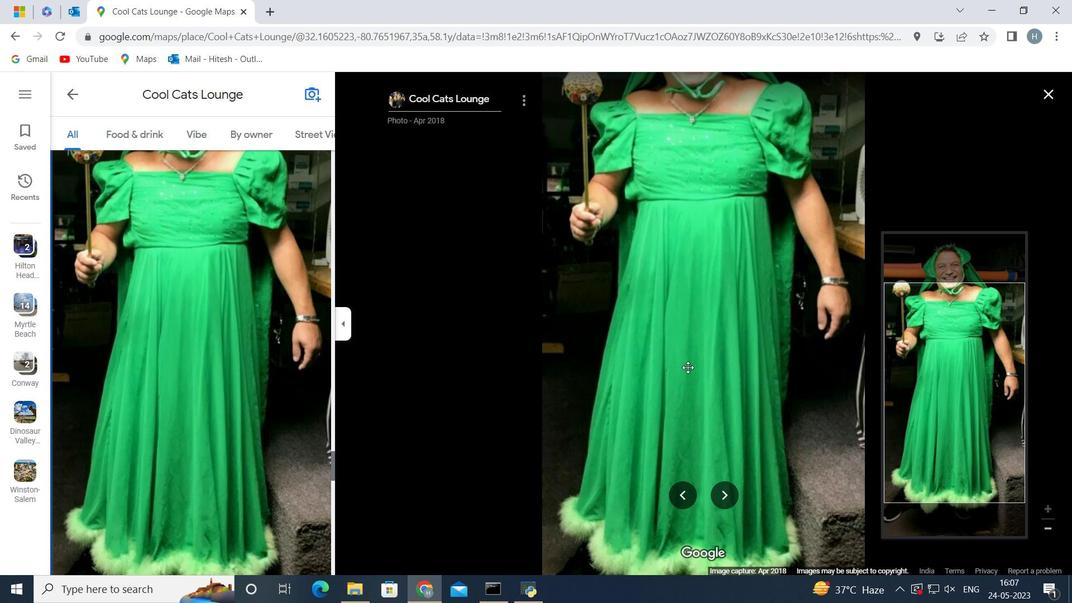 
Action: Mouse scrolled (688, 368) with delta (0, 0)
Screenshot: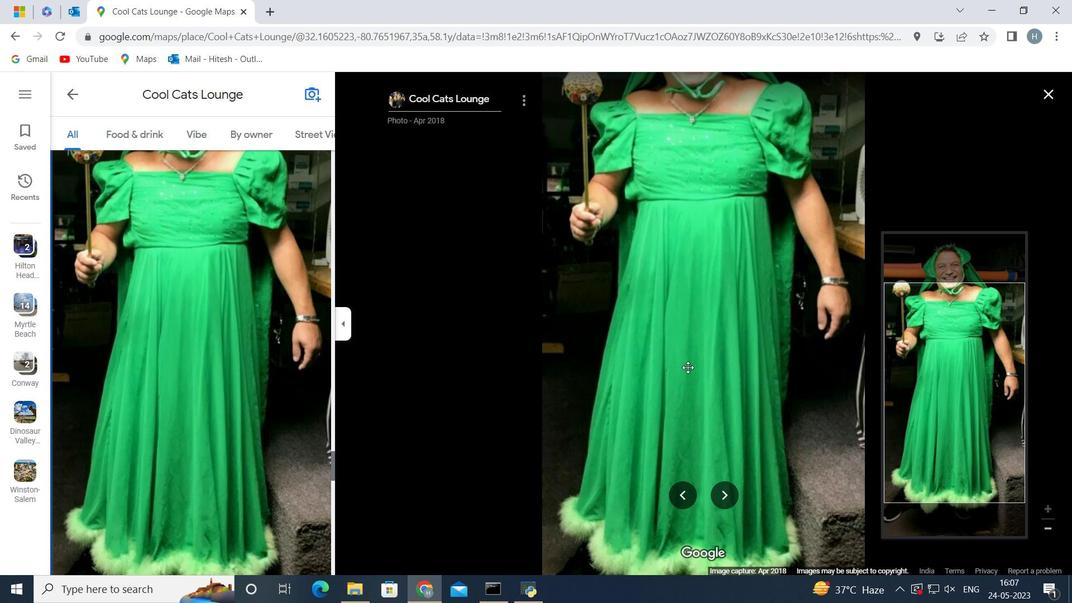 
Action: Mouse scrolled (688, 368) with delta (0, 0)
Screenshot: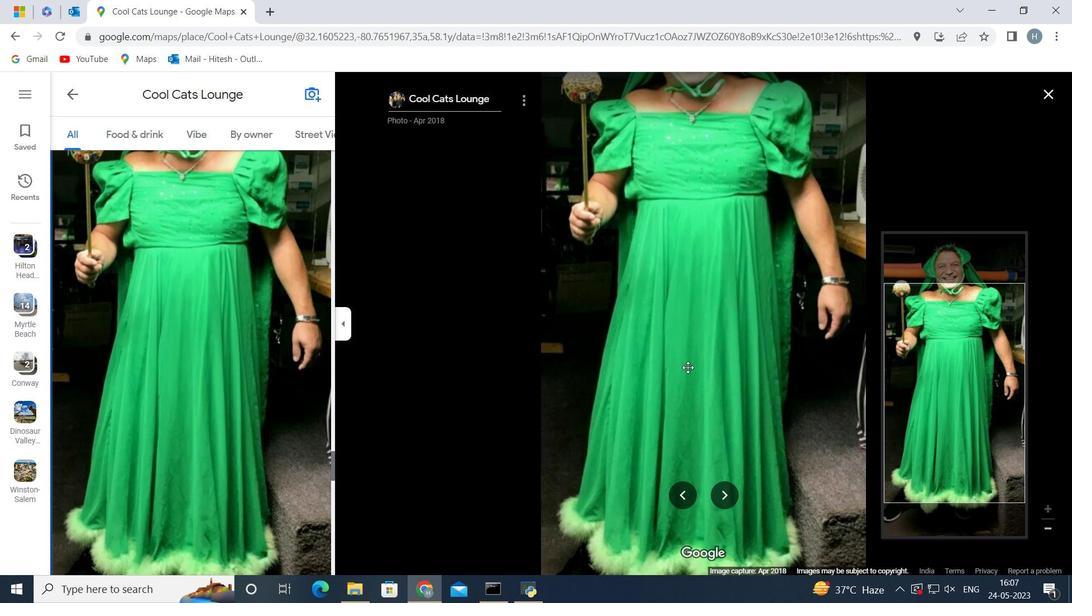 
Action: Mouse scrolled (688, 368) with delta (0, 0)
Screenshot: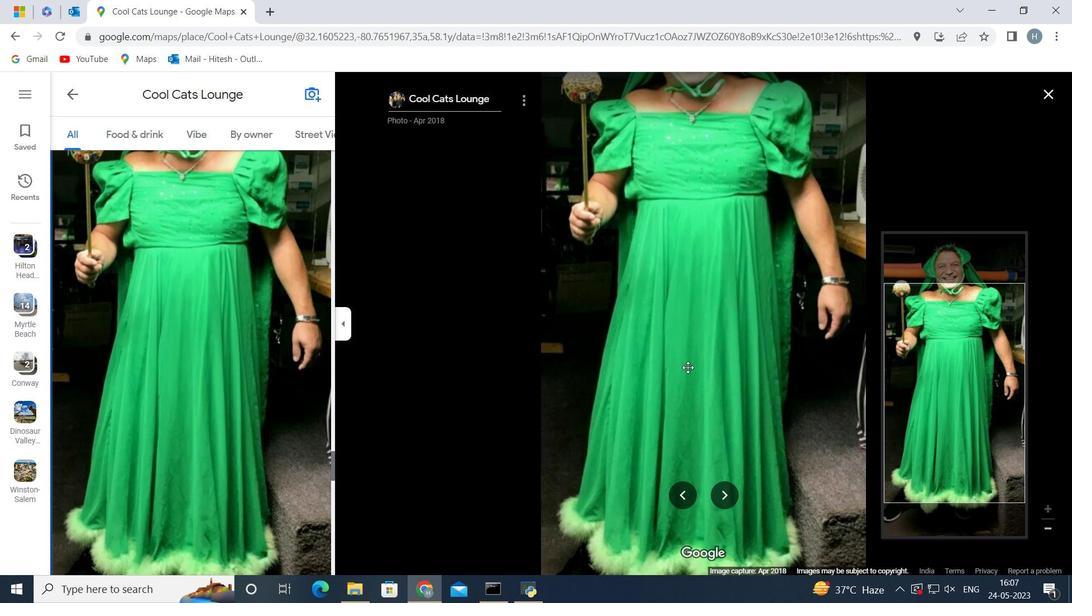 
Action: Mouse scrolled (688, 368) with delta (0, 0)
Screenshot: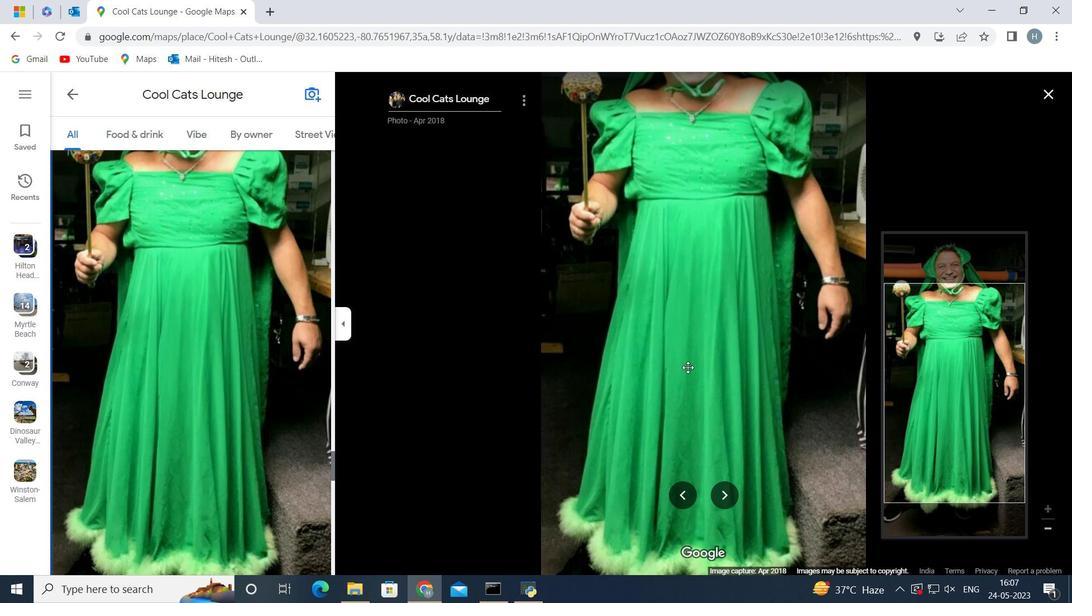 
Action: Mouse scrolled (688, 368) with delta (0, 0)
Screenshot: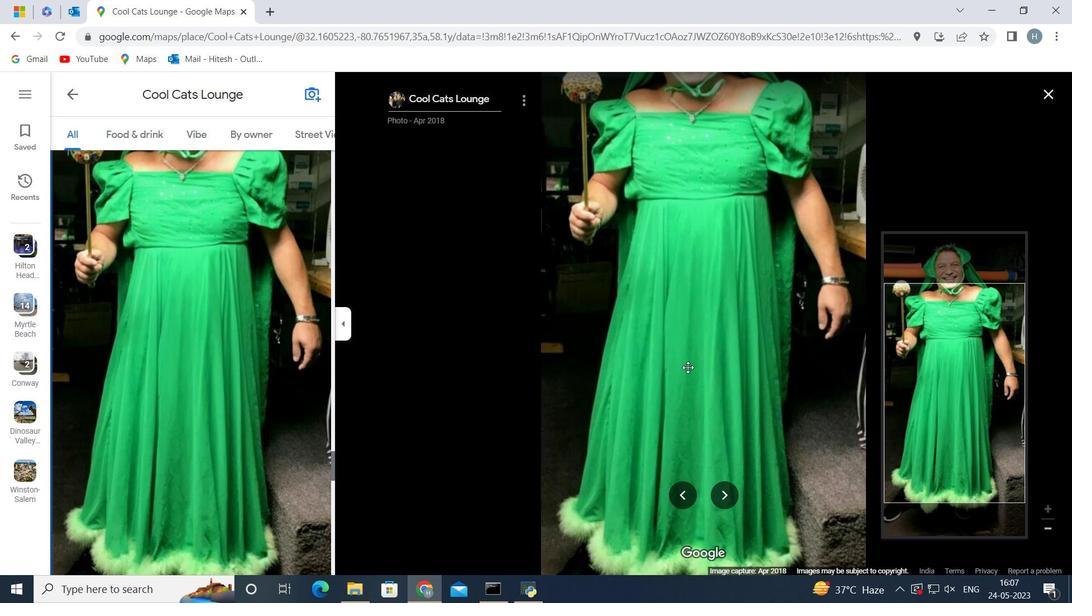 
Action: Mouse scrolled (688, 368) with delta (0, 0)
Screenshot: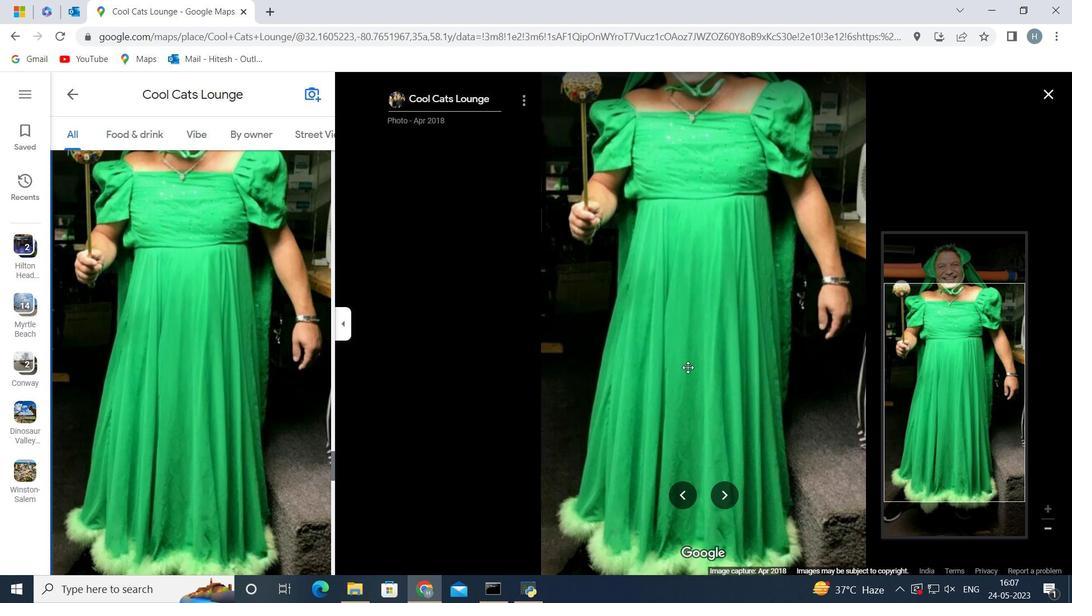 
Action: Mouse scrolled (688, 368) with delta (0, 0)
Screenshot: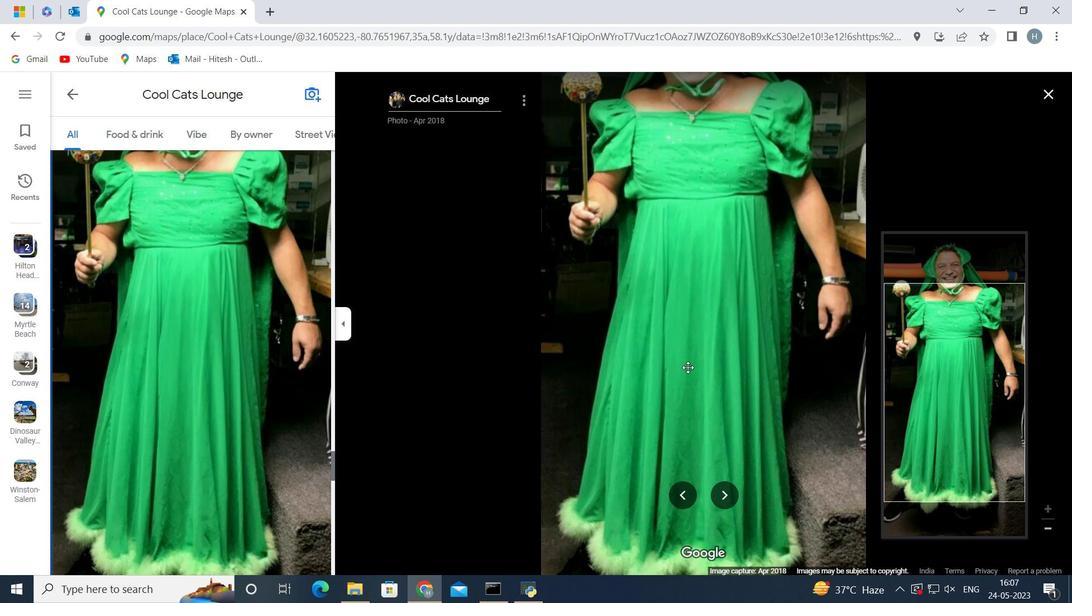 
Action: Mouse scrolled (688, 368) with delta (0, 0)
Screenshot: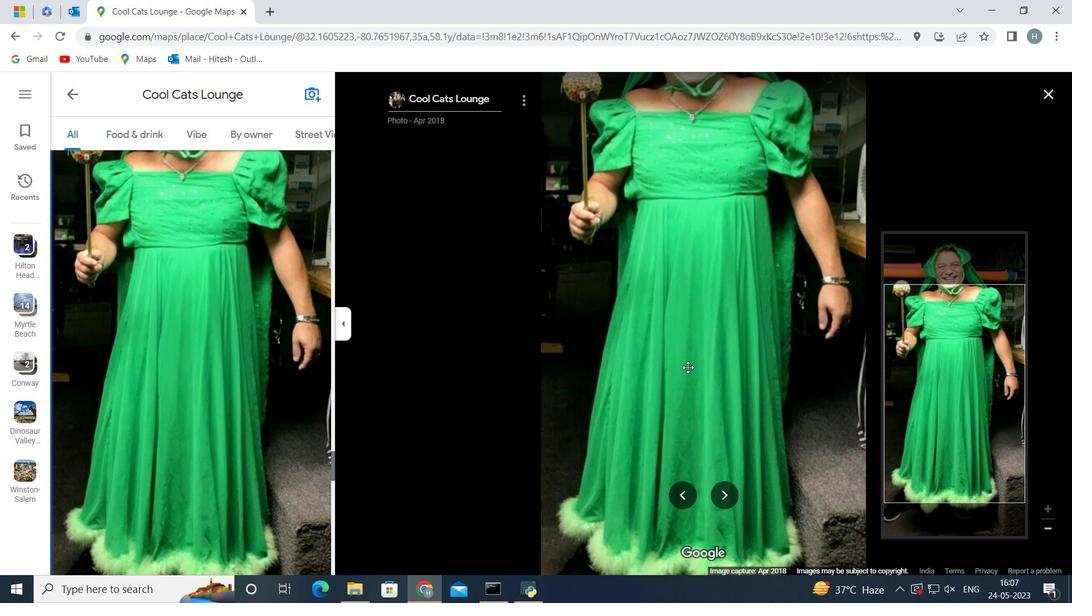 
Action: Mouse scrolled (688, 368) with delta (0, 0)
Screenshot: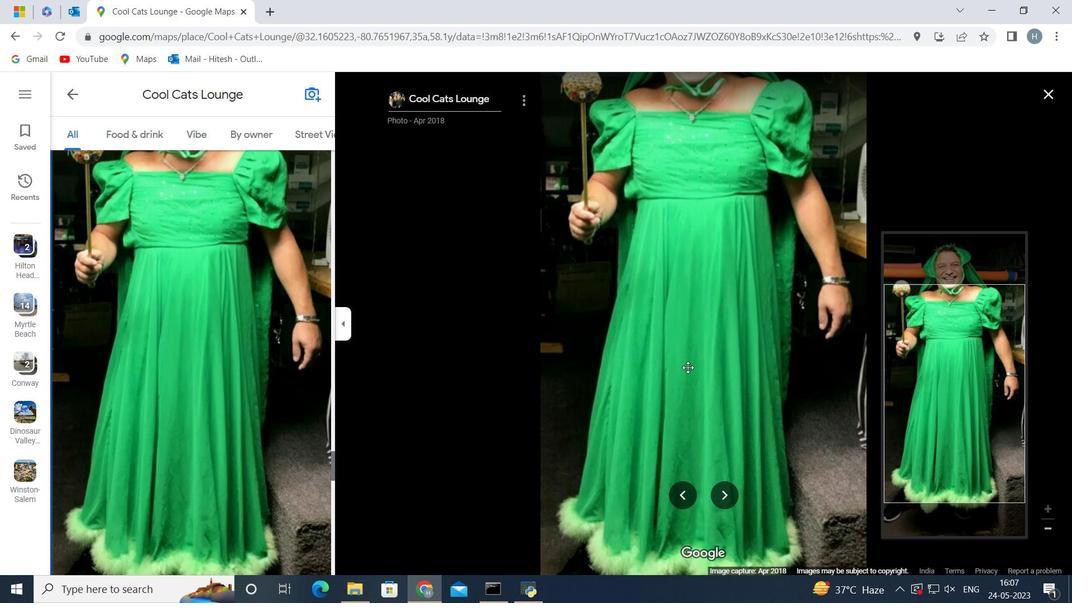 
Action: Mouse scrolled (688, 368) with delta (0, 0)
Screenshot: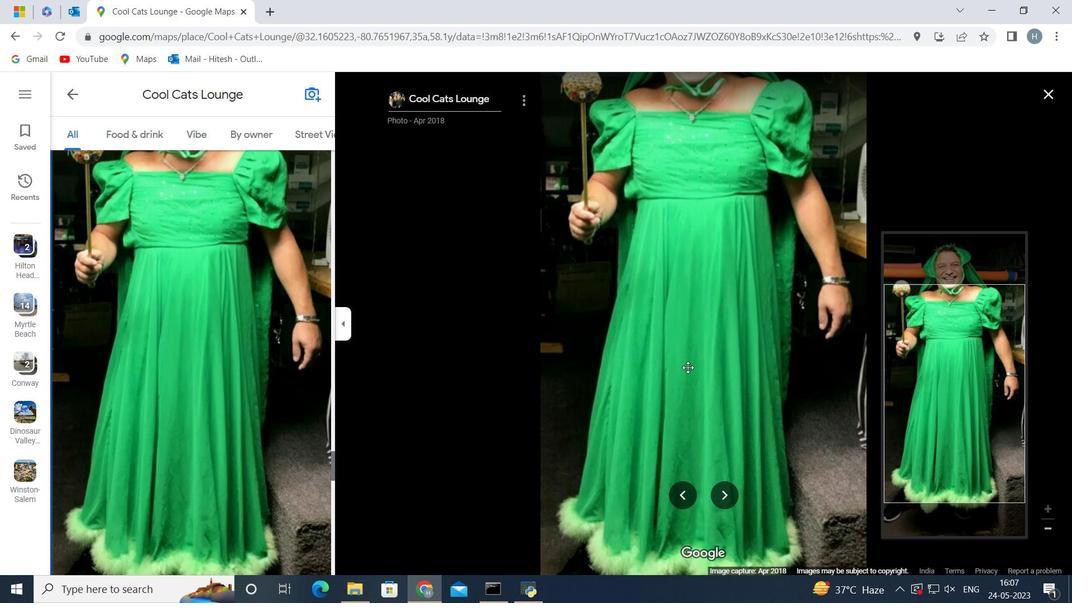 
Action: Mouse scrolled (688, 368) with delta (0, 0)
Screenshot: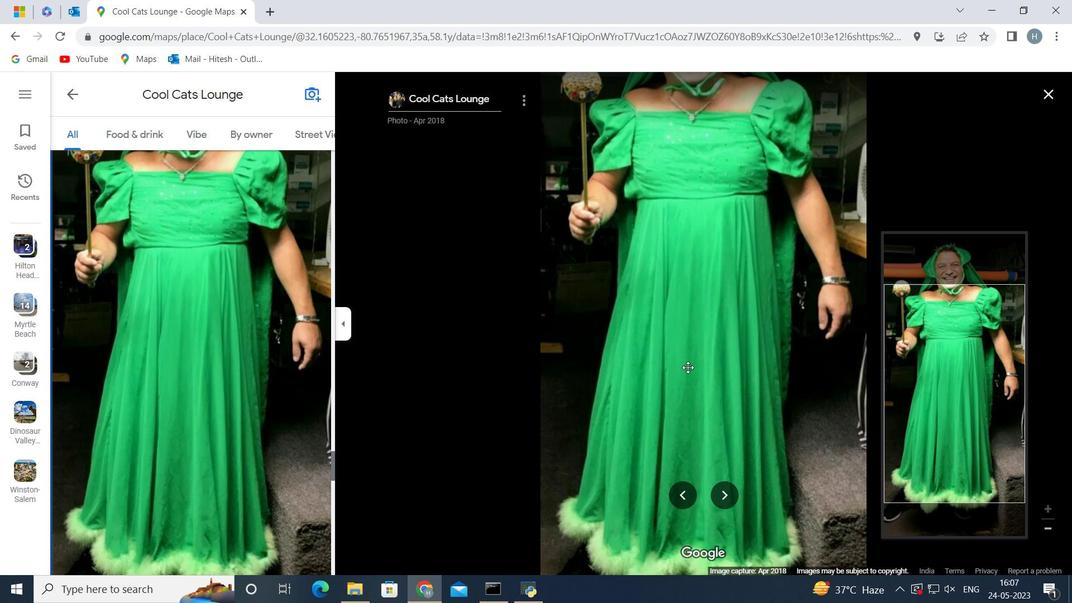 
Action: Mouse scrolled (688, 368) with delta (0, 0)
Screenshot: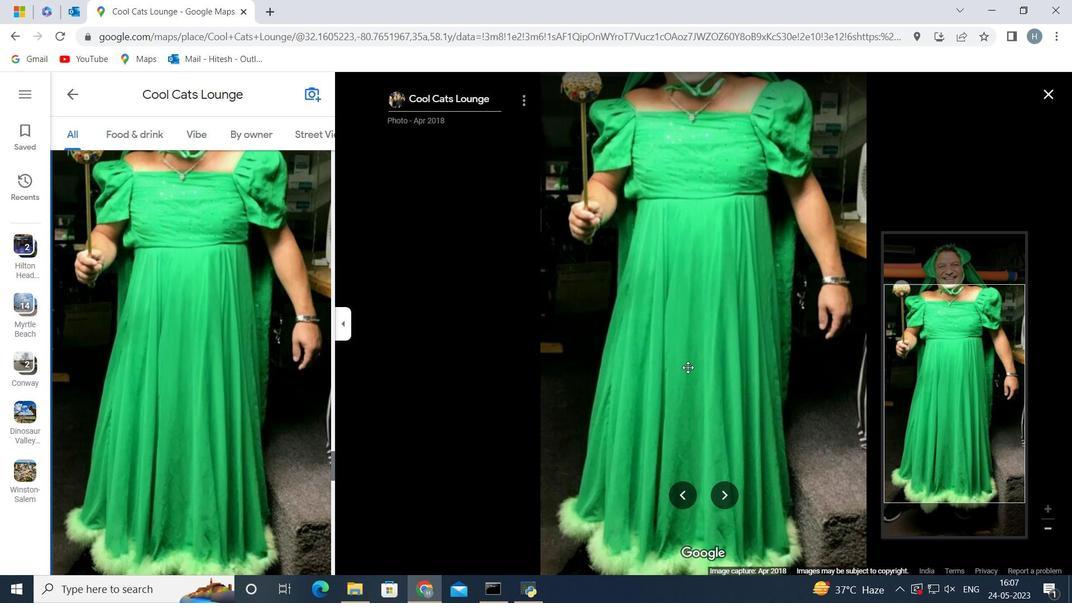
Action: Mouse scrolled (688, 368) with delta (0, 0)
Screenshot: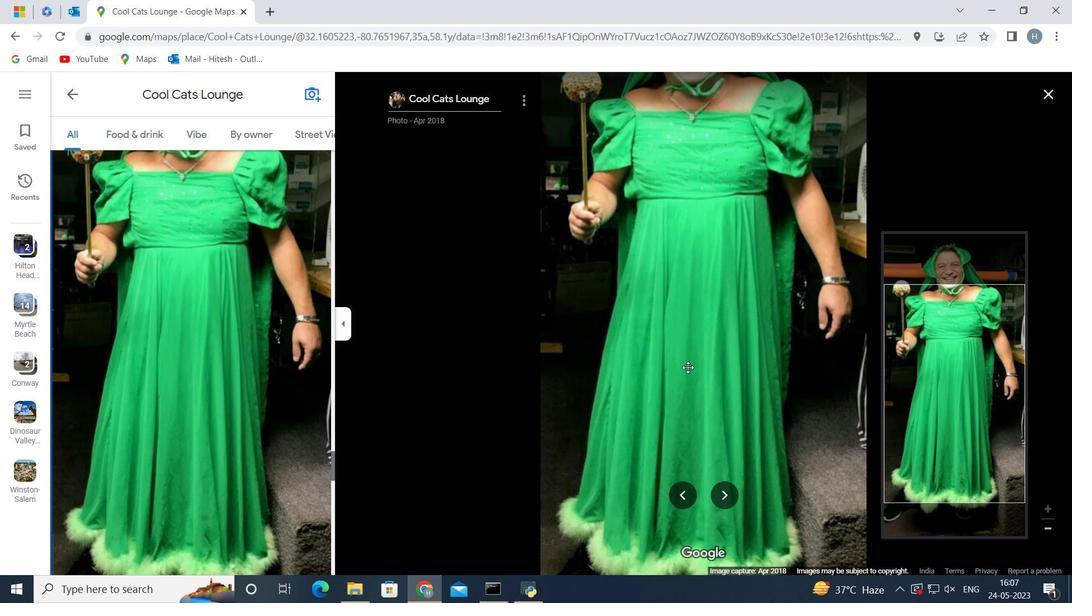 
Action: Mouse scrolled (688, 368) with delta (0, 0)
Screenshot: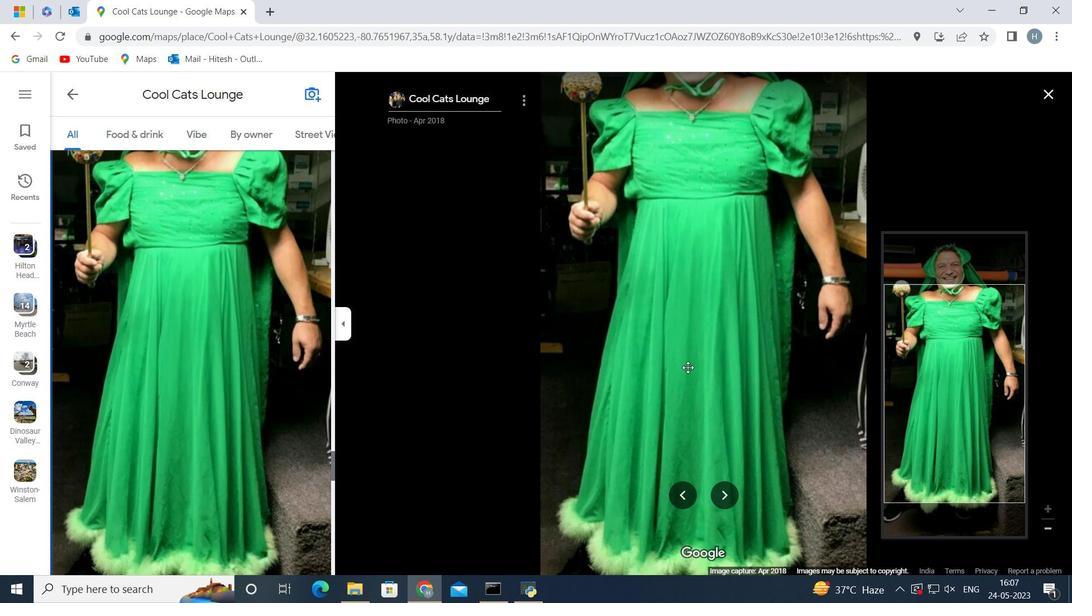
Action: Mouse scrolled (688, 368) with delta (0, 0)
Screenshot: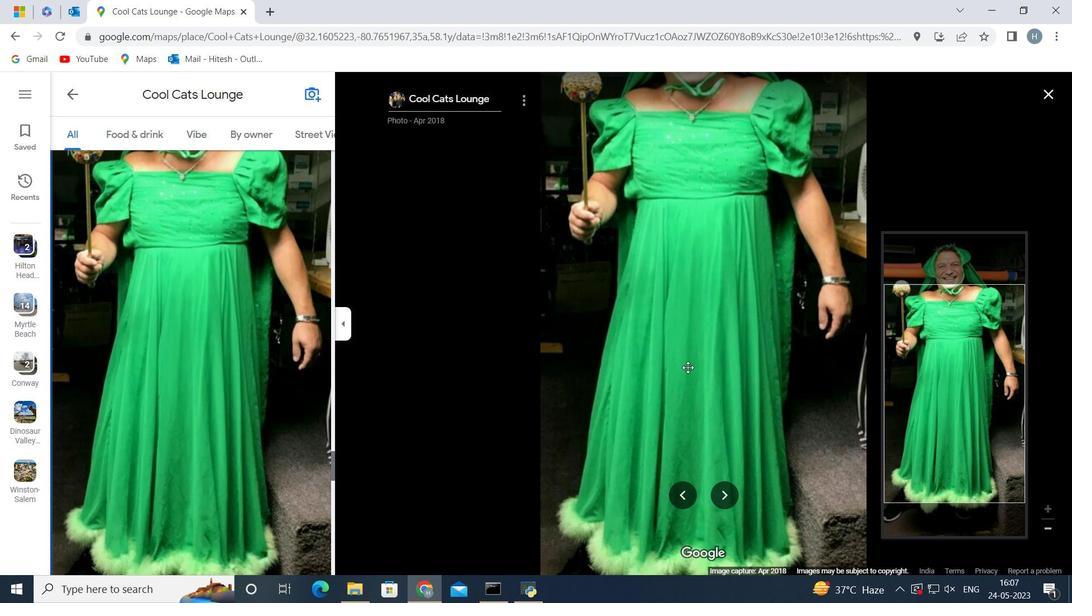 
Action: Mouse scrolled (688, 368) with delta (0, 0)
Screenshot: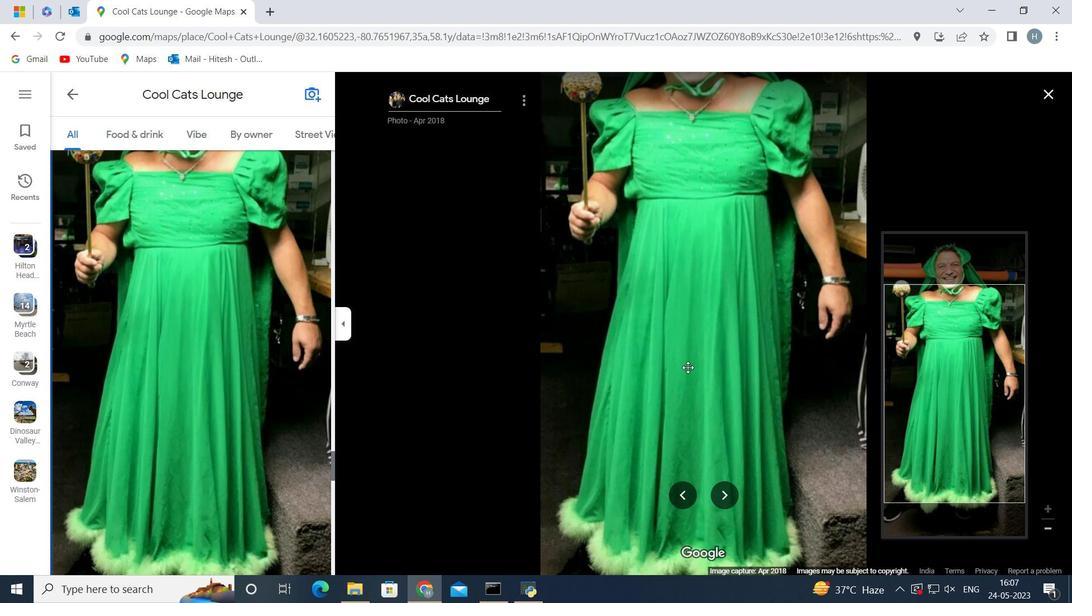 
Action: Mouse scrolled (688, 367) with delta (0, 0)
Screenshot: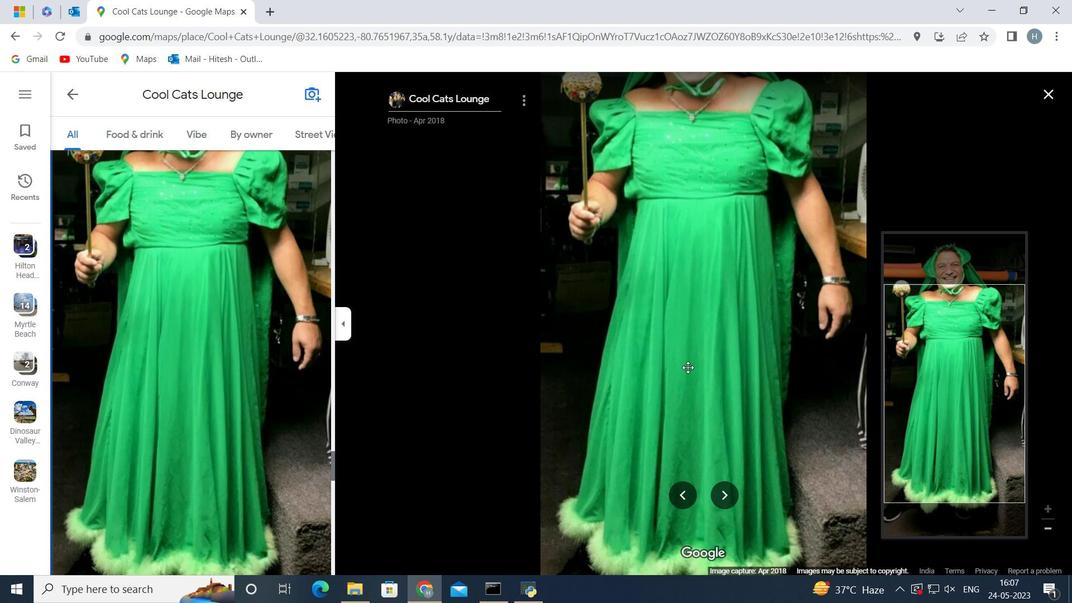
Action: Mouse scrolled (688, 367) with delta (0, 0)
Screenshot: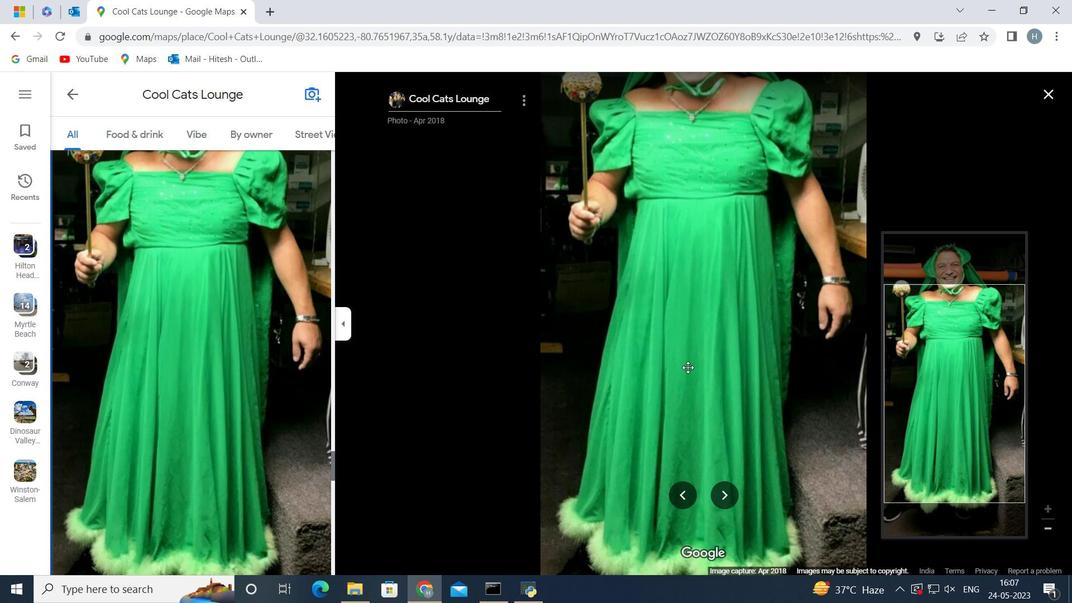 
Action: Mouse scrolled (688, 367) with delta (0, 0)
Screenshot: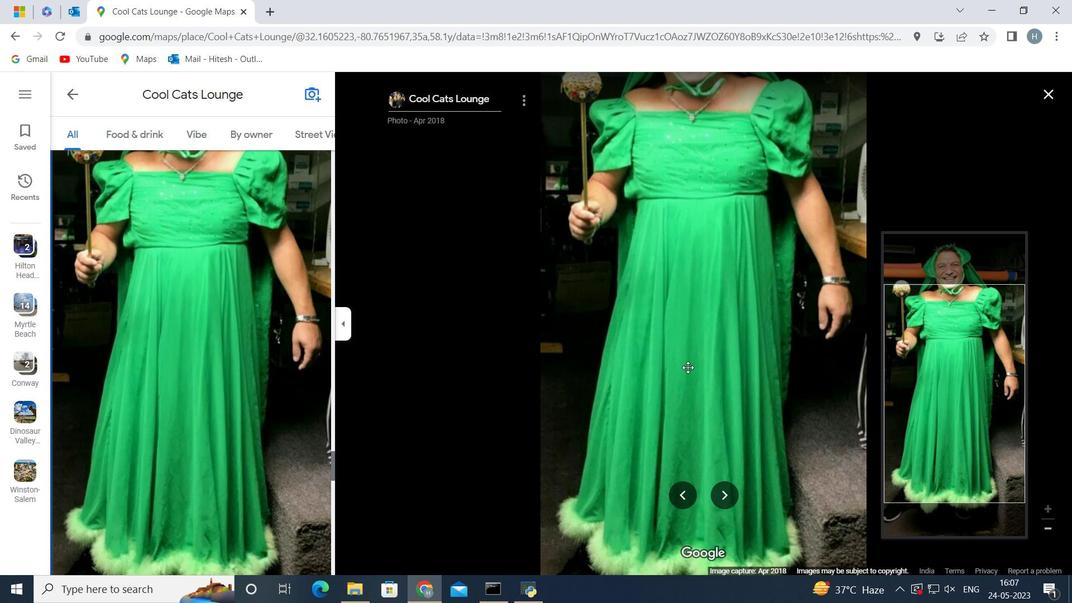 
Action: Mouse scrolled (688, 367) with delta (0, 0)
Screenshot: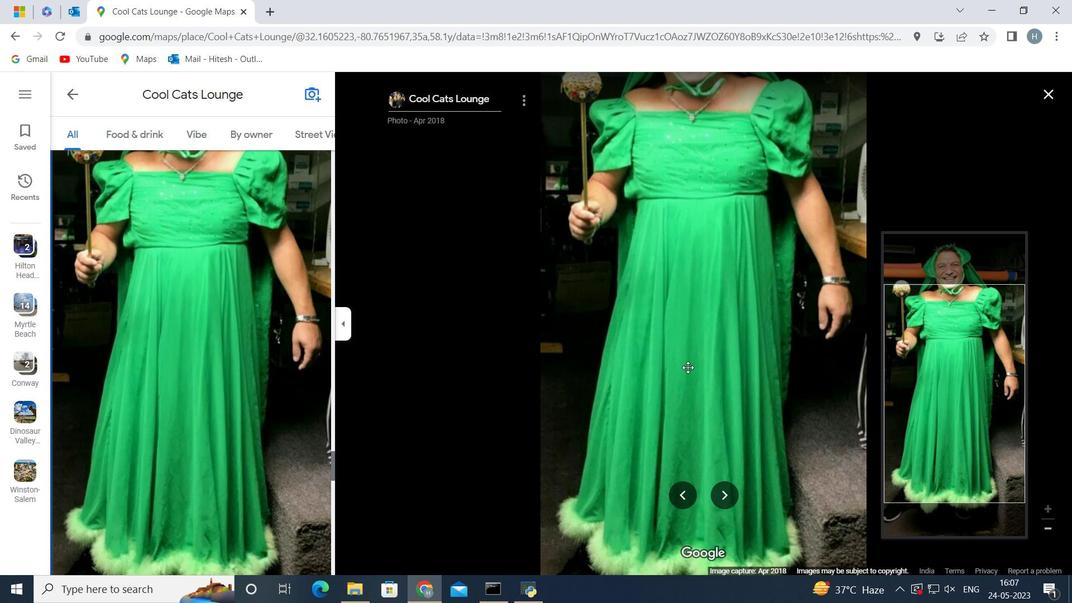 
Action: Mouse scrolled (688, 367) with delta (0, 0)
Screenshot: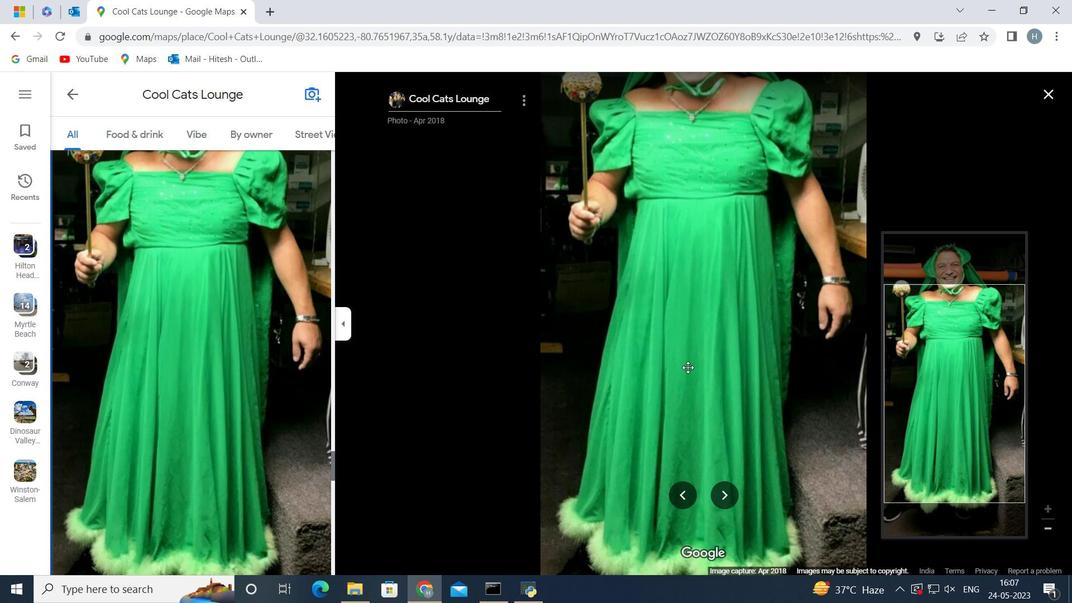 
Action: Mouse scrolled (688, 367) with delta (0, 0)
Screenshot: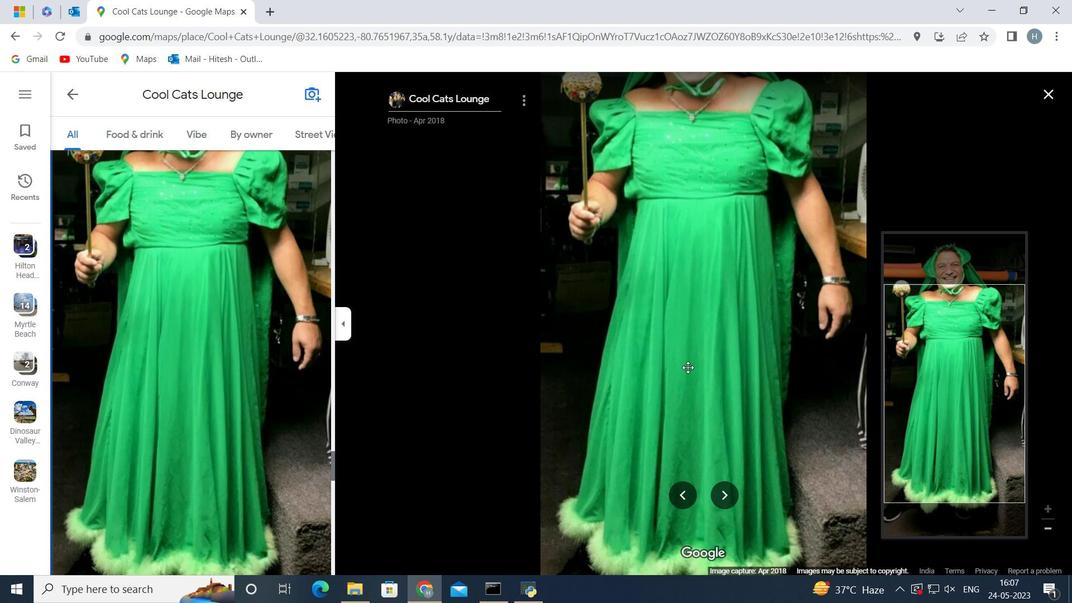 
Action: Mouse scrolled (688, 367) with delta (0, 0)
Screenshot: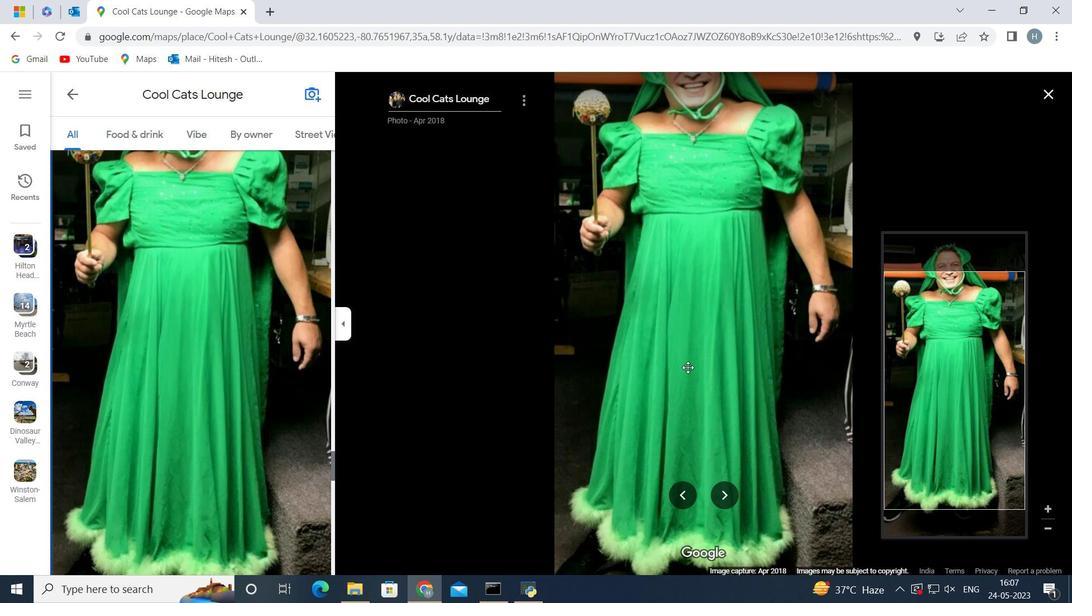 
Action: Mouse scrolled (688, 367) with delta (0, 0)
Screenshot: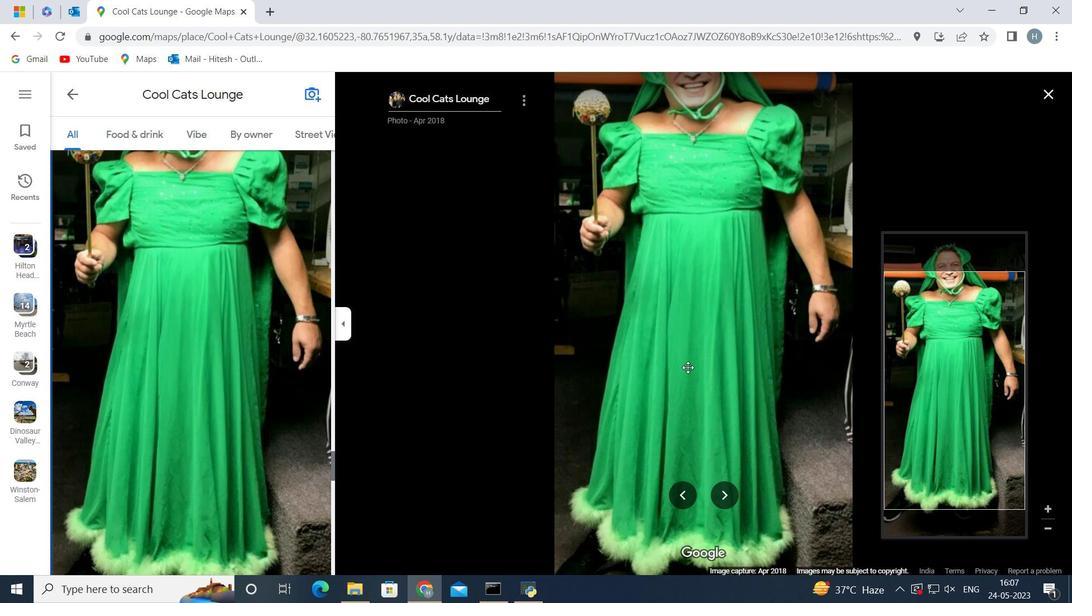 
Action: Mouse scrolled (688, 367) with delta (0, 0)
Screenshot: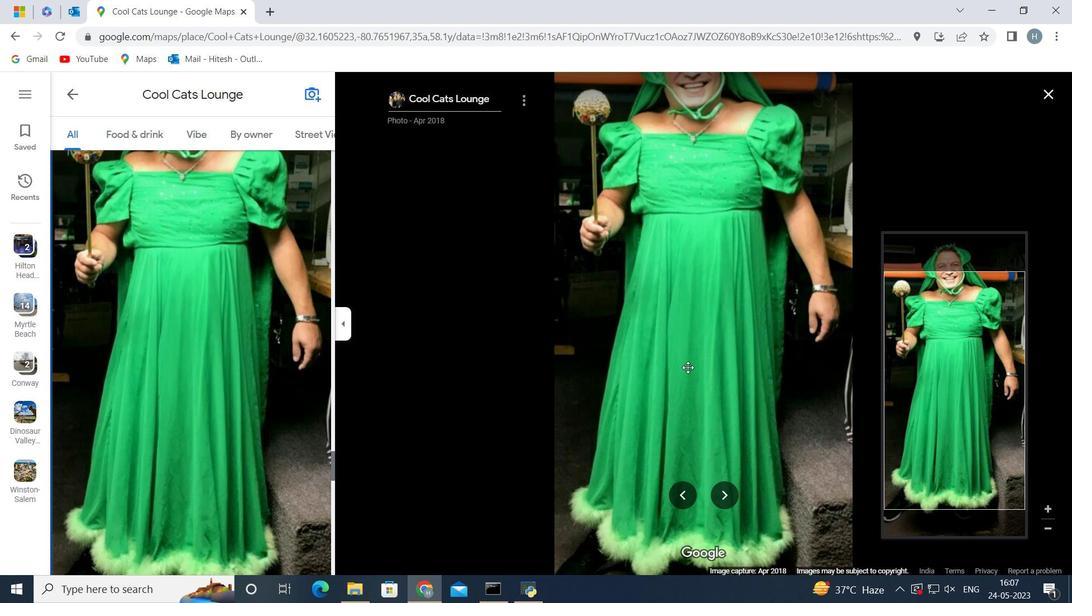
Action: Mouse scrolled (688, 367) with delta (0, 0)
Screenshot: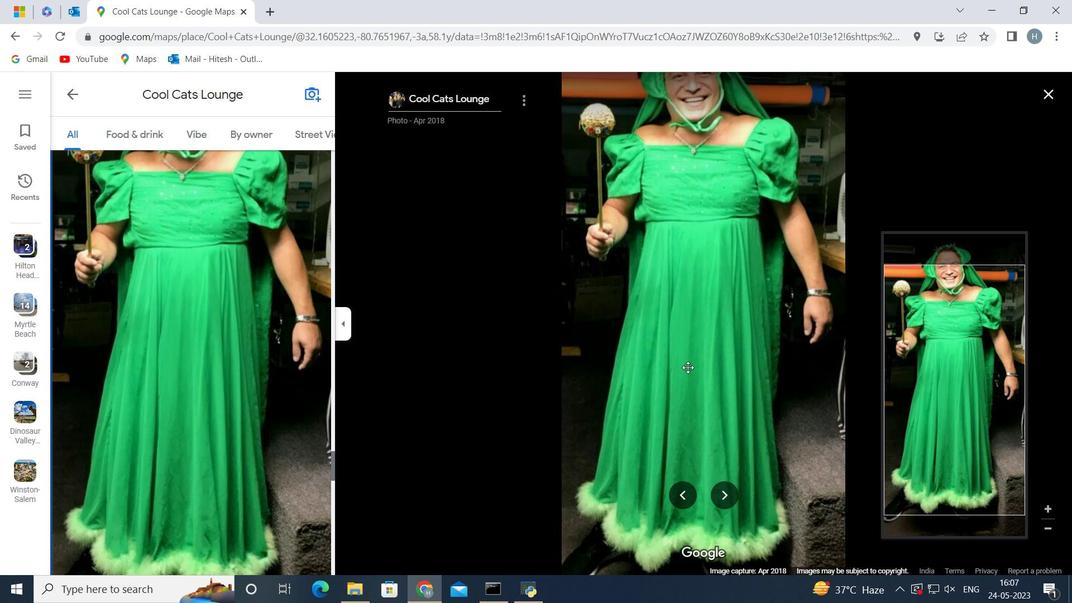
Action: Mouse scrolled (688, 367) with delta (0, 0)
Screenshot: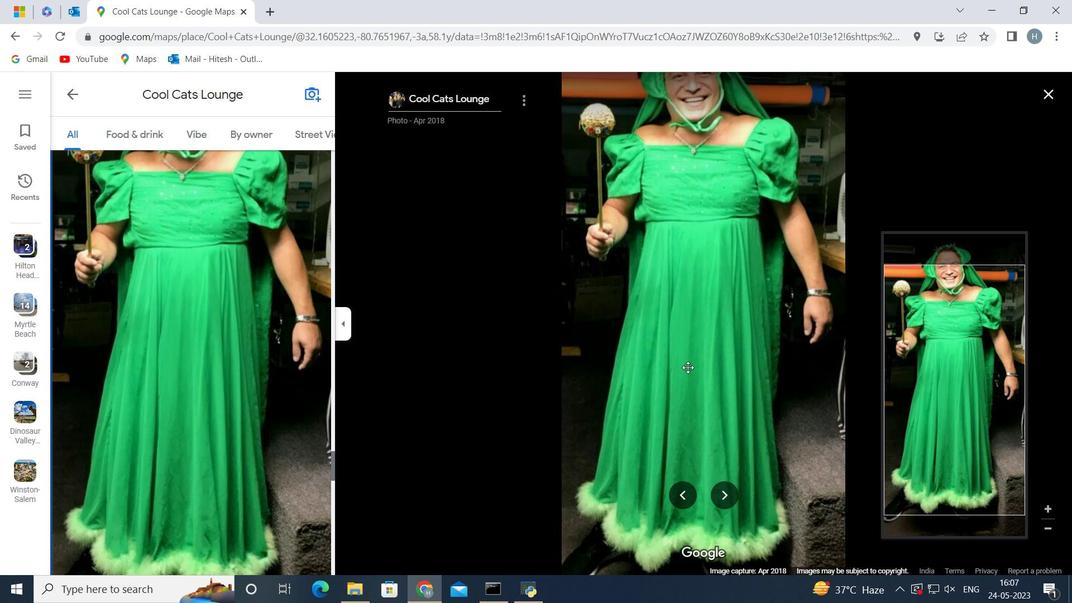 
Action: Mouse scrolled (688, 367) with delta (0, 0)
Screenshot: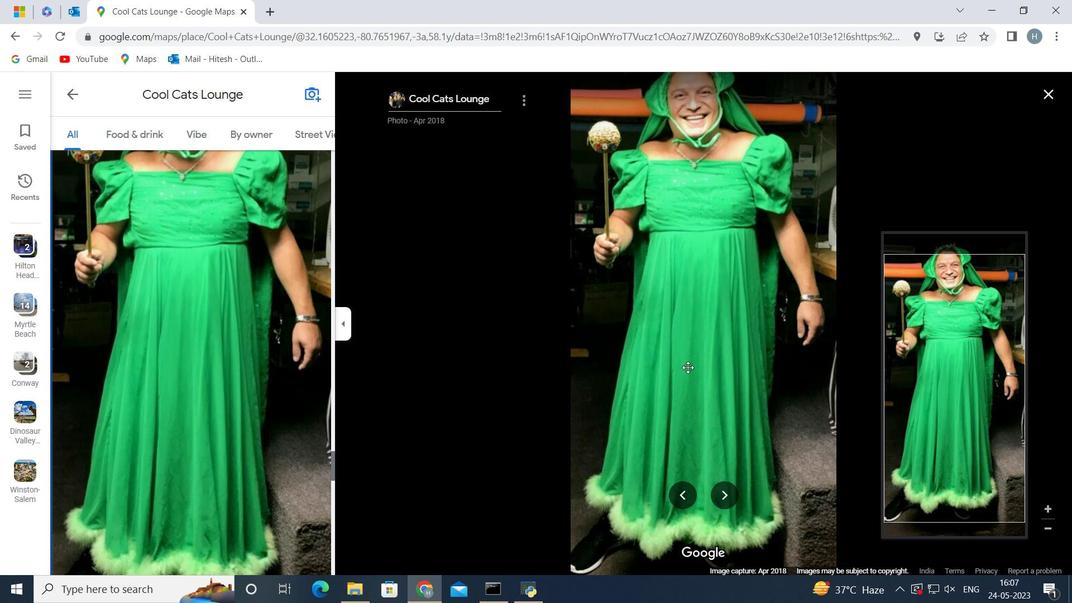 
Action: Mouse scrolled (688, 367) with delta (0, 0)
Screenshot: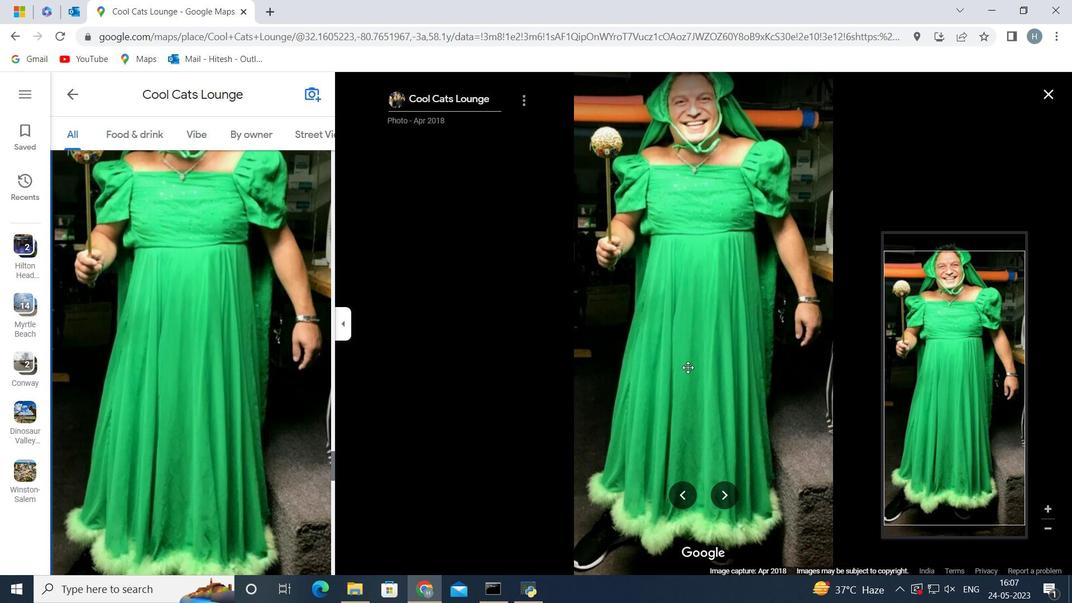 
Action: Mouse scrolled (688, 367) with delta (0, 0)
Screenshot: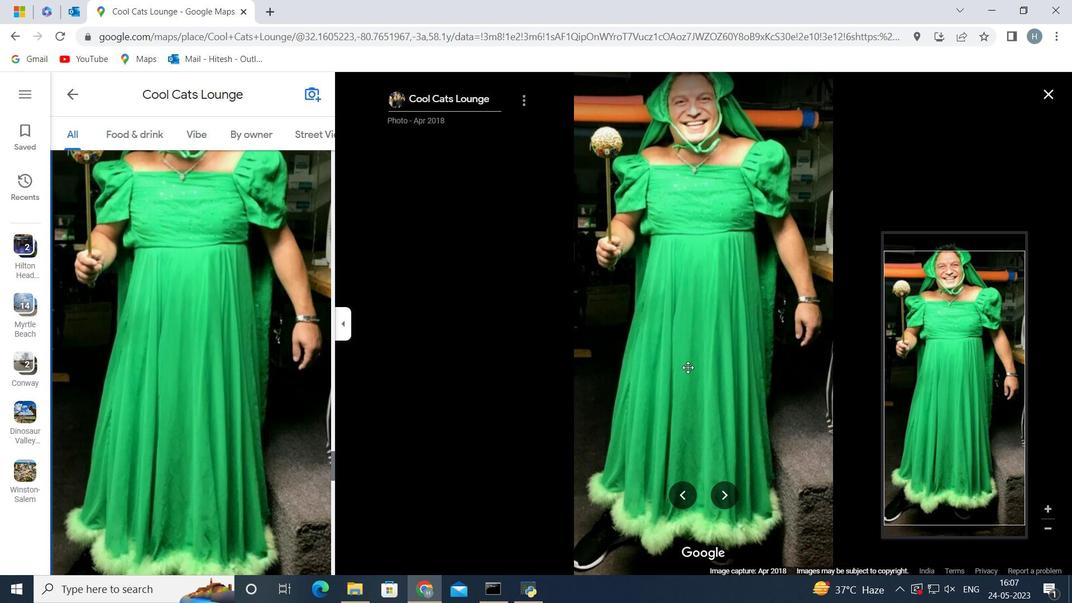 
Action: Mouse scrolled (688, 367) with delta (0, 0)
Screenshot: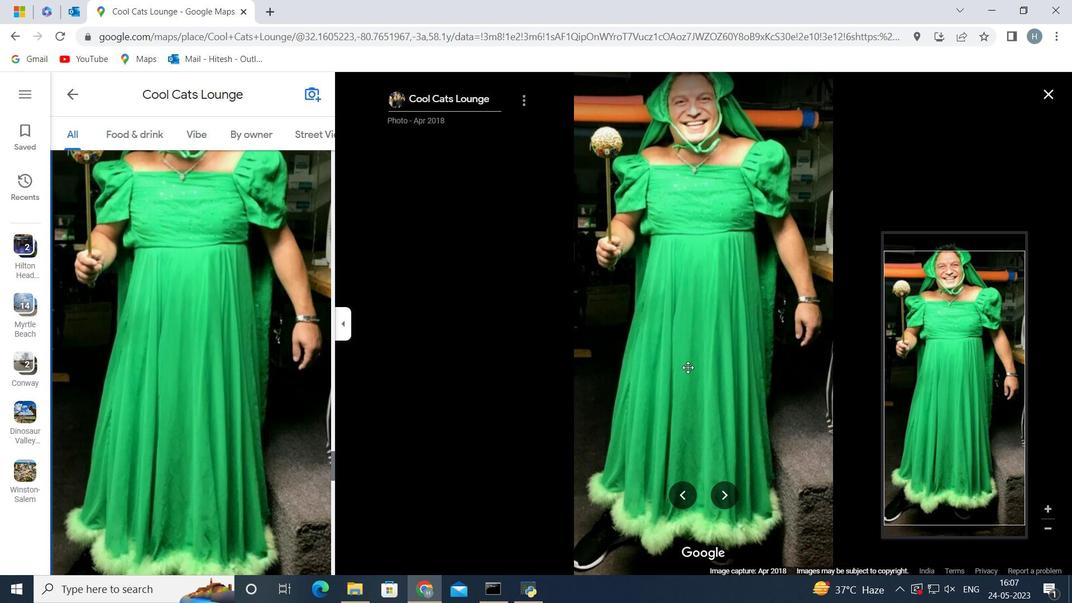 
Action: Mouse scrolled (688, 367) with delta (0, 0)
Screenshot: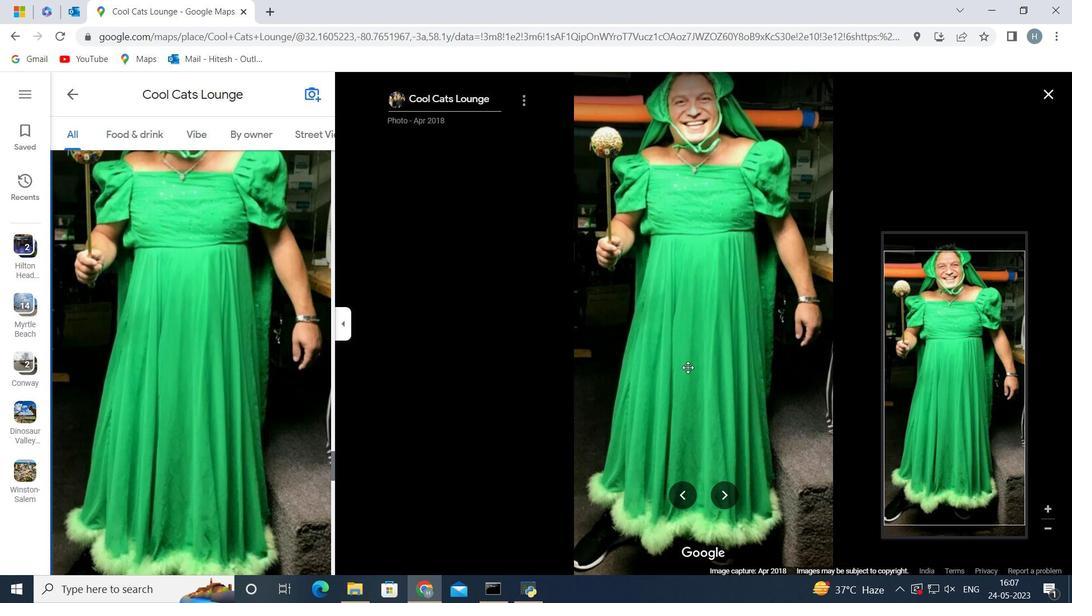 
Action: Mouse scrolled (688, 367) with delta (0, 0)
Screenshot: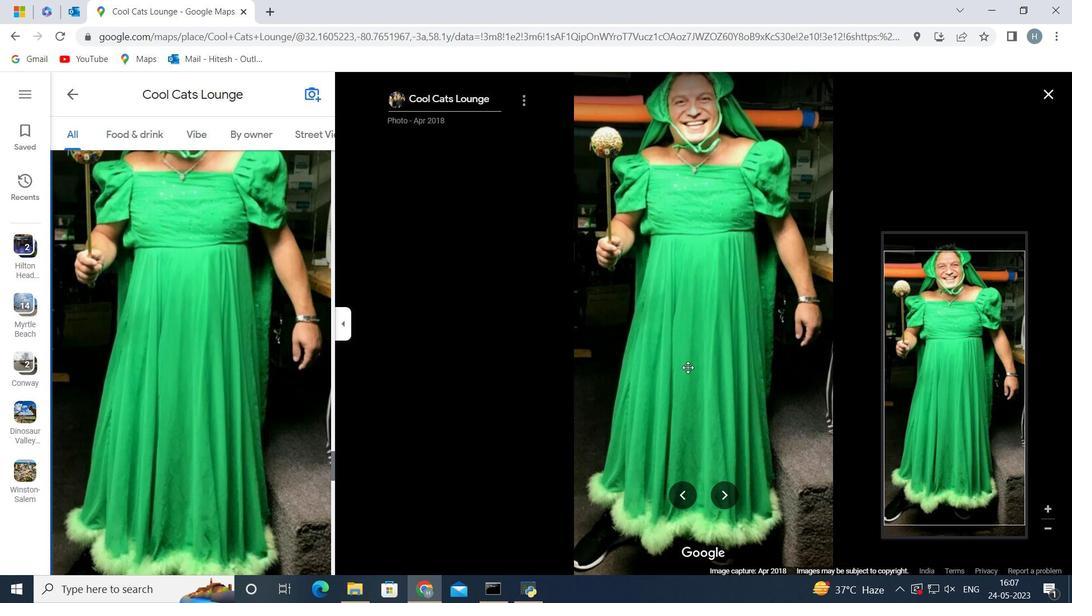 
Action: Mouse scrolled (688, 367) with delta (0, 0)
Screenshot: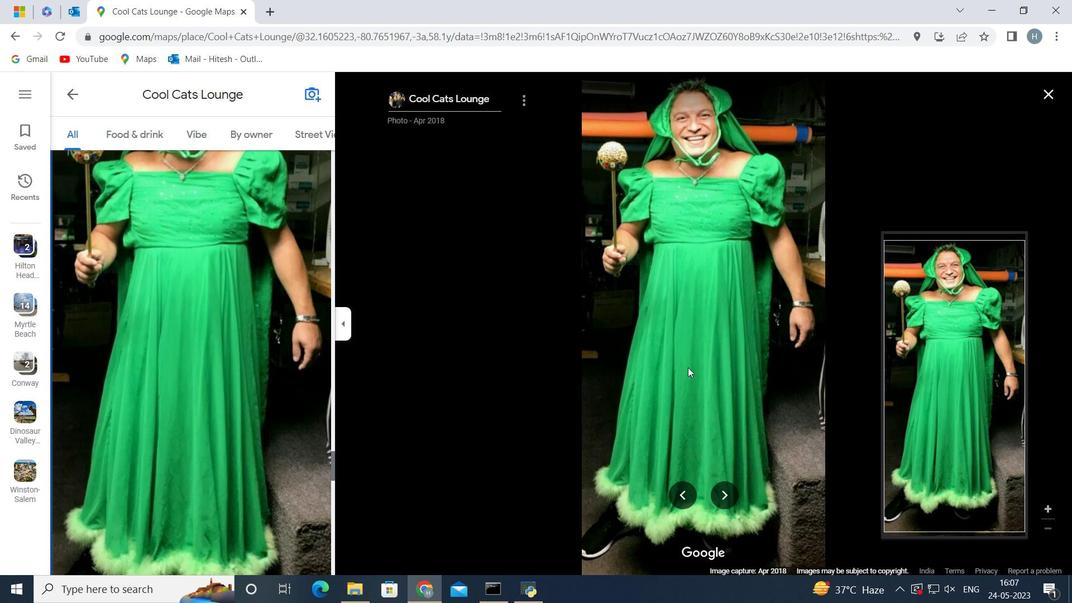 
Action: Mouse scrolled (688, 367) with delta (0, 0)
Screenshot: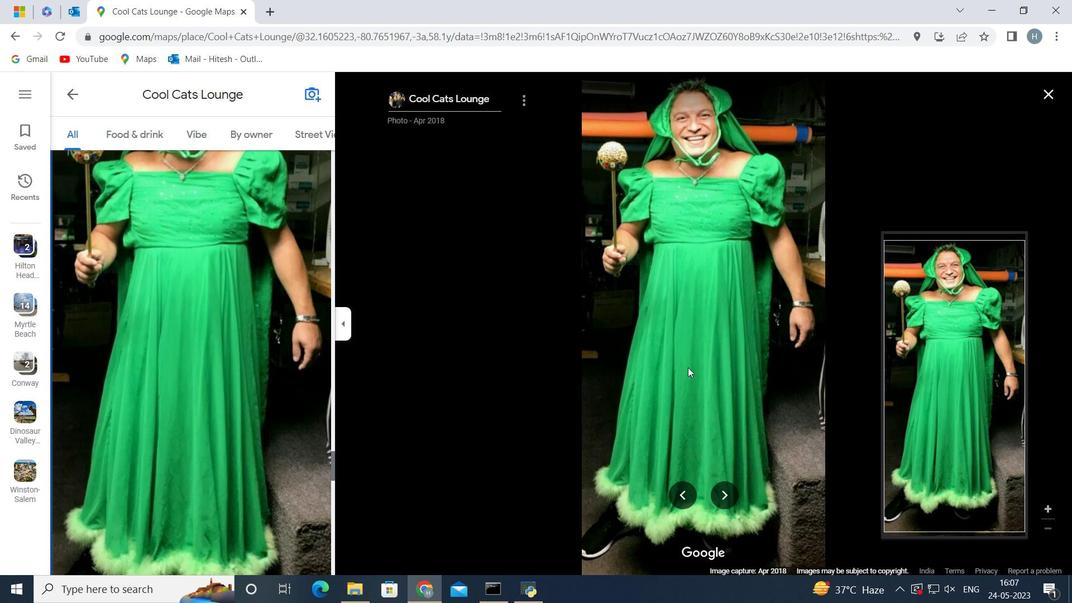 
Action: Mouse scrolled (688, 367) with delta (0, 0)
Screenshot: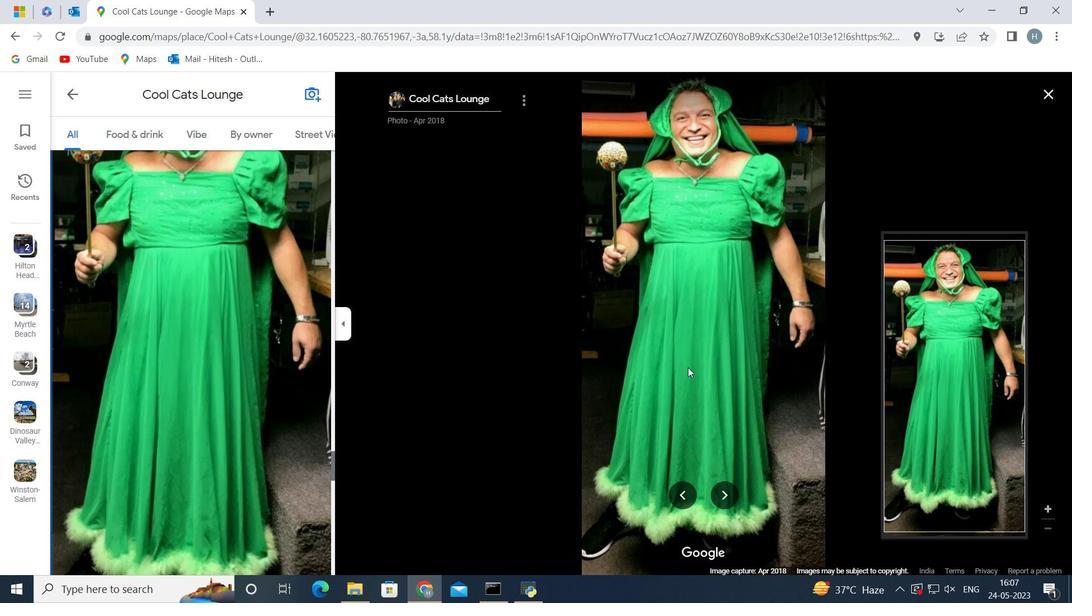 
Action: Mouse scrolled (688, 367) with delta (0, 0)
Screenshot: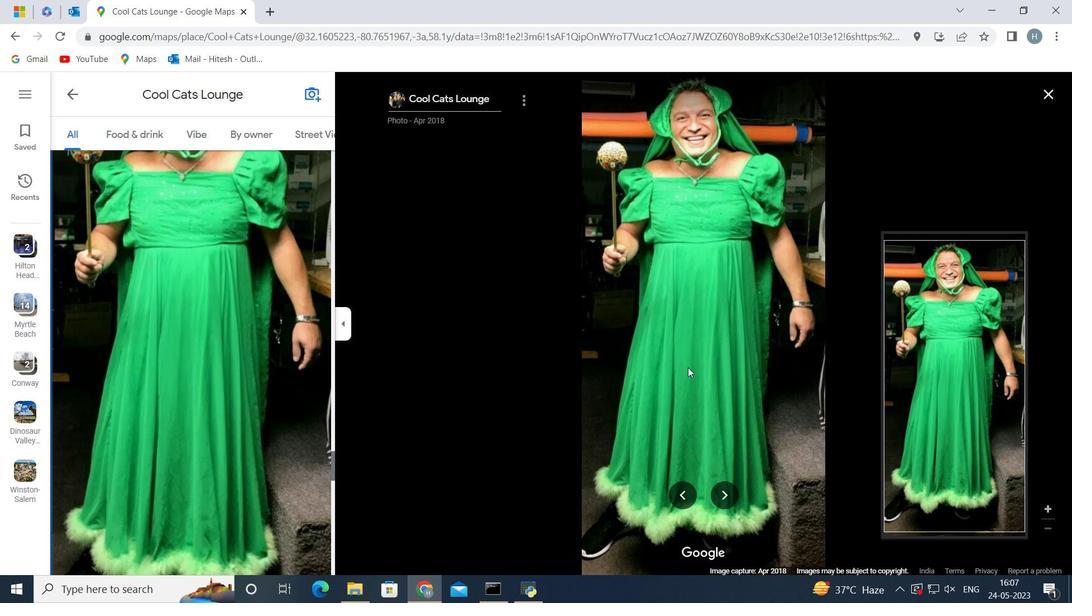 
Action: Mouse scrolled (688, 367) with delta (0, 0)
Screenshot: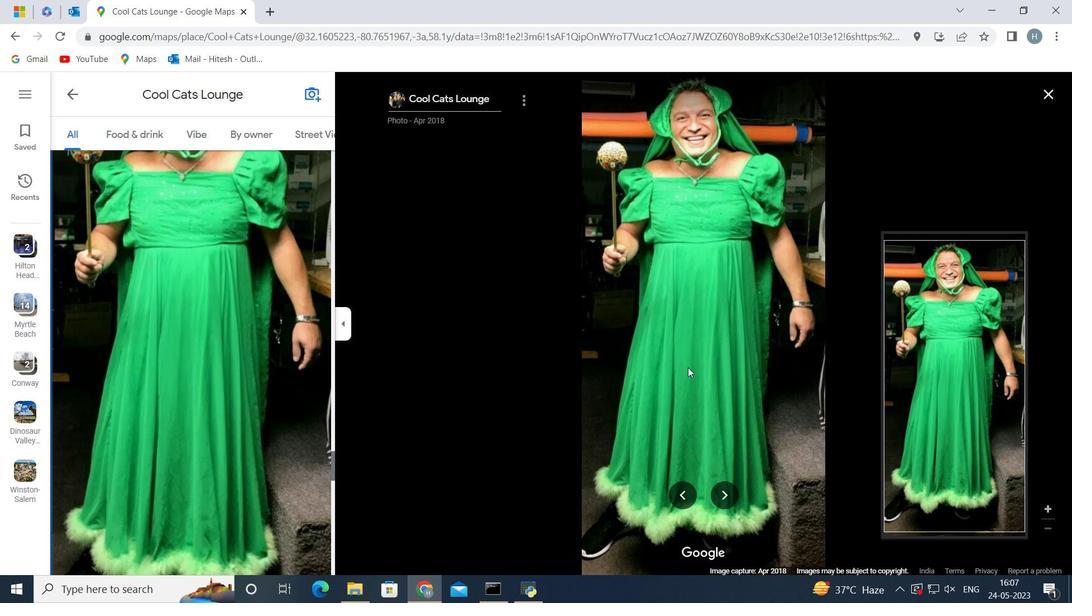 
Action: Mouse scrolled (688, 367) with delta (0, 0)
